 Task: Create a set of business presentation template.
Action: Mouse moved to (525, 285)
Screenshot: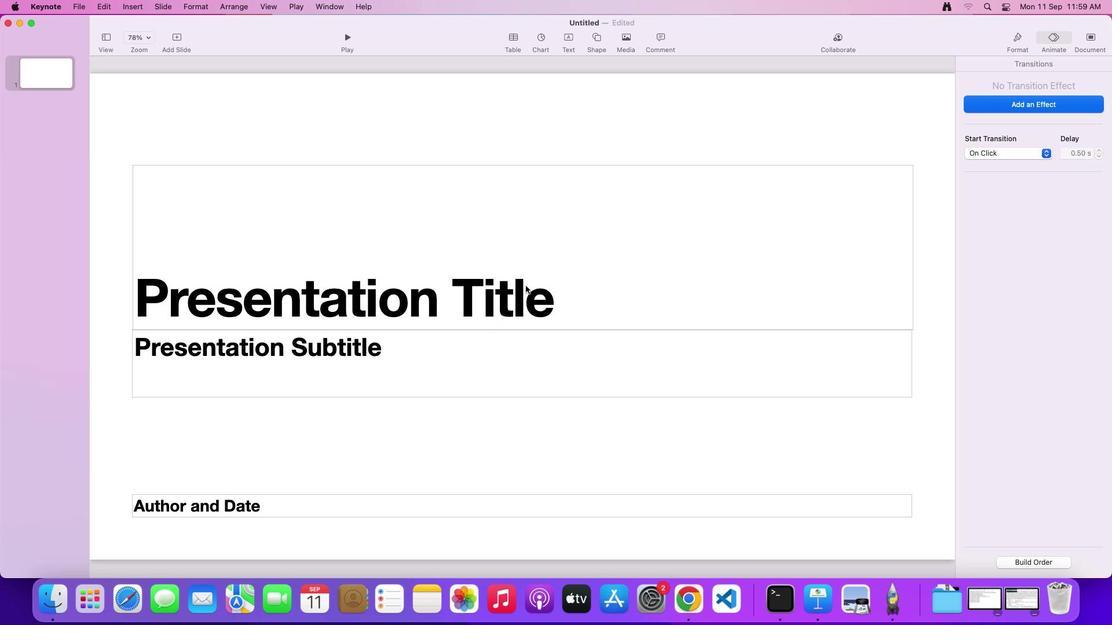 
Action: Mouse pressed left at (525, 285)
Screenshot: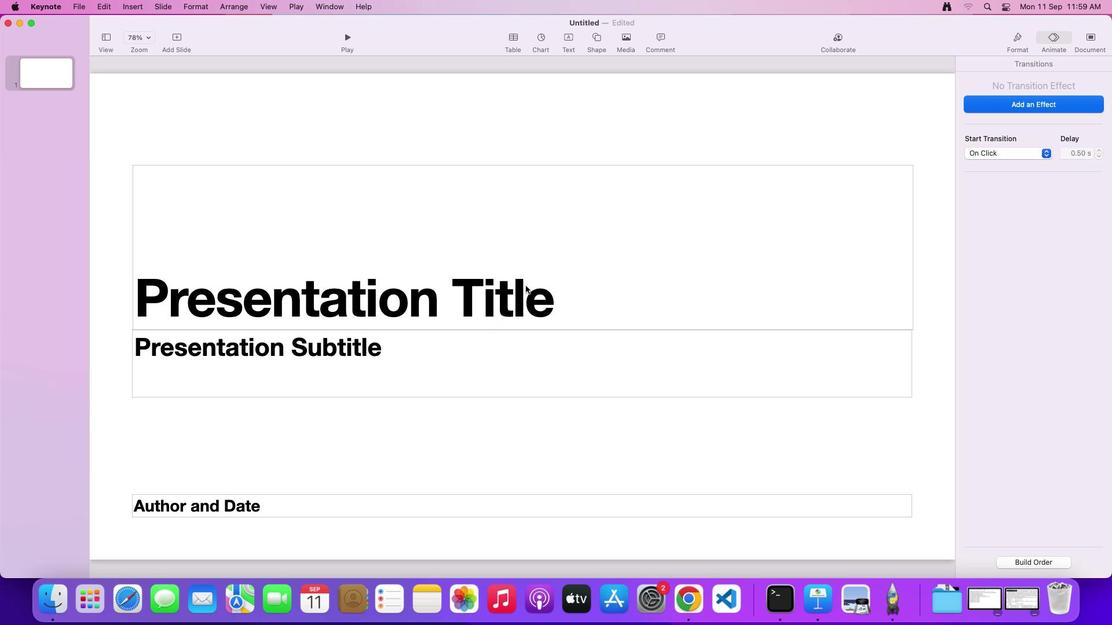 
Action: Mouse moved to (532, 280)
Screenshot: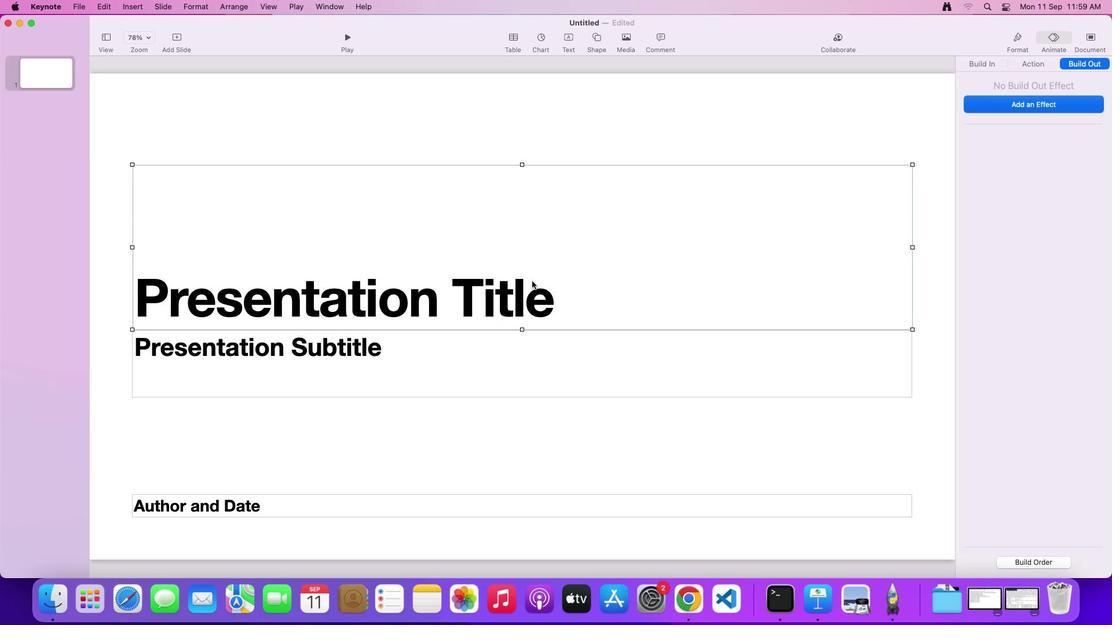 
Action: Mouse pressed left at (532, 280)
Screenshot: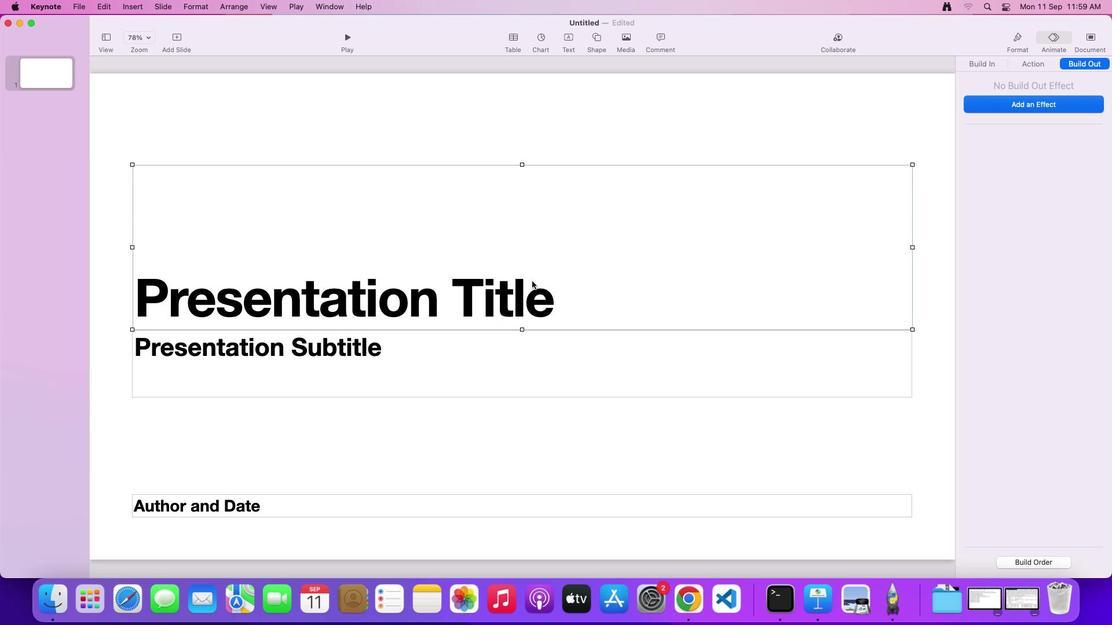 
Action: Key pressed Key.delete
Screenshot: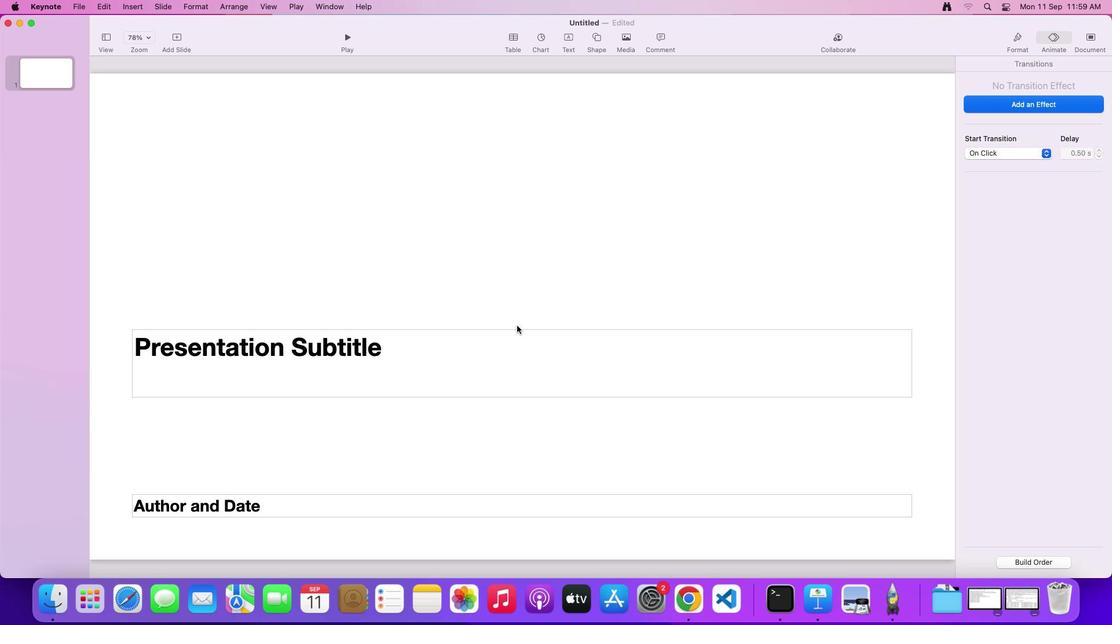 
Action: Mouse moved to (497, 367)
Screenshot: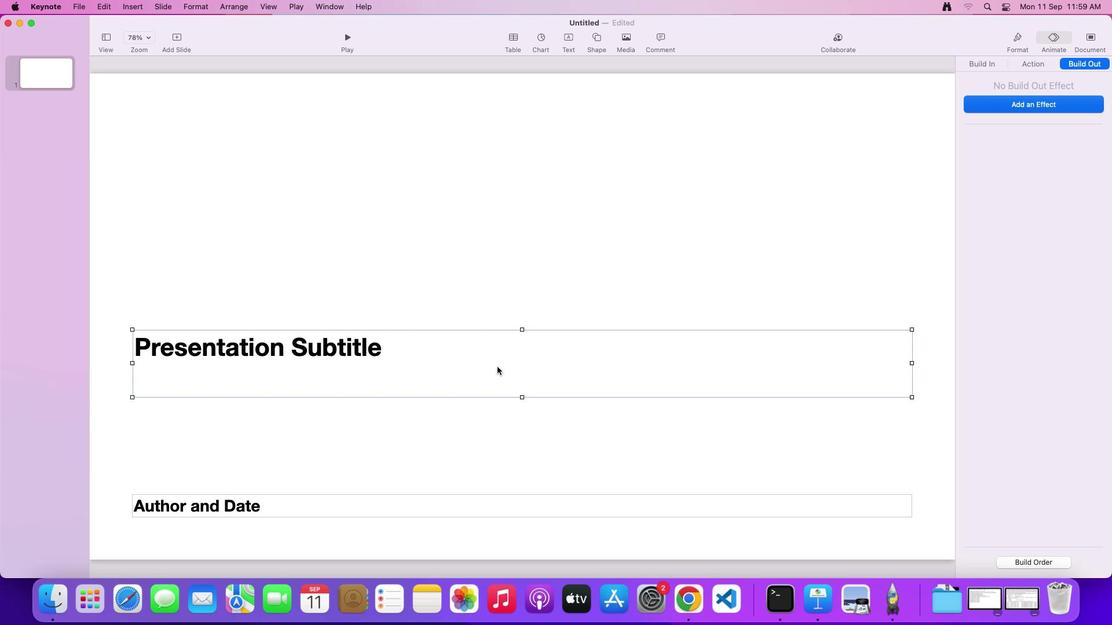 
Action: Mouse pressed left at (497, 367)
Screenshot: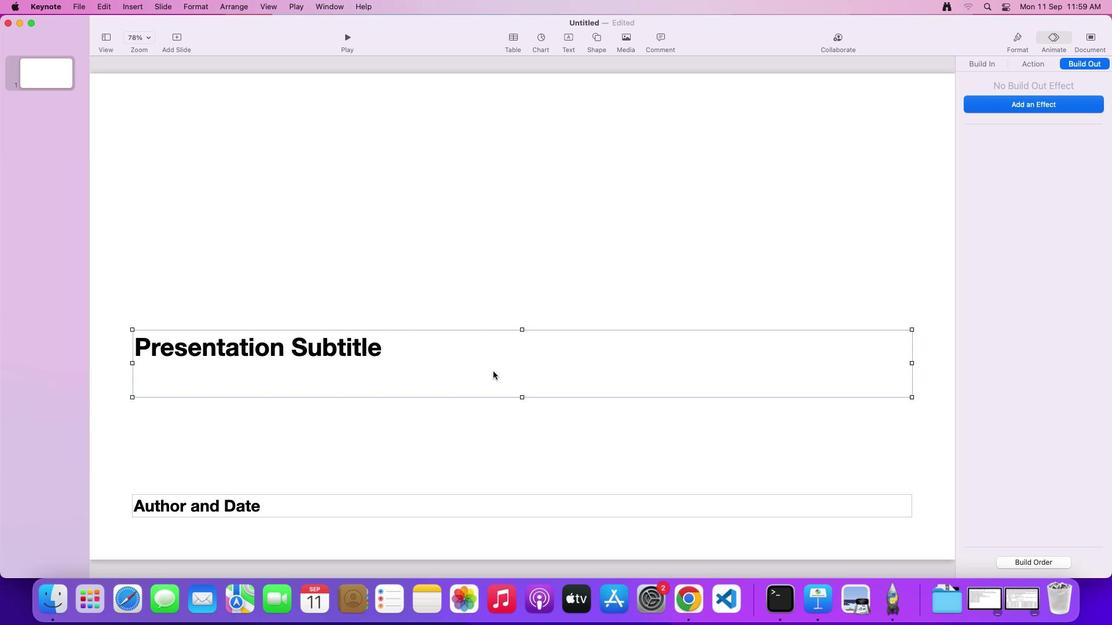 
Action: Mouse moved to (490, 373)
Screenshot: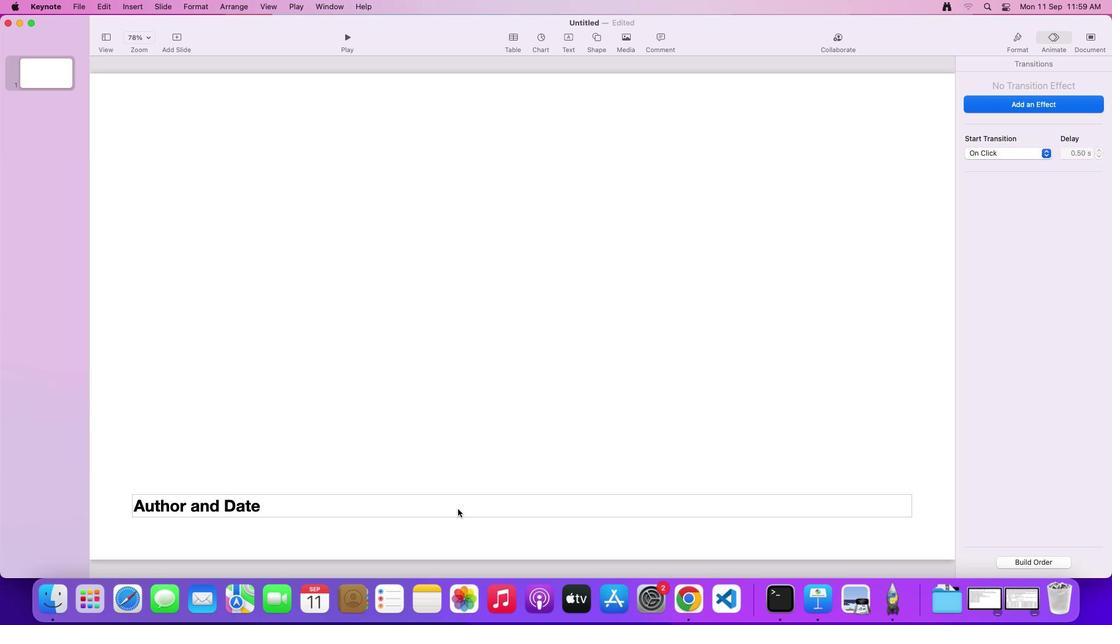 
Action: Key pressed Key.delete
Screenshot: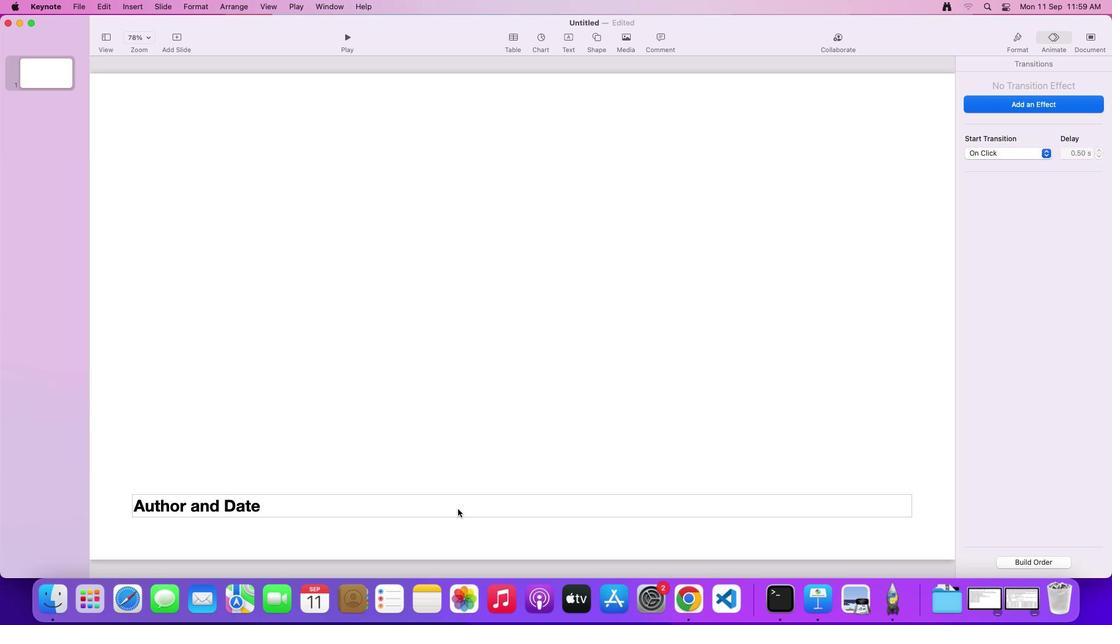 
Action: Mouse moved to (460, 509)
Screenshot: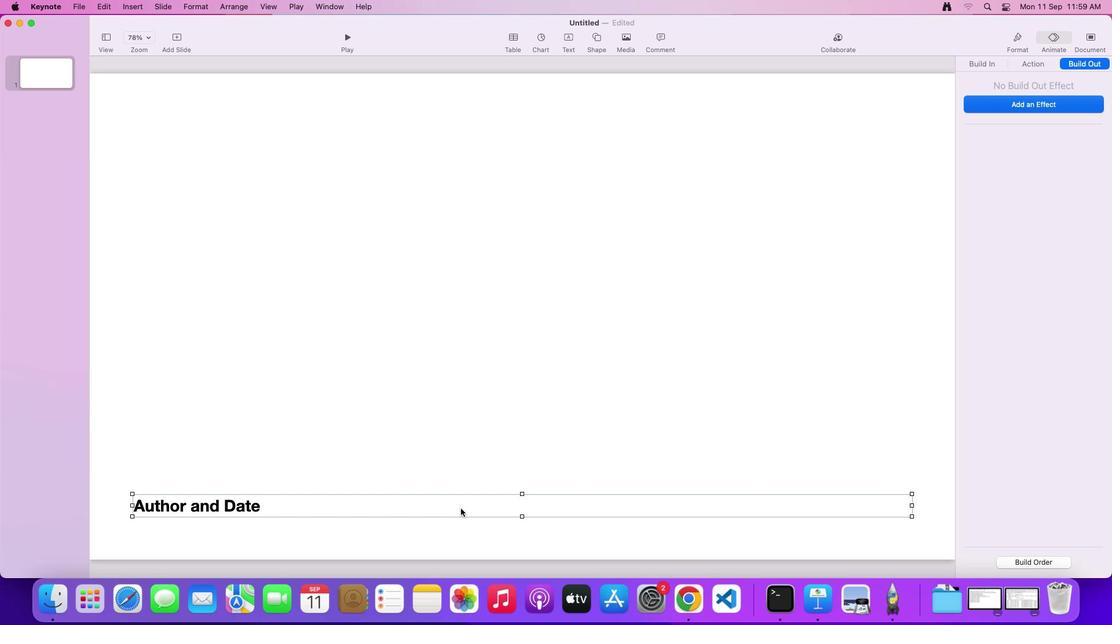 
Action: Mouse pressed left at (460, 509)
Screenshot: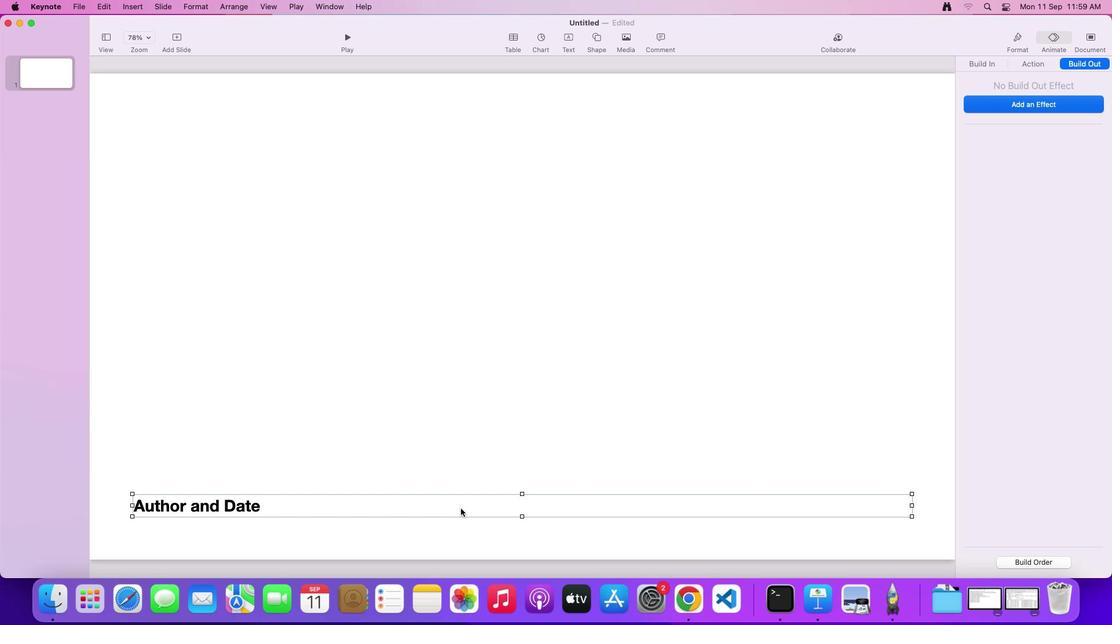 
Action: Key pressed Key.delete
Screenshot: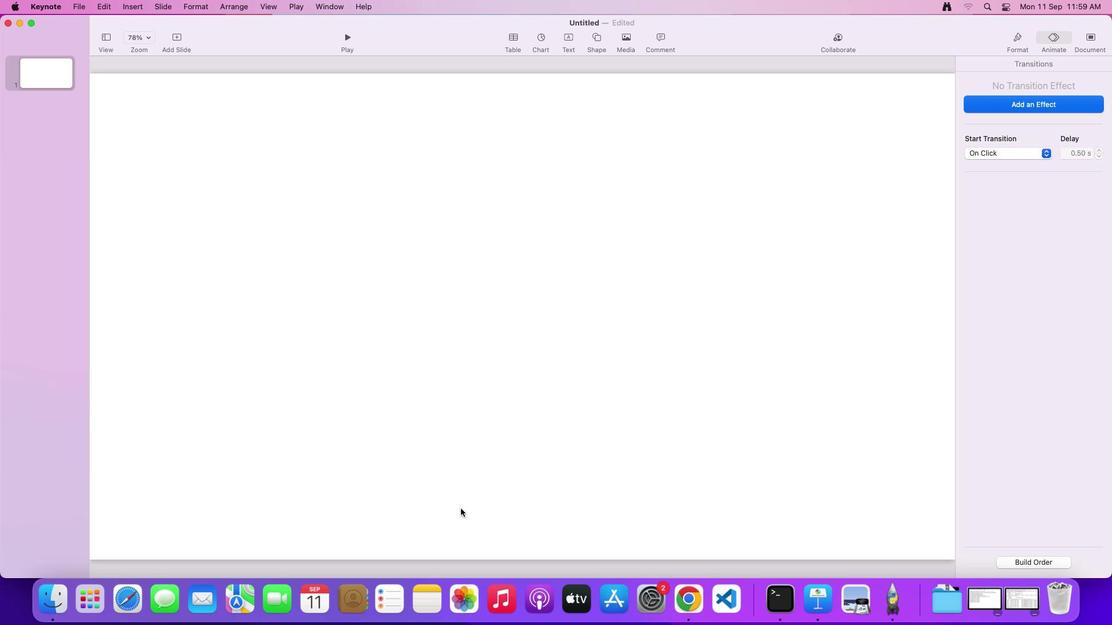 
Action: Mouse moved to (406, 297)
Screenshot: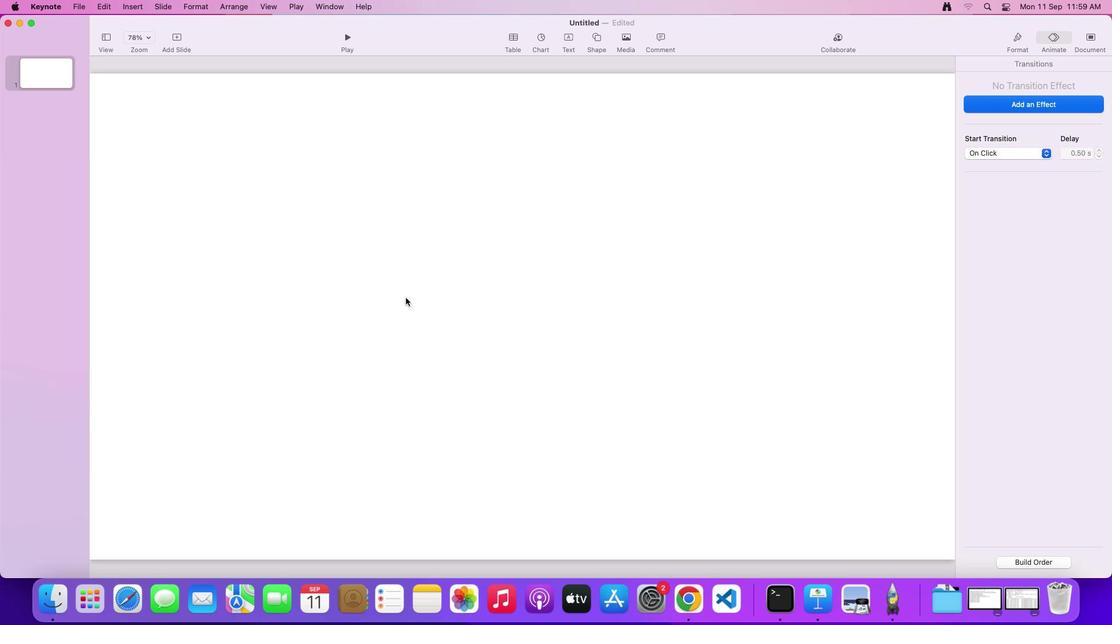 
Action: Mouse pressed left at (406, 297)
Screenshot: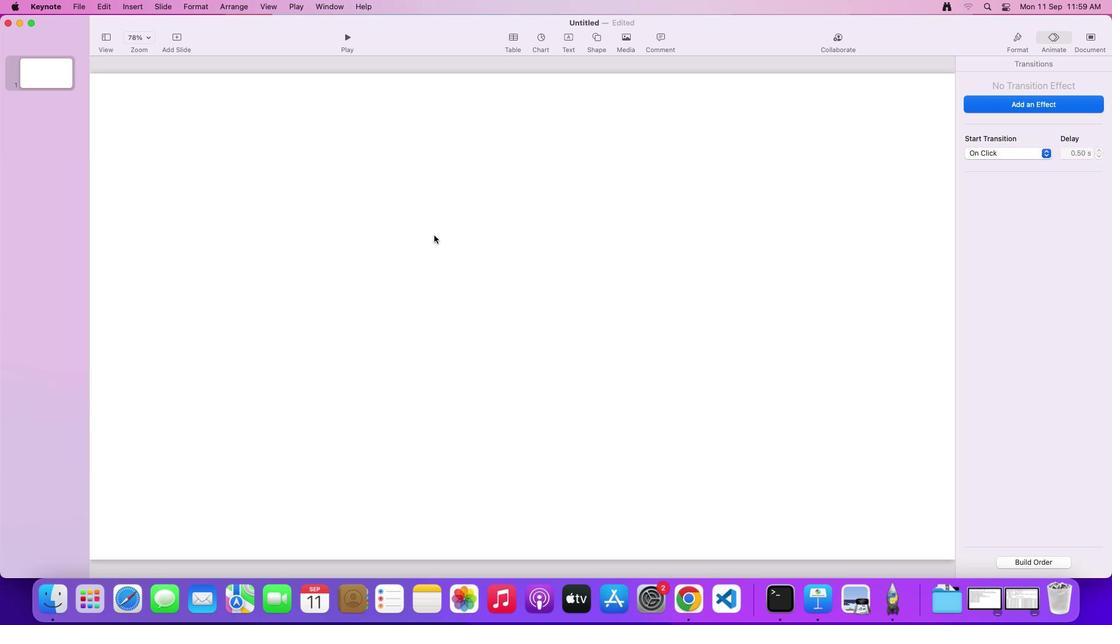 
Action: Mouse moved to (595, 33)
Screenshot: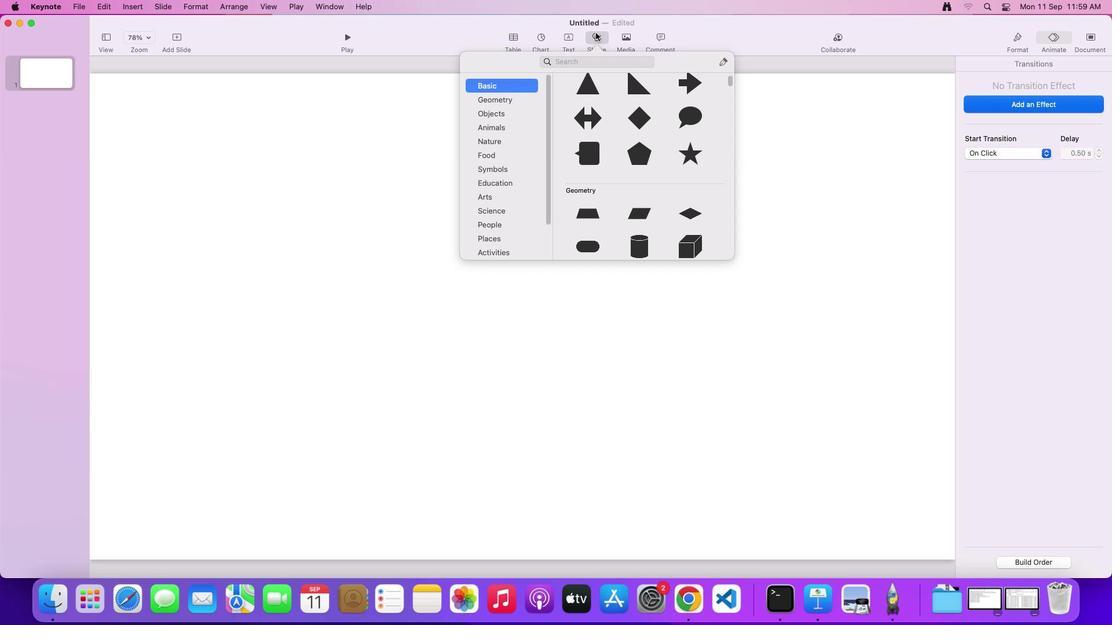 
Action: Mouse pressed left at (595, 33)
Screenshot: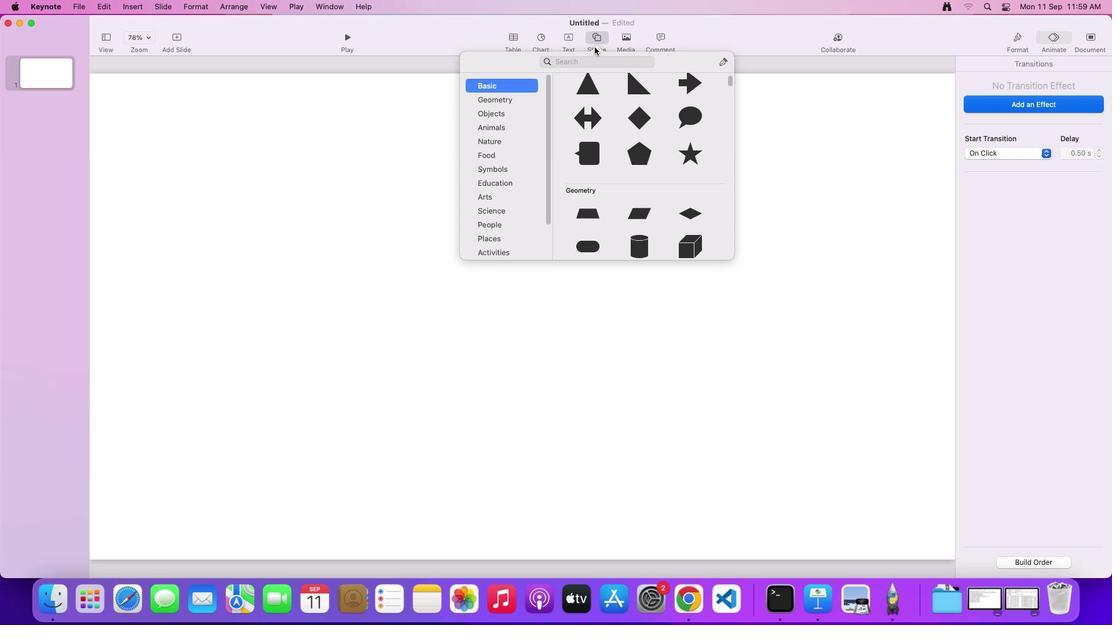 
Action: Mouse moved to (494, 86)
Screenshot: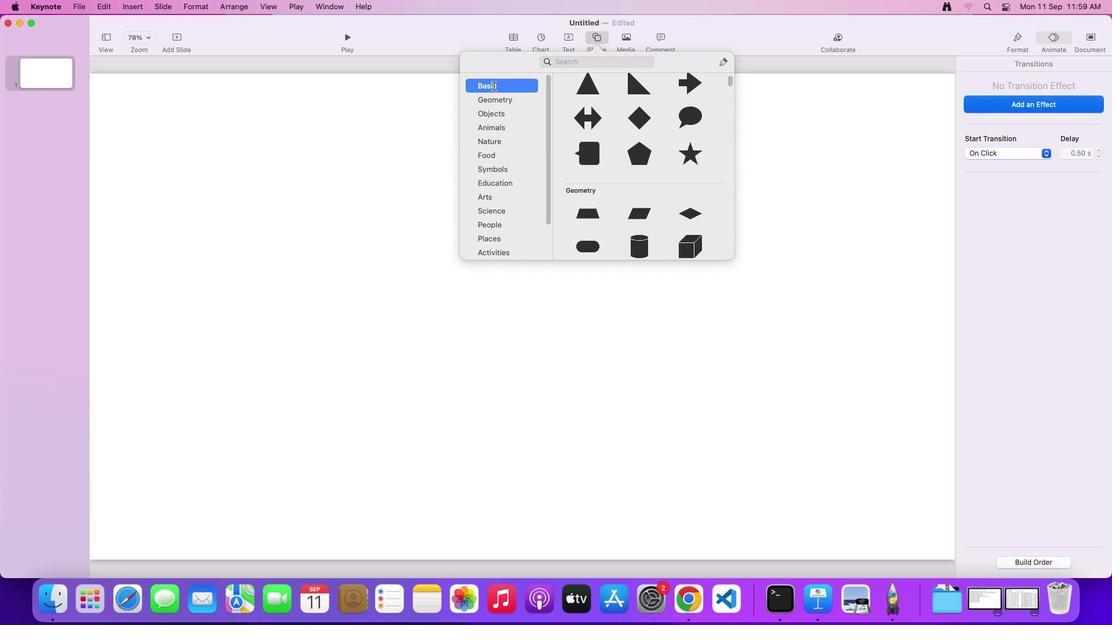 
Action: Mouse pressed left at (494, 86)
Screenshot: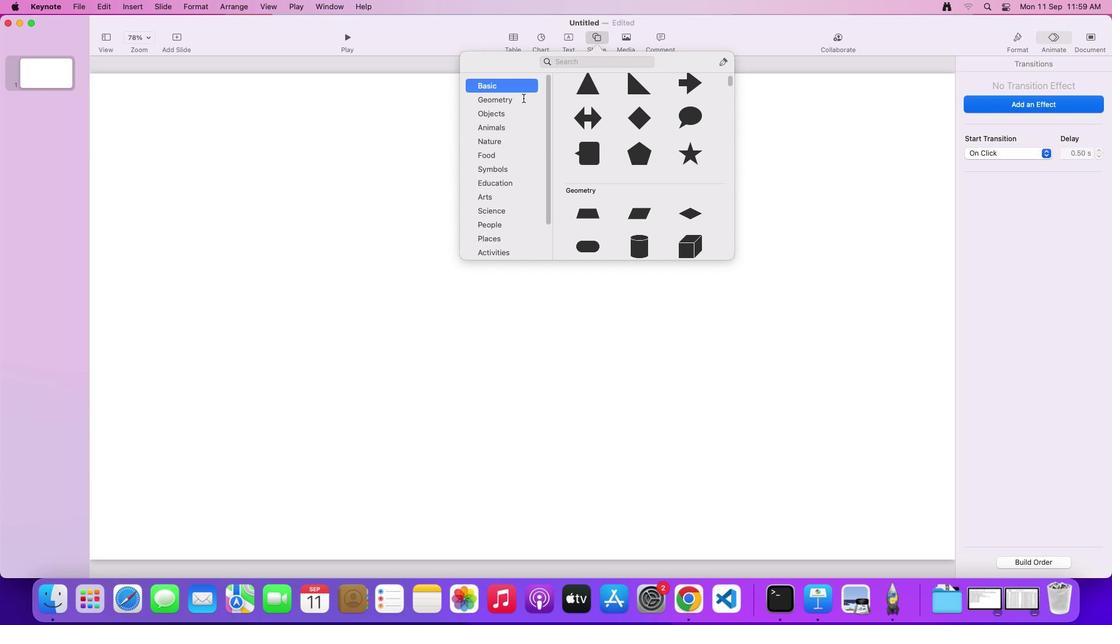 
Action: Mouse moved to (619, 120)
Screenshot: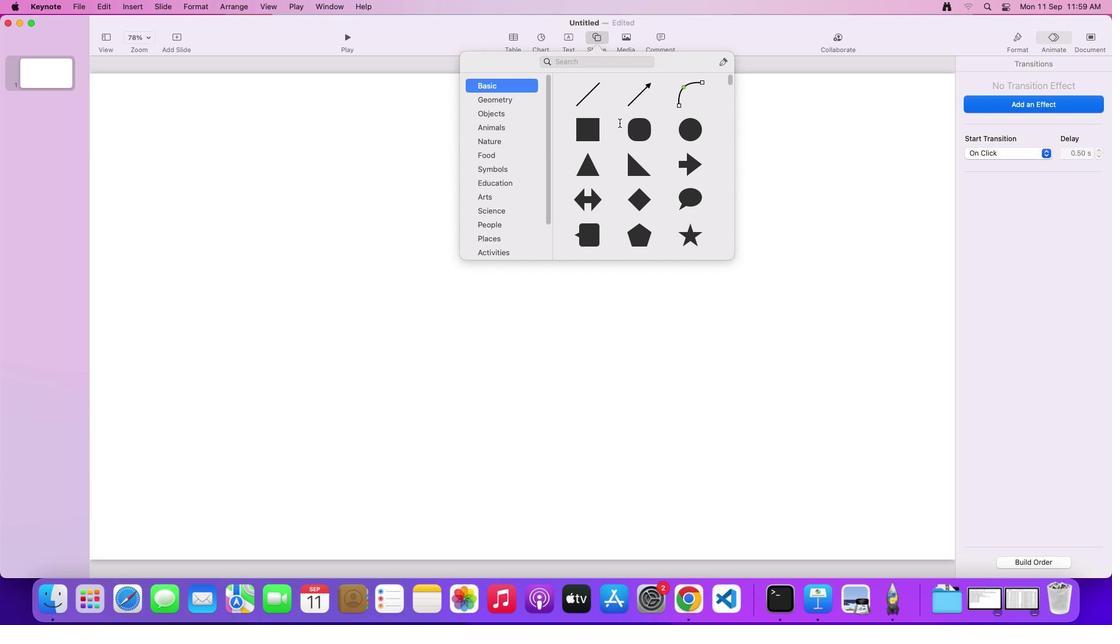 
Action: Mouse scrolled (619, 120) with delta (0, 0)
Screenshot: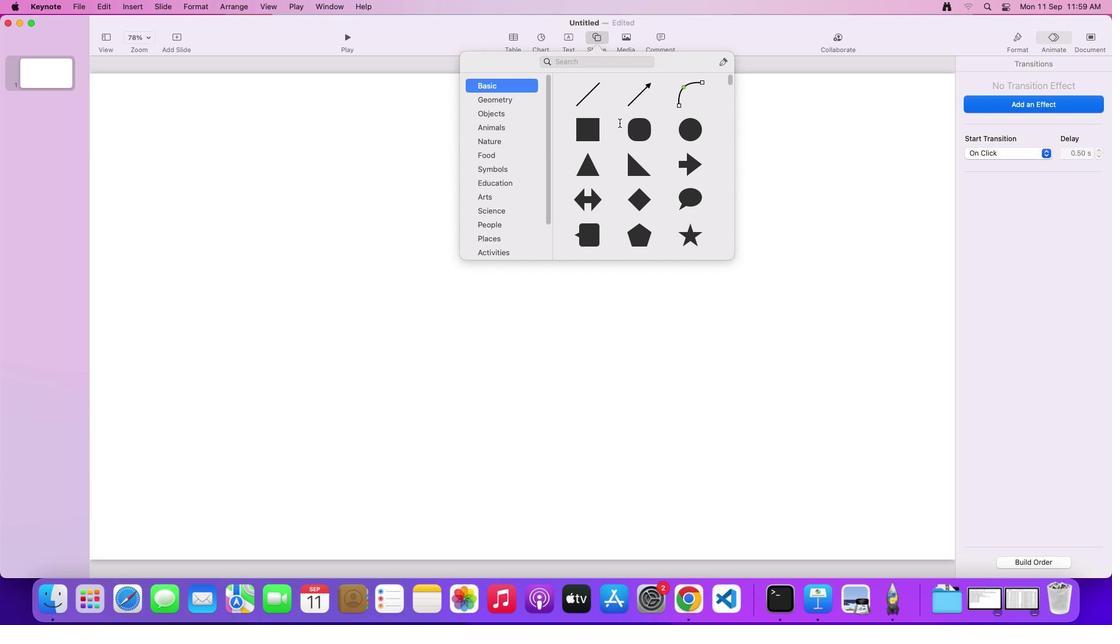 
Action: Mouse scrolled (619, 120) with delta (0, 0)
Screenshot: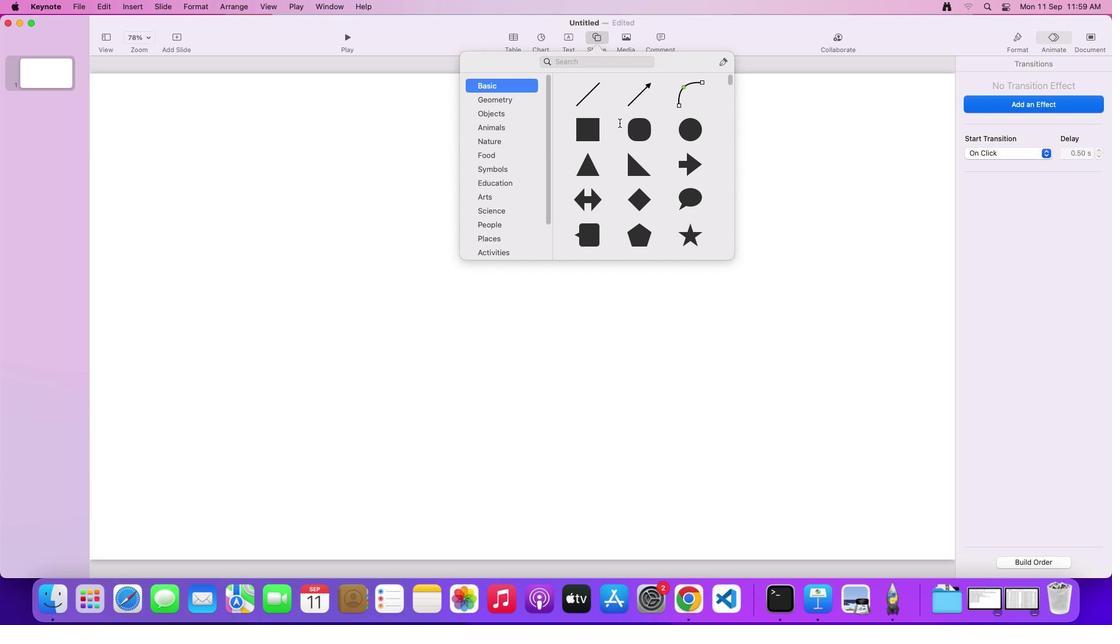 
Action: Mouse moved to (619, 120)
Screenshot: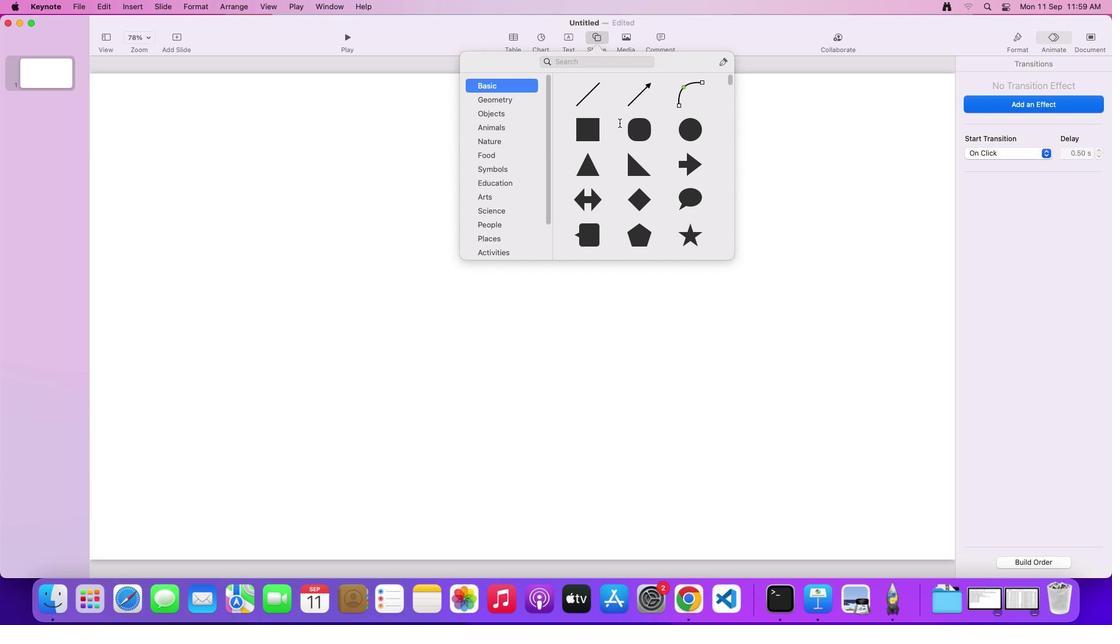 
Action: Mouse scrolled (619, 120) with delta (0, 2)
Screenshot: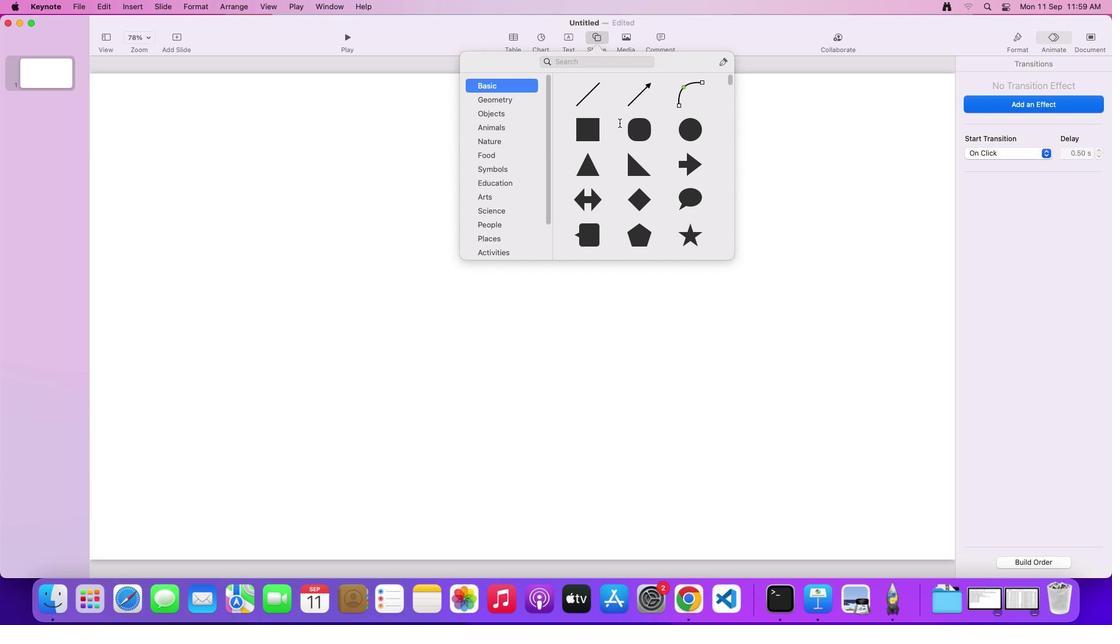 
Action: Mouse moved to (619, 120)
Screenshot: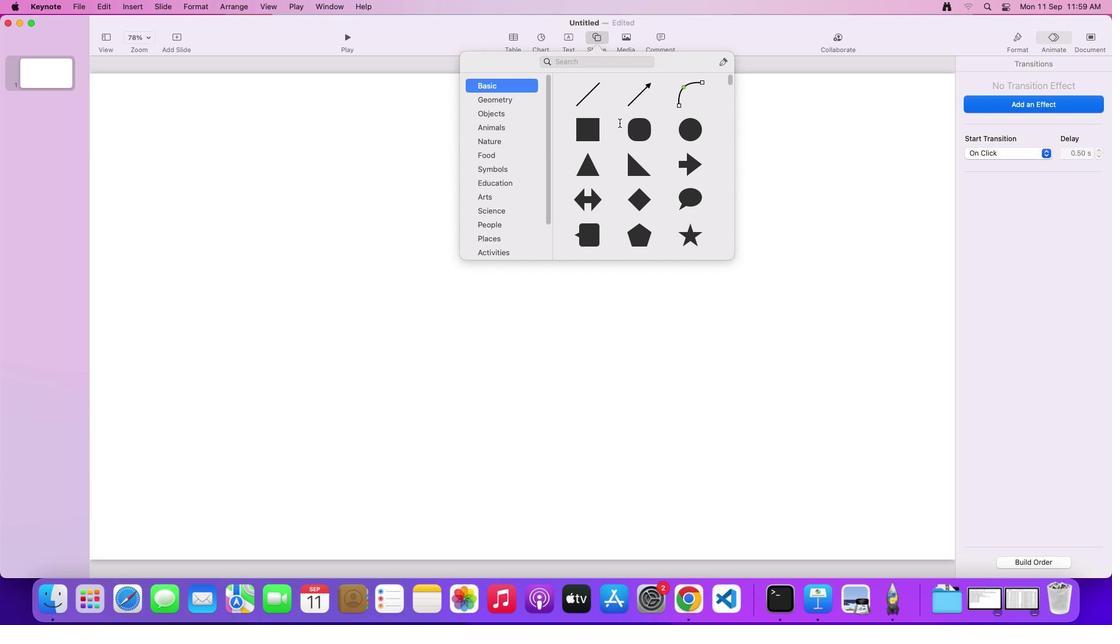 
Action: Mouse scrolled (619, 120) with delta (0, 4)
Screenshot: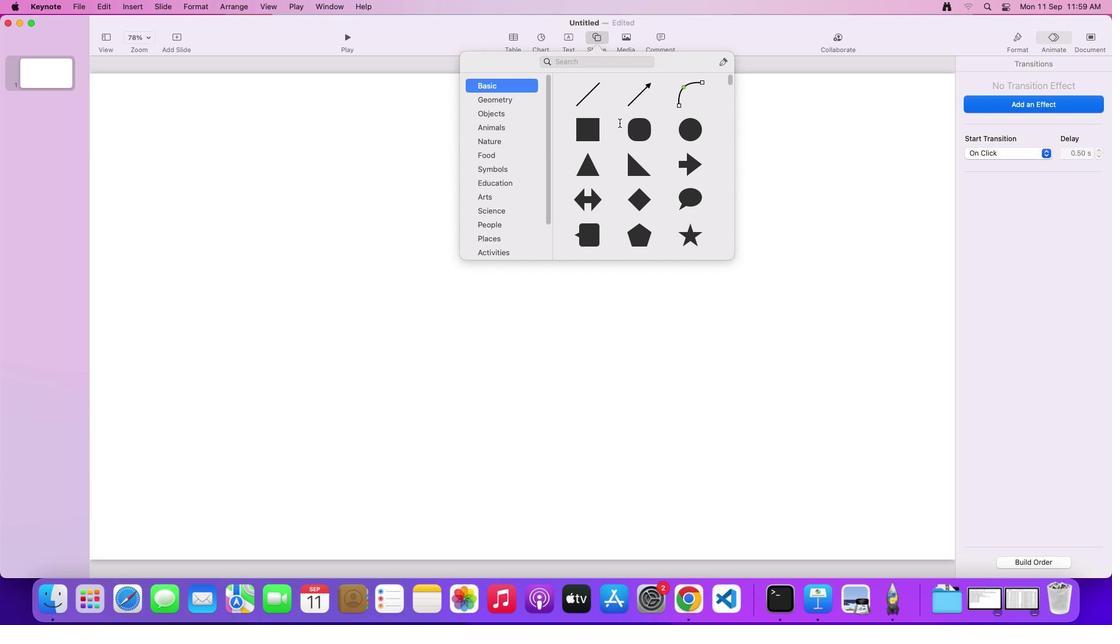 
Action: Mouse moved to (591, 129)
Screenshot: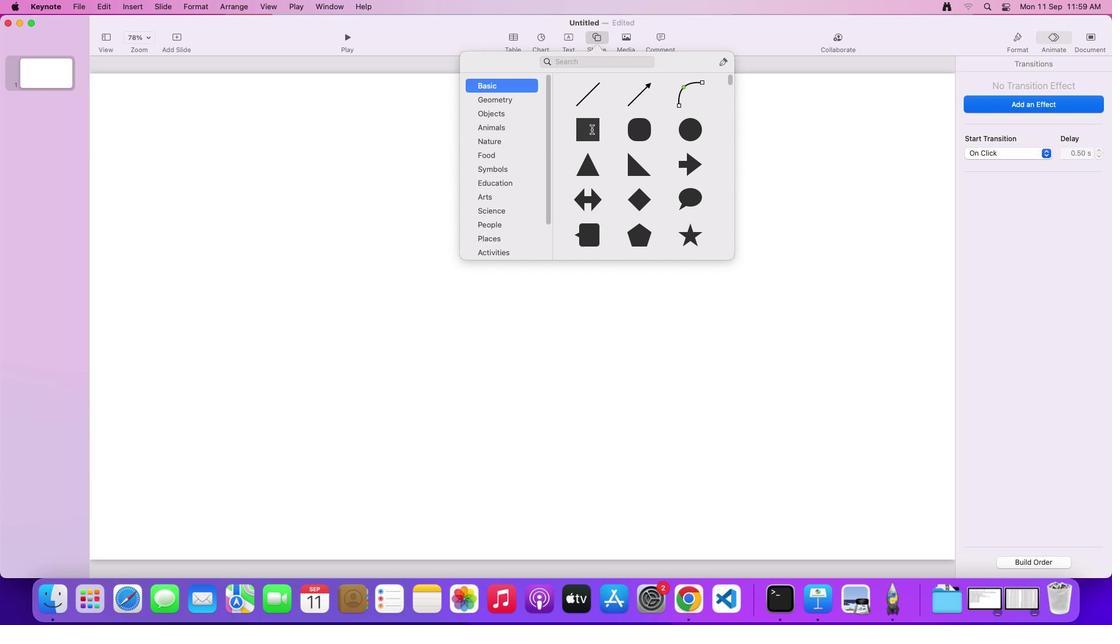 
Action: Mouse pressed left at (591, 129)
Screenshot: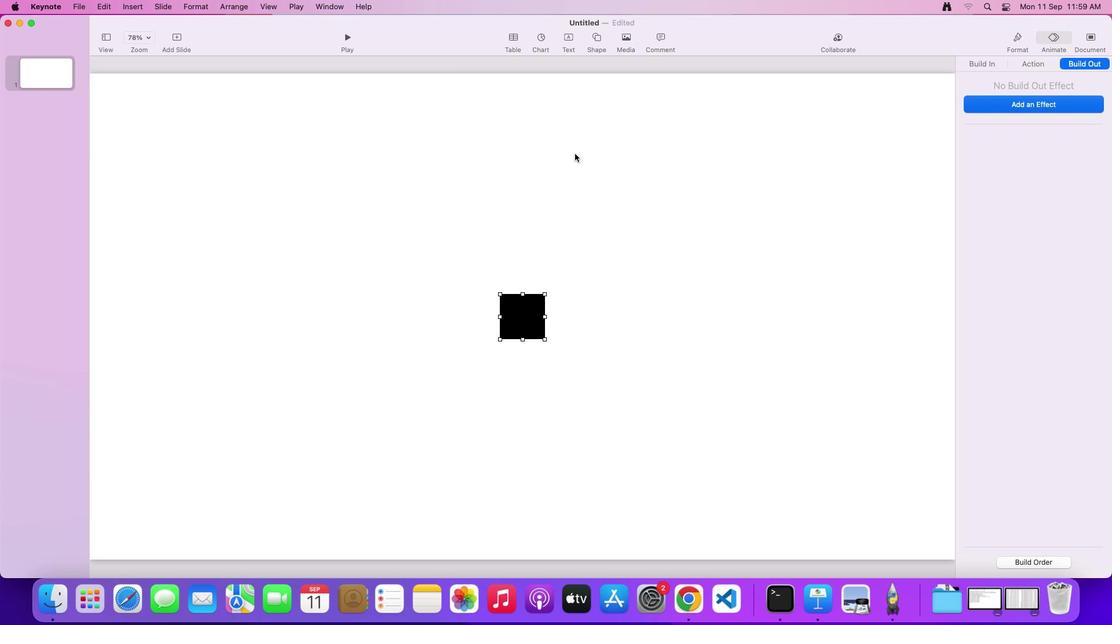 
Action: Mouse moved to (498, 294)
Screenshot: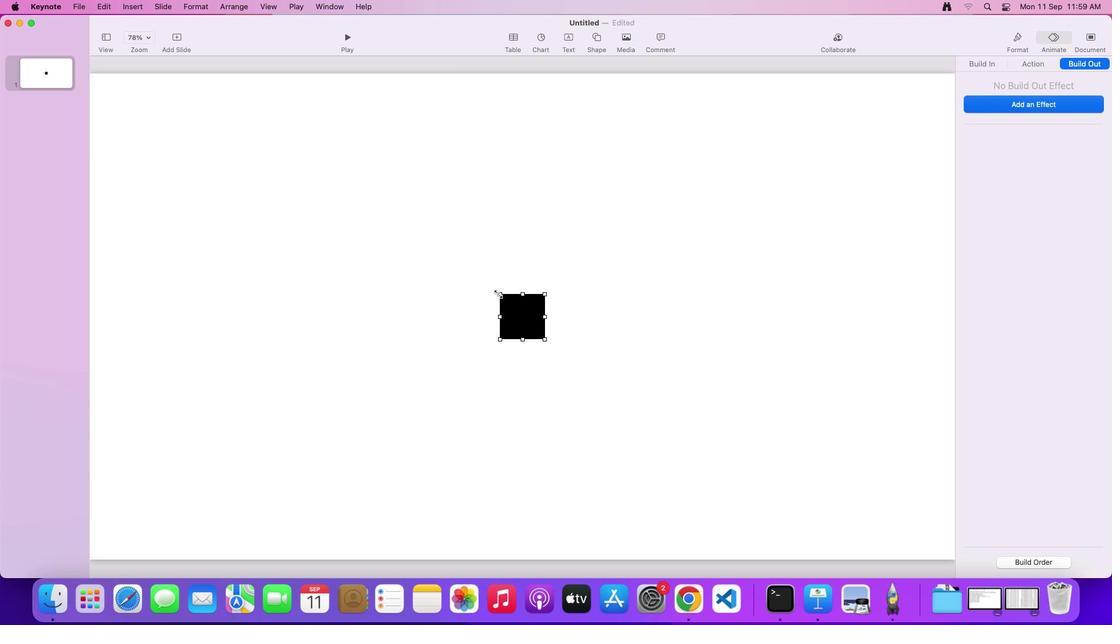 
Action: Mouse pressed left at (498, 294)
Screenshot: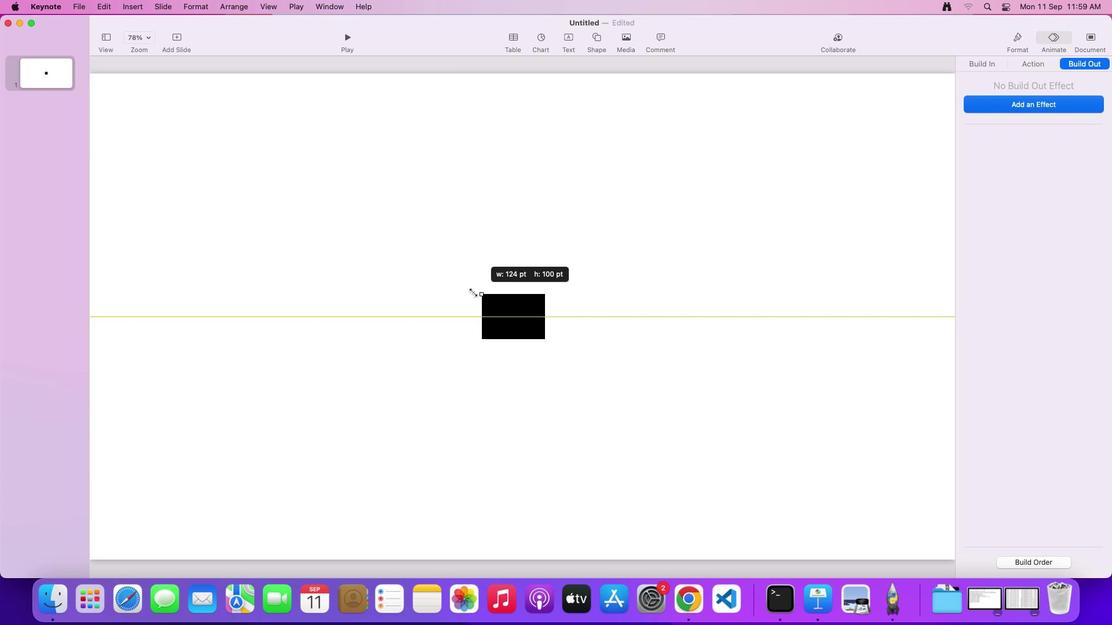 
Action: Mouse moved to (544, 340)
Screenshot: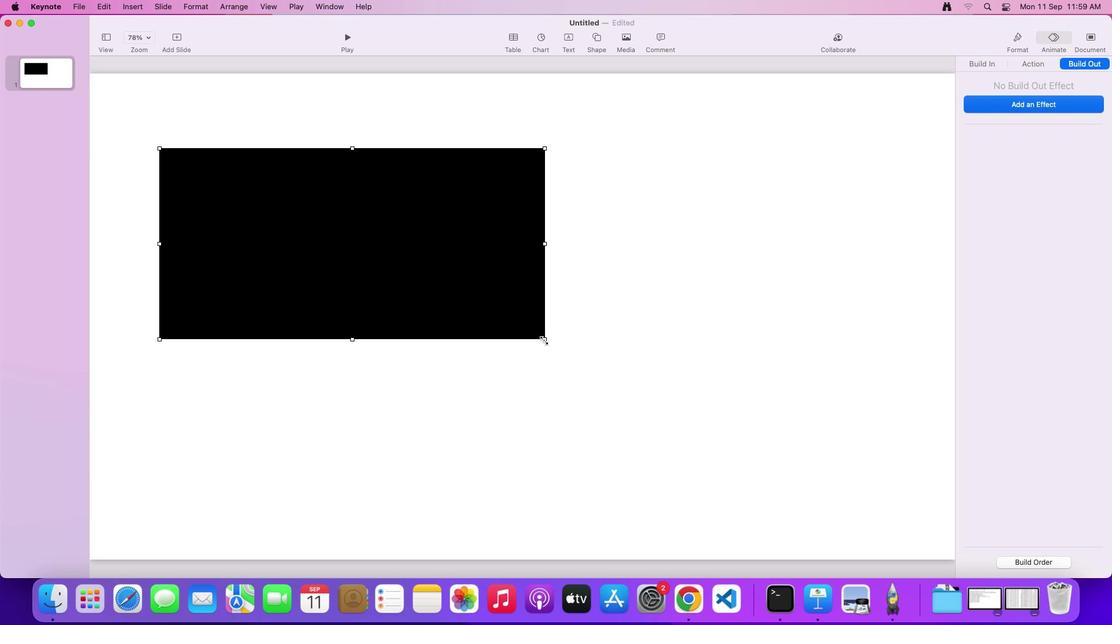 
Action: Mouse pressed left at (544, 340)
Screenshot: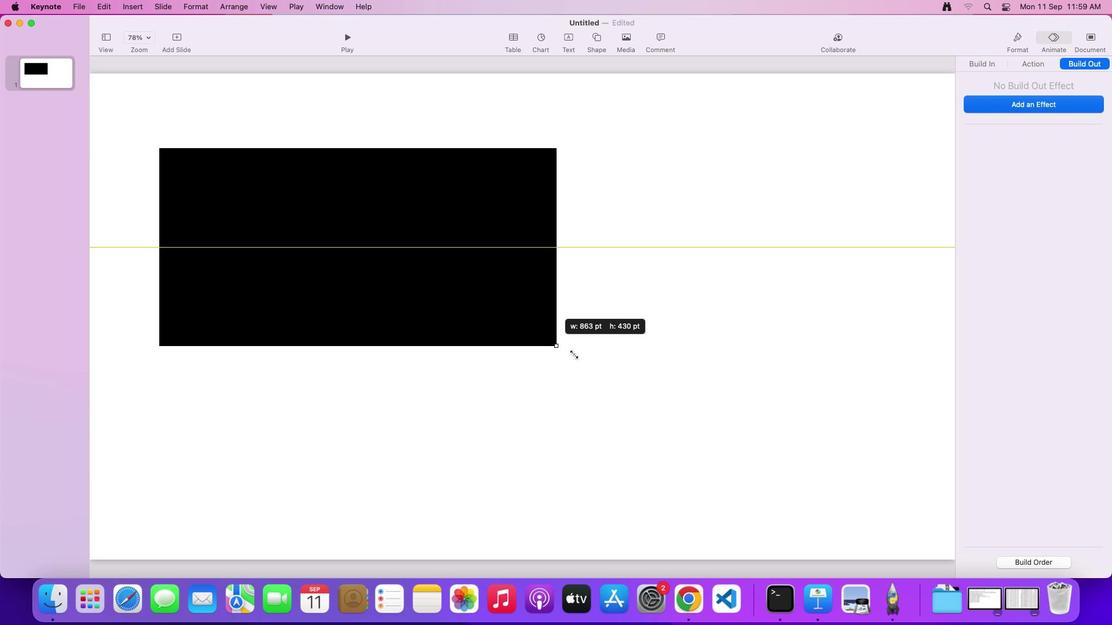 
Action: Mouse moved to (587, 410)
Screenshot: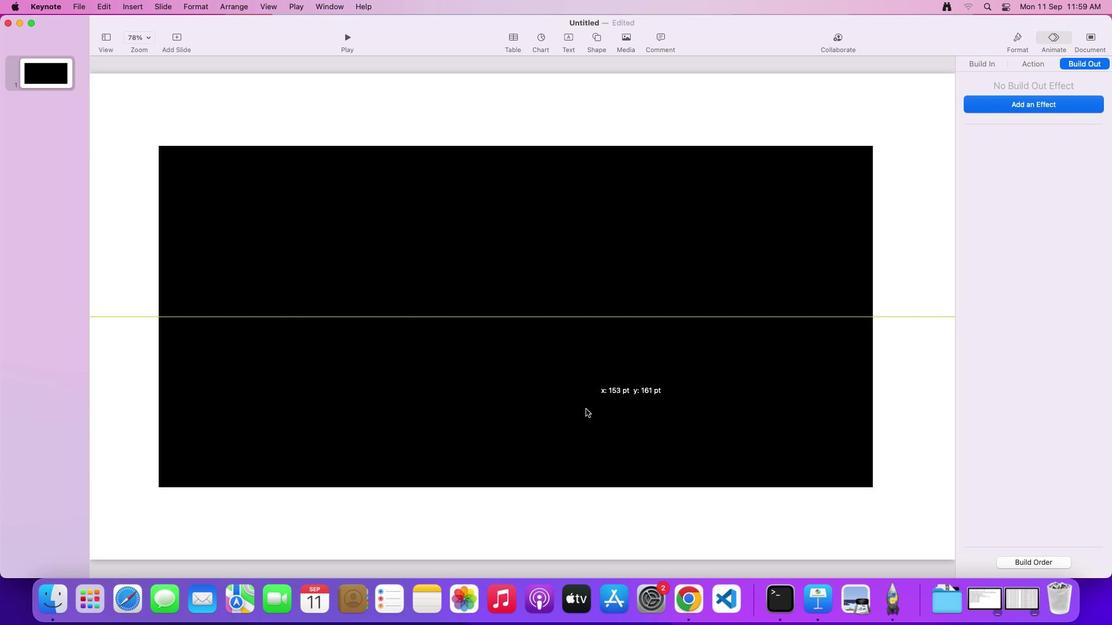 
Action: Mouse pressed left at (587, 410)
Screenshot: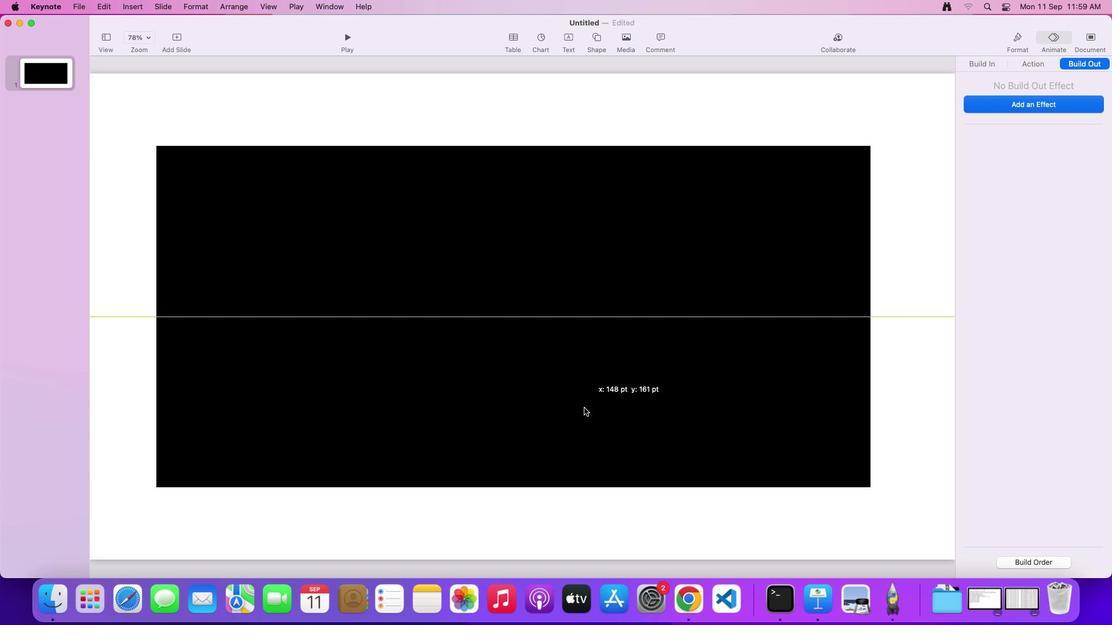 
Action: Mouse moved to (1015, 39)
Screenshot: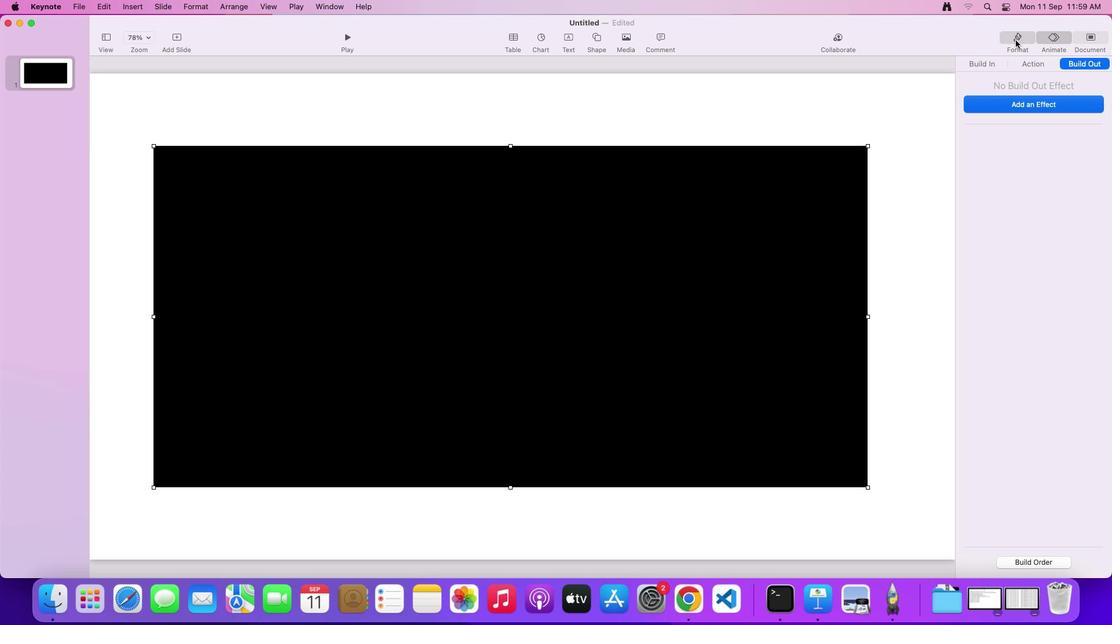 
Action: Mouse pressed left at (1015, 39)
Screenshot: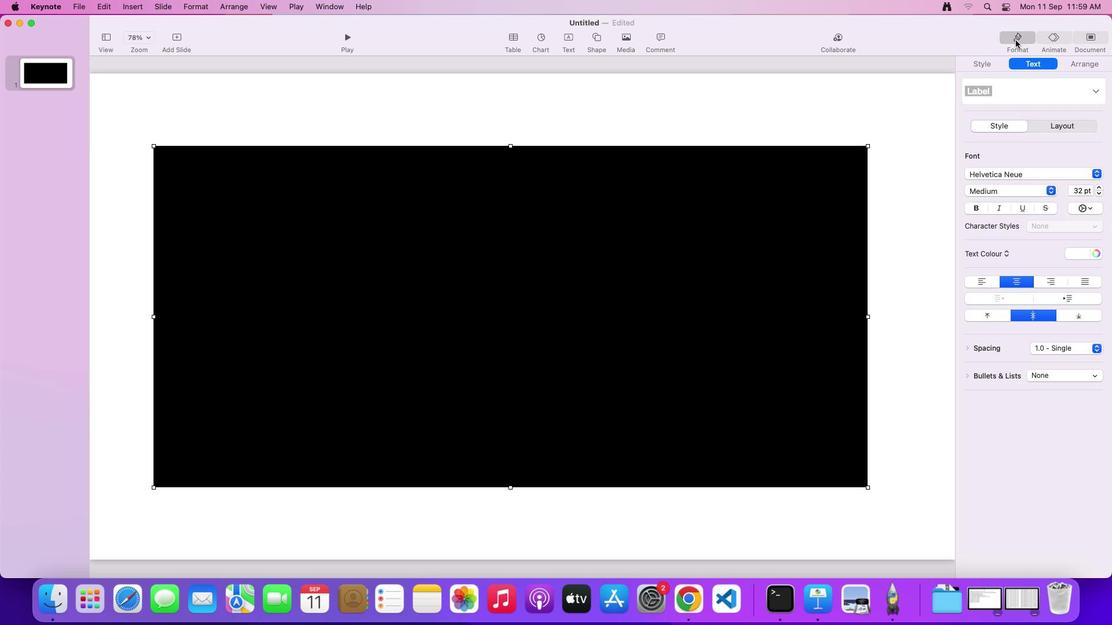 
Action: Mouse moved to (1097, 172)
Screenshot: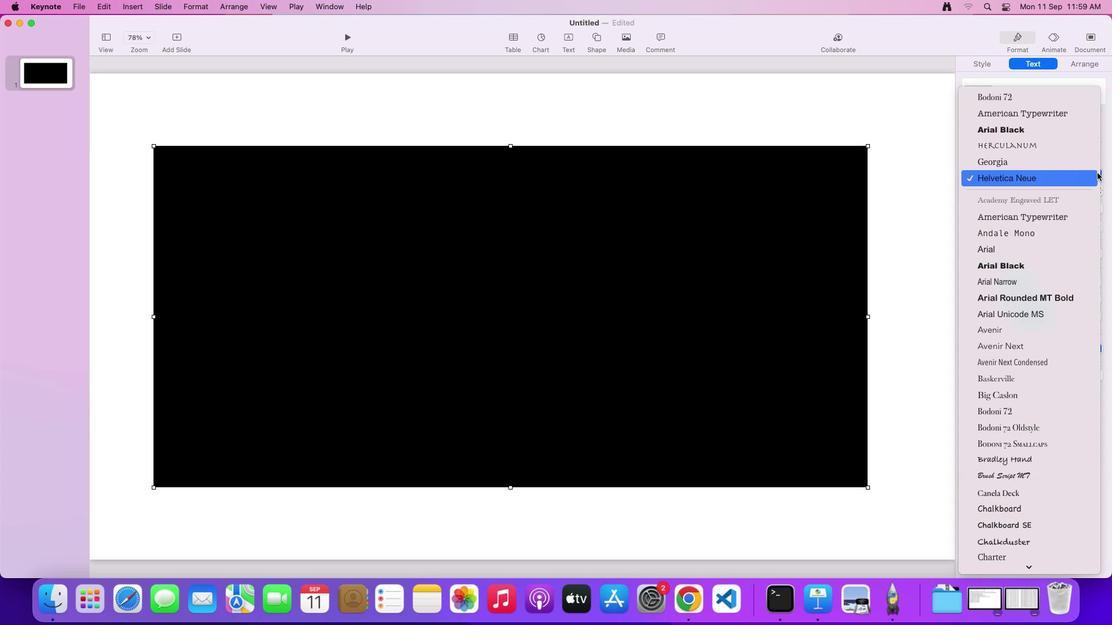
Action: Mouse pressed left at (1097, 172)
Screenshot: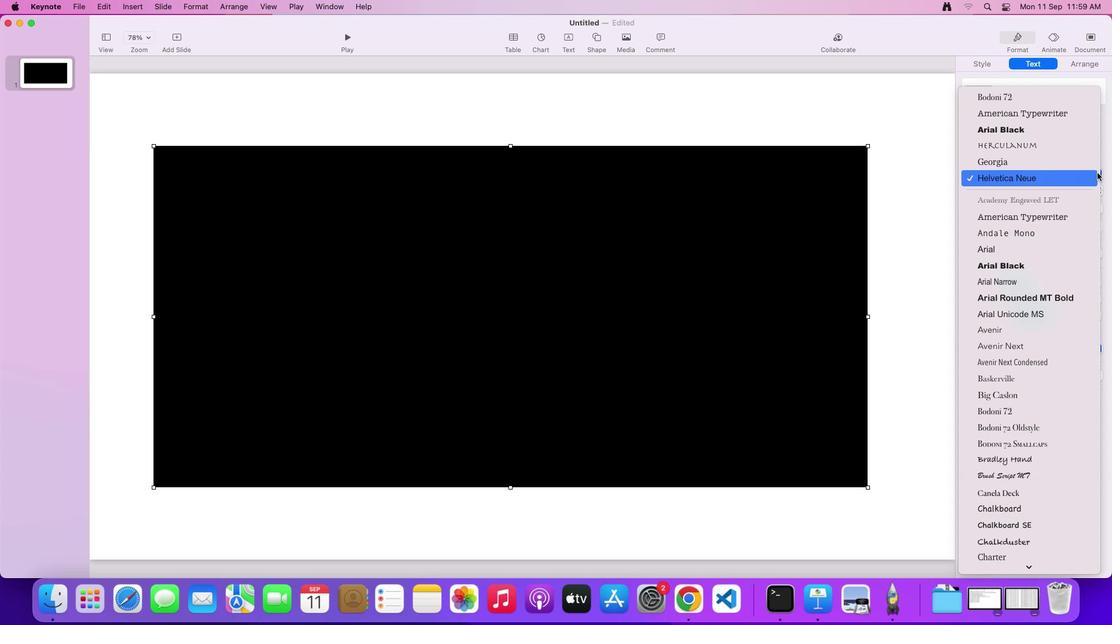 
Action: Mouse moved to (909, 198)
Screenshot: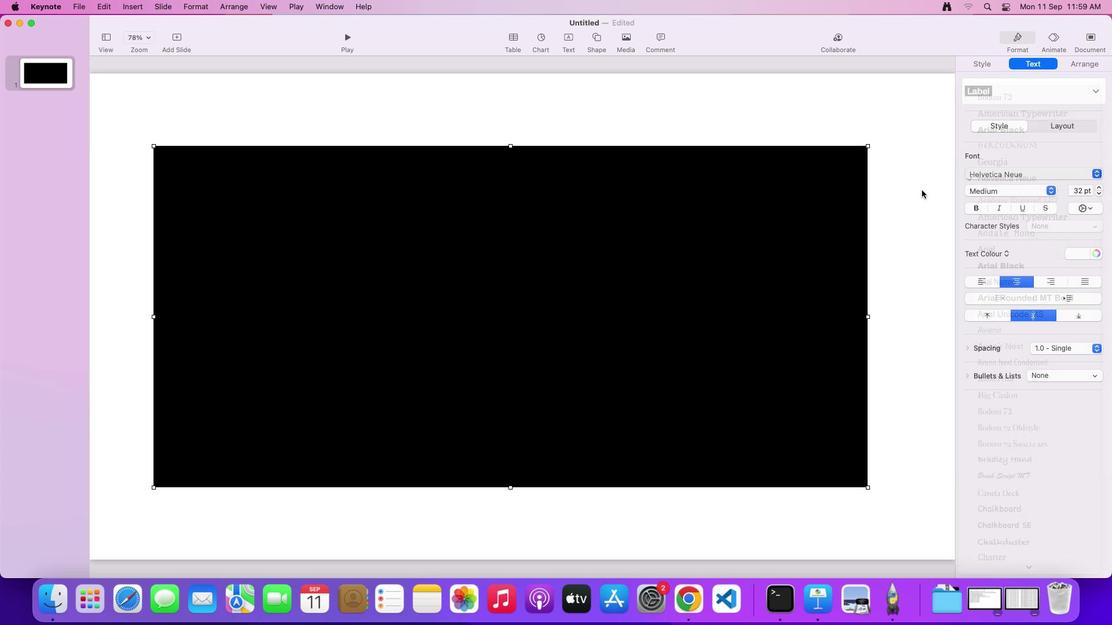 
Action: Mouse pressed left at (909, 198)
Screenshot: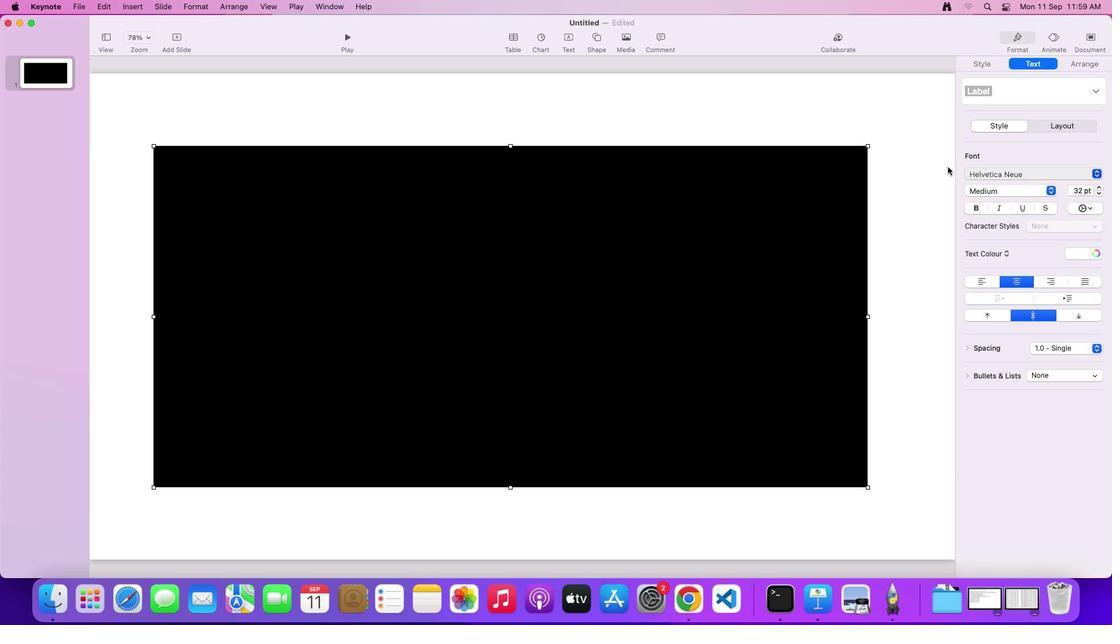 
Action: Mouse moved to (976, 64)
Screenshot: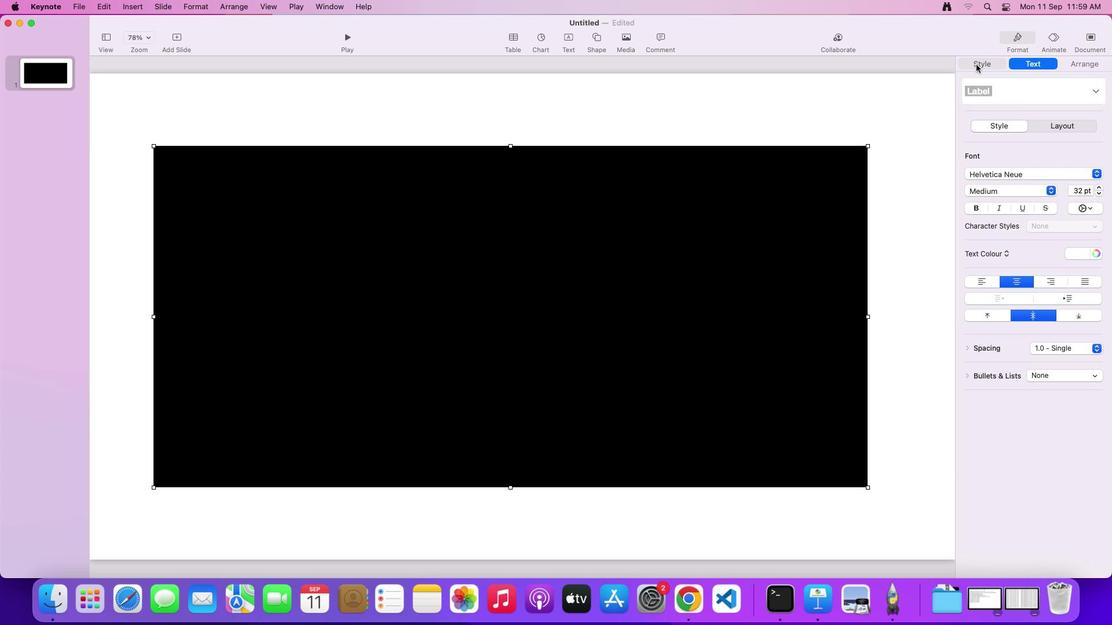 
Action: Mouse pressed left at (976, 64)
Screenshot: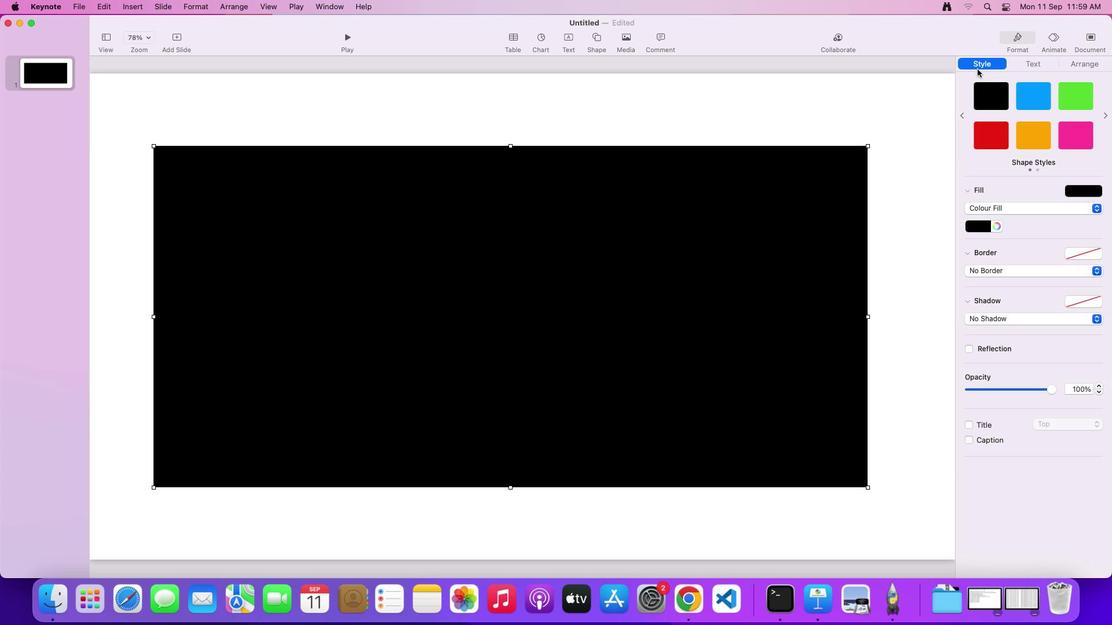 
Action: Mouse moved to (1097, 205)
Screenshot: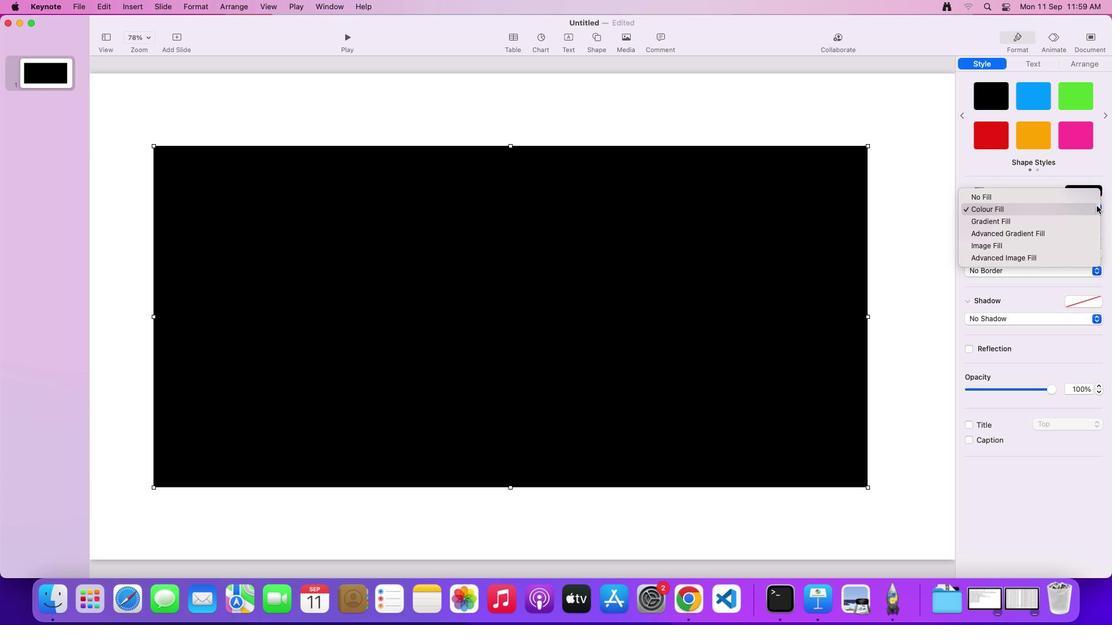 
Action: Mouse pressed left at (1097, 205)
Screenshot: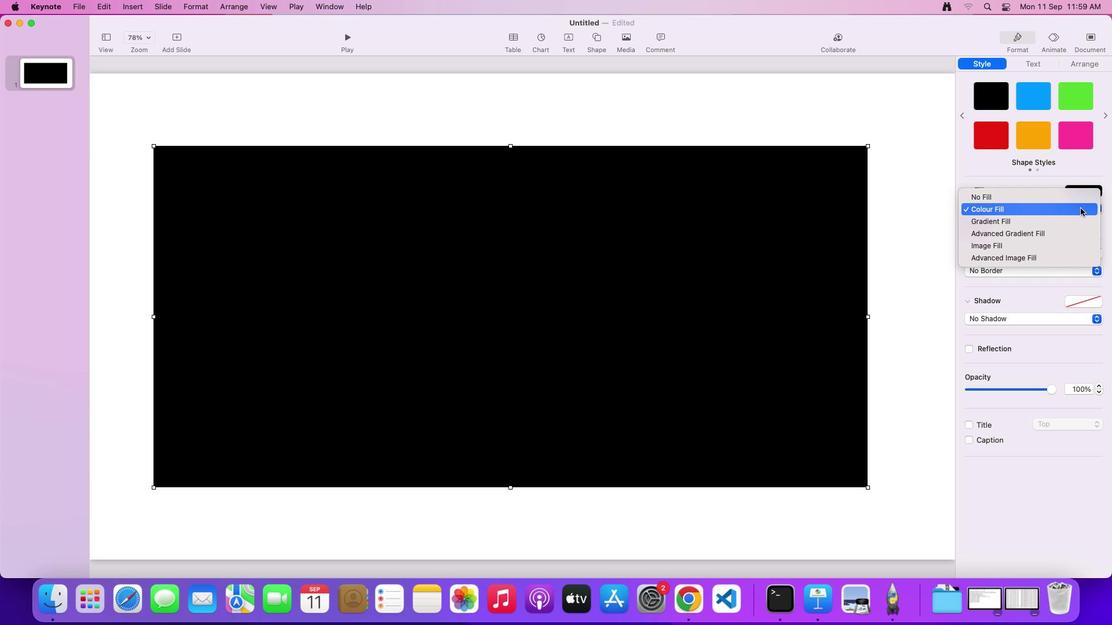 
Action: Mouse moved to (1036, 221)
Screenshot: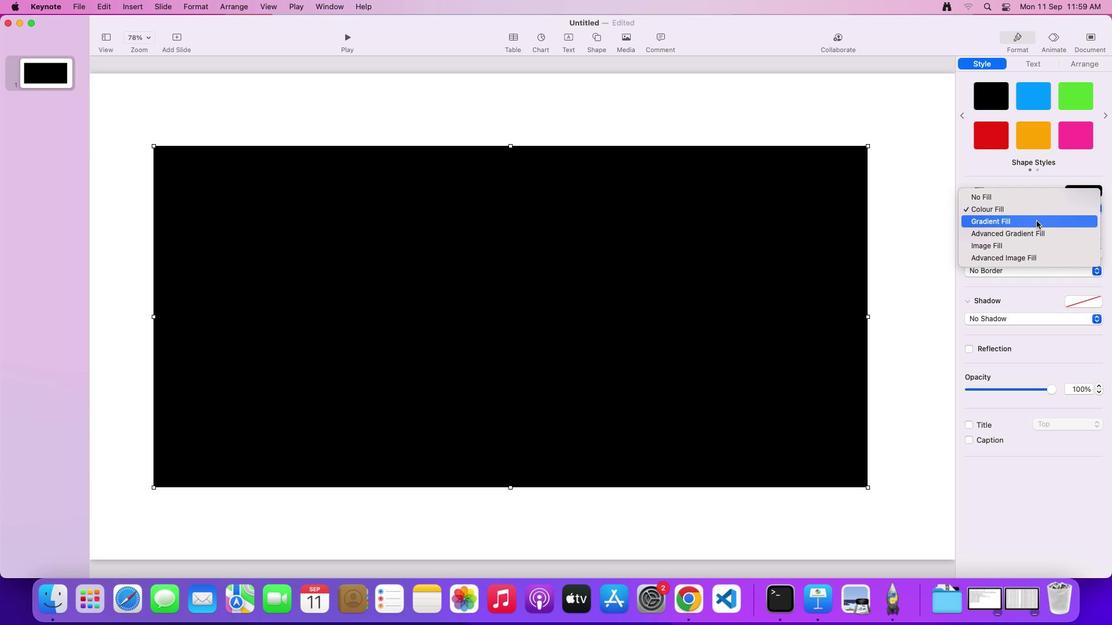 
Action: Mouse pressed left at (1036, 221)
Screenshot: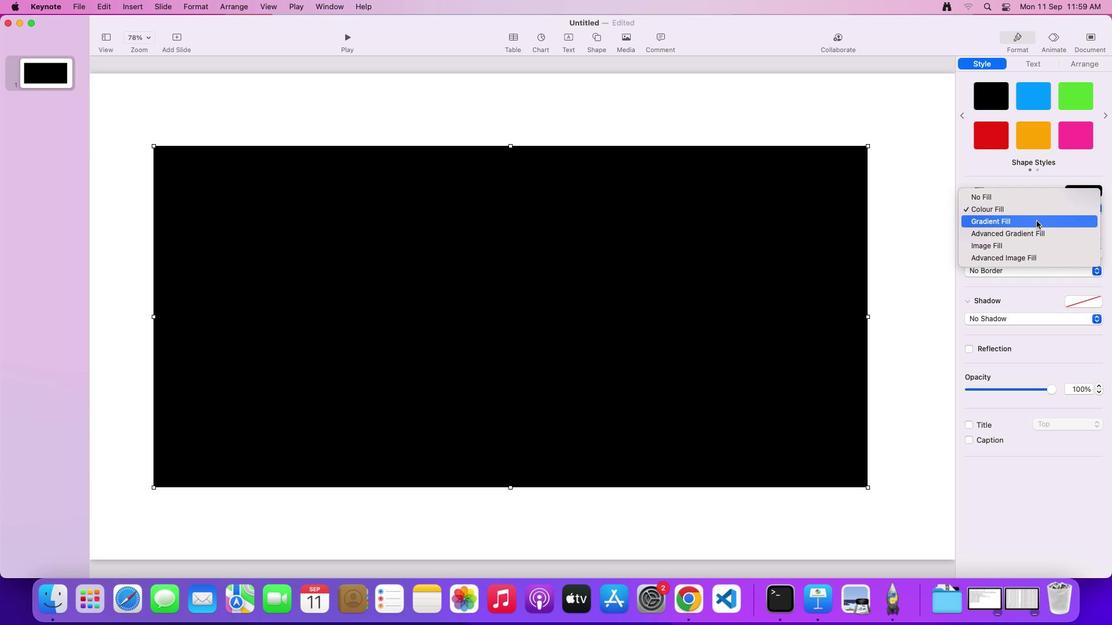 
Action: Mouse moved to (600, 36)
Screenshot: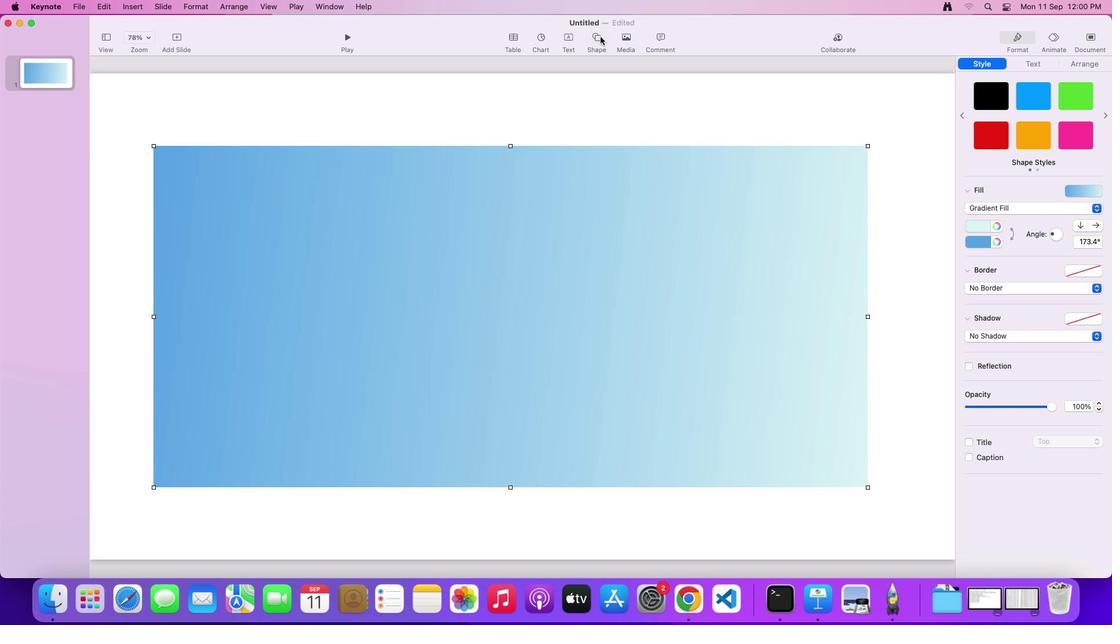 
Action: Mouse pressed left at (600, 36)
Screenshot: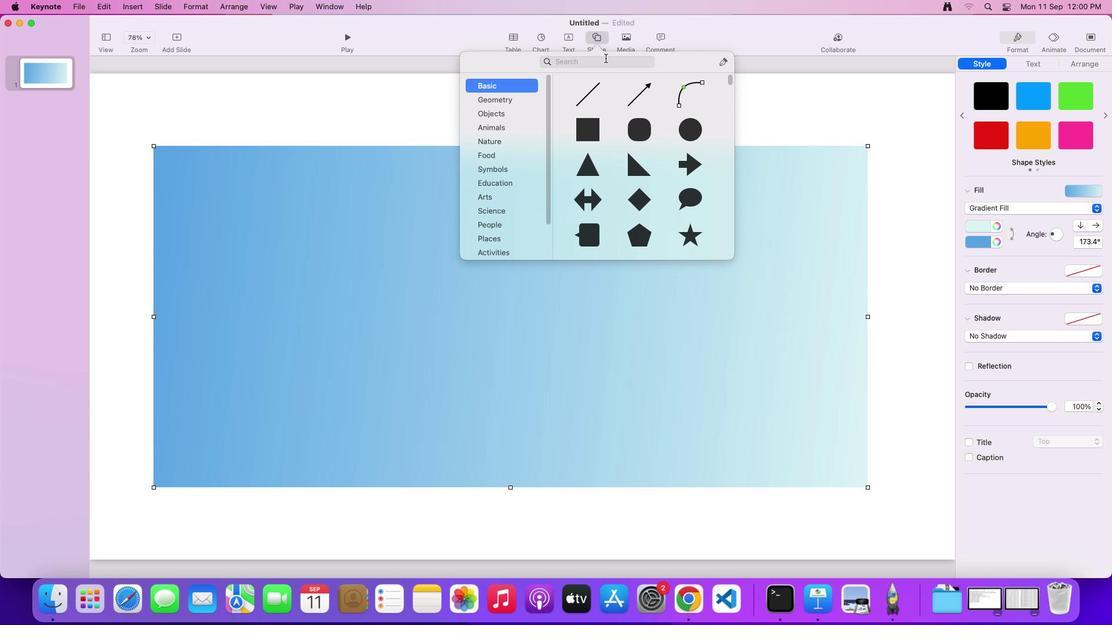 
Action: Mouse moved to (590, 129)
Screenshot: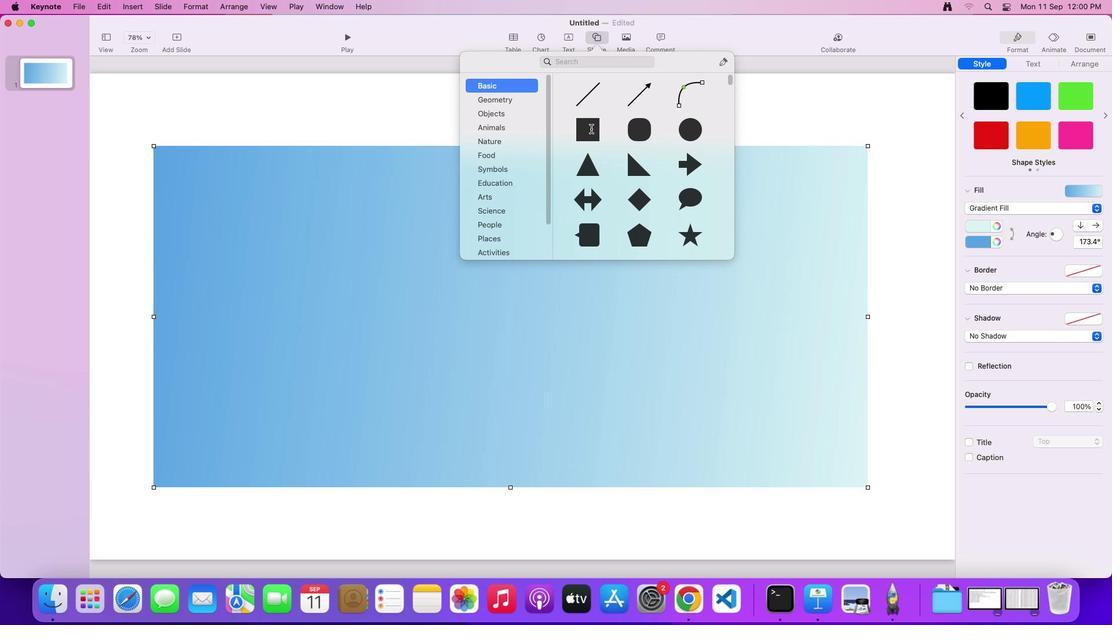 
Action: Mouse pressed left at (590, 129)
Screenshot: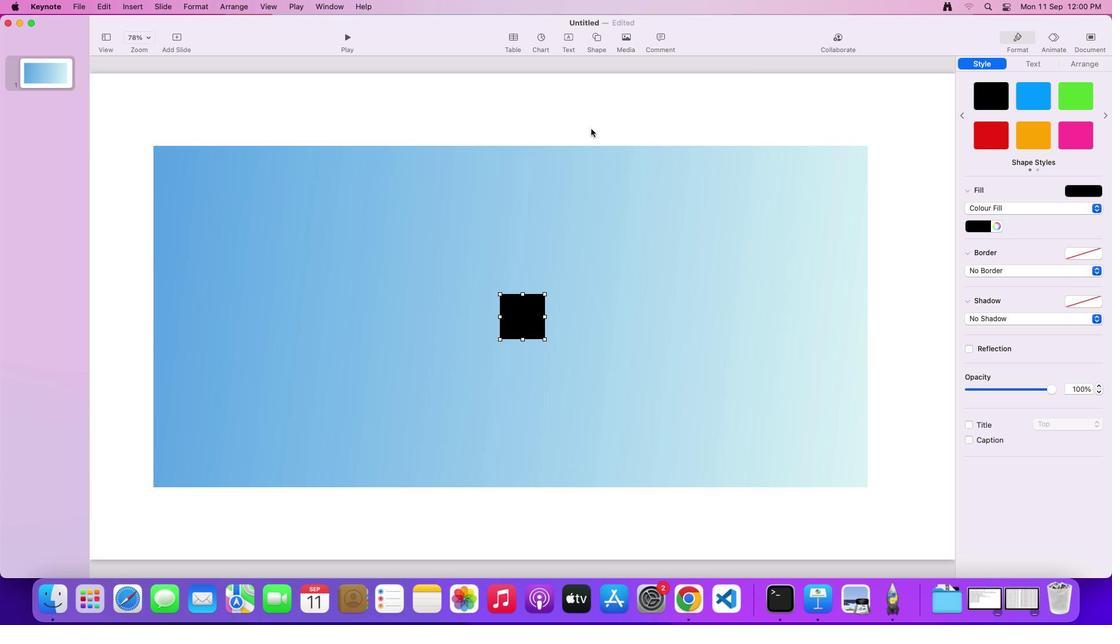 
Action: Mouse moved to (501, 340)
Screenshot: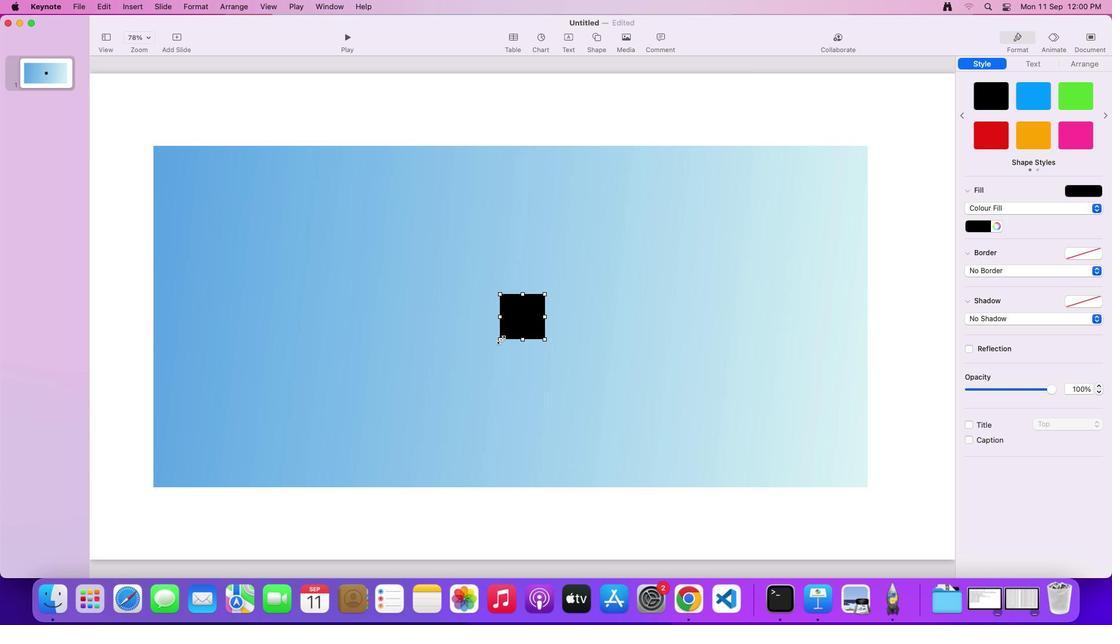 
Action: Mouse pressed left at (501, 340)
Screenshot: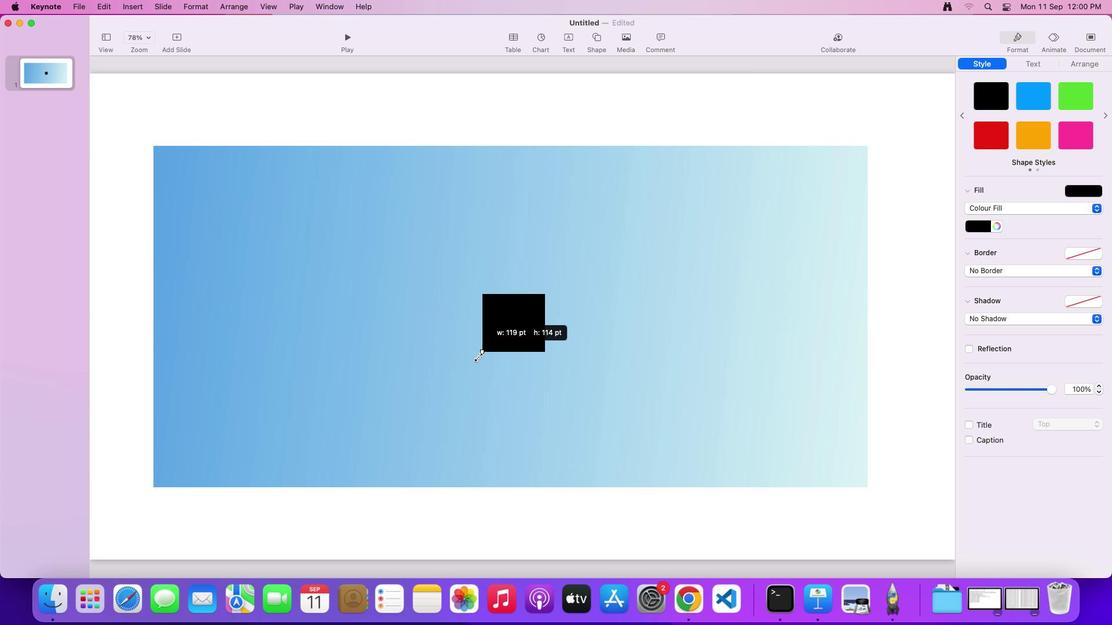 
Action: Mouse moved to (545, 295)
Screenshot: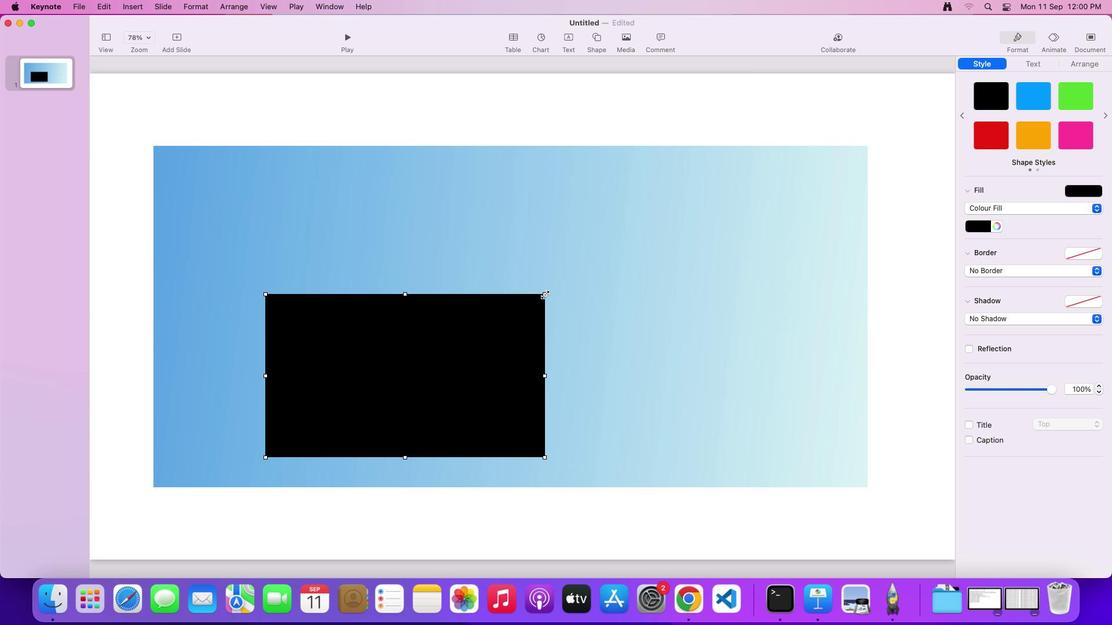 
Action: Mouse pressed left at (545, 295)
Screenshot: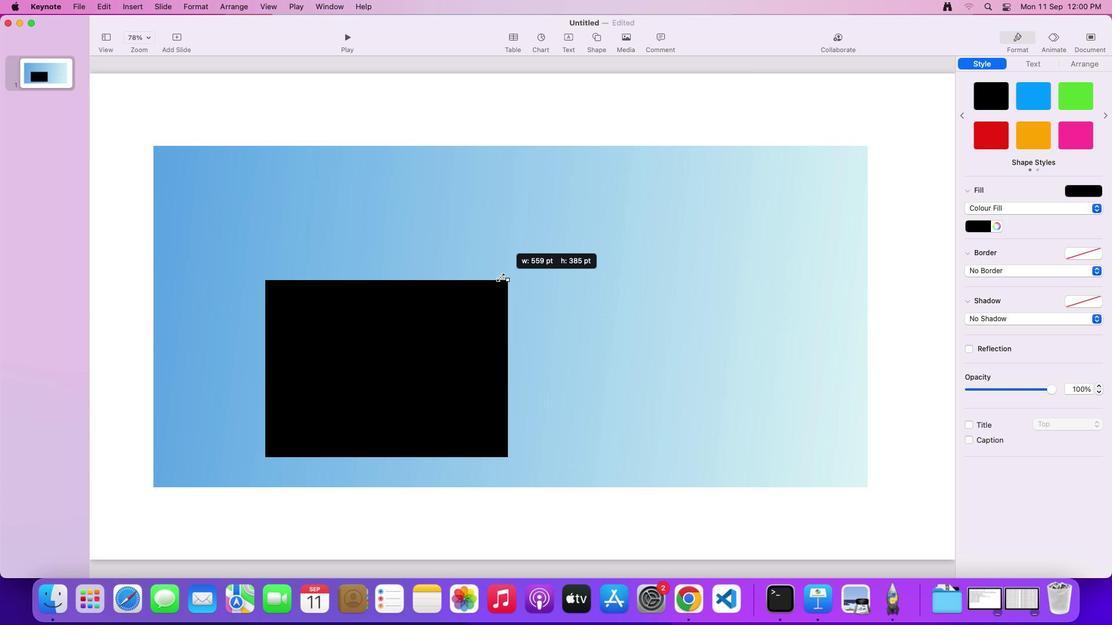 
Action: Mouse moved to (1086, 63)
Screenshot: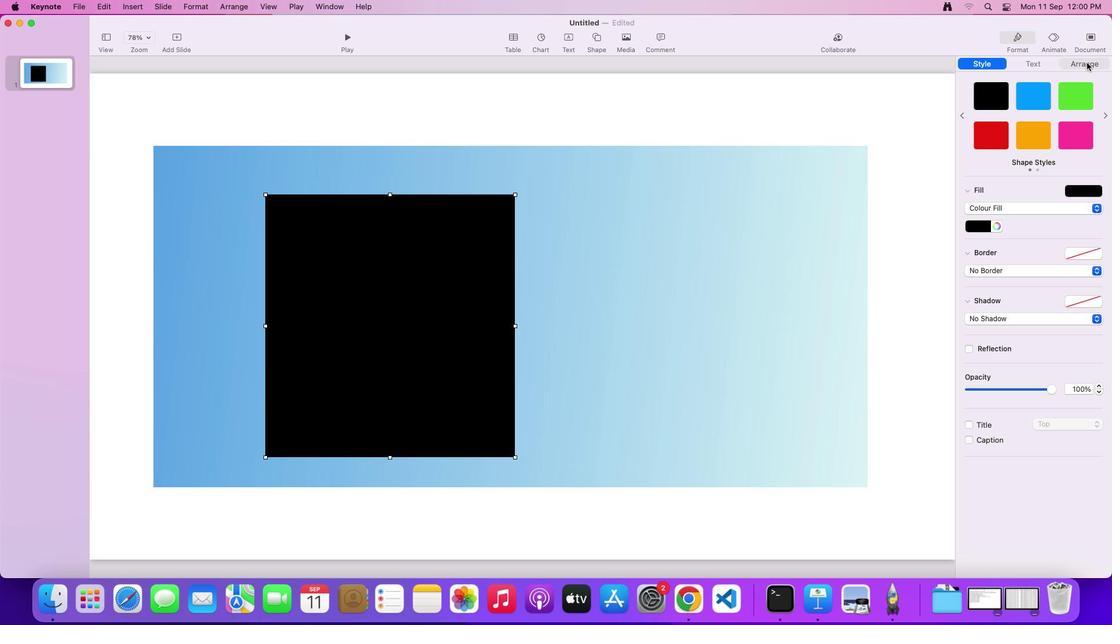 
Action: Mouse pressed left at (1086, 63)
Screenshot: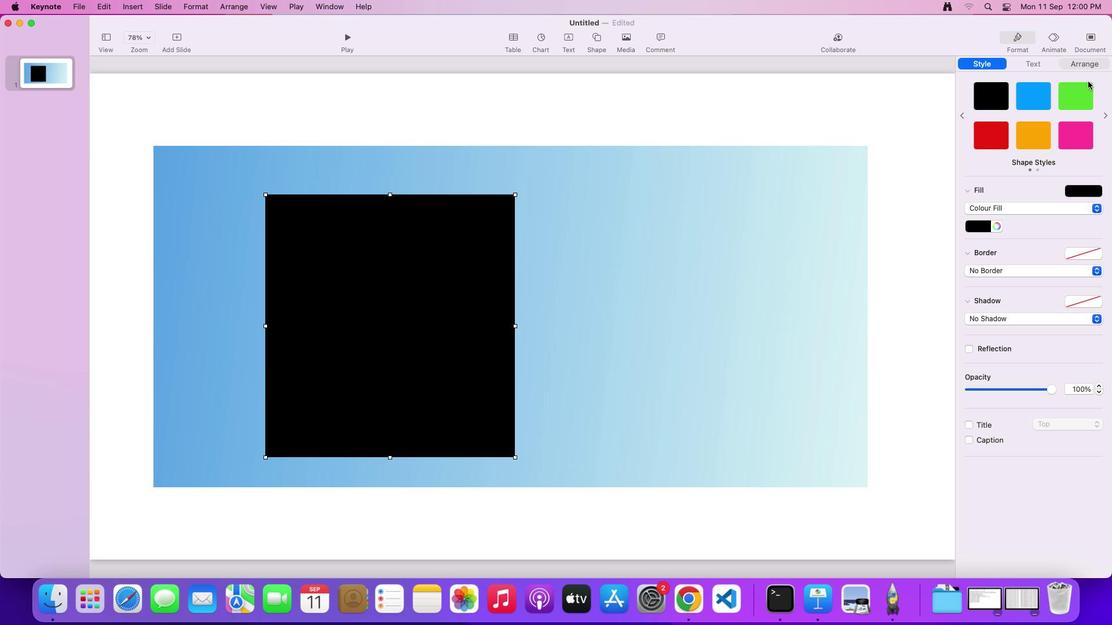 
Action: Mouse moved to (1046, 260)
Screenshot: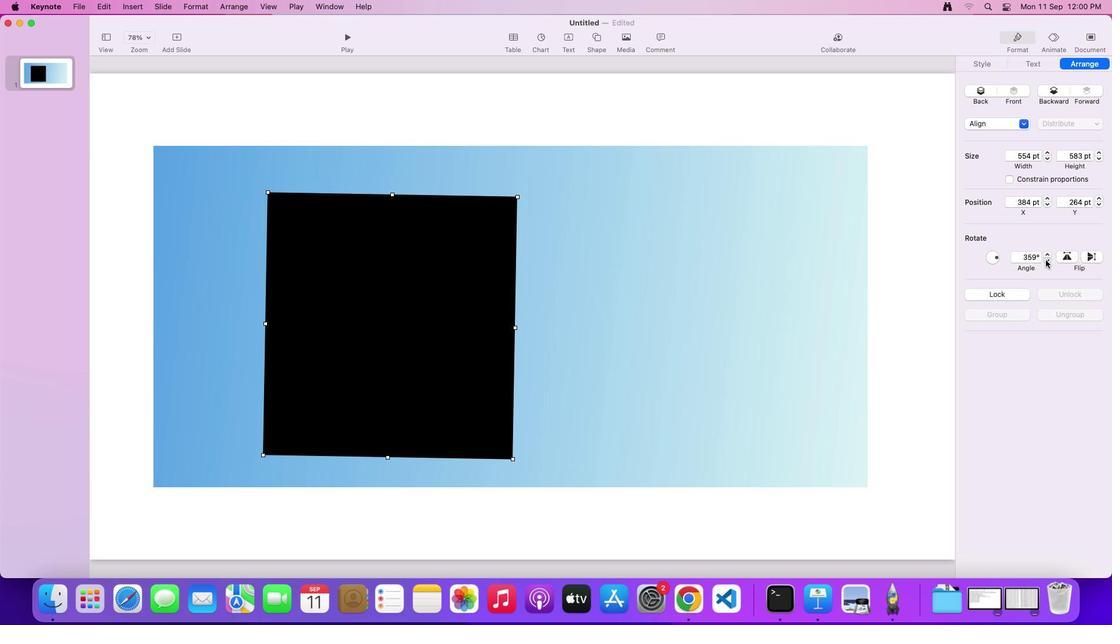 
Action: Mouse pressed left at (1046, 260)
Screenshot: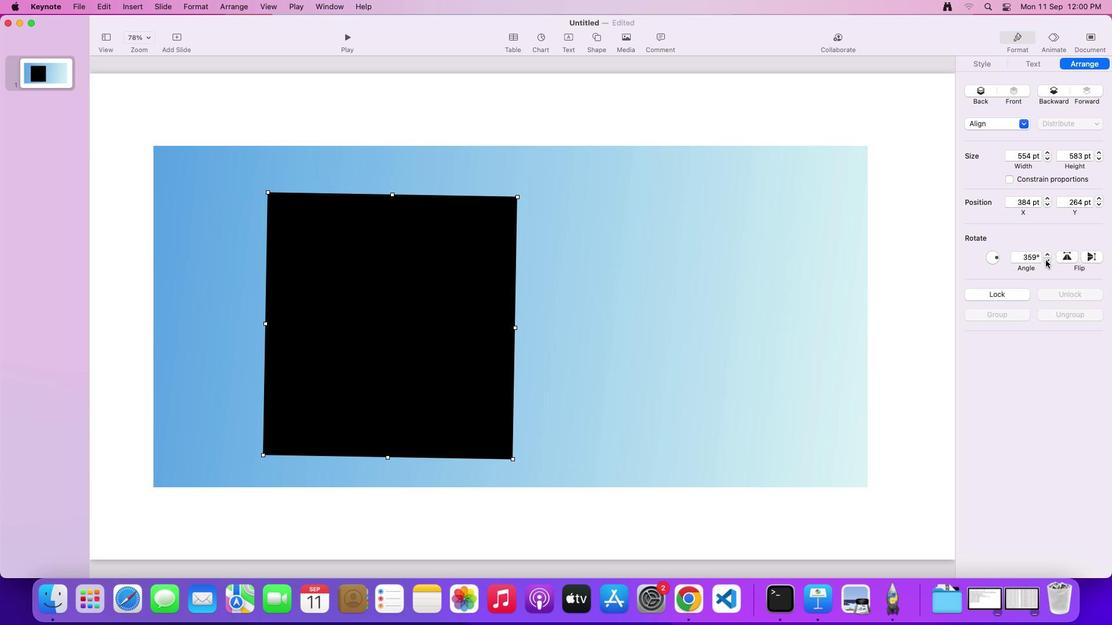 
Action: Mouse moved to (390, 338)
Screenshot: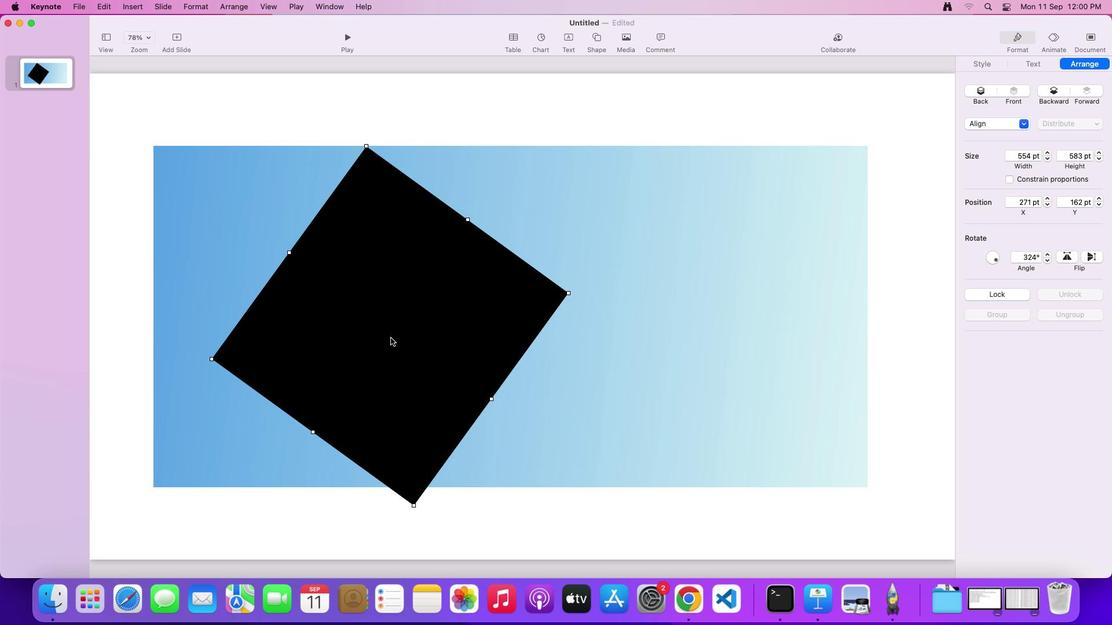 
Action: Mouse pressed left at (390, 338)
Screenshot: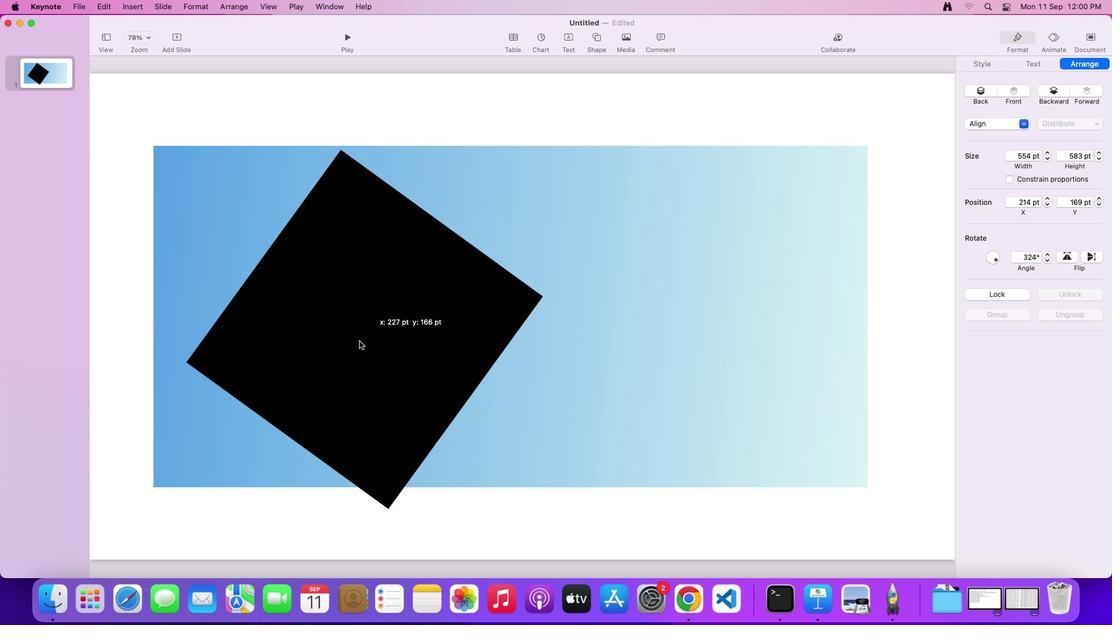 
Action: Mouse moved to (446, 324)
Screenshot: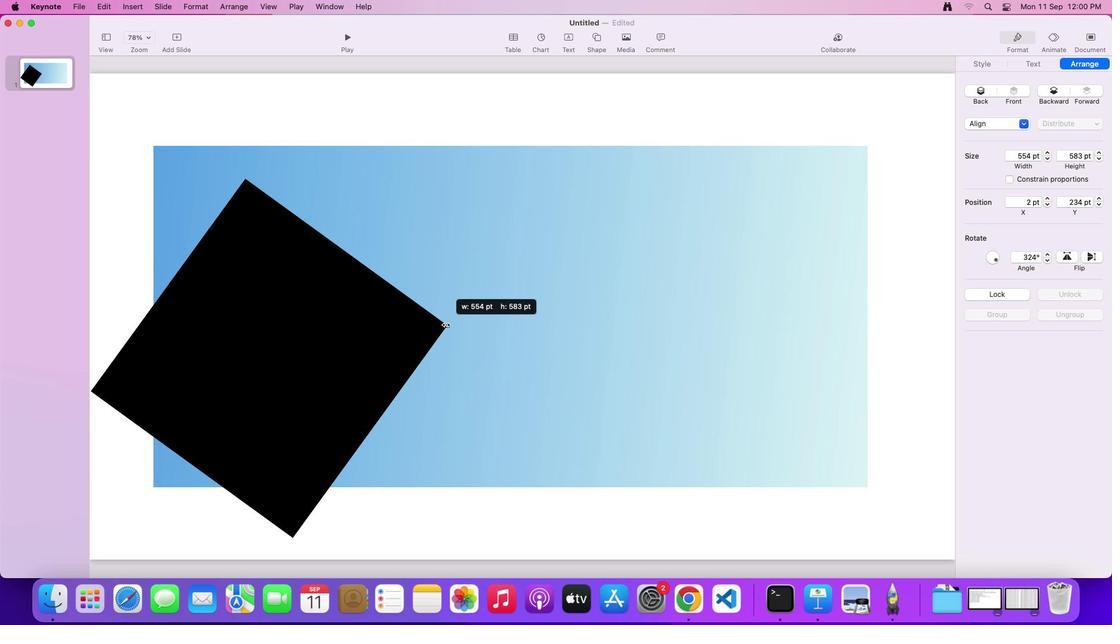 
Action: Mouse pressed left at (446, 324)
Screenshot: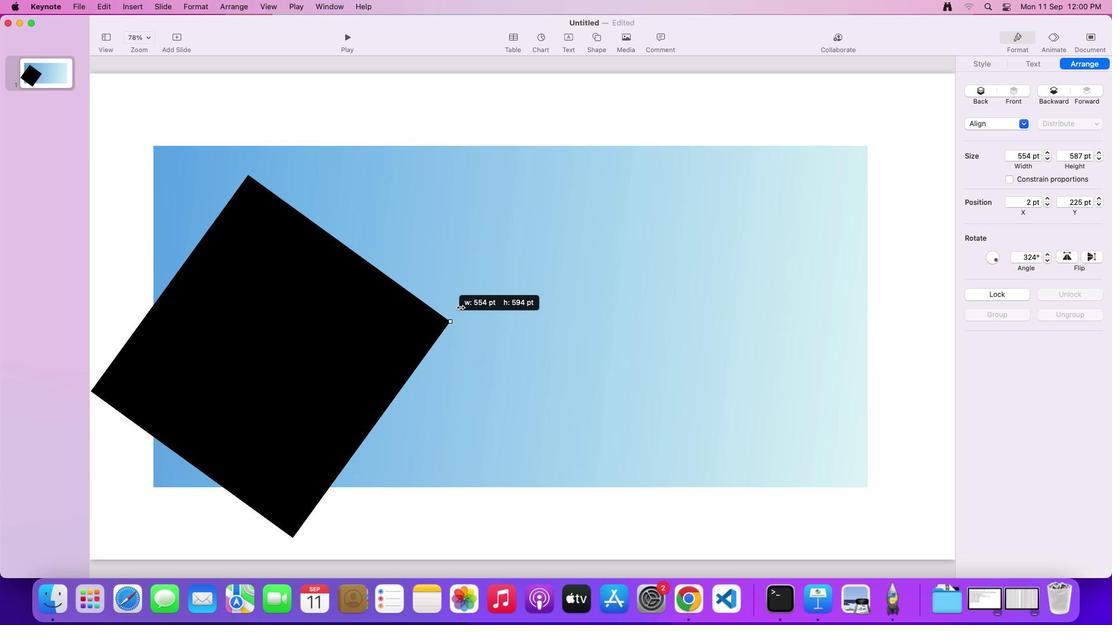 
Action: Mouse moved to (561, 228)
Screenshot: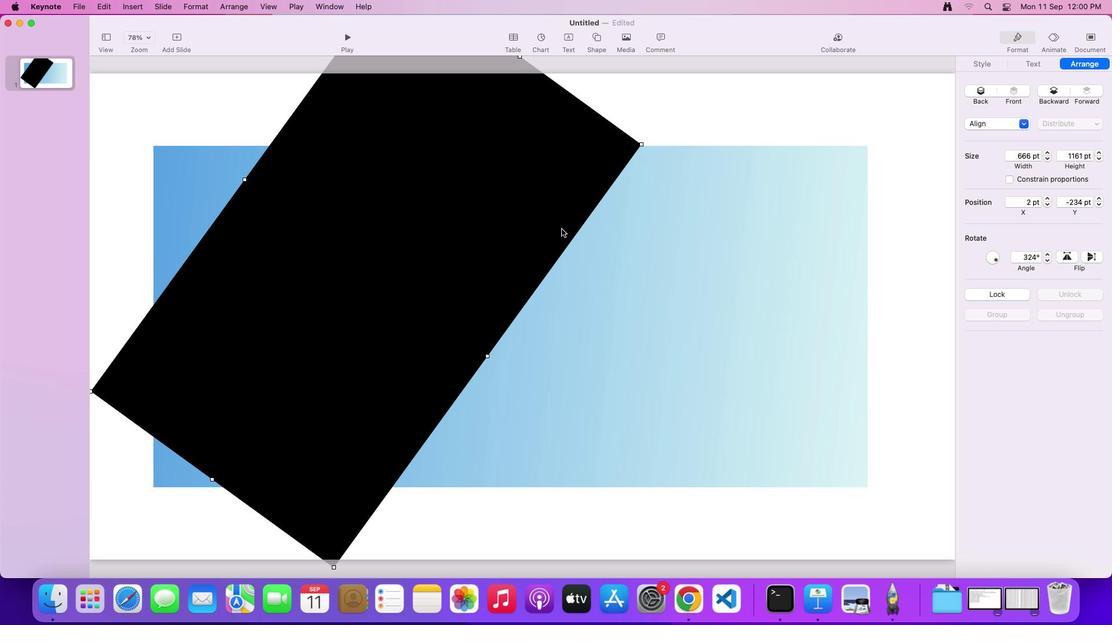 
Action: Mouse pressed left at (561, 228)
Screenshot: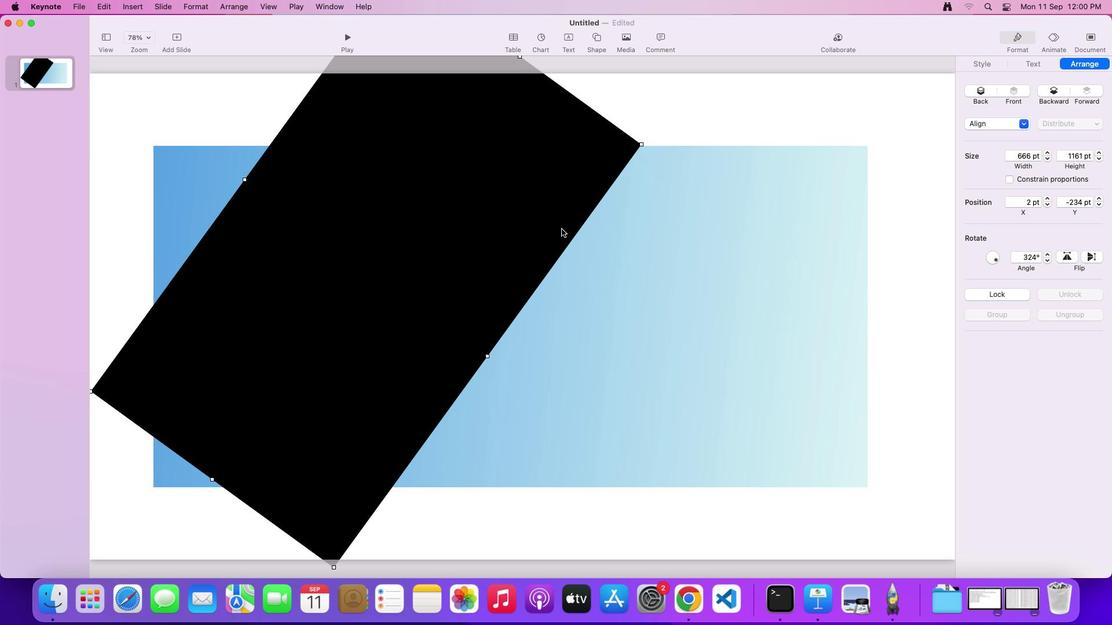 
Action: Mouse moved to (384, 299)
Screenshot: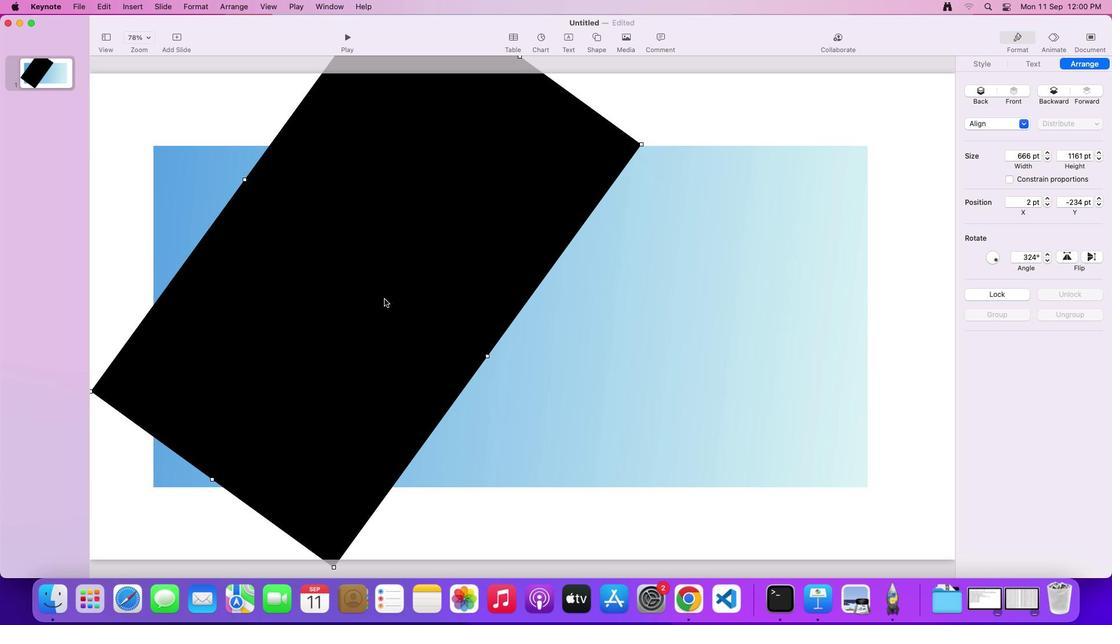 
Action: Mouse pressed left at (384, 299)
Screenshot: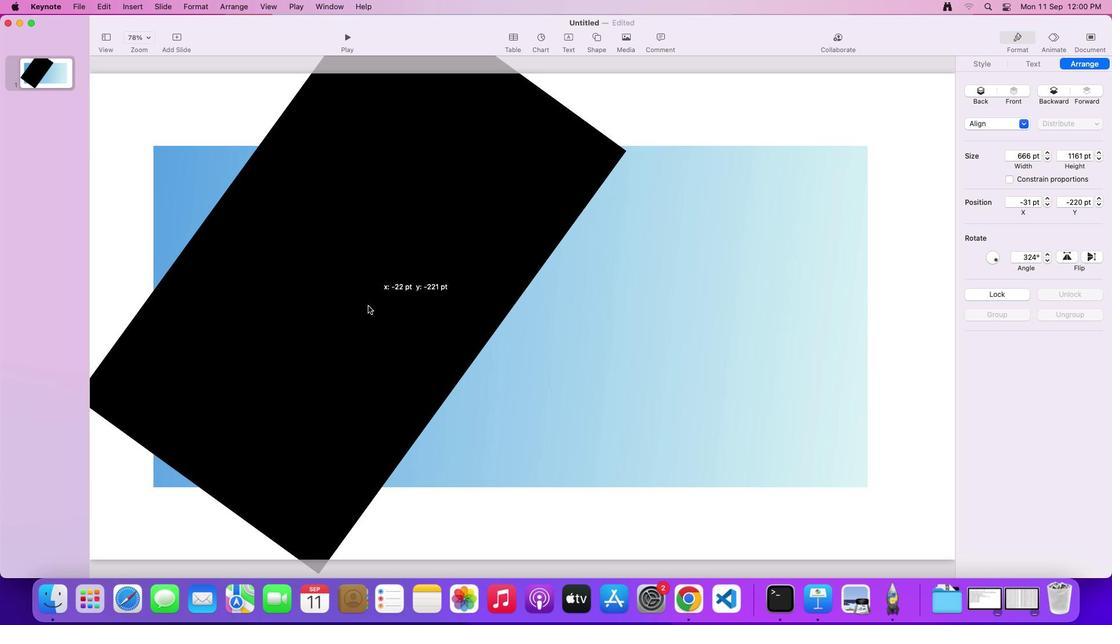 
Action: Mouse moved to (598, 156)
Screenshot: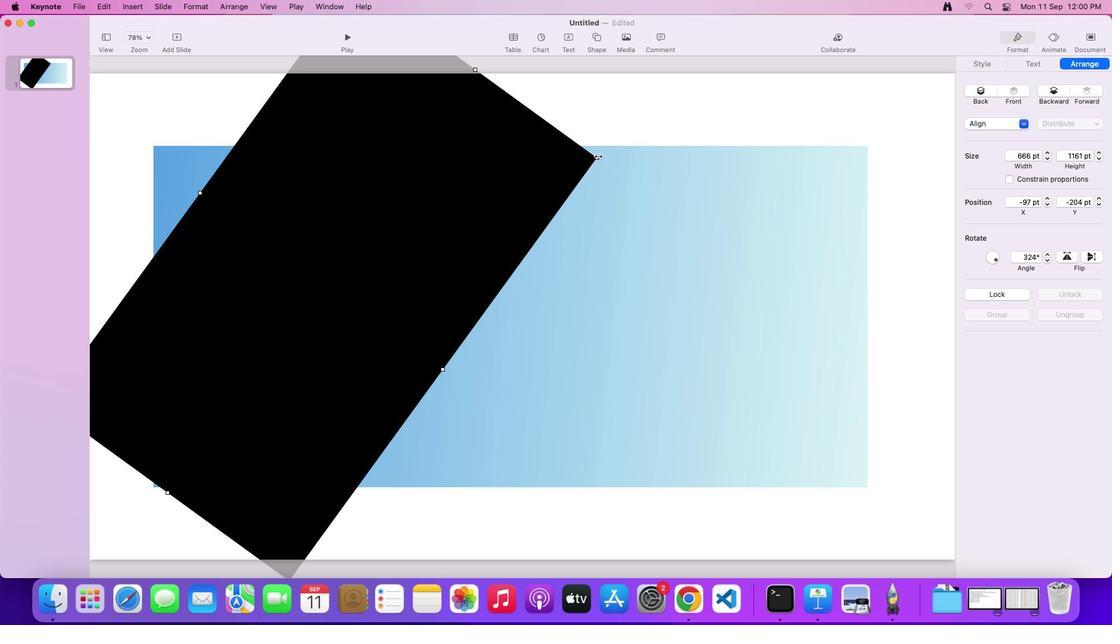 
Action: Mouse pressed left at (598, 156)
Screenshot: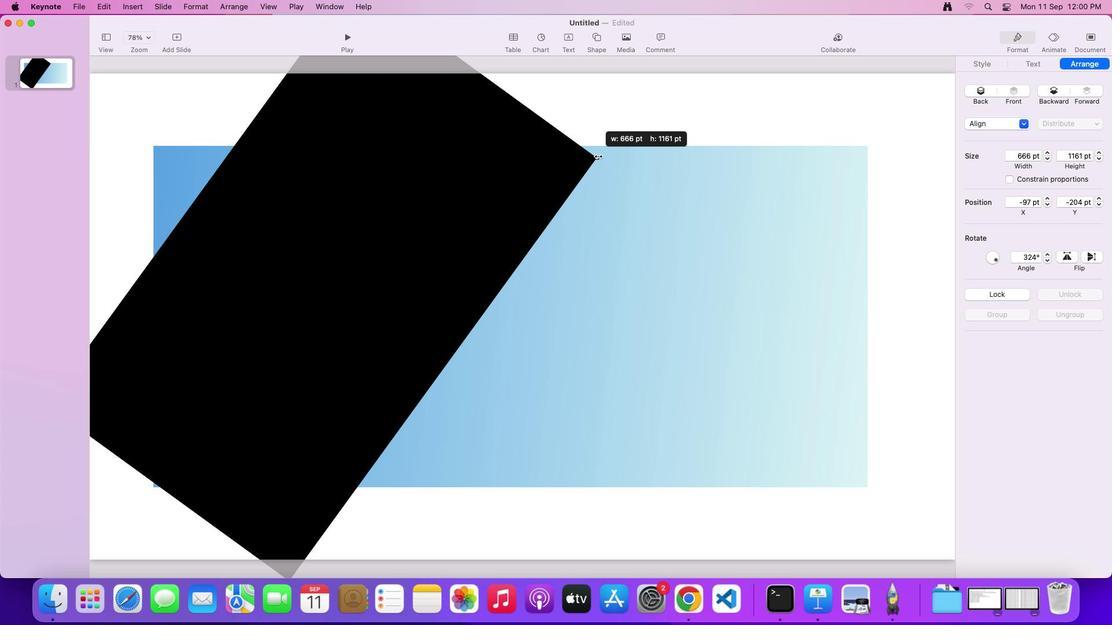 
Action: Mouse moved to (384, 280)
Screenshot: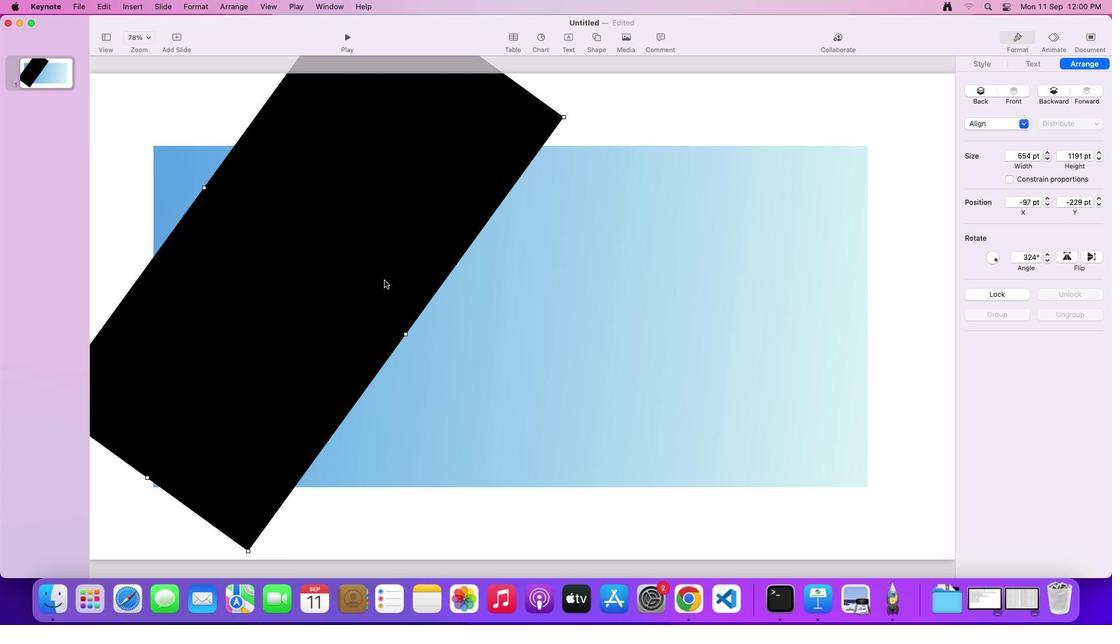 
Action: Mouse pressed left at (384, 280)
Screenshot: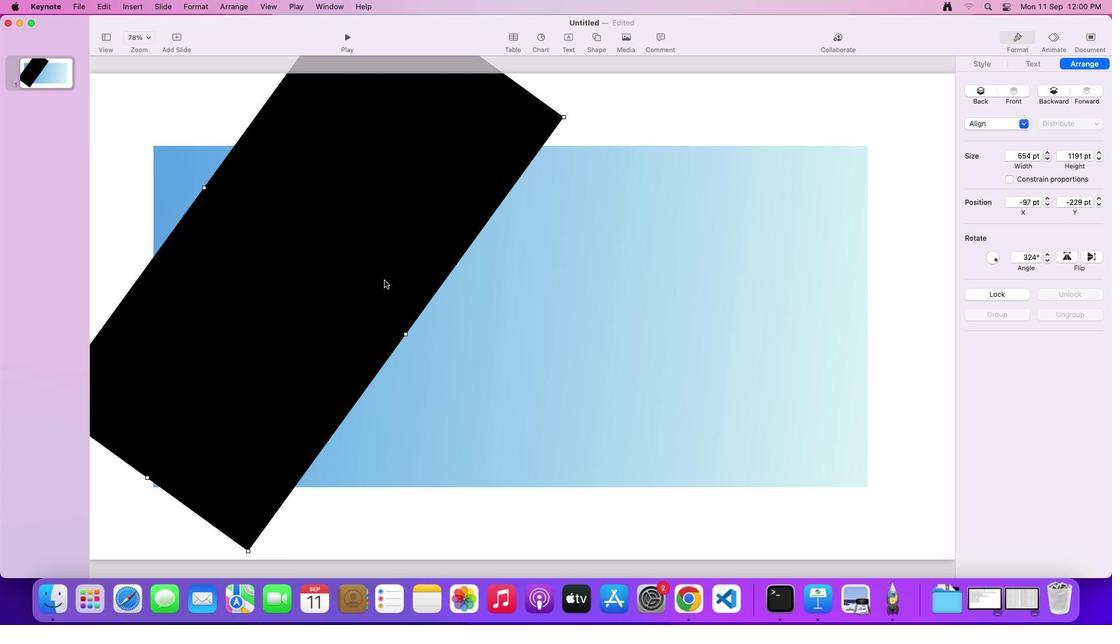 
Action: Mouse moved to (970, 64)
Screenshot: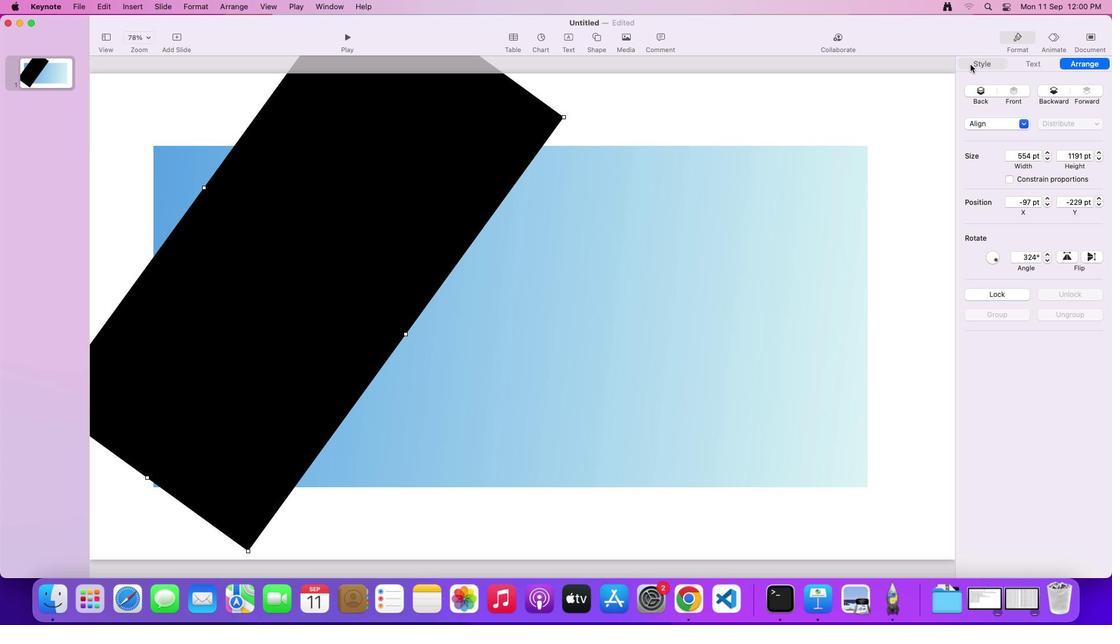 
Action: Mouse pressed left at (970, 64)
Screenshot: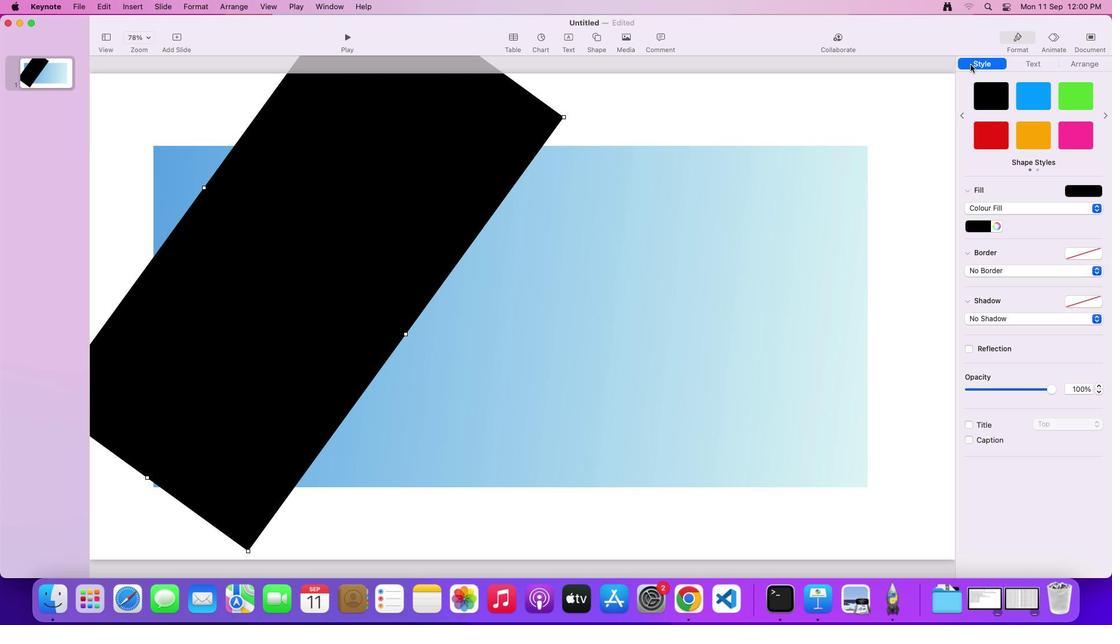 
Action: Mouse moved to (1097, 192)
Screenshot: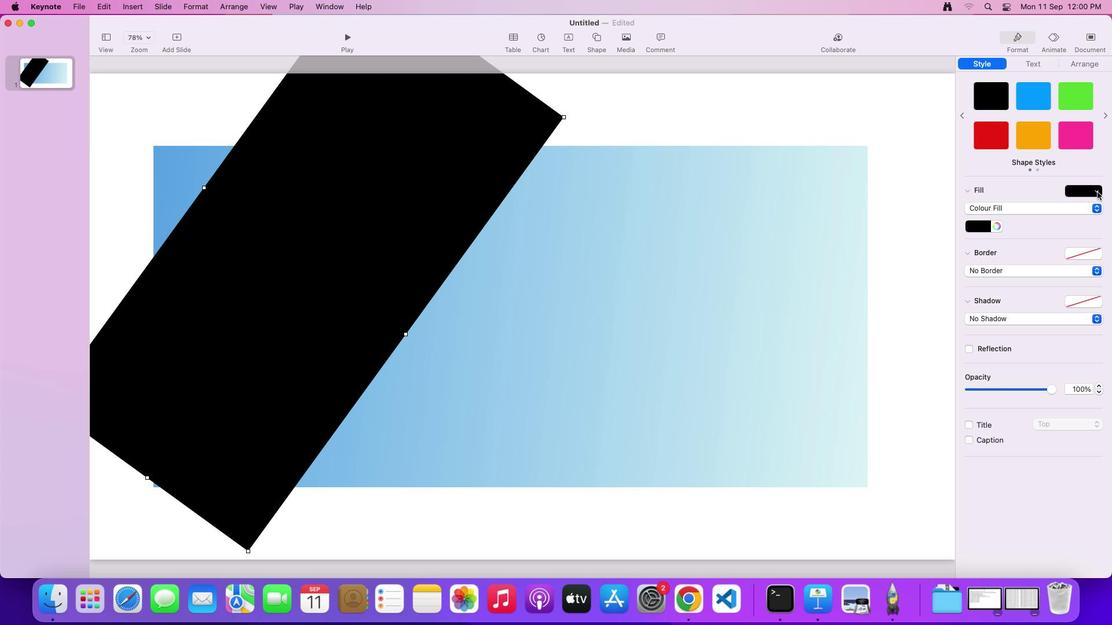 
Action: Mouse pressed left at (1097, 192)
Screenshot: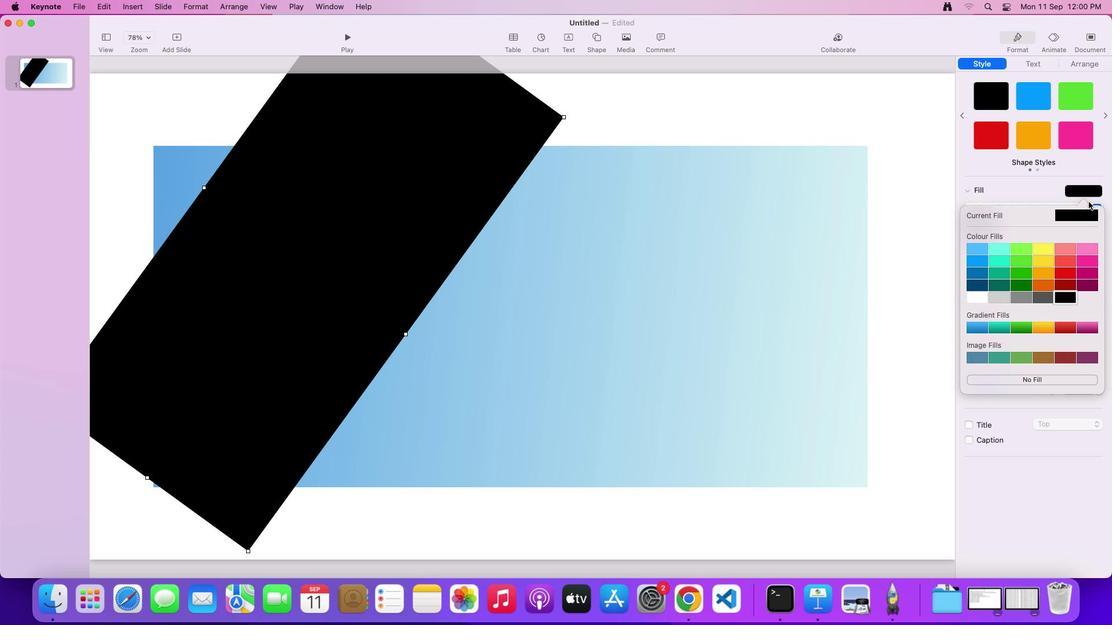
Action: Mouse moved to (980, 276)
Screenshot: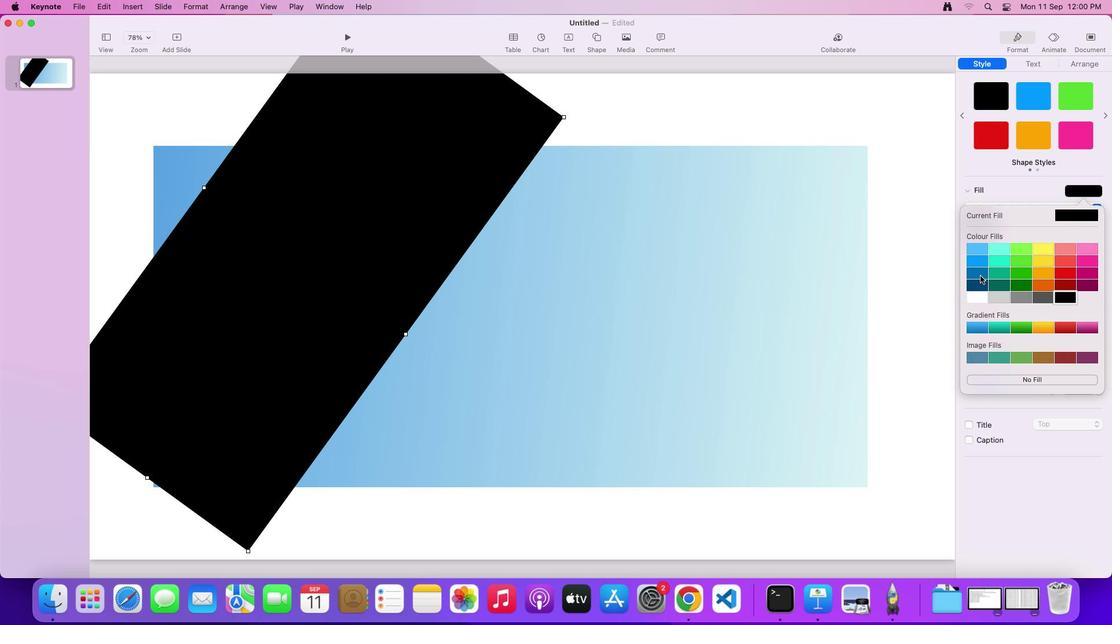 
Action: Mouse pressed left at (980, 276)
Screenshot: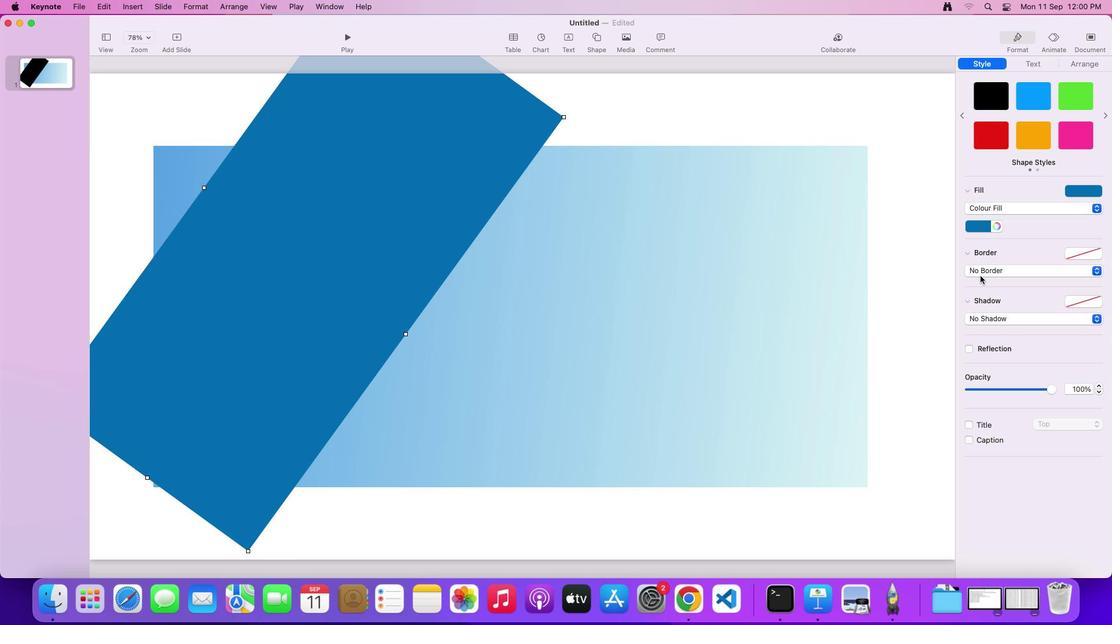 
Action: Mouse moved to (1094, 268)
Screenshot: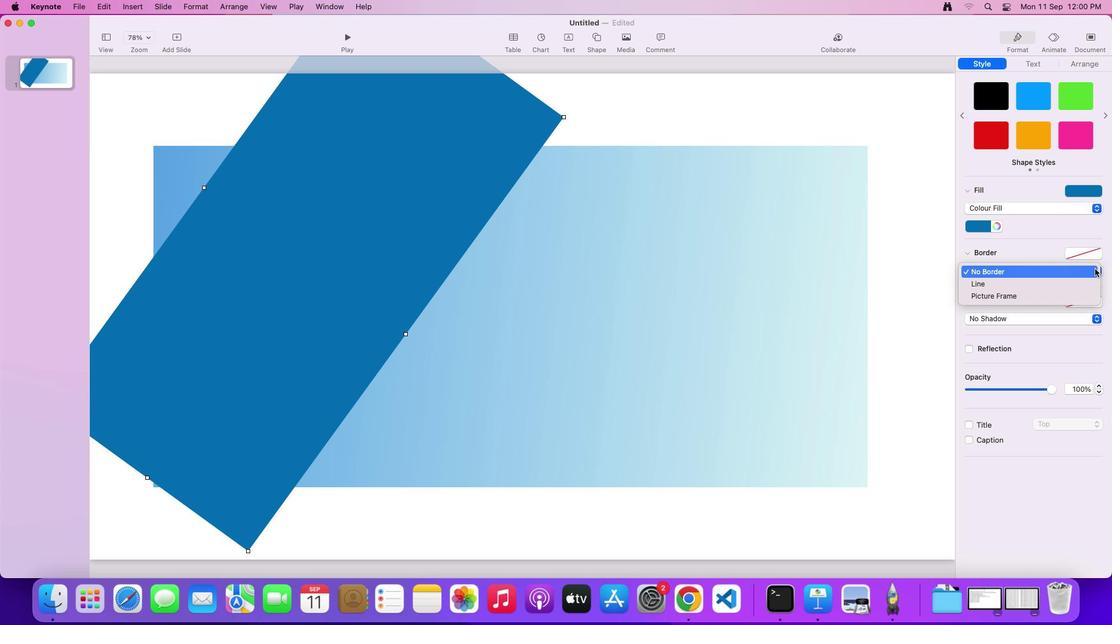 
Action: Mouse pressed left at (1094, 268)
Screenshot: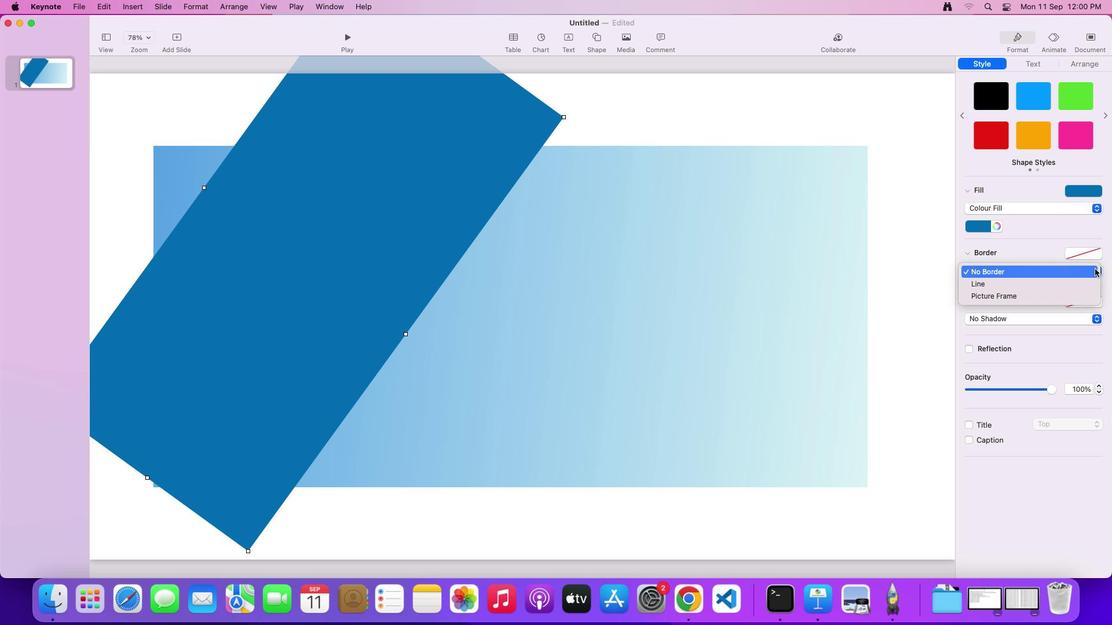 
Action: Mouse moved to (1039, 243)
Screenshot: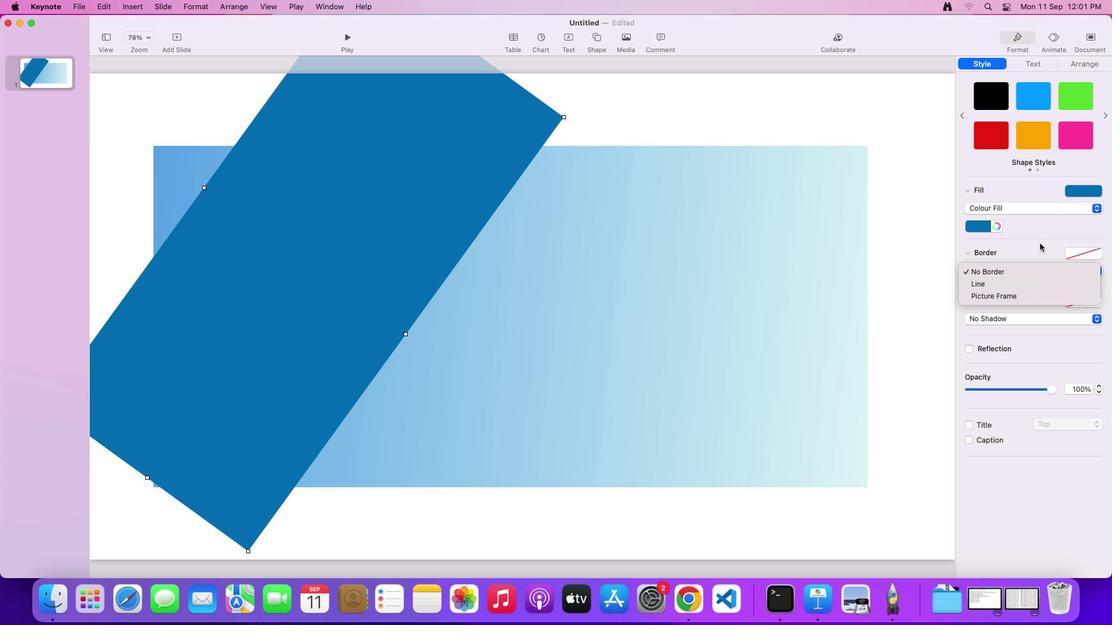 
Action: Mouse pressed left at (1039, 243)
Screenshot: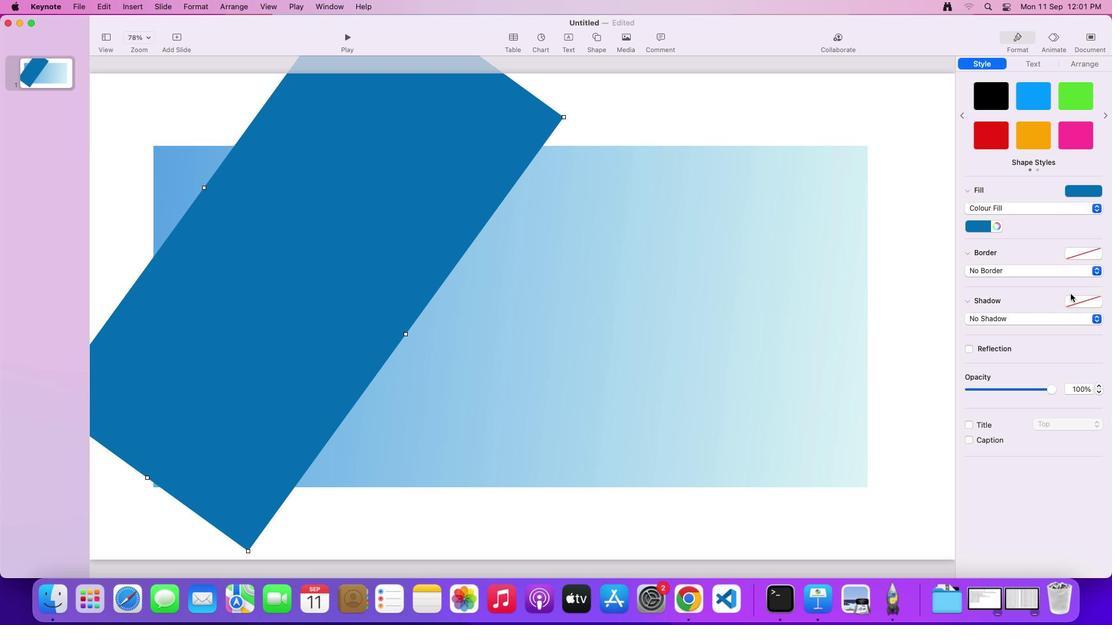 
Action: Mouse moved to (1095, 316)
Screenshot: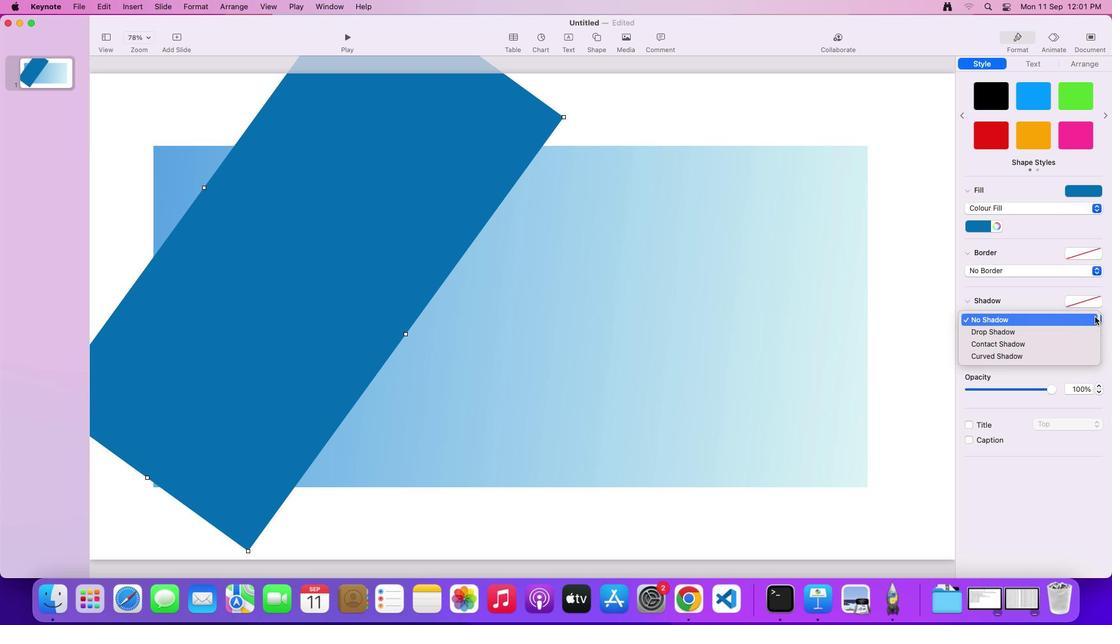 
Action: Mouse pressed left at (1095, 316)
Screenshot: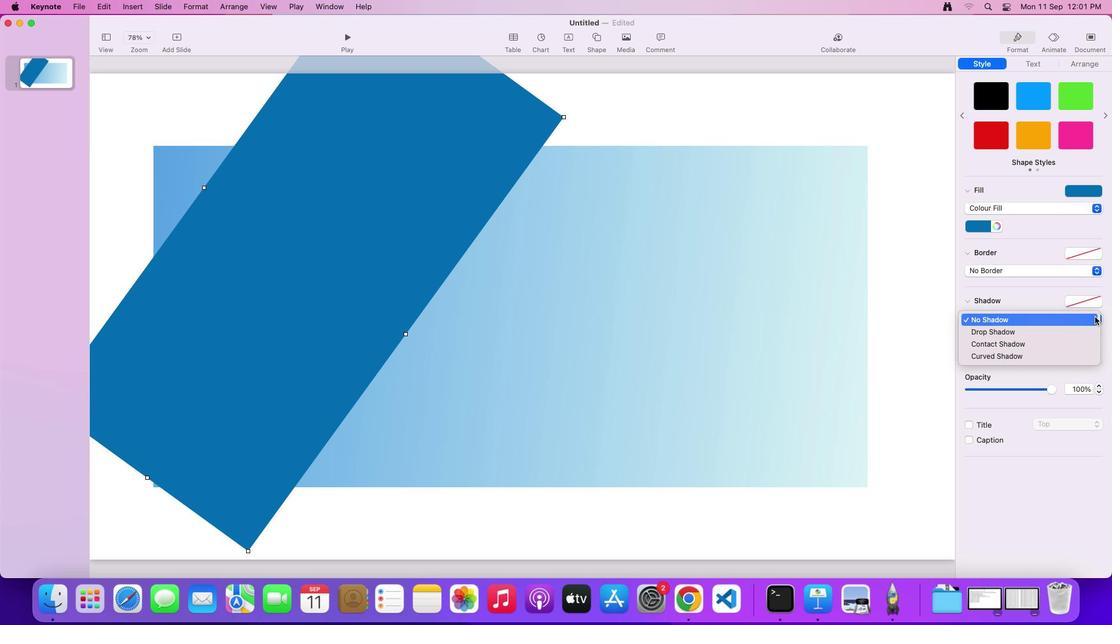 
Action: Mouse moved to (1029, 331)
Screenshot: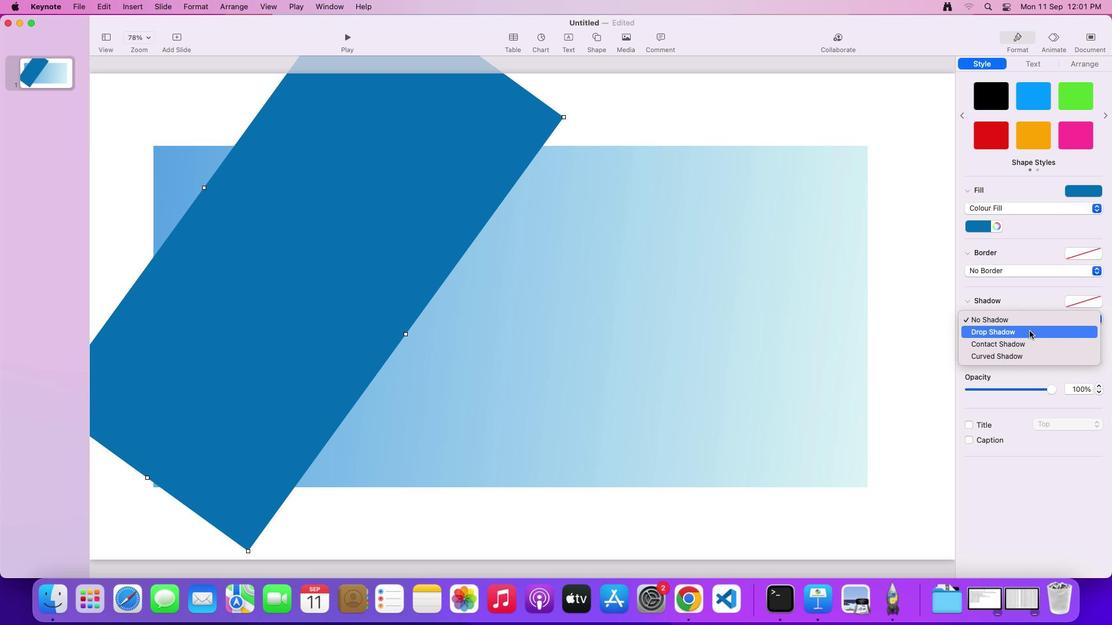 
Action: Mouse pressed left at (1029, 331)
Screenshot: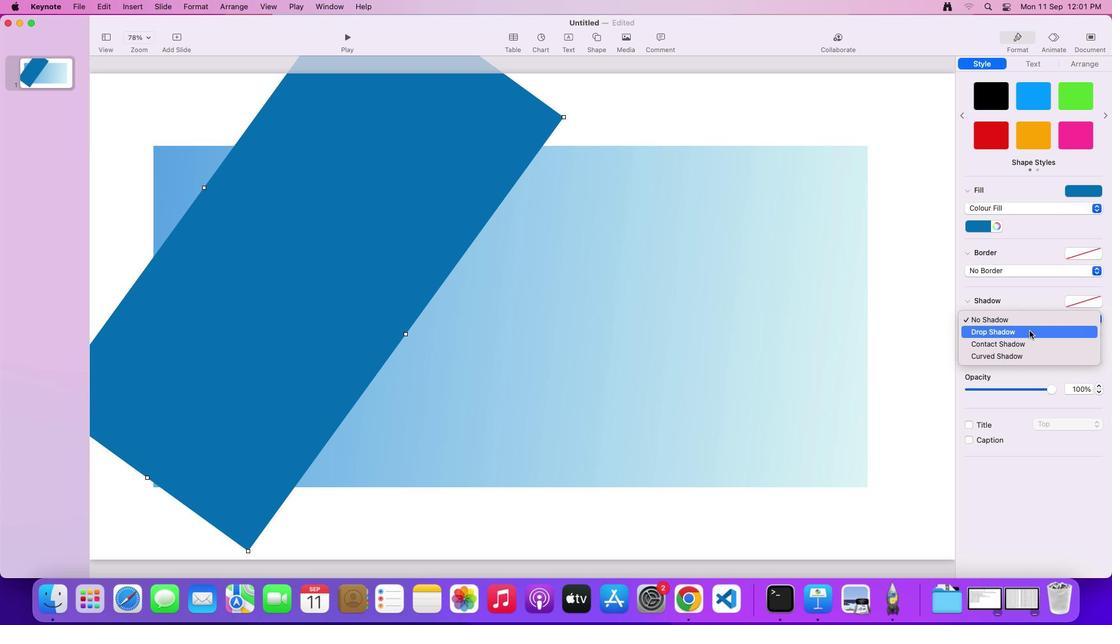 
Action: Mouse moved to (970, 347)
Screenshot: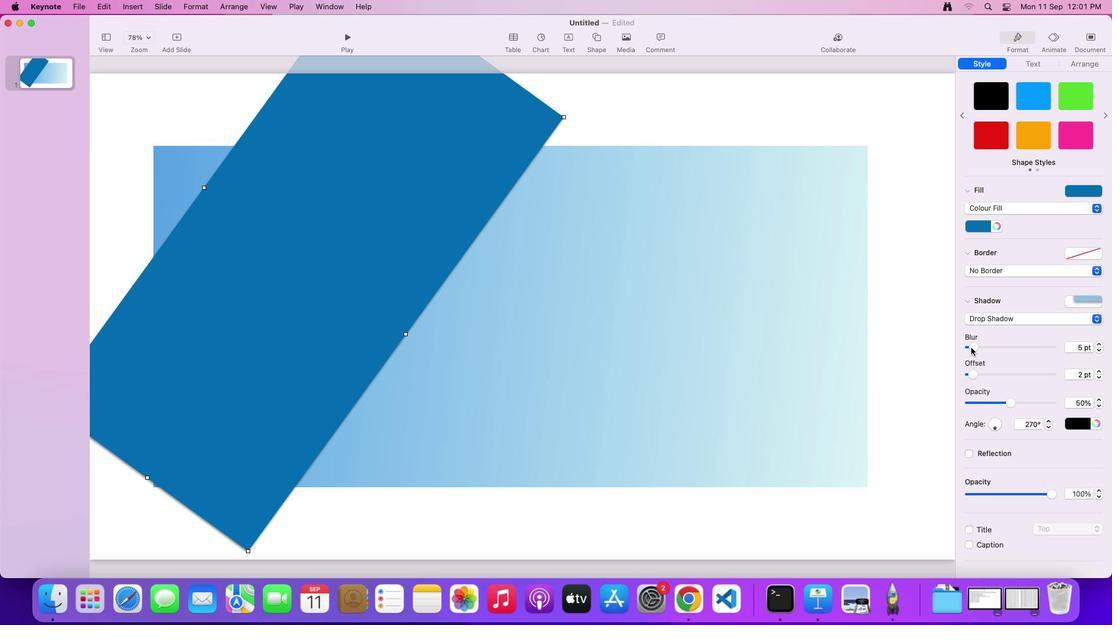 
Action: Mouse pressed left at (970, 347)
Screenshot: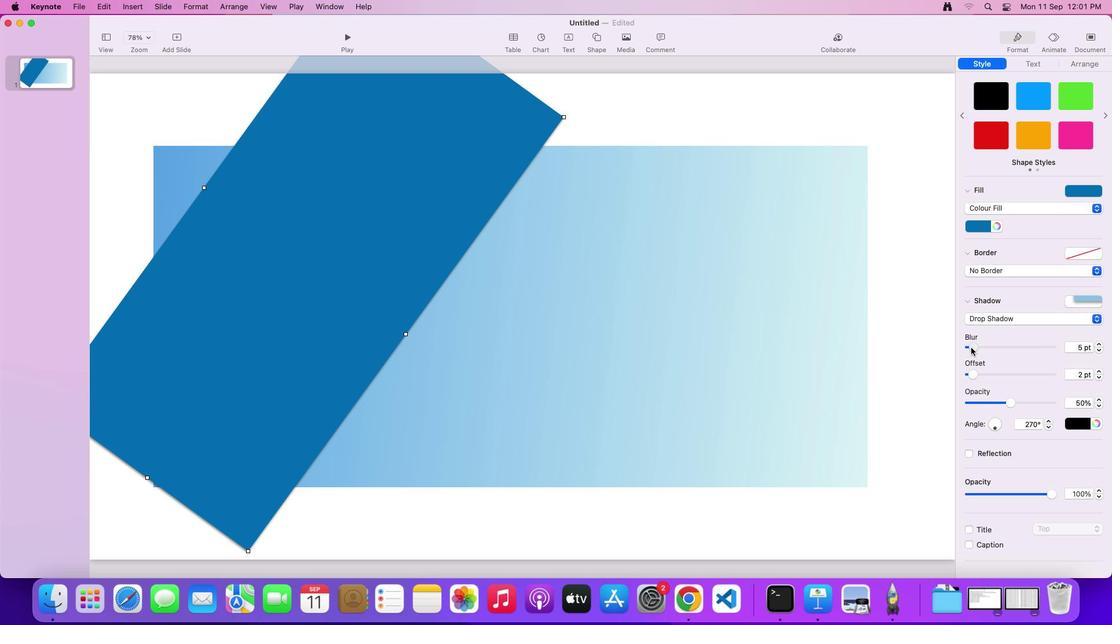 
Action: Mouse moved to (991, 344)
Screenshot: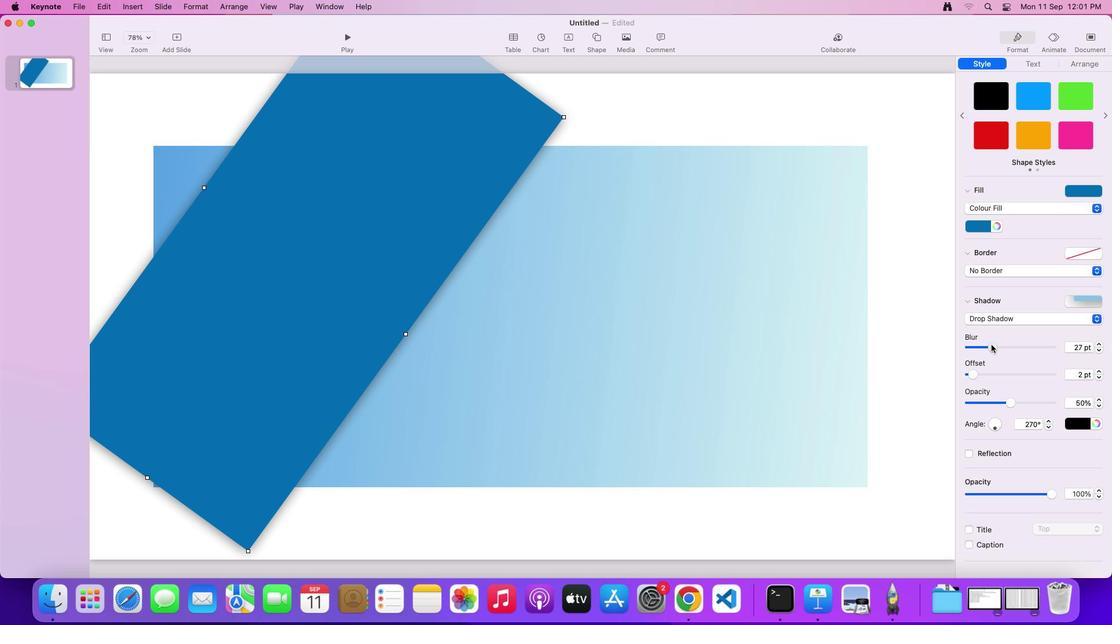 
Action: Mouse pressed left at (991, 344)
Screenshot: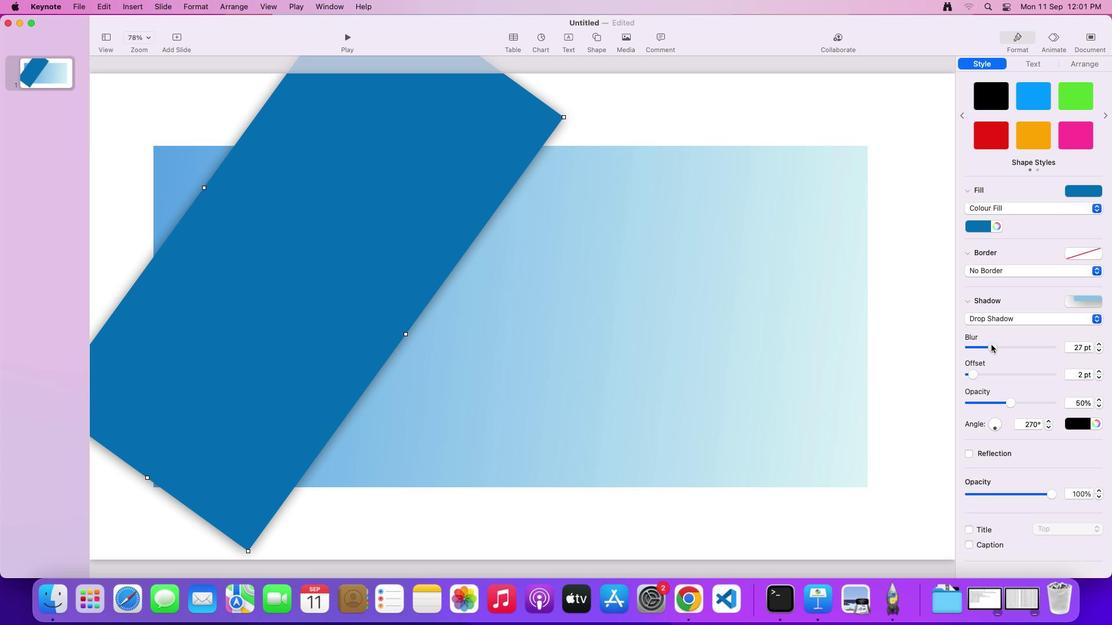 
Action: Mouse moved to (554, 265)
Screenshot: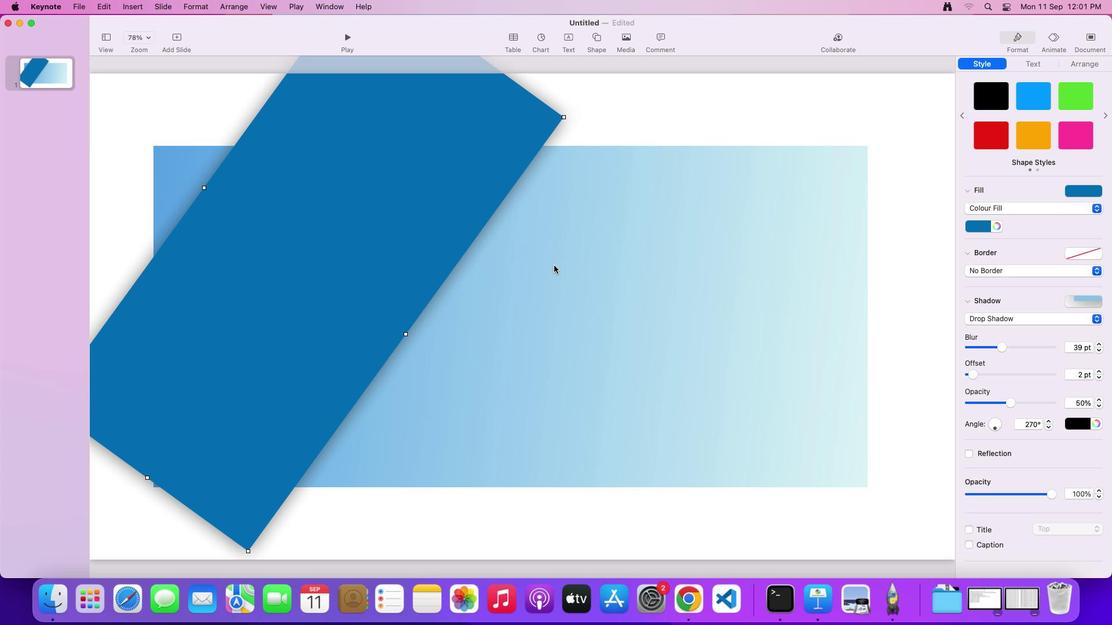 
Action: Mouse pressed left at (554, 265)
Screenshot: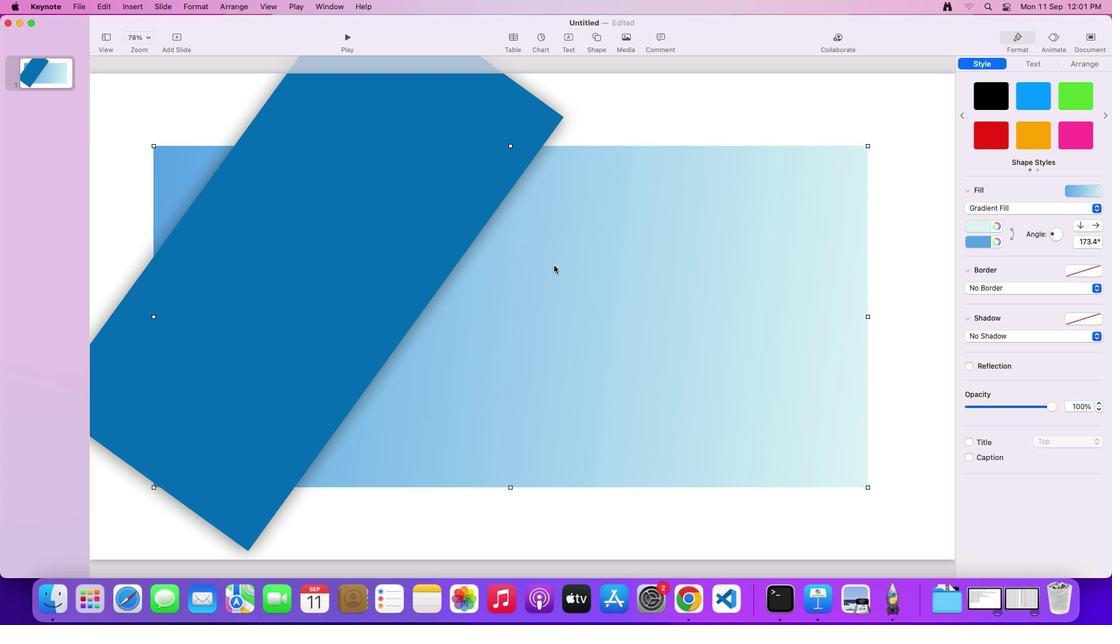 
Action: Mouse moved to (624, 299)
Screenshot: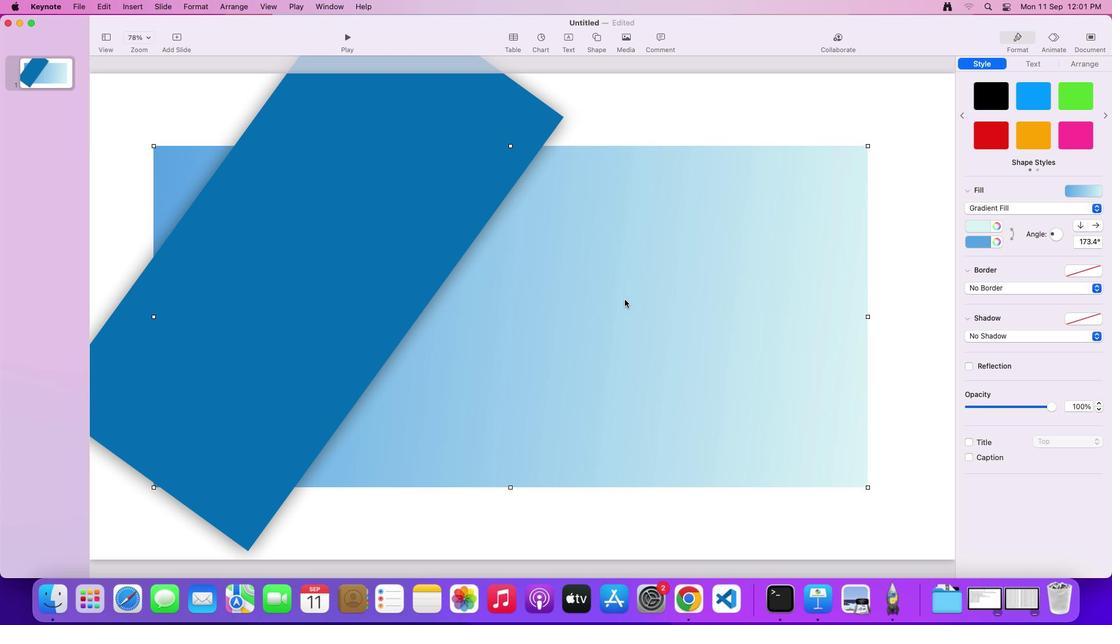 
Action: Mouse pressed left at (624, 299)
Screenshot: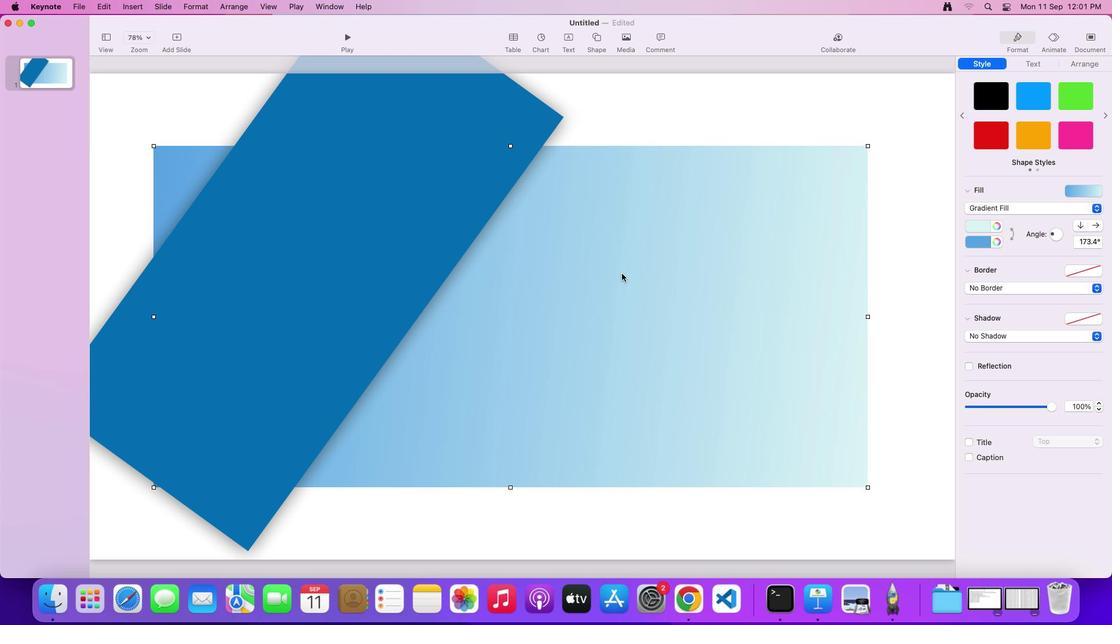 
Action: Mouse moved to (596, 33)
Screenshot: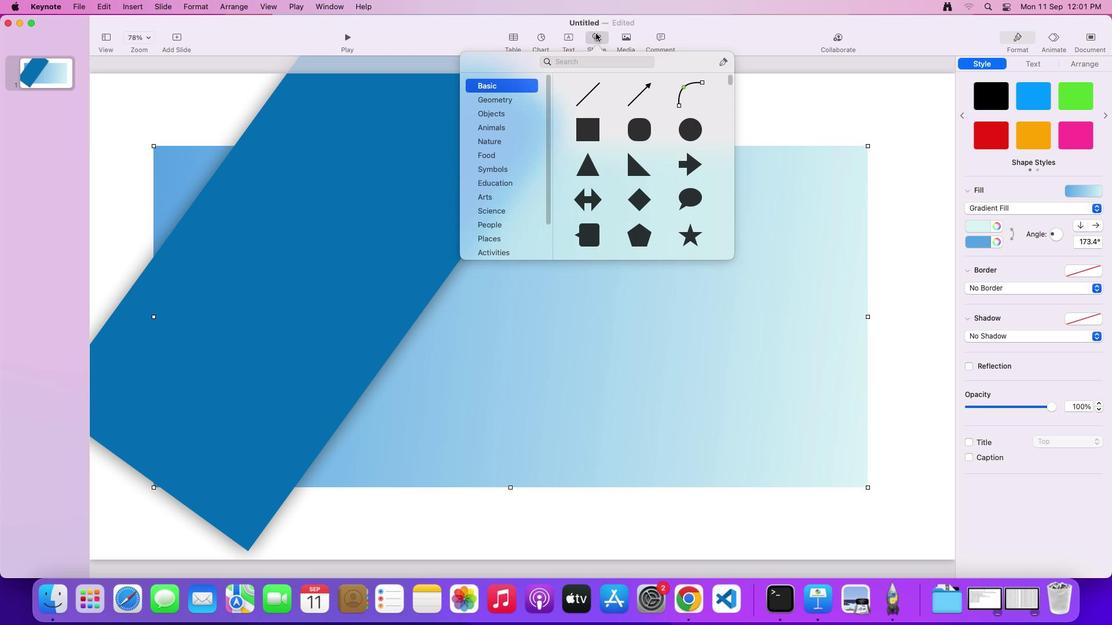 
Action: Mouse pressed left at (596, 33)
Screenshot: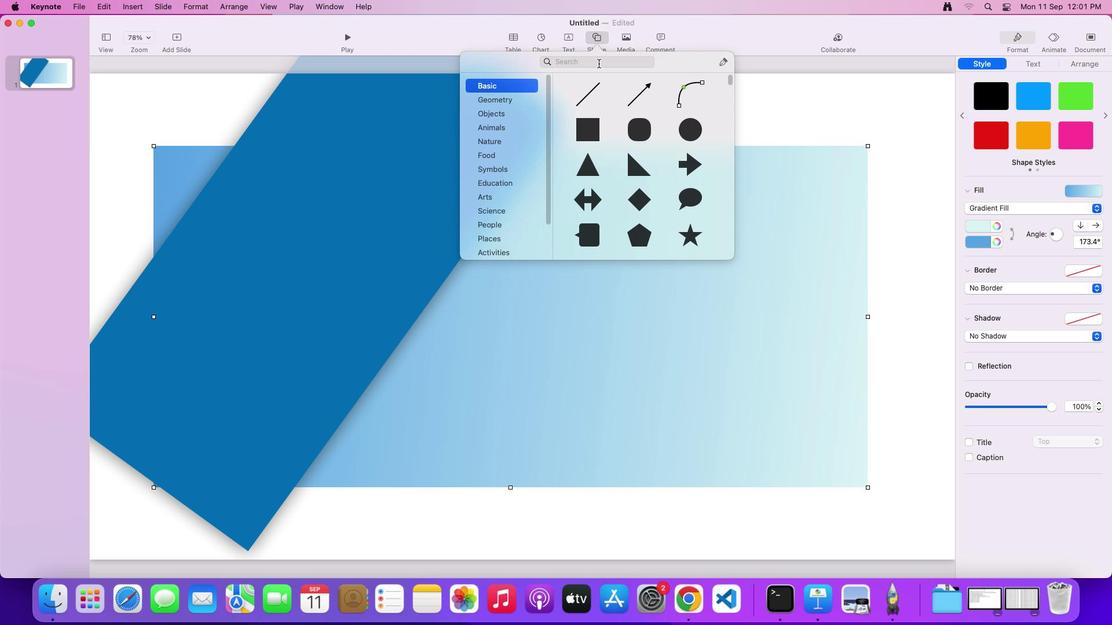 
Action: Mouse moved to (588, 137)
Screenshot: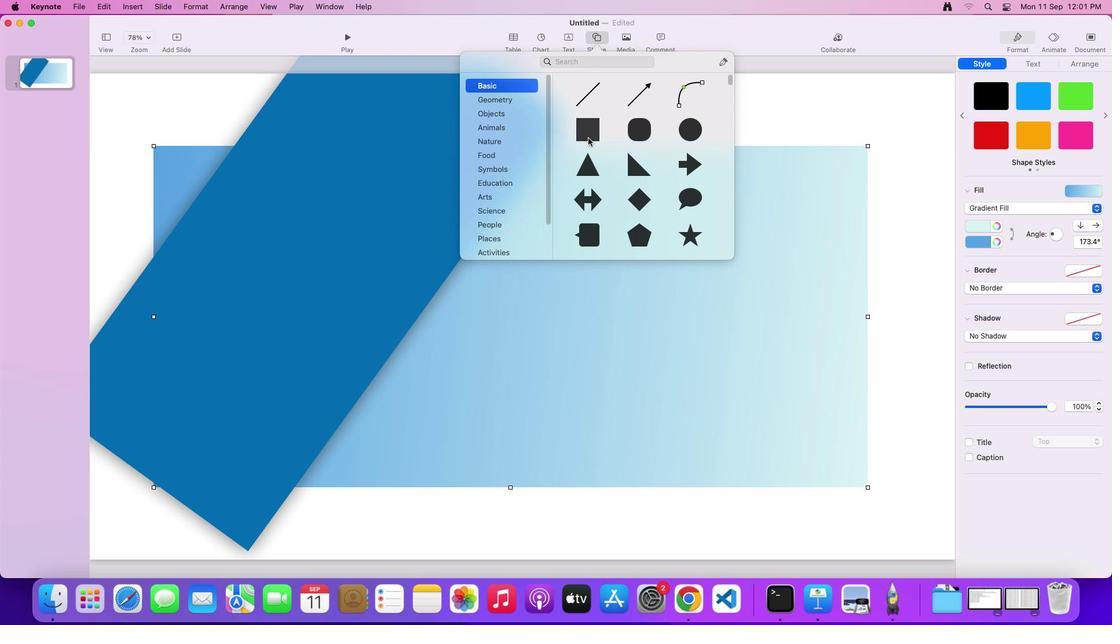 
Action: Mouse pressed left at (588, 137)
Screenshot: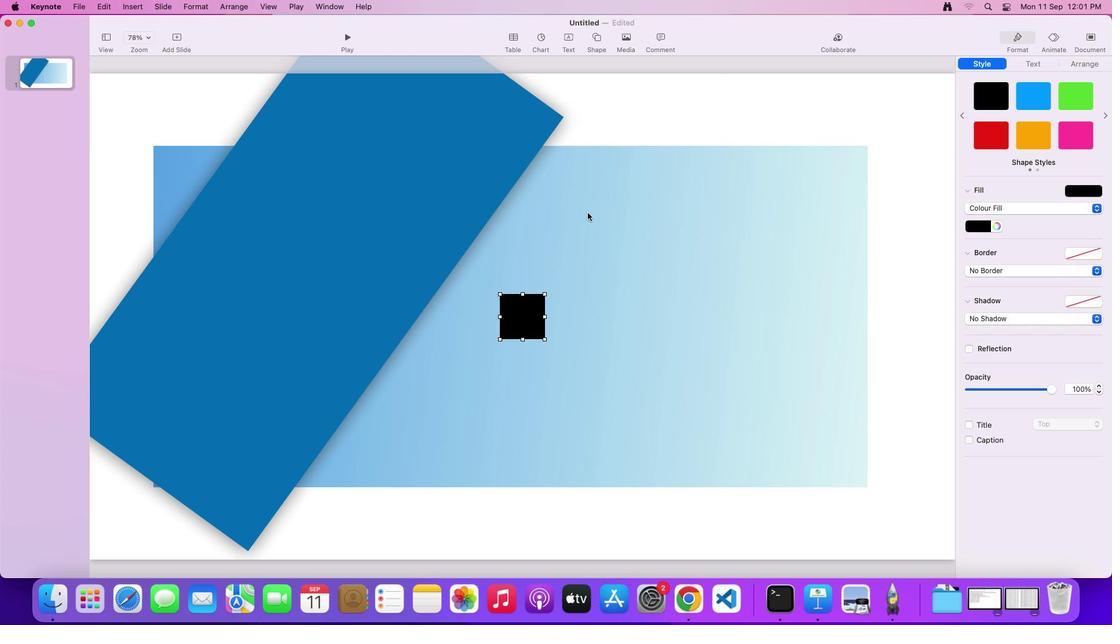 
Action: Mouse moved to (545, 340)
Screenshot: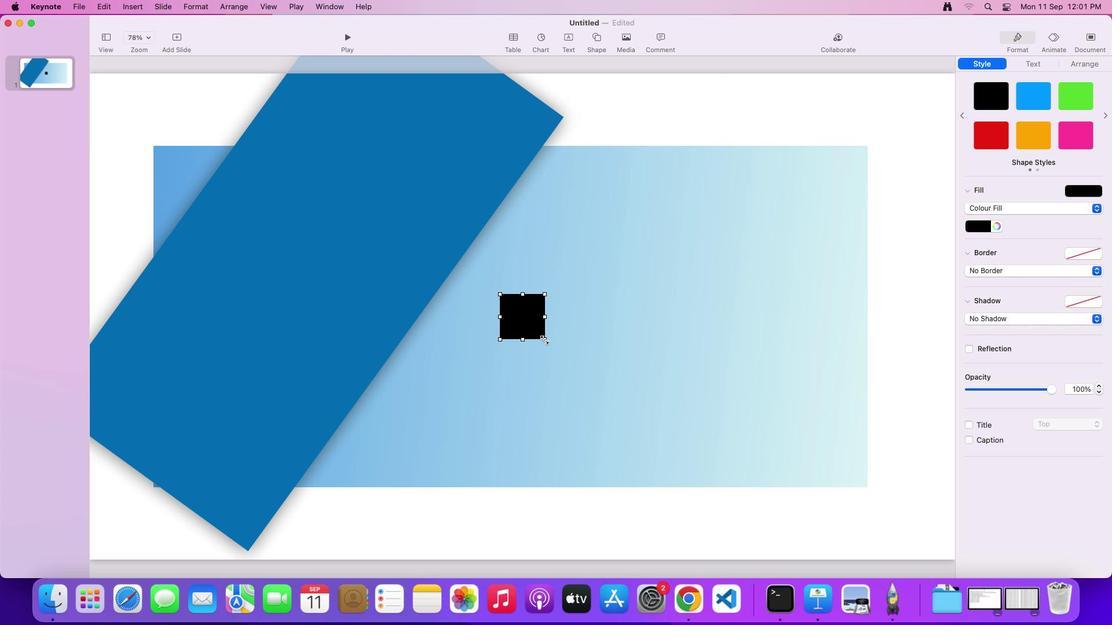 
Action: Mouse pressed left at (545, 340)
Screenshot: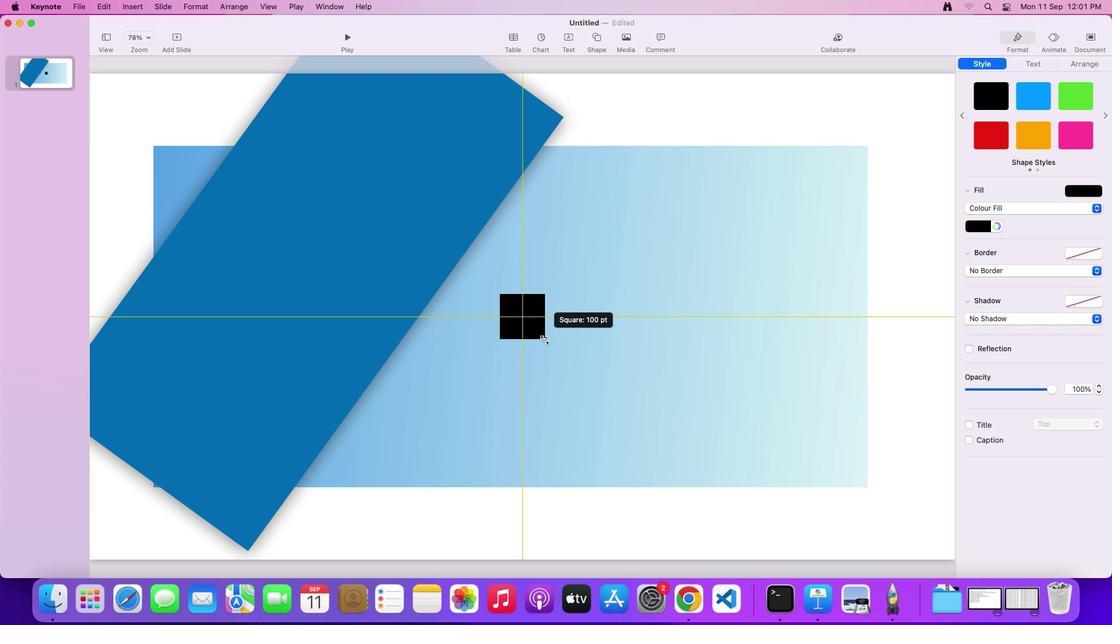 
Action: Mouse moved to (660, 388)
Screenshot: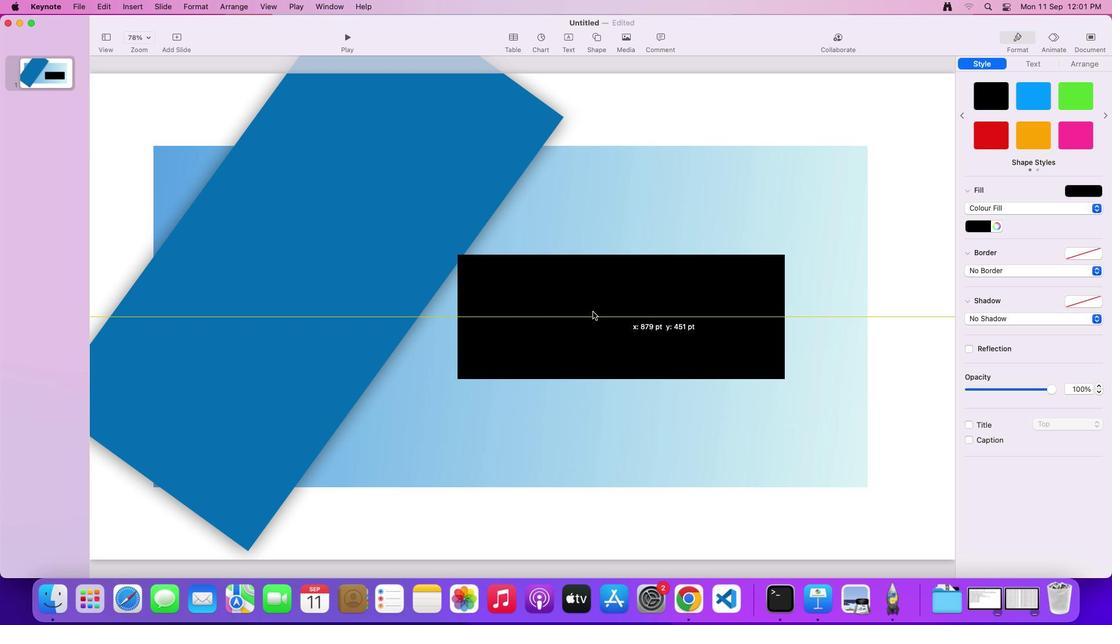 
Action: Mouse pressed left at (660, 388)
Screenshot: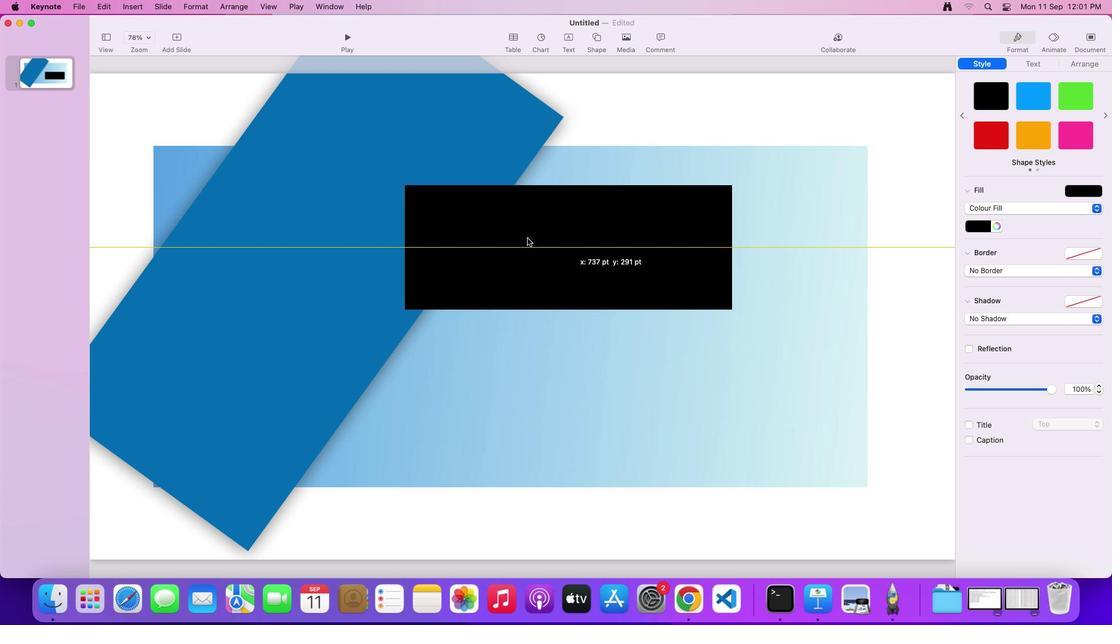 
Action: Mouse moved to (420, 94)
Screenshot: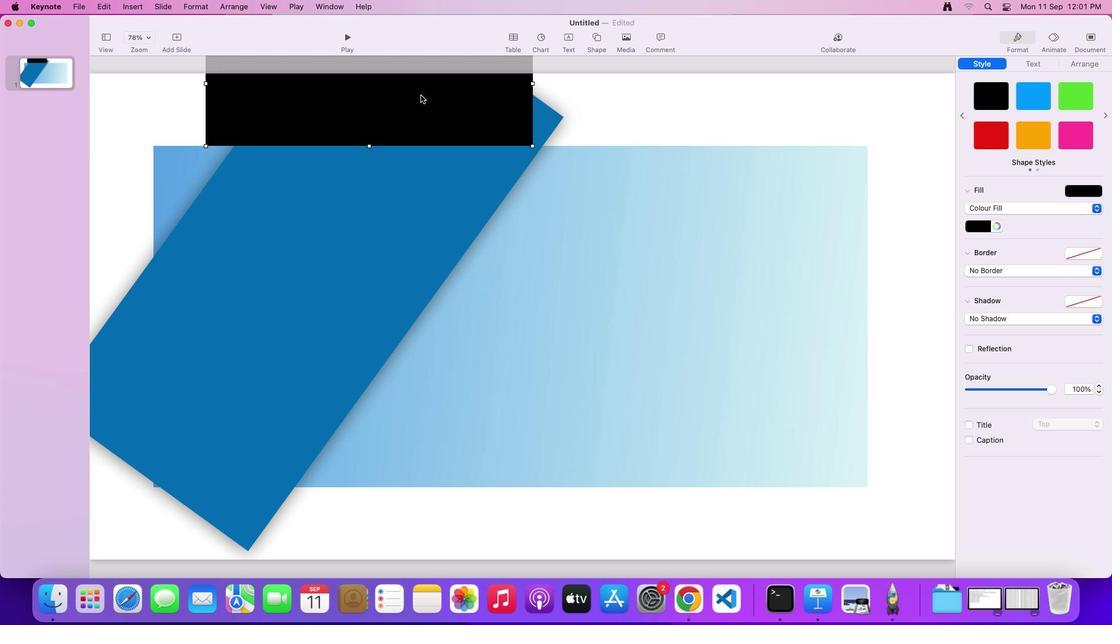 
Action: Mouse pressed left at (420, 94)
Screenshot: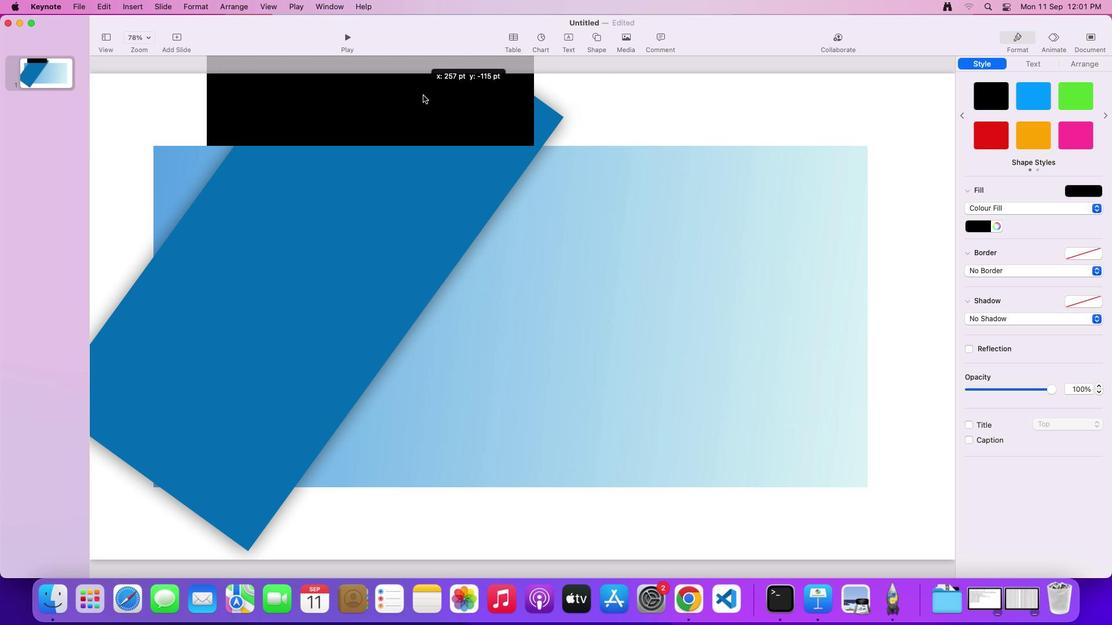 
Action: Mouse moved to (553, 83)
Screenshot: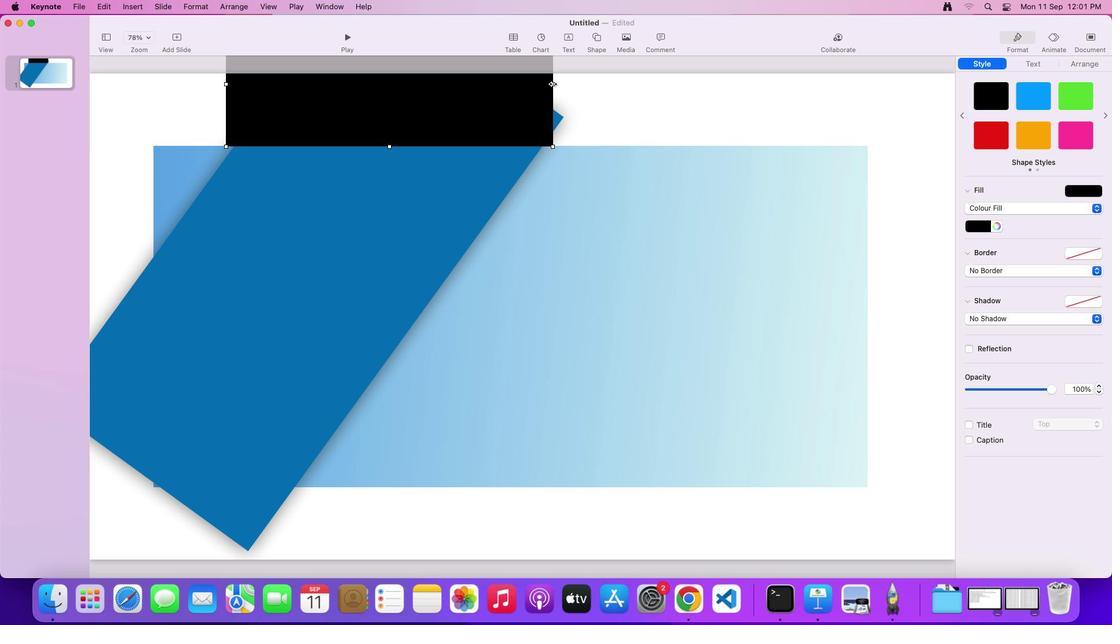 
Action: Mouse pressed left at (553, 83)
Screenshot: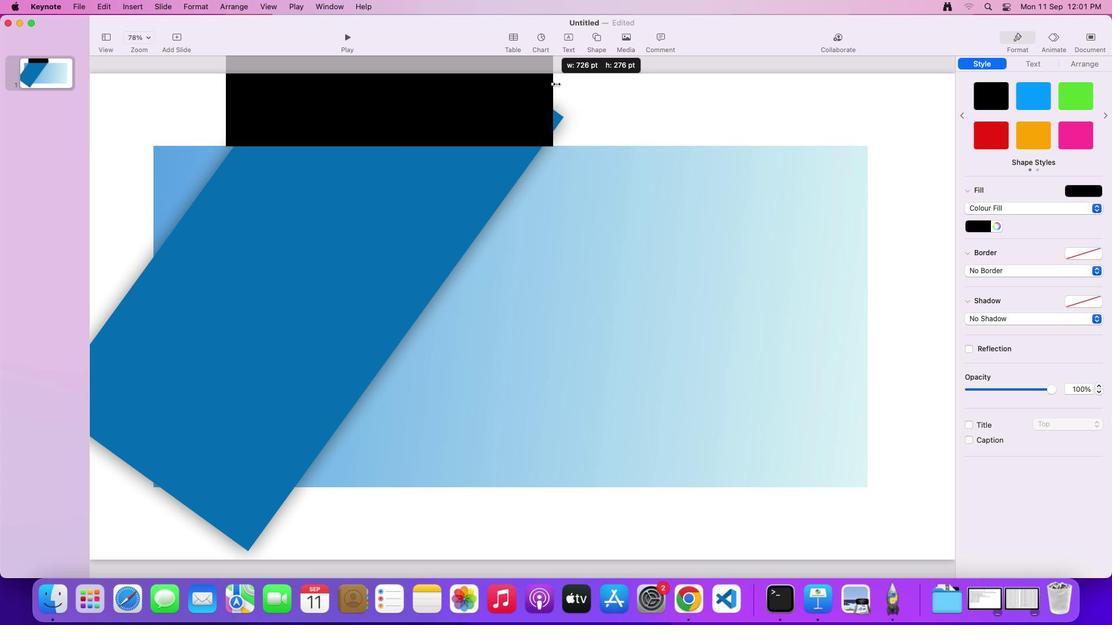 
Action: Mouse moved to (987, 225)
Screenshot: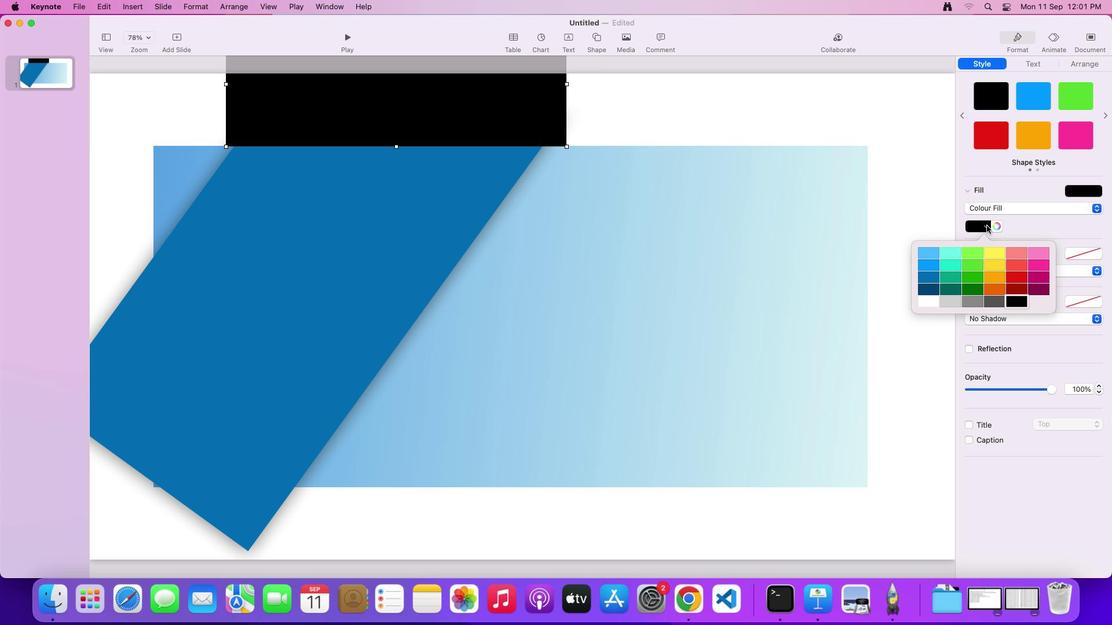 
Action: Mouse pressed left at (987, 225)
Screenshot: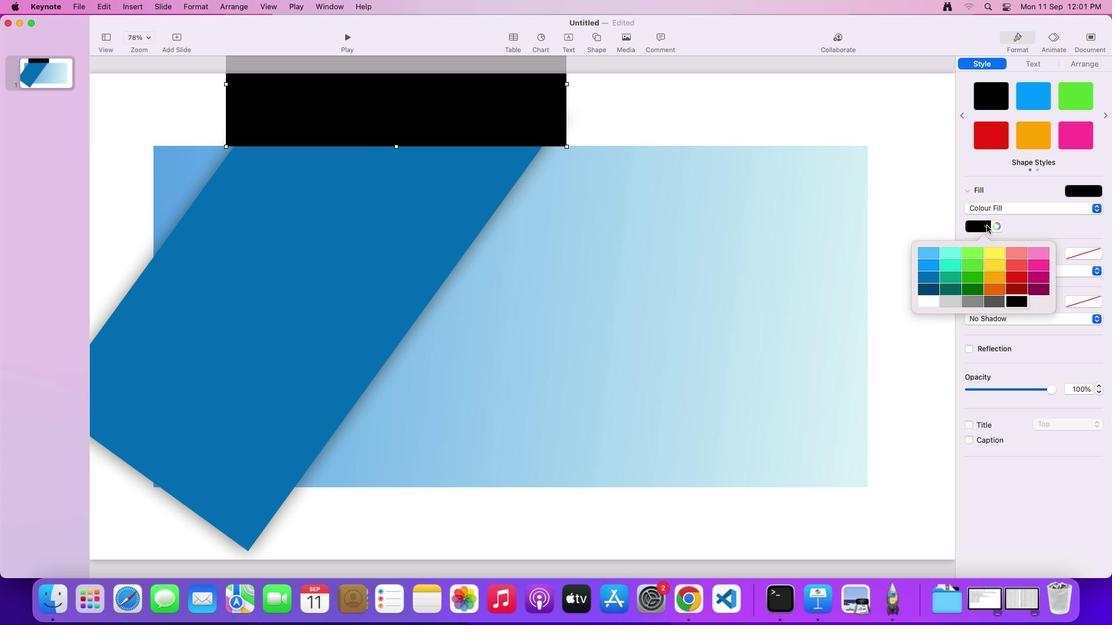 
Action: Mouse moved to (926, 300)
Screenshot: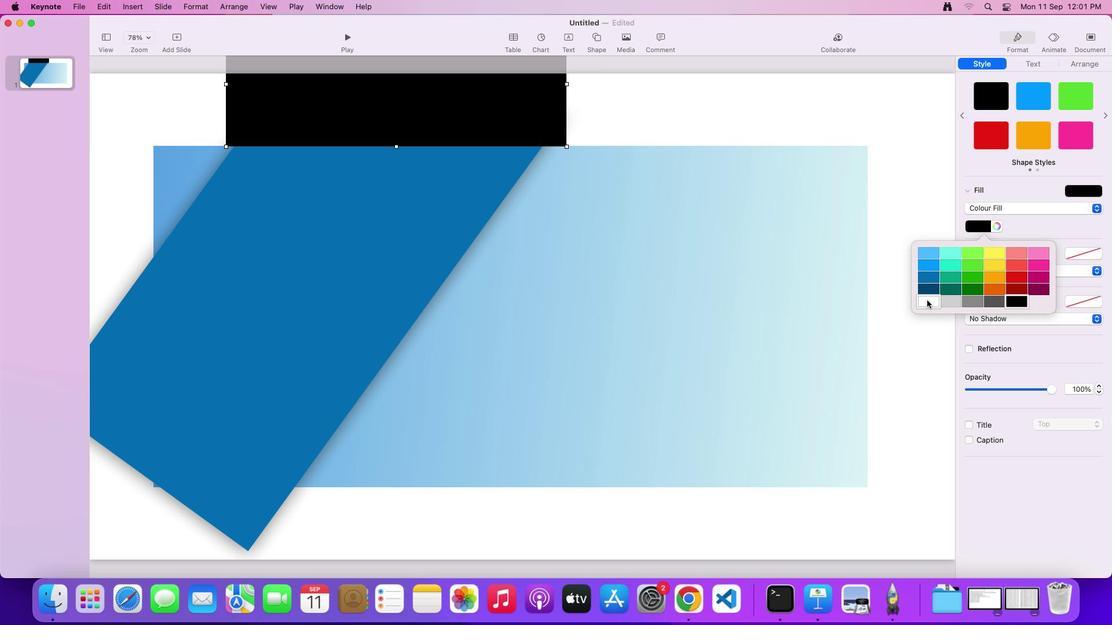 
Action: Mouse pressed left at (926, 300)
Screenshot: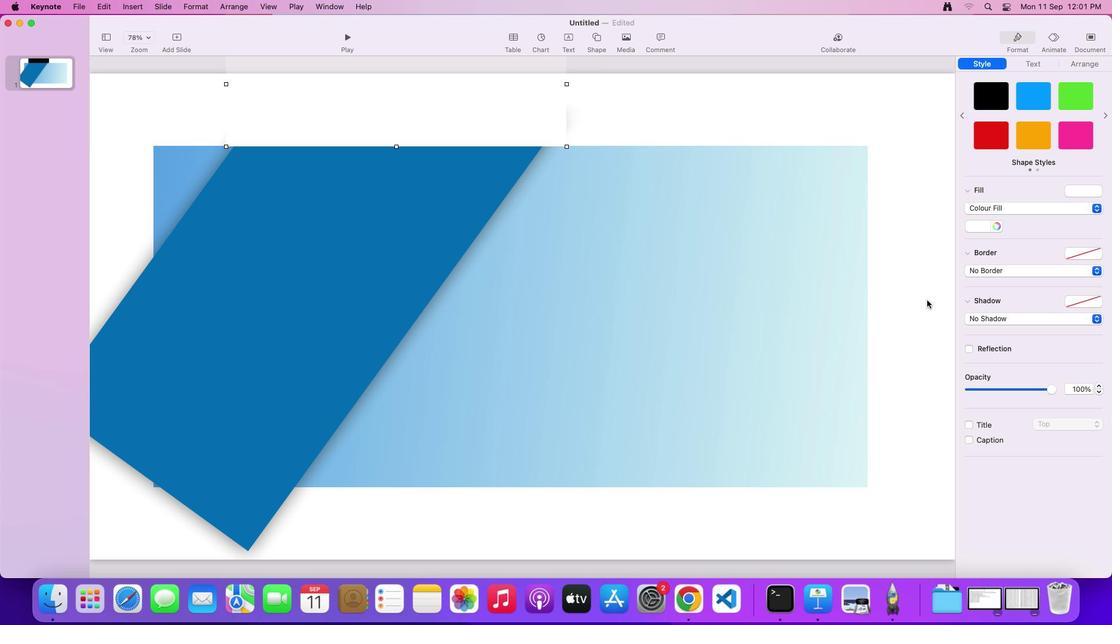 
Action: Mouse moved to (643, 298)
Screenshot: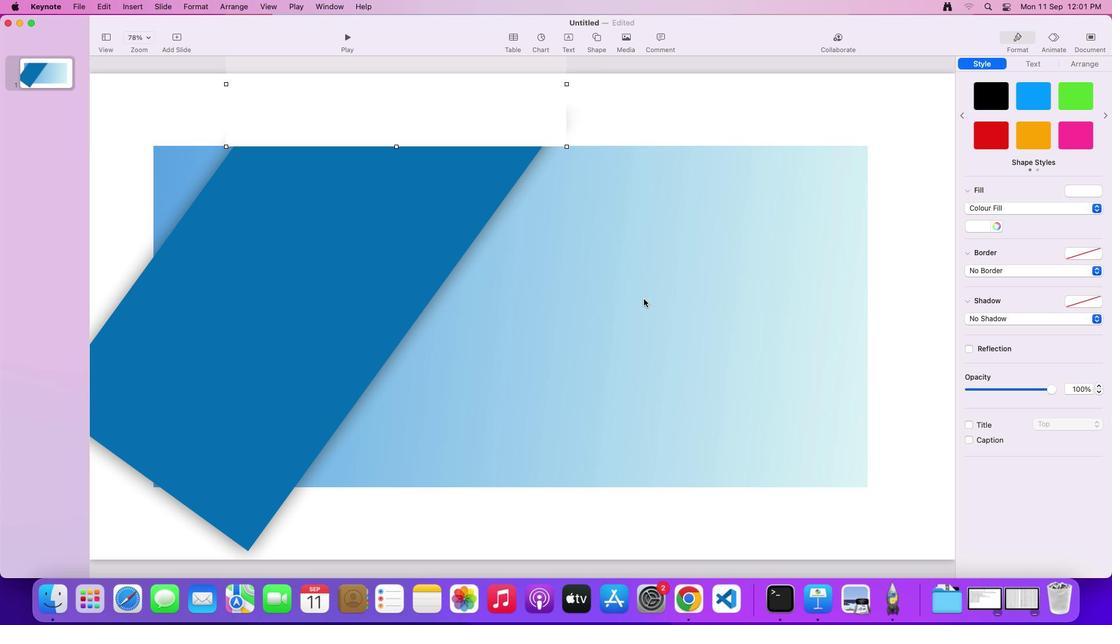 
Action: Mouse pressed left at (643, 298)
Screenshot: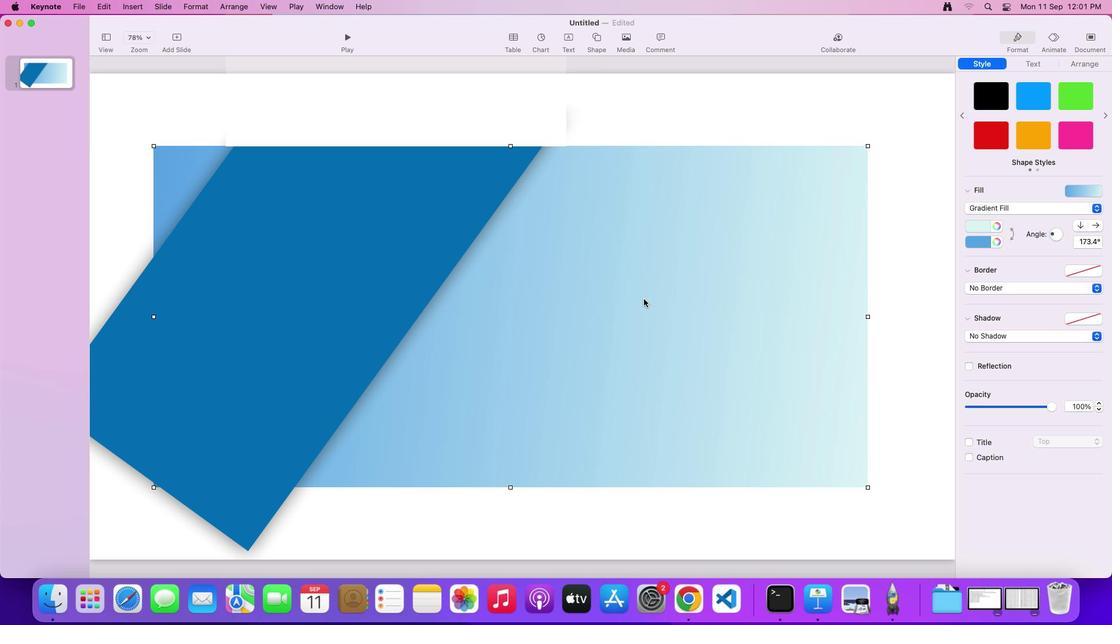 
Action: Mouse moved to (466, 113)
Screenshot: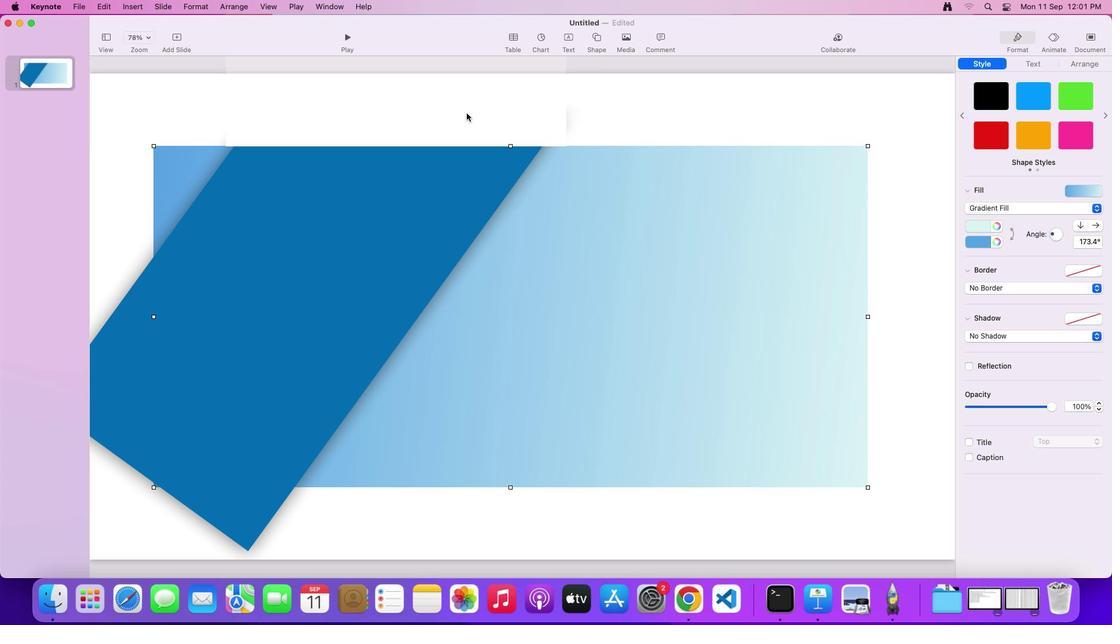 
Action: Mouse pressed left at (466, 113)
Screenshot: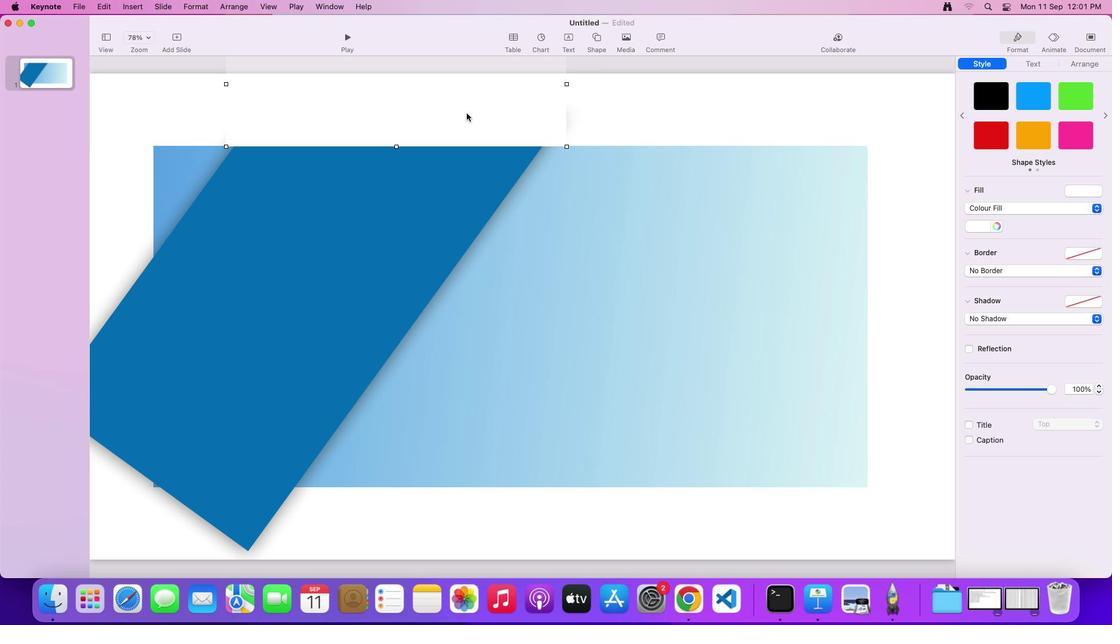 
Action: Mouse moved to (673, 245)
Screenshot: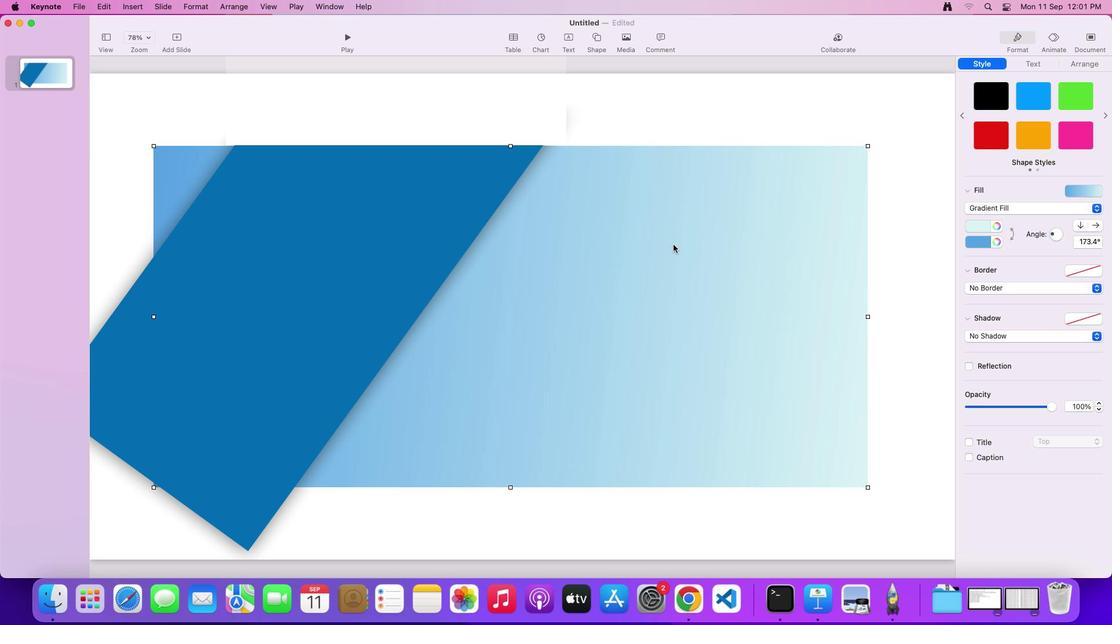 
Action: Mouse pressed left at (673, 245)
Screenshot: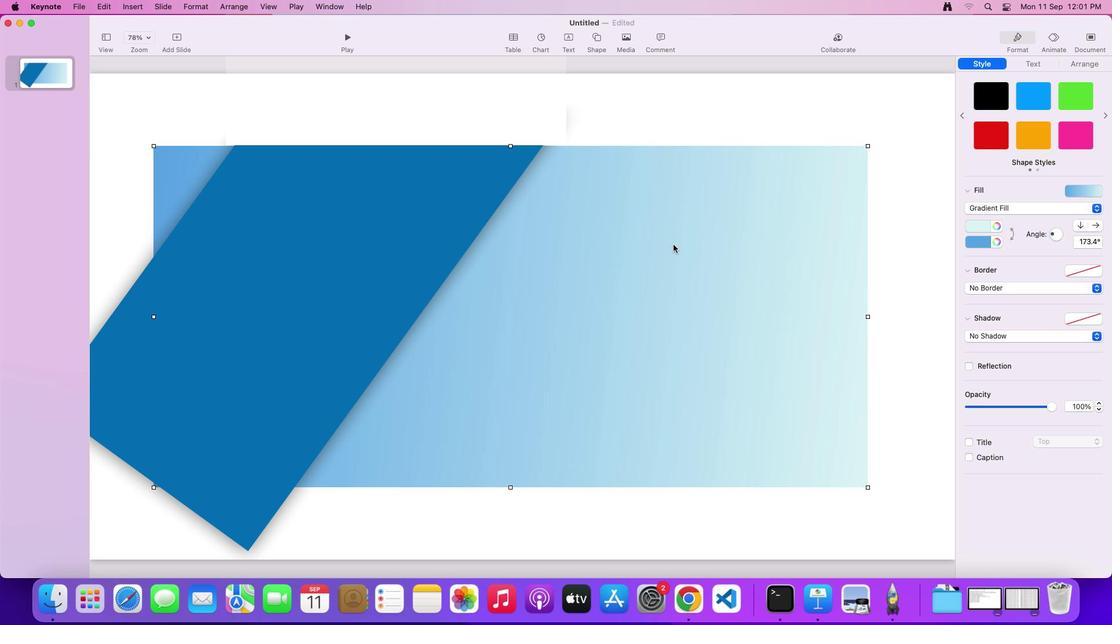 
Action: Mouse moved to (648, 223)
Screenshot: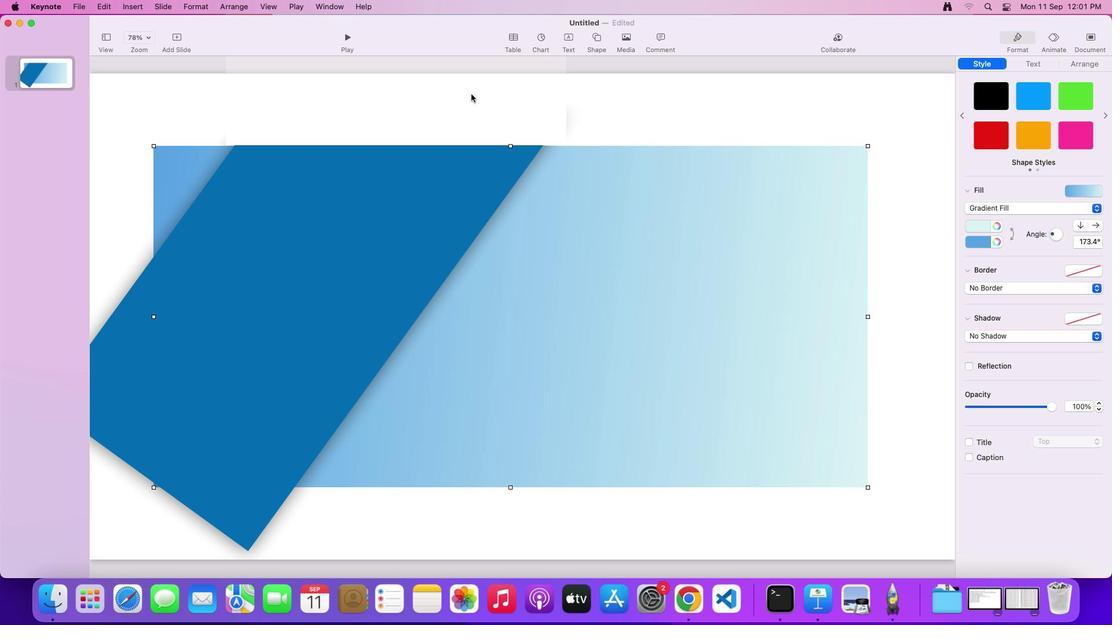 
Action: Key pressed Key.alt
Screenshot: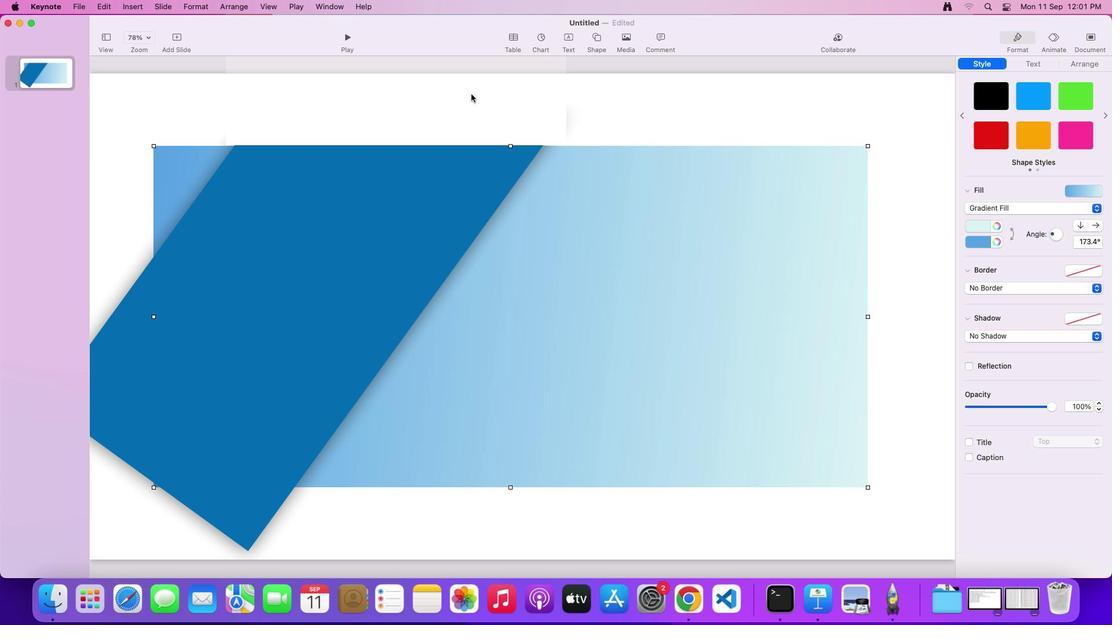 
Action: Mouse moved to (472, 106)
Screenshot: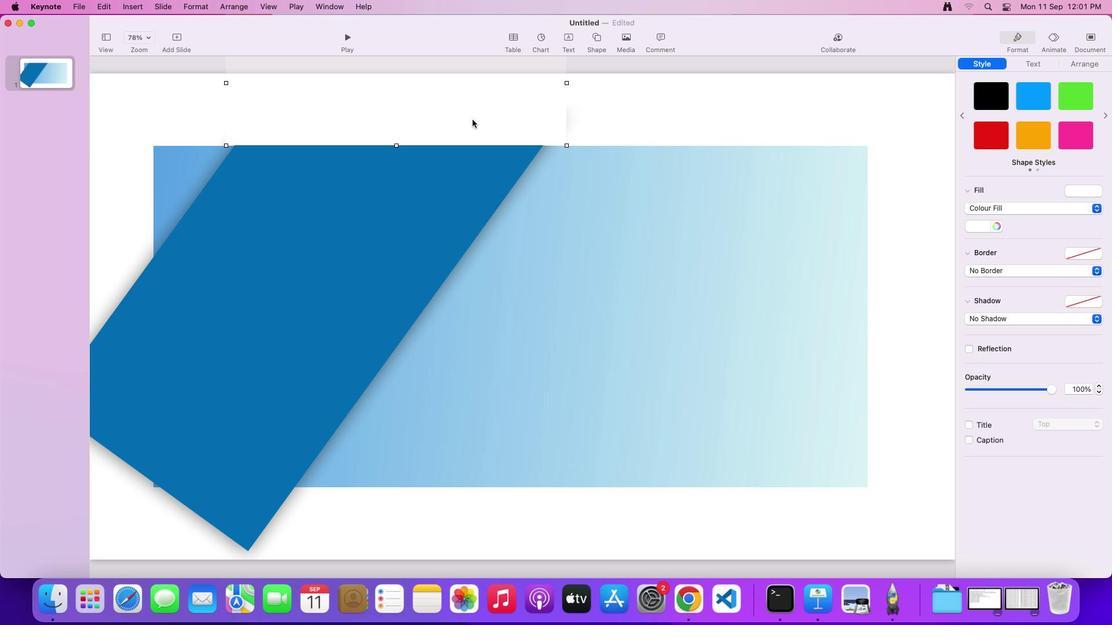 
Action: Mouse pressed left at (472, 106)
Screenshot: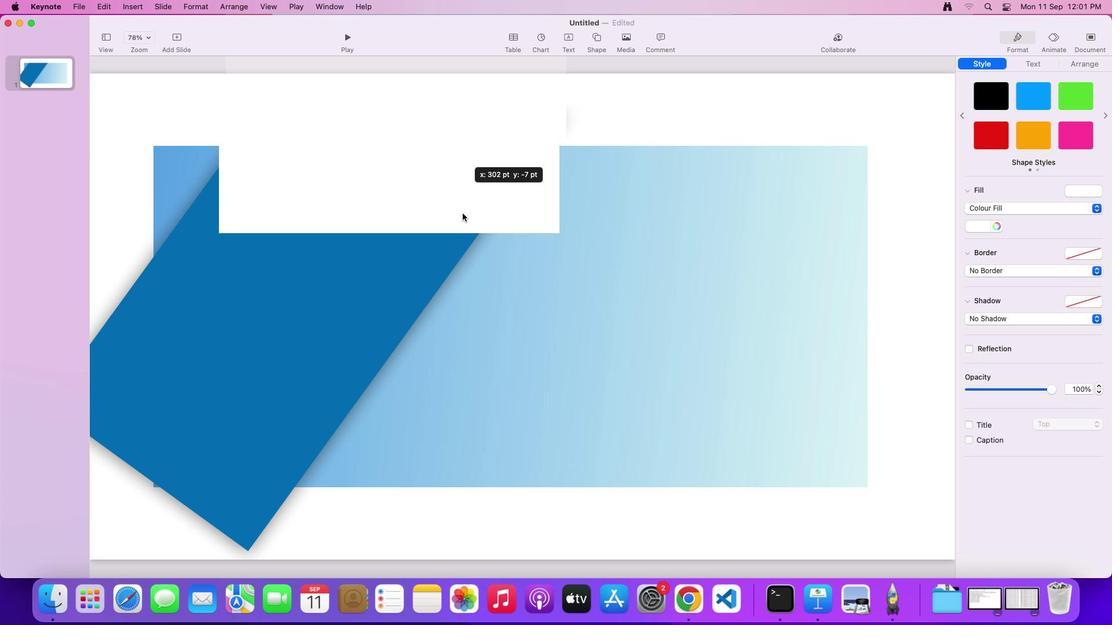 
Action: Mouse moved to (554, 191)
Screenshot: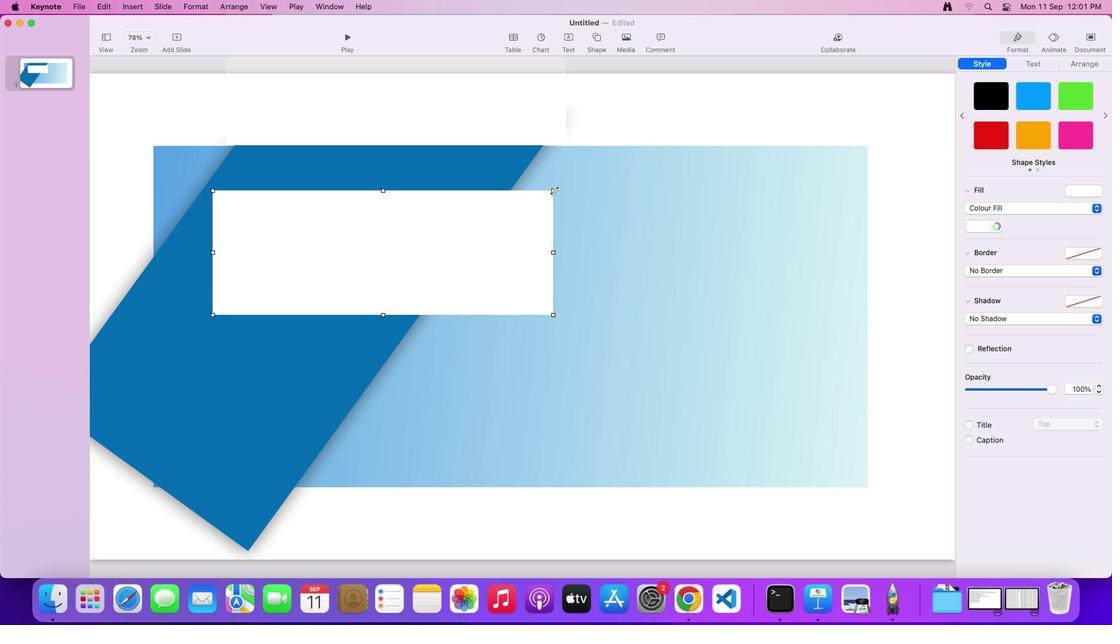 
Action: Mouse pressed left at (554, 191)
Screenshot: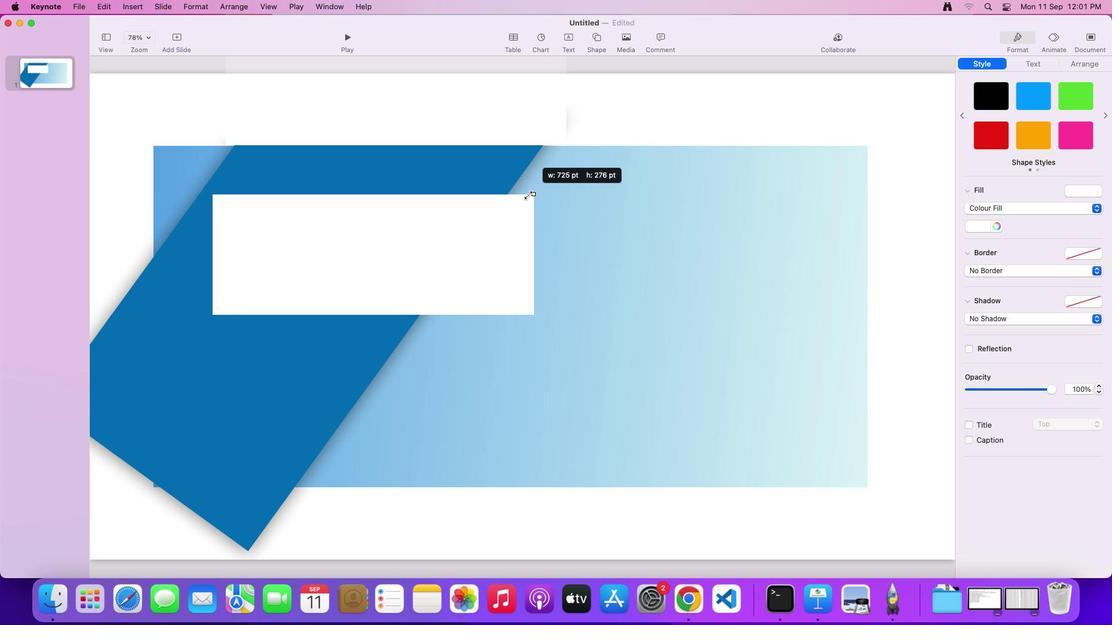 
Action: Mouse moved to (357, 247)
Screenshot: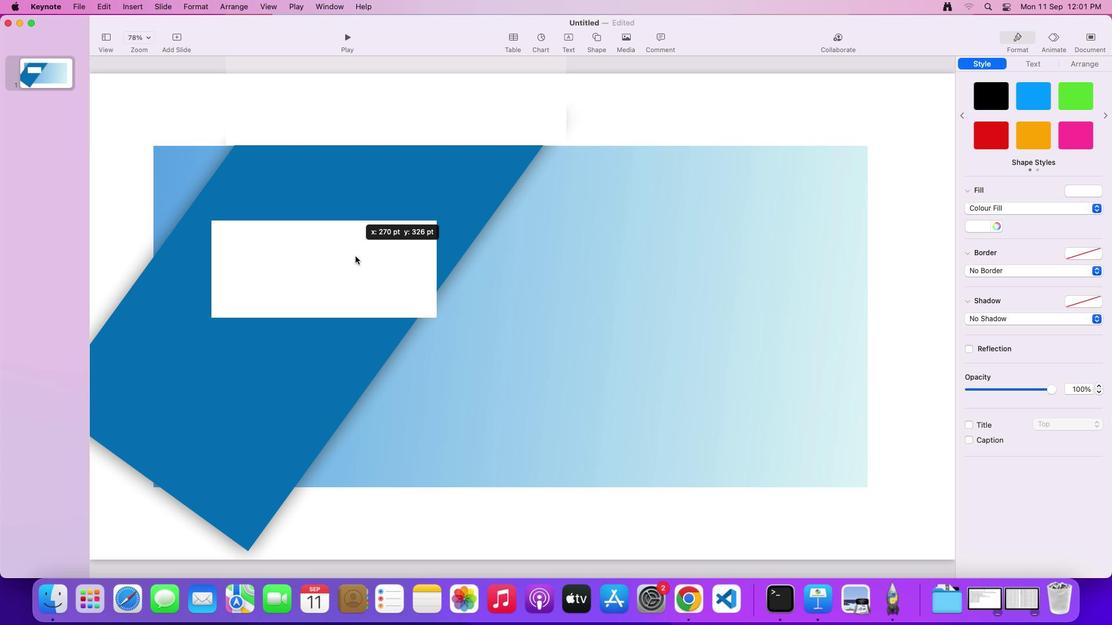 
Action: Mouse pressed left at (357, 247)
Screenshot: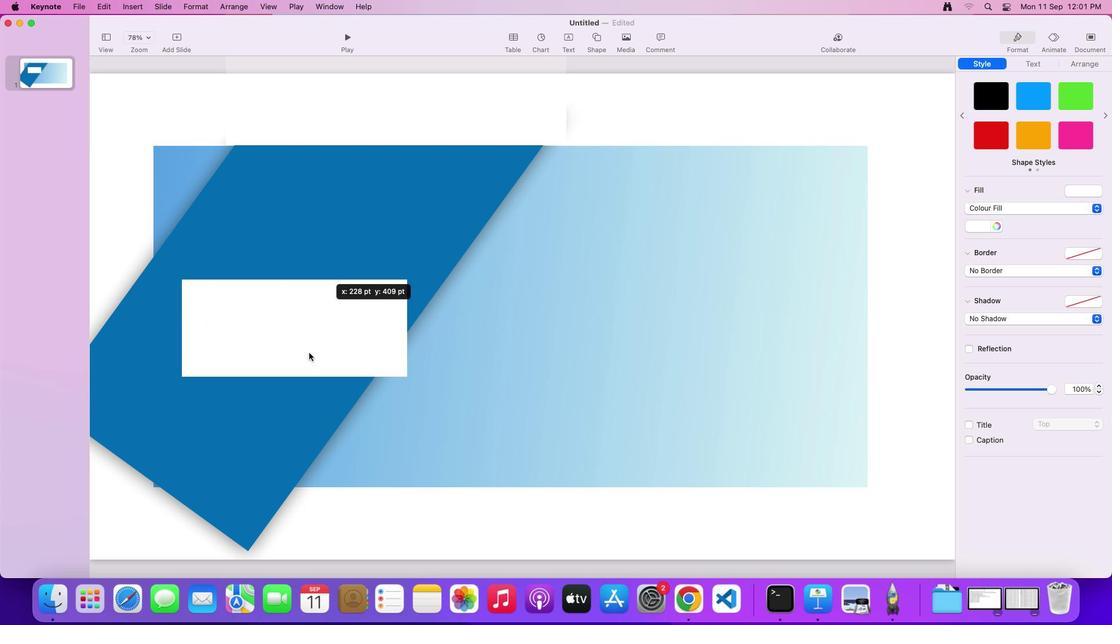 
Action: Mouse moved to (469, 406)
Screenshot: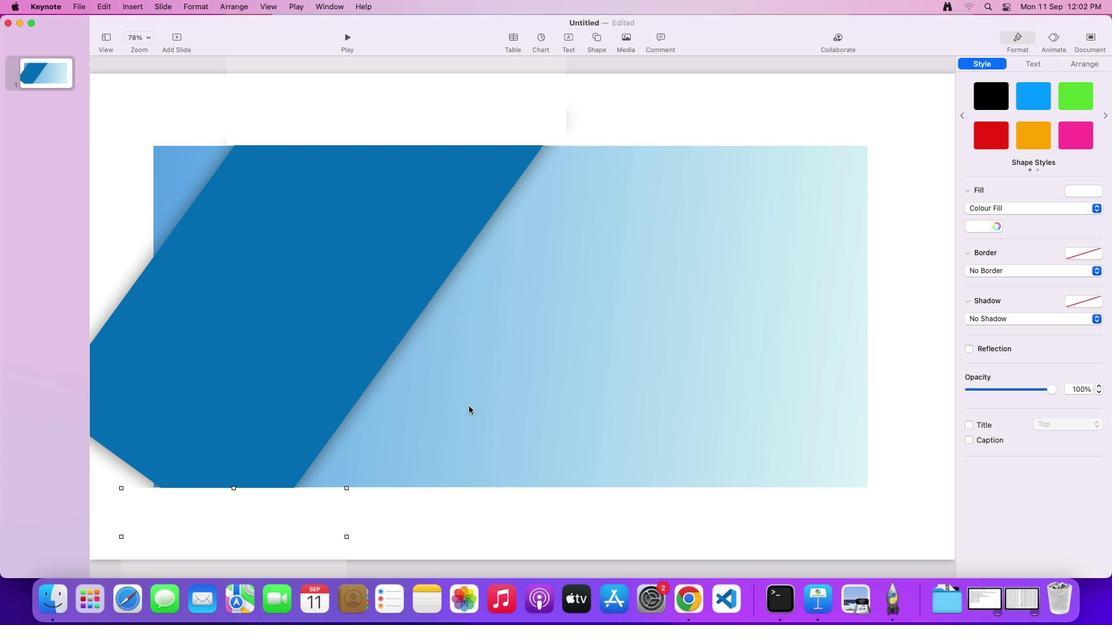 
Action: Mouse pressed left at (469, 406)
Screenshot: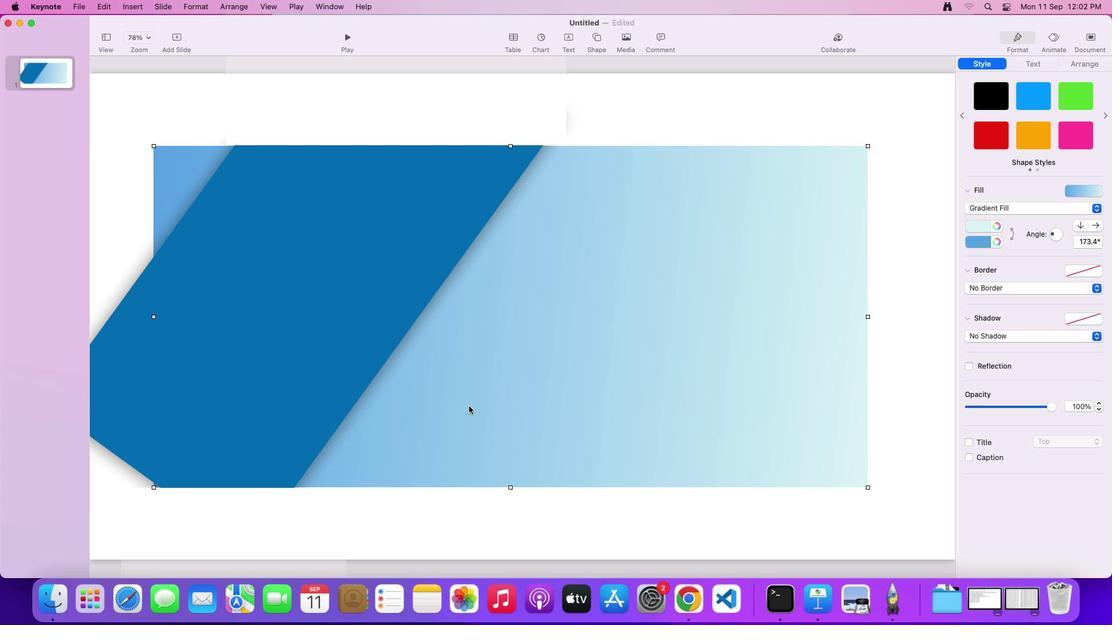 
Action: Mouse moved to (445, 452)
Screenshot: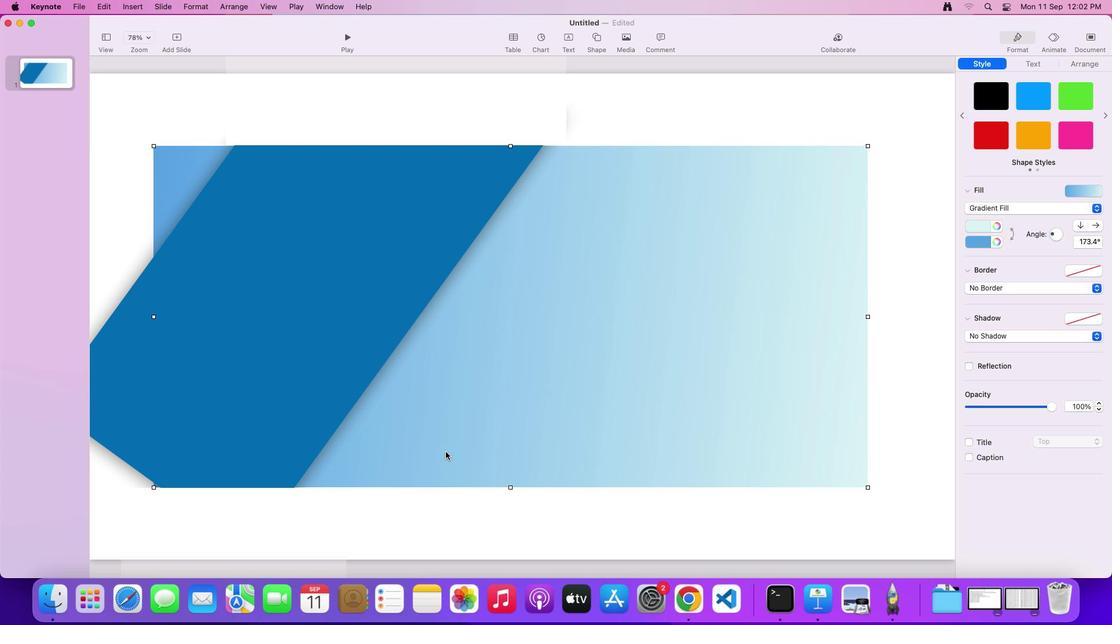 
Action: Mouse pressed left at (445, 452)
Screenshot: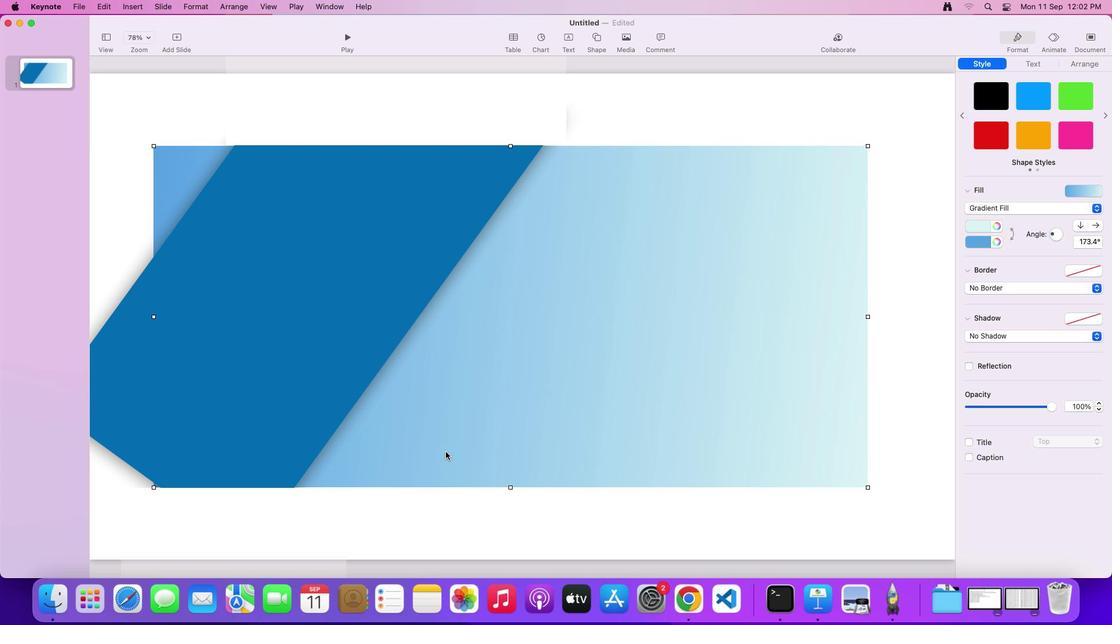 
Action: Mouse moved to (240, 516)
Screenshot: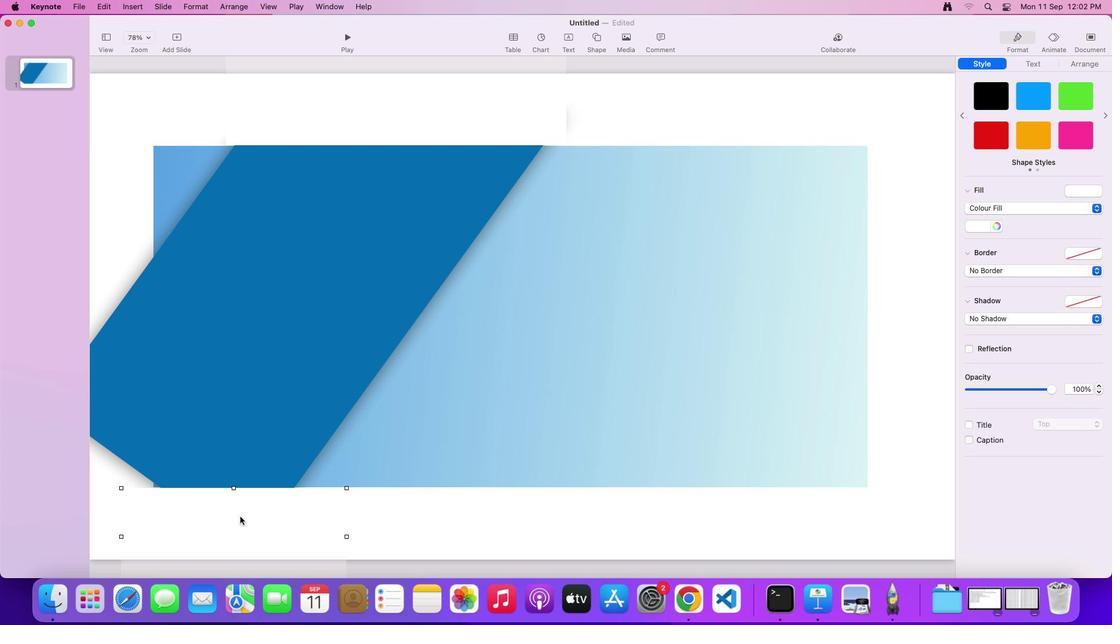 
Action: Mouse pressed left at (240, 516)
Screenshot: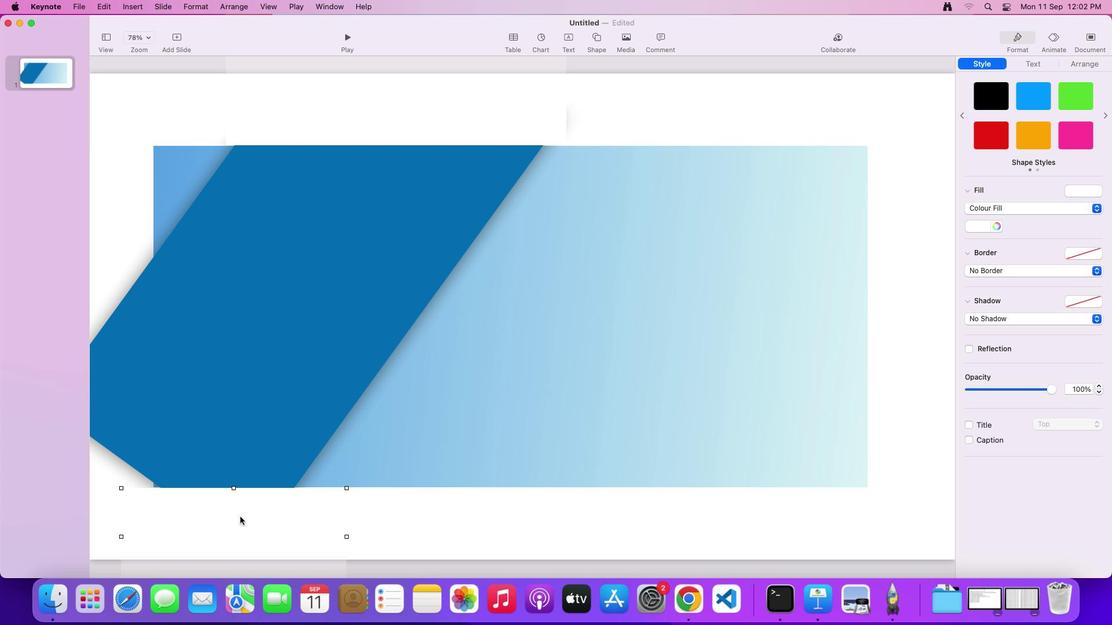 
Action: Key pressed Key.alt
Screenshot: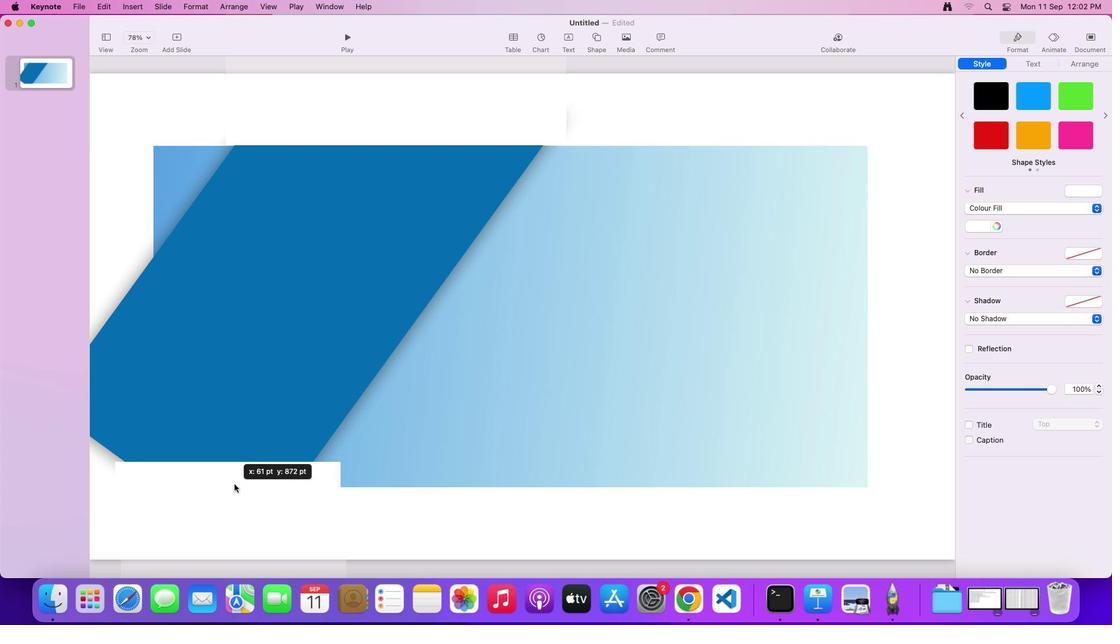 
Action: Mouse moved to (1082, 62)
Screenshot: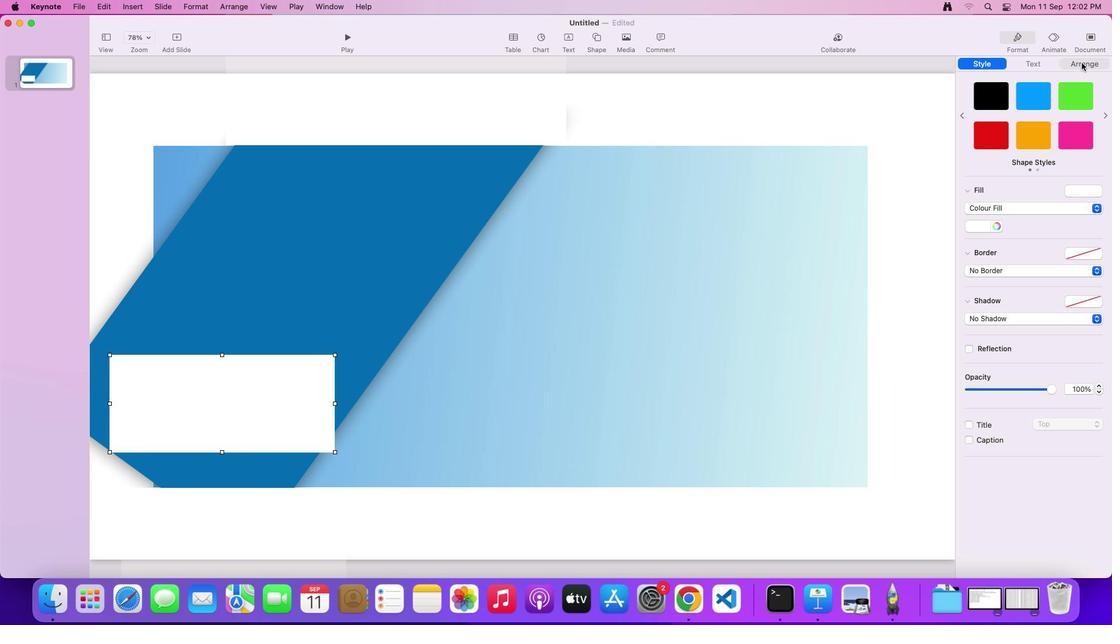 
Action: Mouse pressed left at (1082, 62)
Screenshot: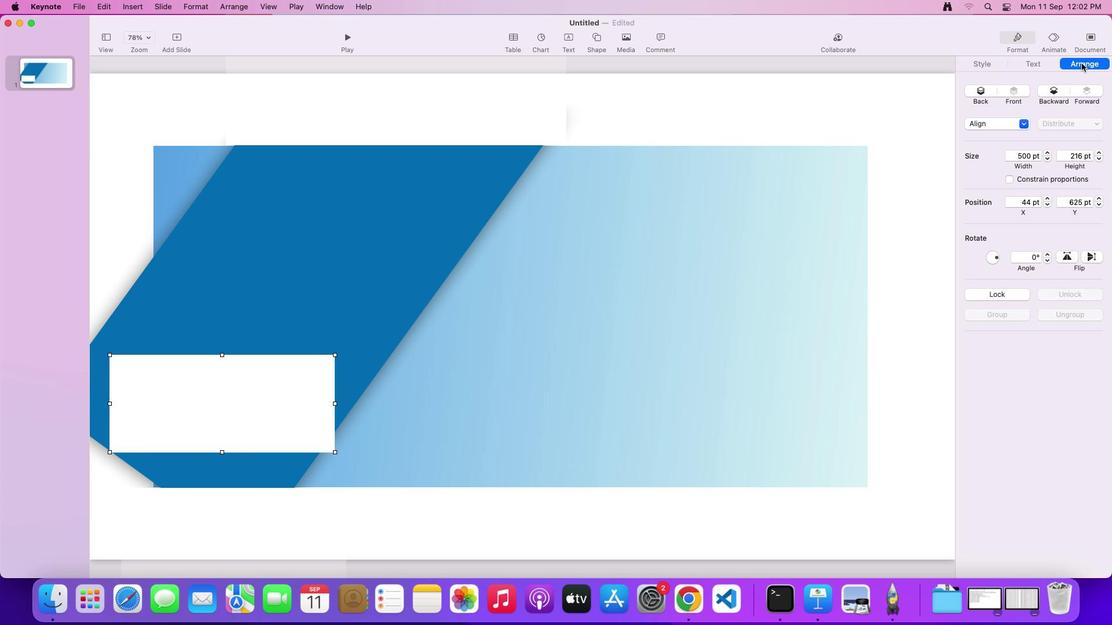 
Action: Mouse moved to (1093, 257)
Screenshot: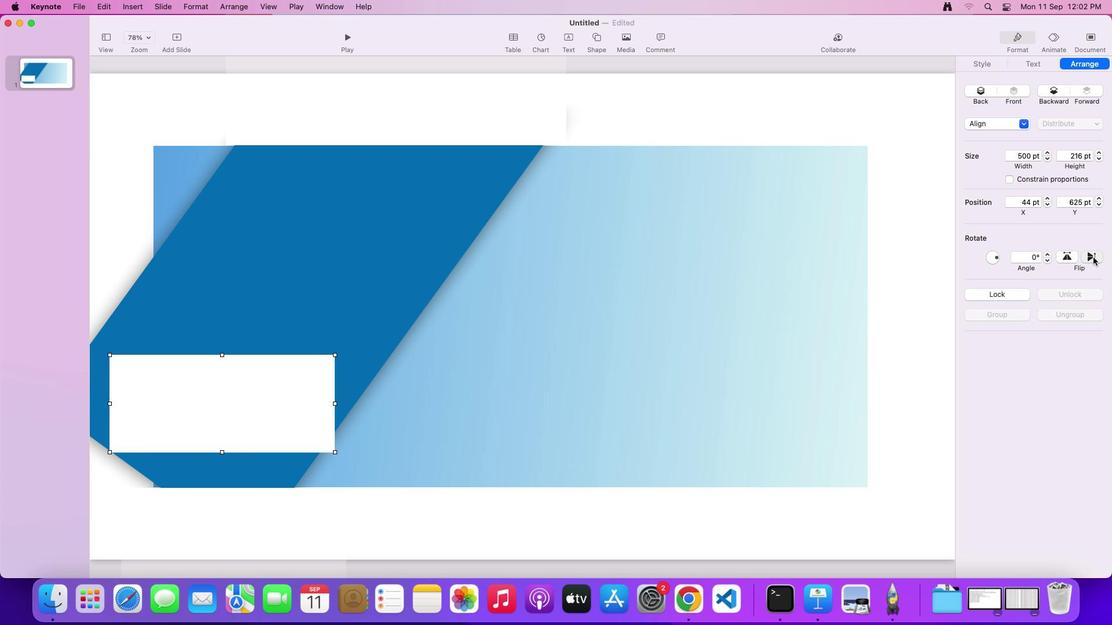 
Action: Mouse pressed left at (1093, 257)
Screenshot: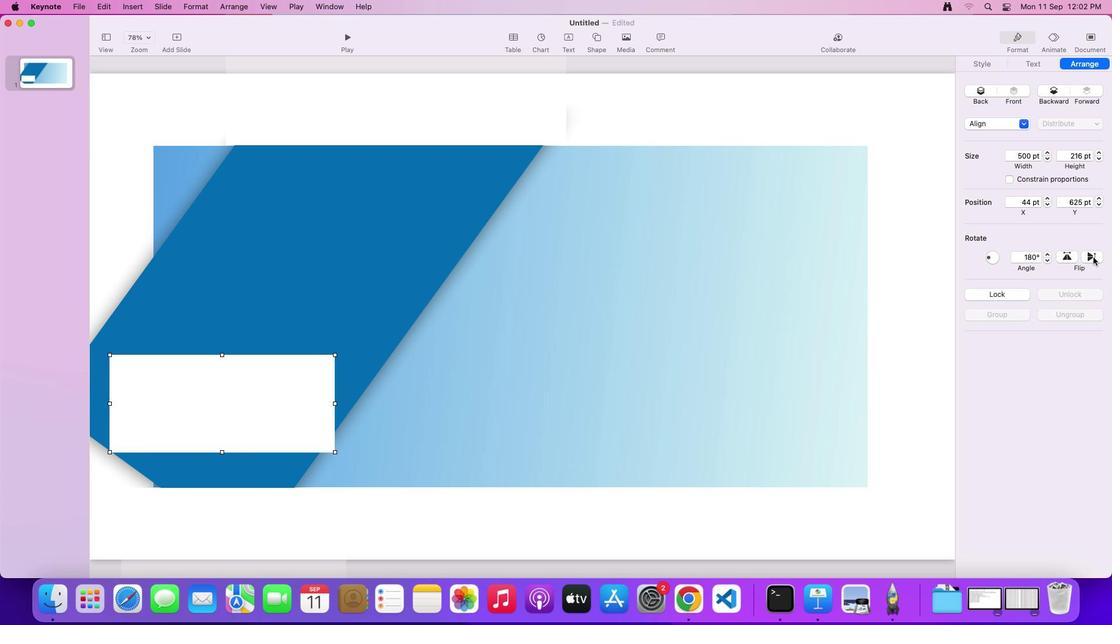 
Action: Mouse moved to (1046, 258)
Screenshot: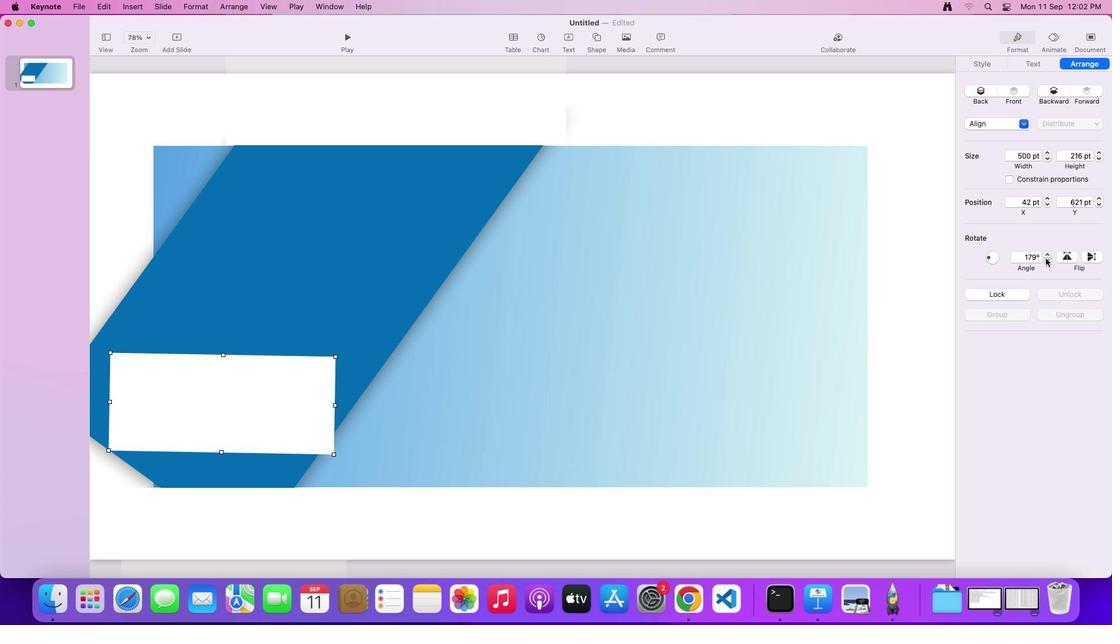 
Action: Mouse pressed left at (1046, 258)
Screenshot: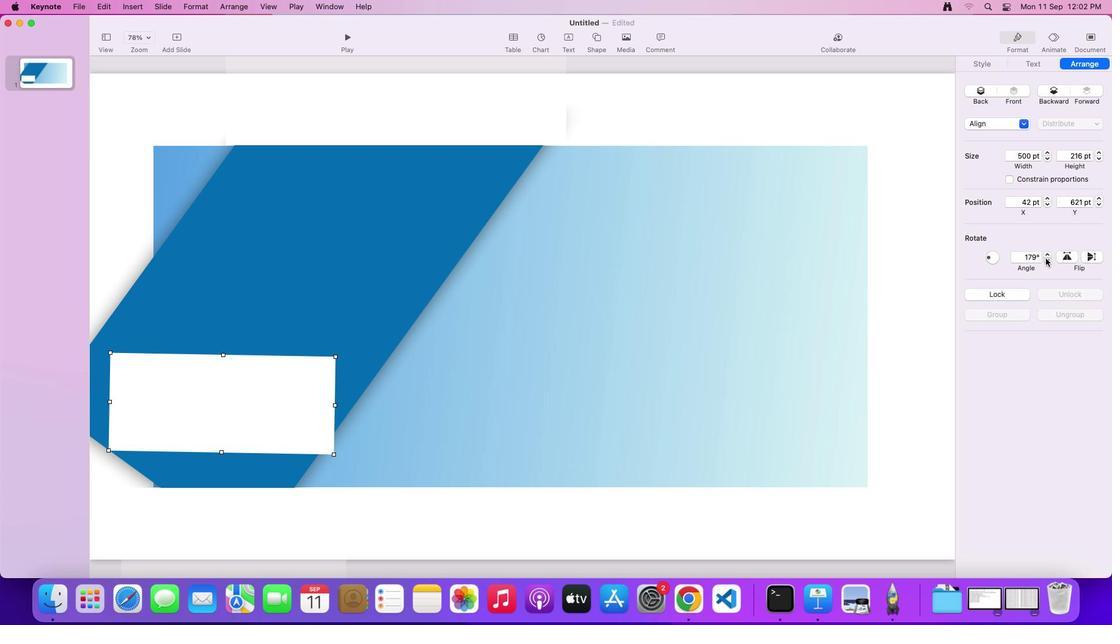 
Action: Mouse moved to (1047, 251)
Screenshot: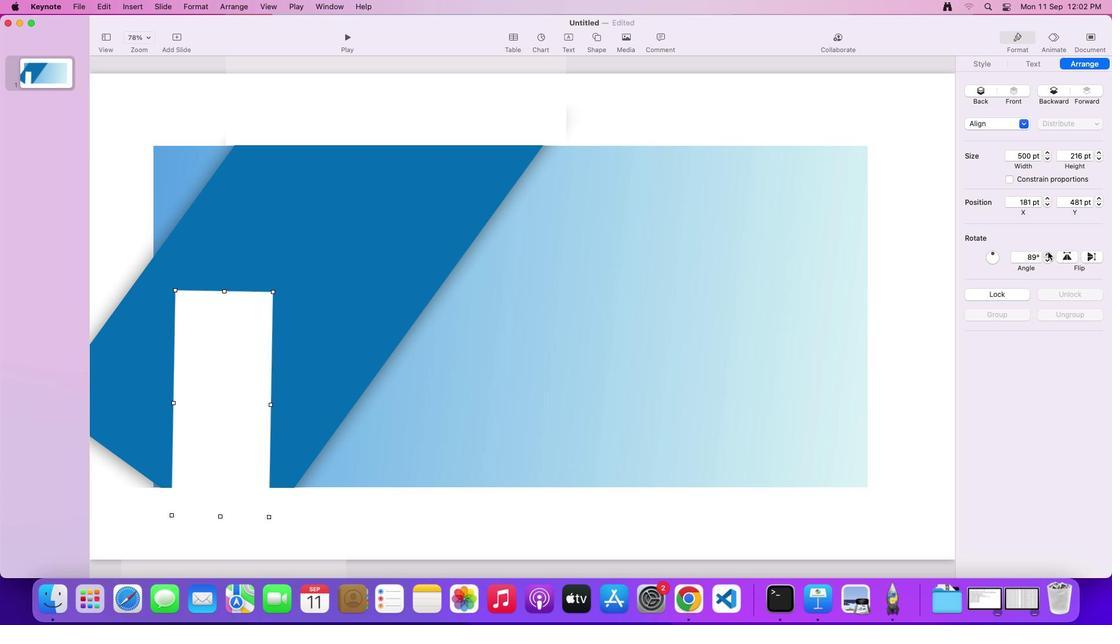 
Action: Mouse pressed left at (1047, 251)
Screenshot: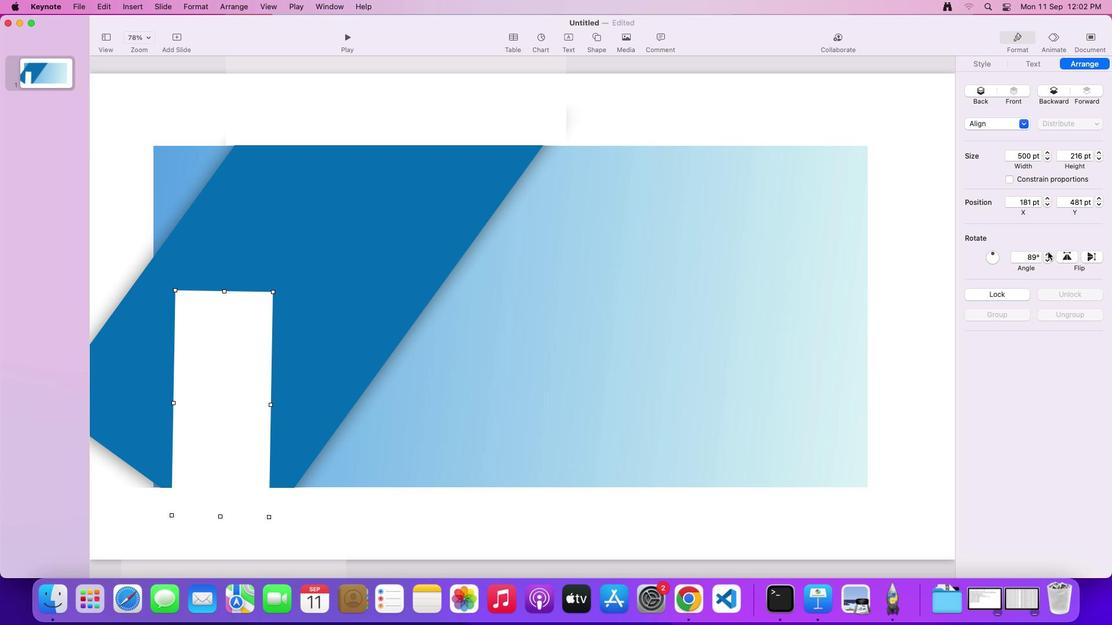 
Action: Mouse pressed left at (1047, 251)
Screenshot: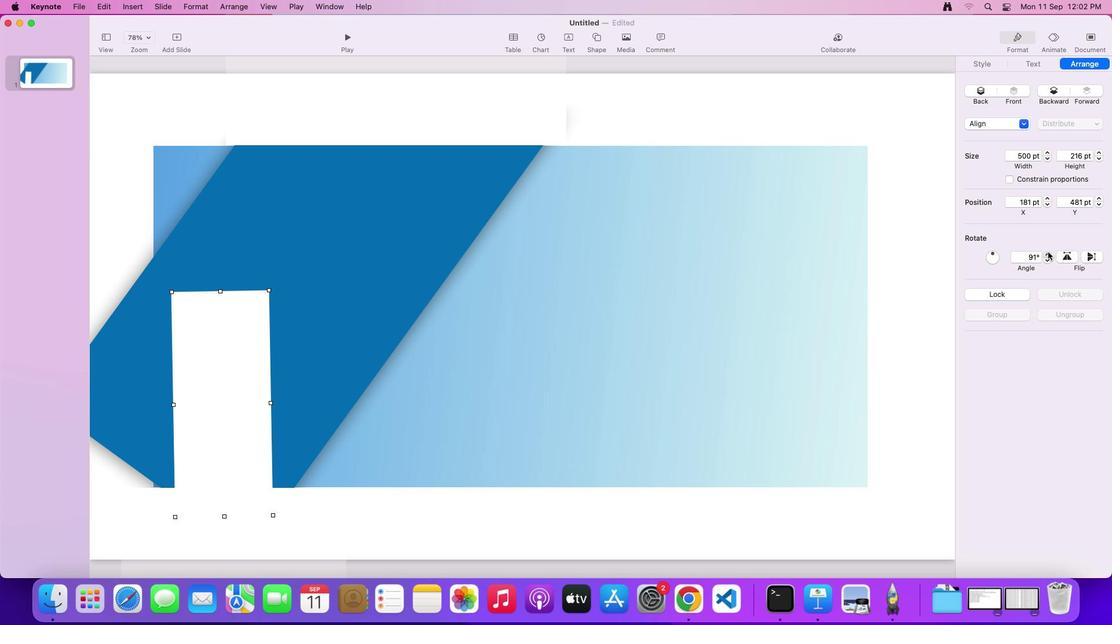 
Action: Mouse pressed left at (1047, 251)
Screenshot: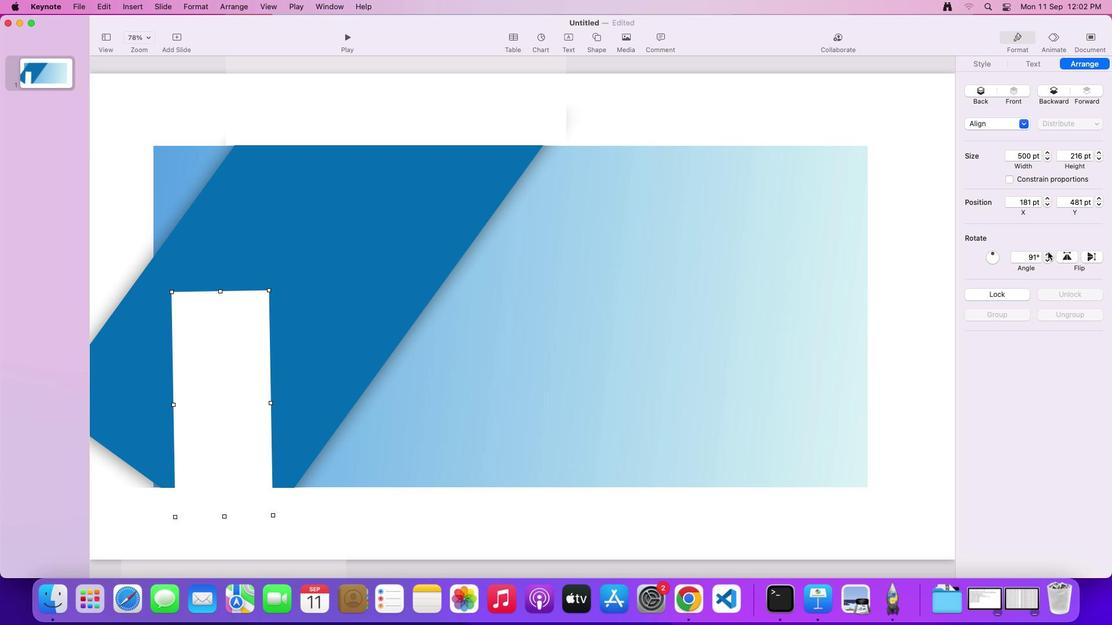 
Action: Mouse moved to (197, 392)
Screenshot: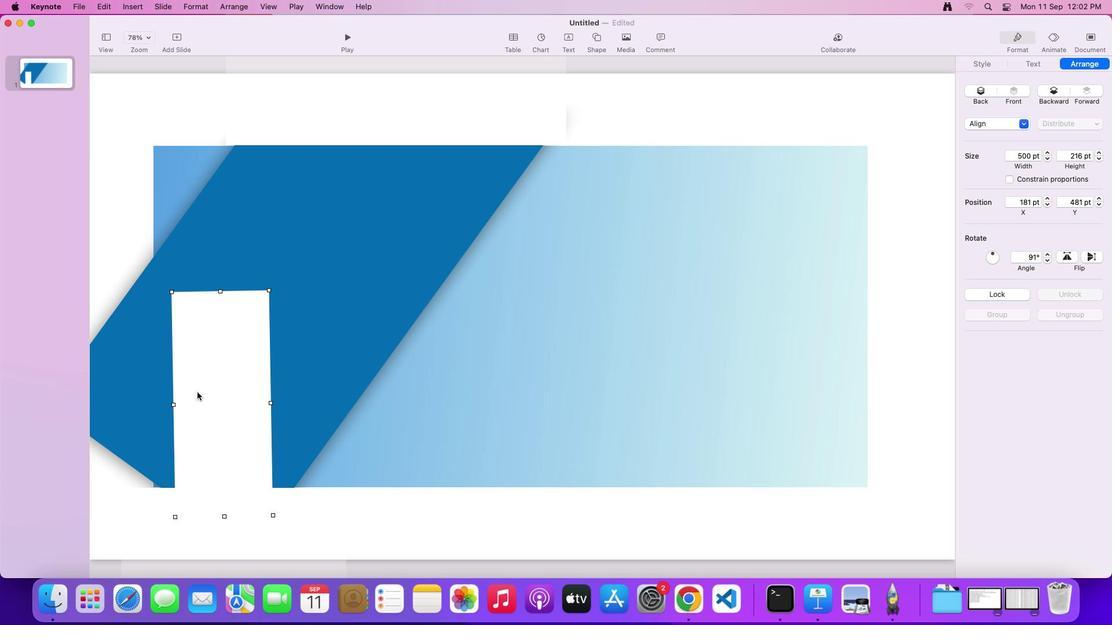 
Action: Mouse pressed left at (197, 392)
Screenshot: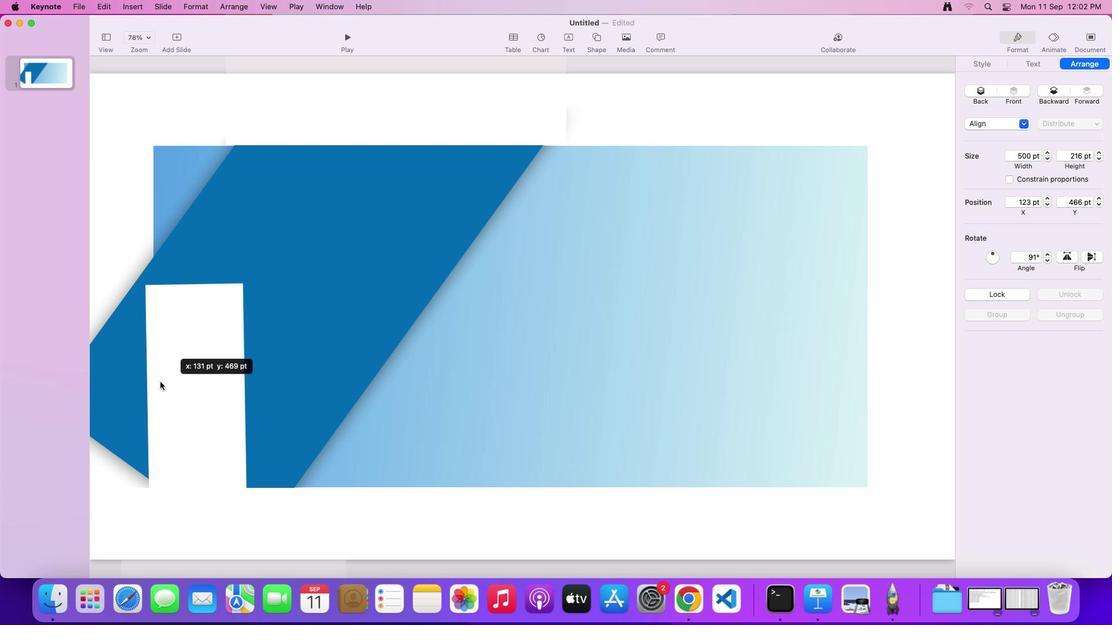 
Action: Mouse moved to (106, 475)
Screenshot: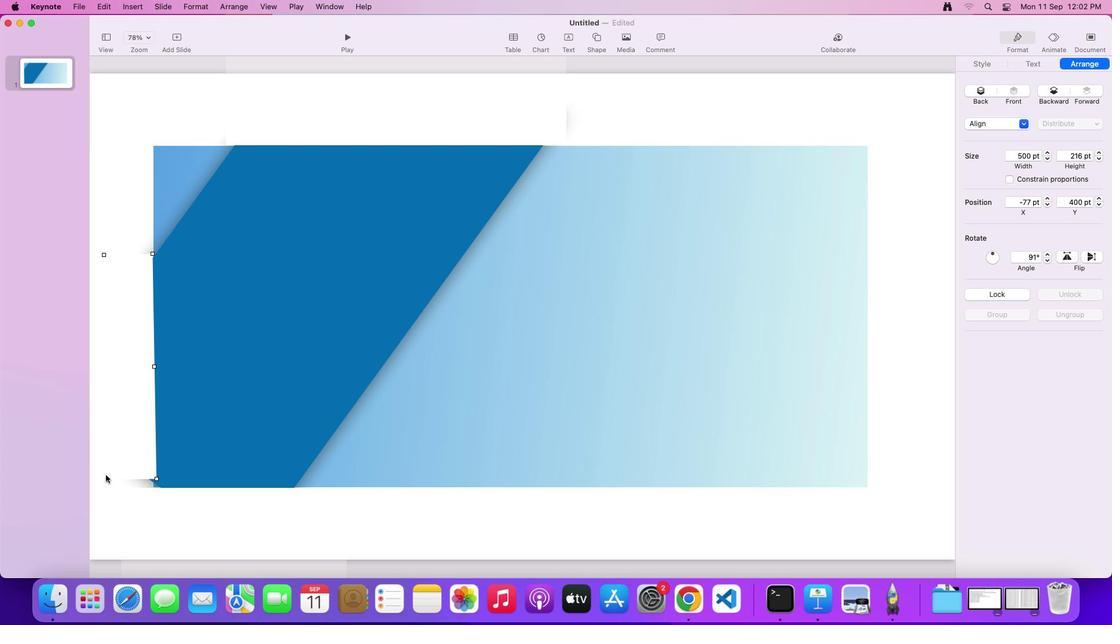 
Action: Mouse pressed left at (106, 475)
Screenshot: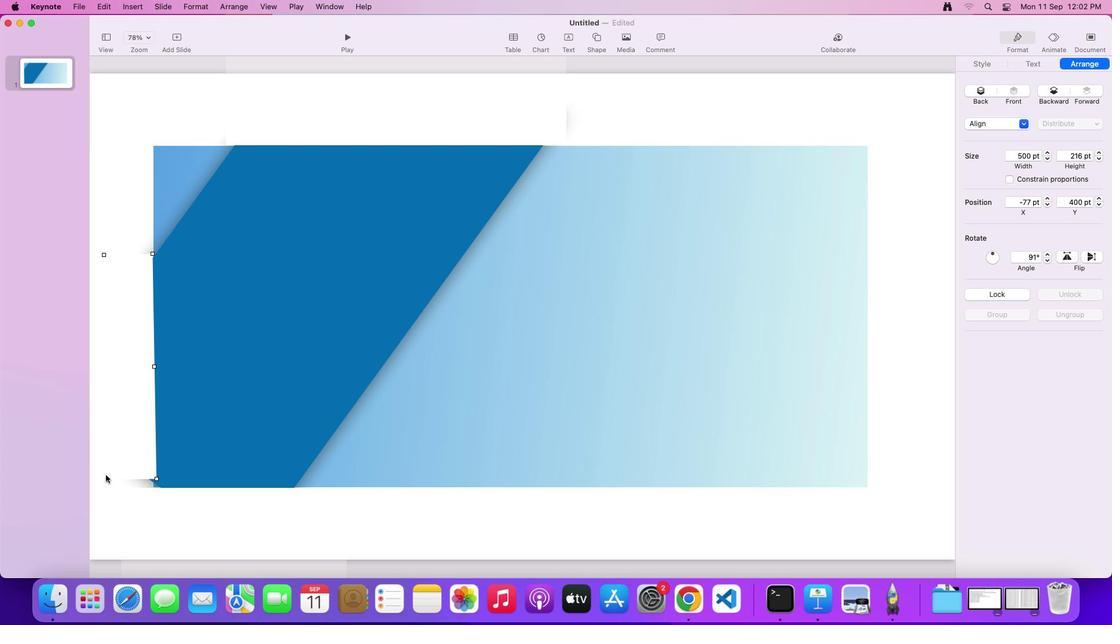 
Action: Mouse moved to (100, 264)
Screenshot: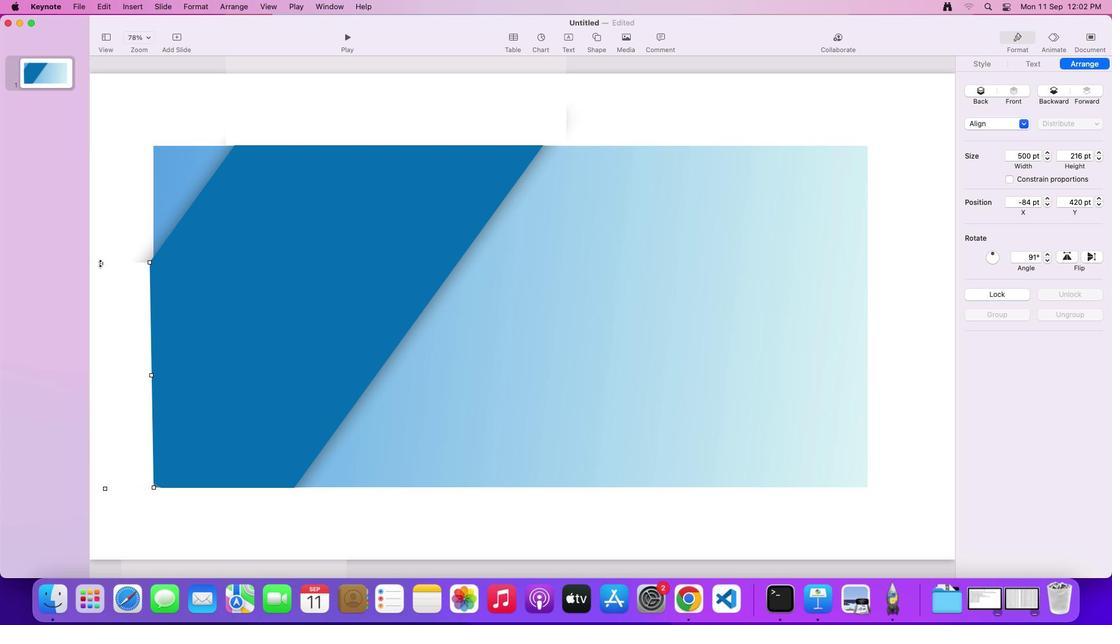 
Action: Mouse pressed left at (100, 264)
Screenshot: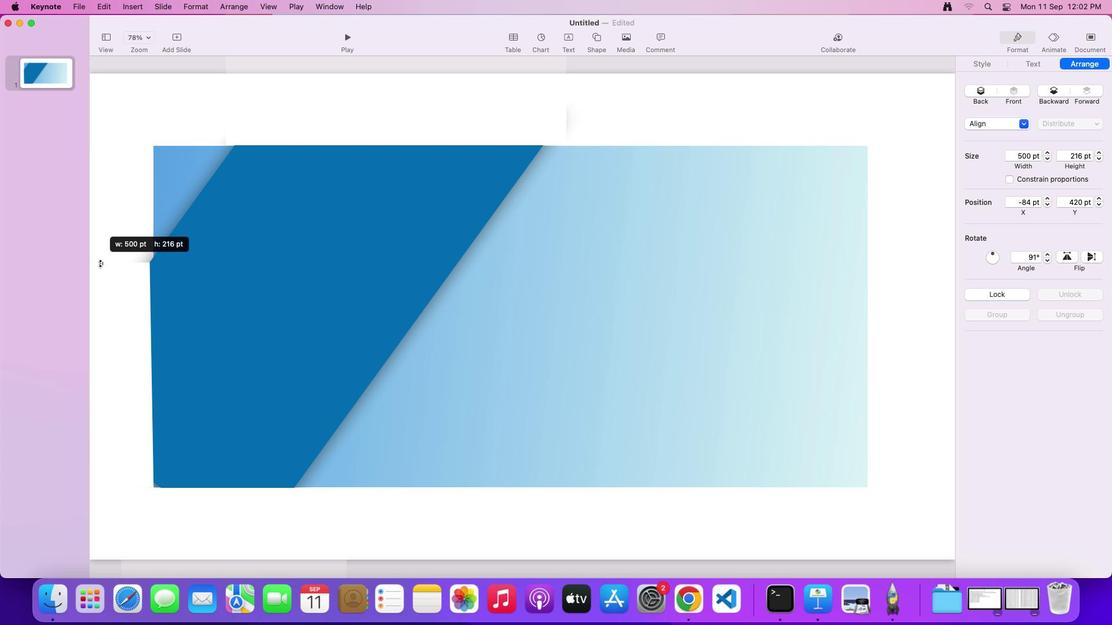 
Action: Mouse moved to (114, 278)
Screenshot: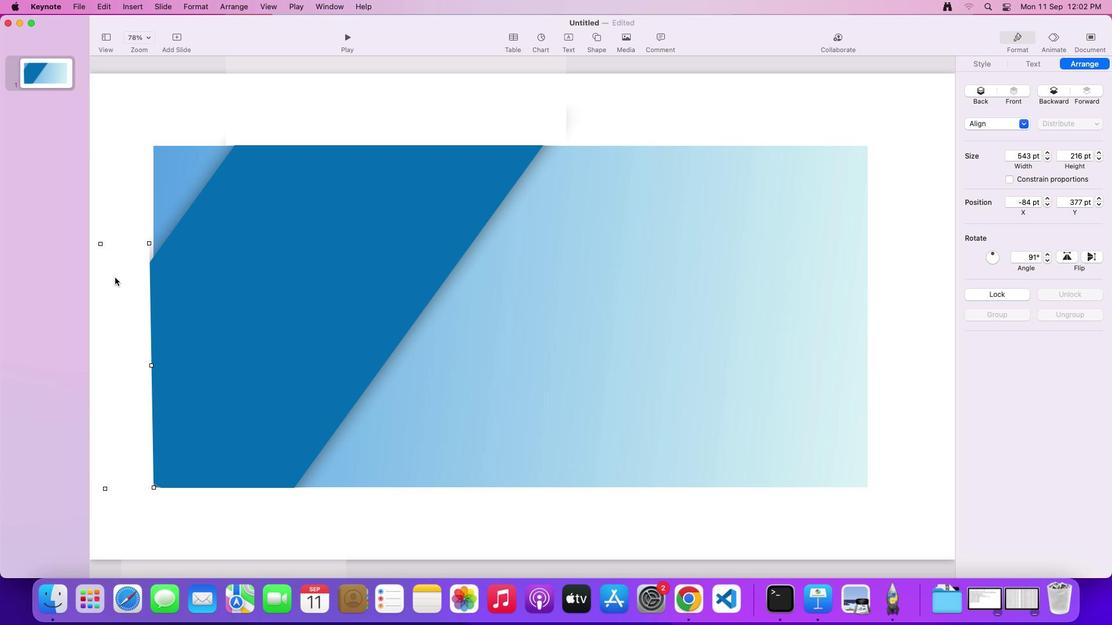 
Action: Mouse pressed left at (114, 278)
Screenshot: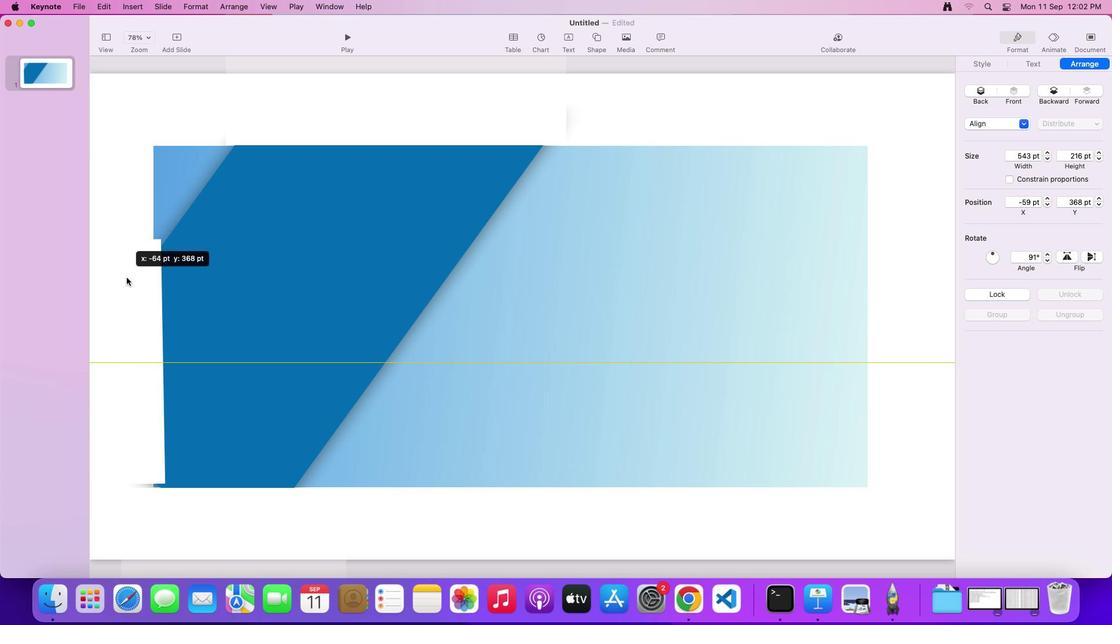 
Action: Mouse moved to (227, 279)
Screenshot: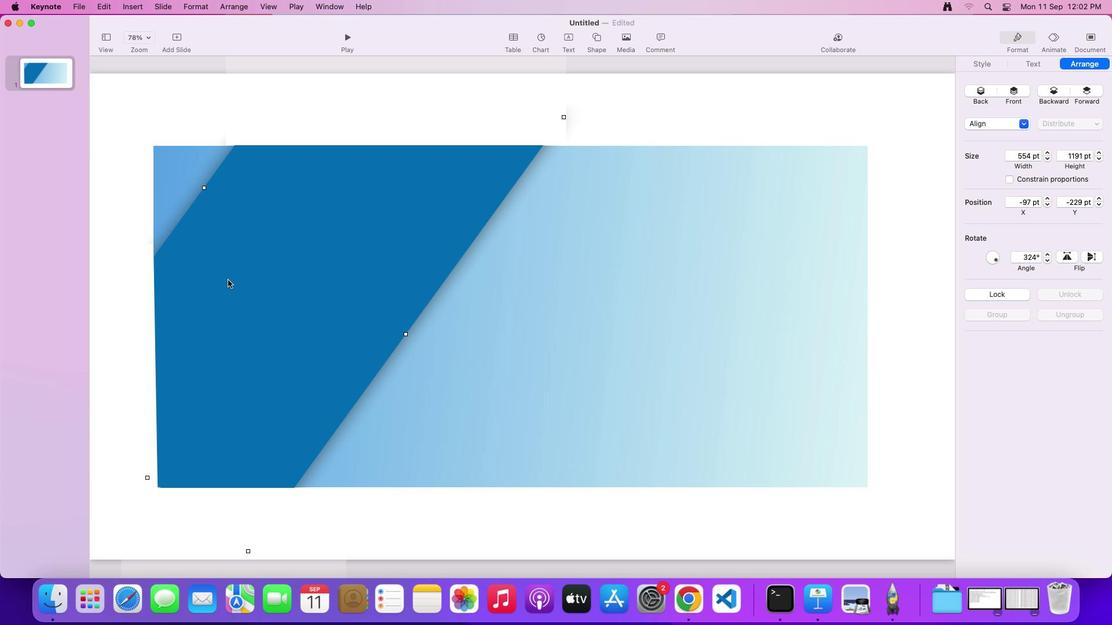 
Action: Mouse pressed left at (227, 279)
Screenshot: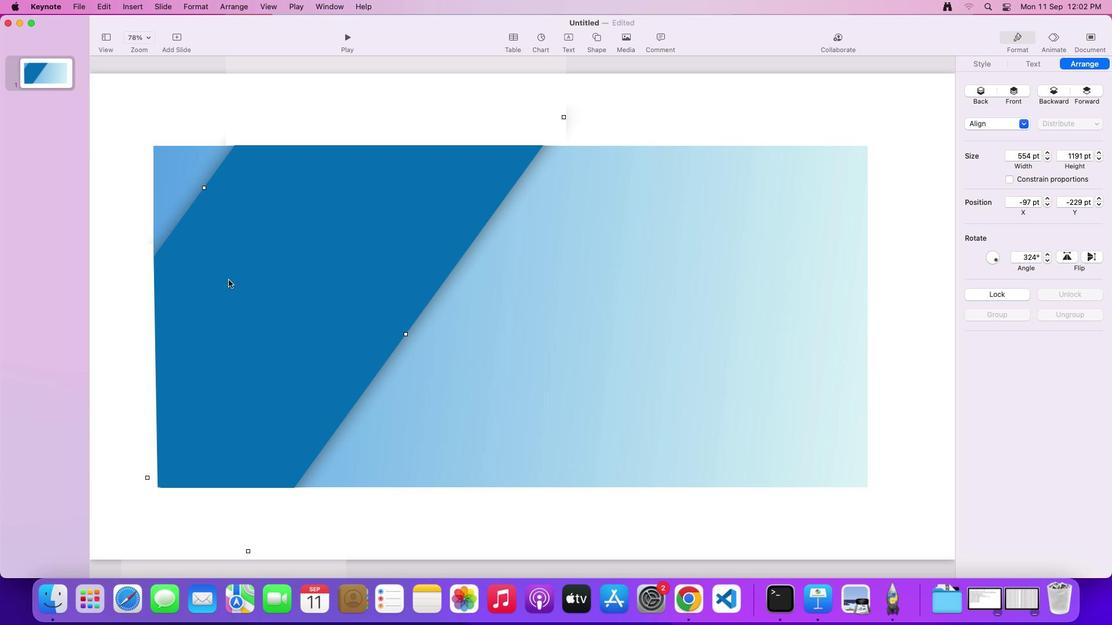 
Action: Mouse moved to (609, 321)
Screenshot: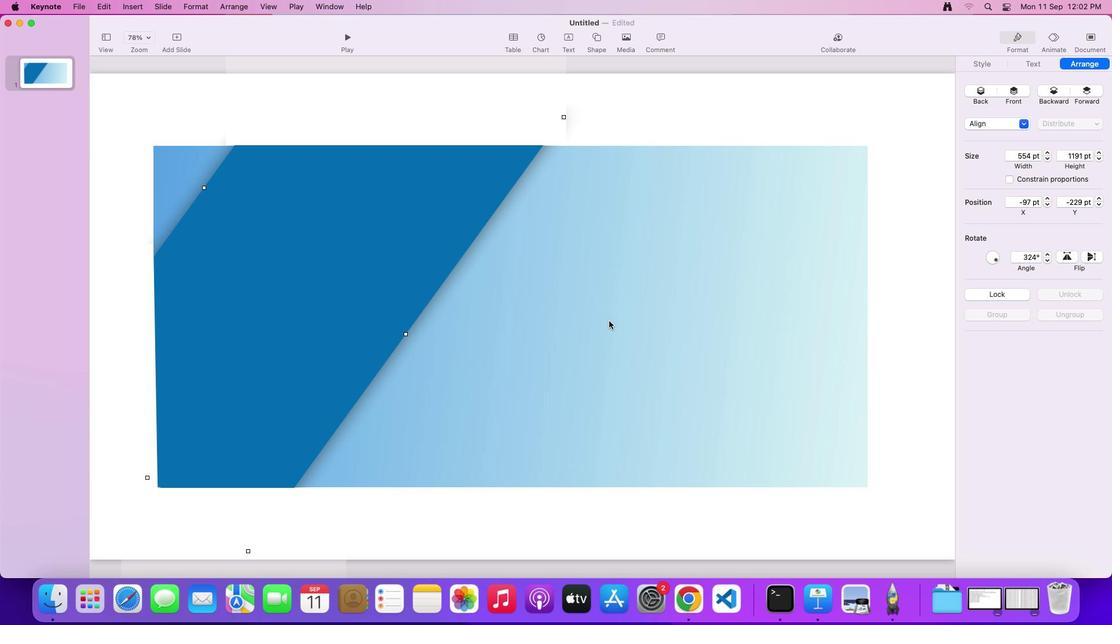 
Action: Mouse pressed left at (609, 321)
Screenshot: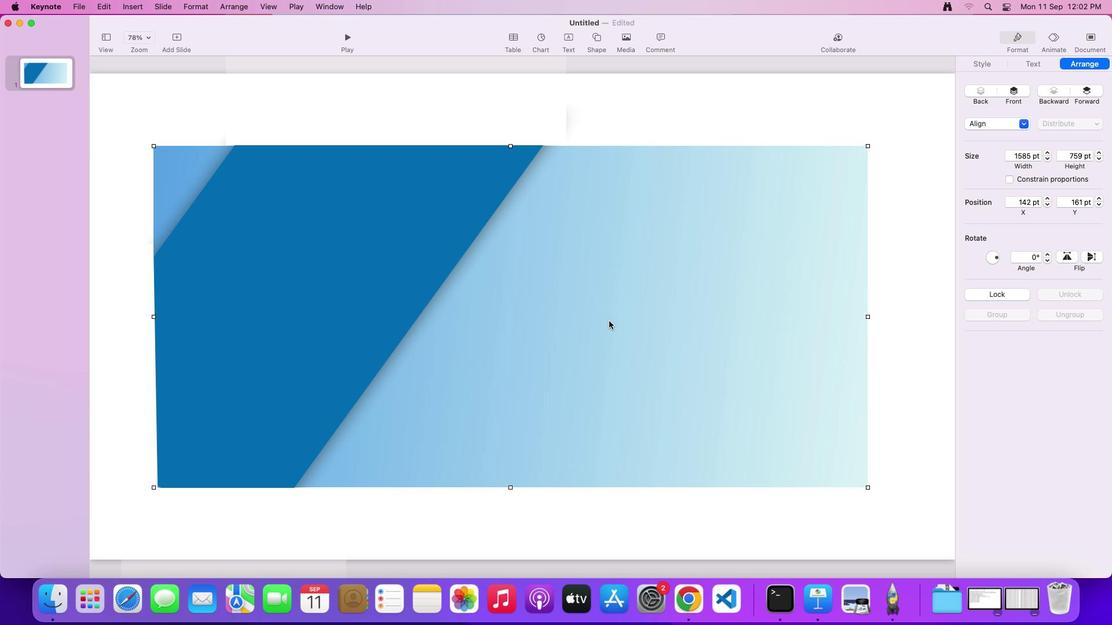 
Action: Mouse moved to (597, 41)
Screenshot: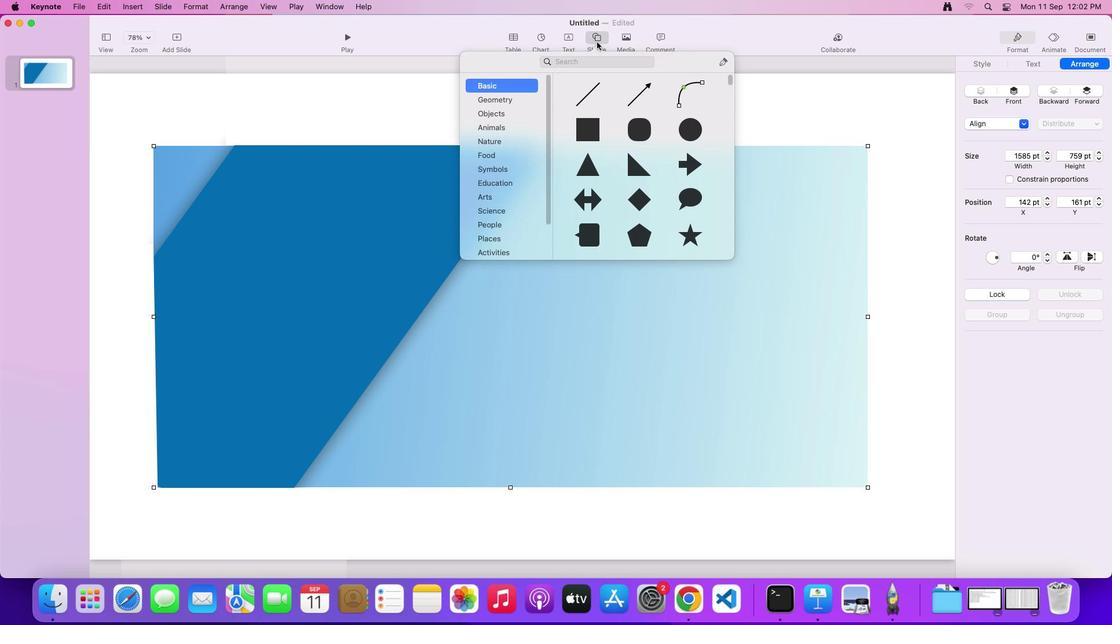
Action: Mouse pressed left at (597, 41)
Screenshot: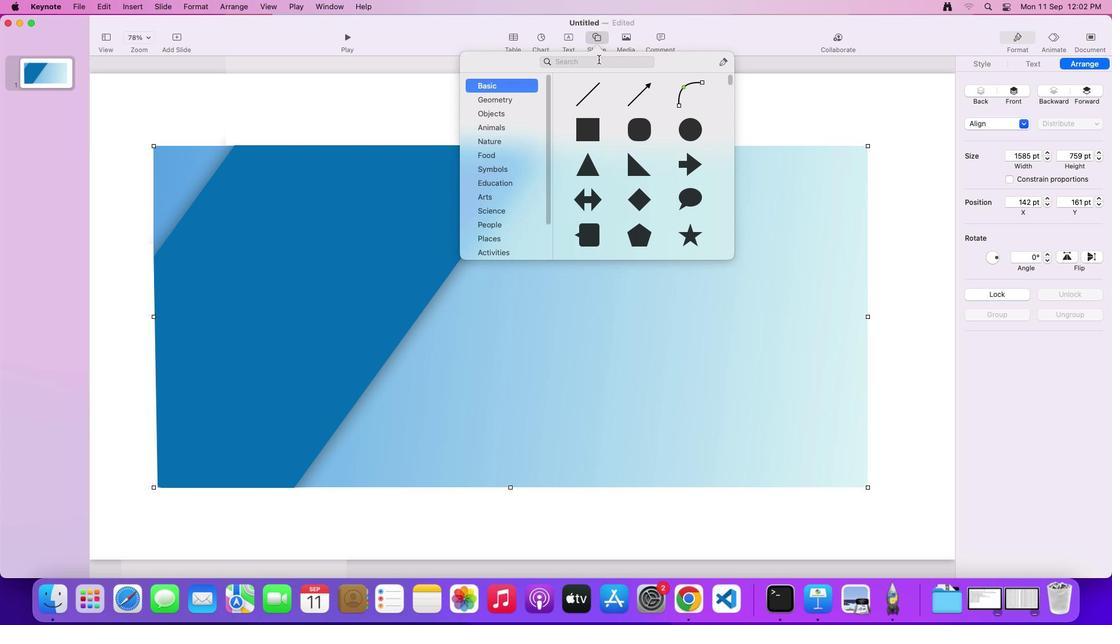 
Action: Mouse moved to (587, 172)
Screenshot: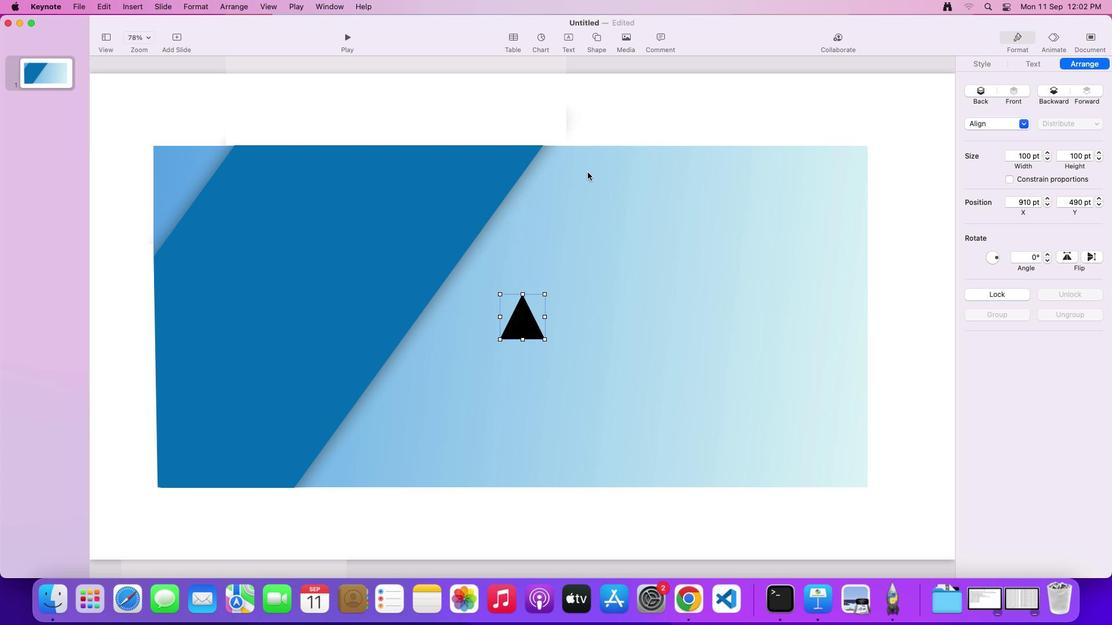 
Action: Mouse pressed left at (587, 172)
Screenshot: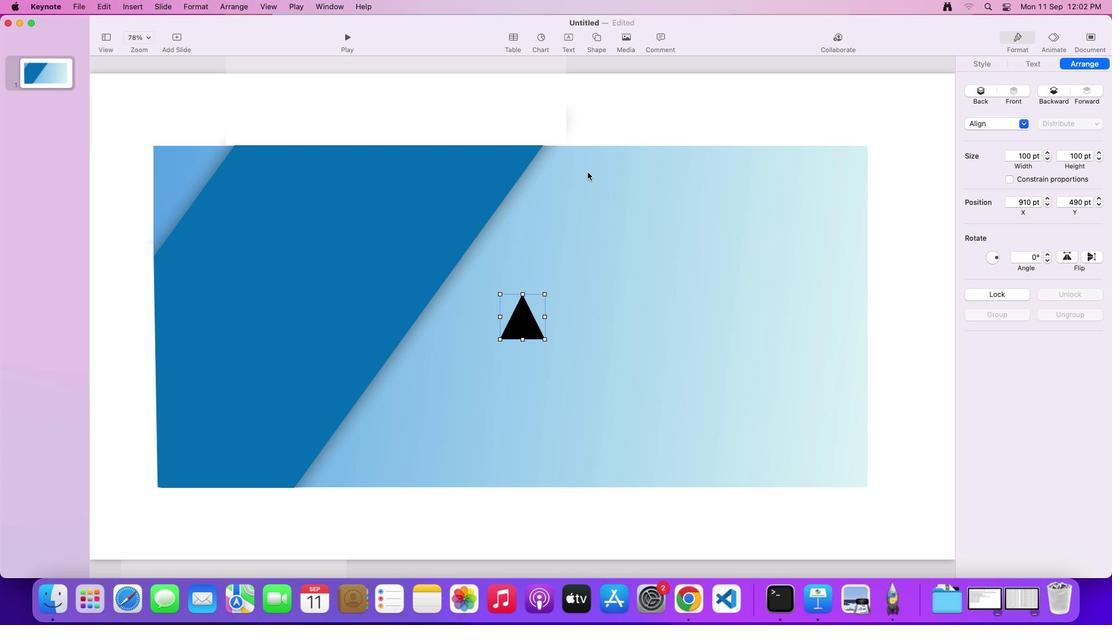 
Action: Mouse moved to (1091, 253)
Screenshot: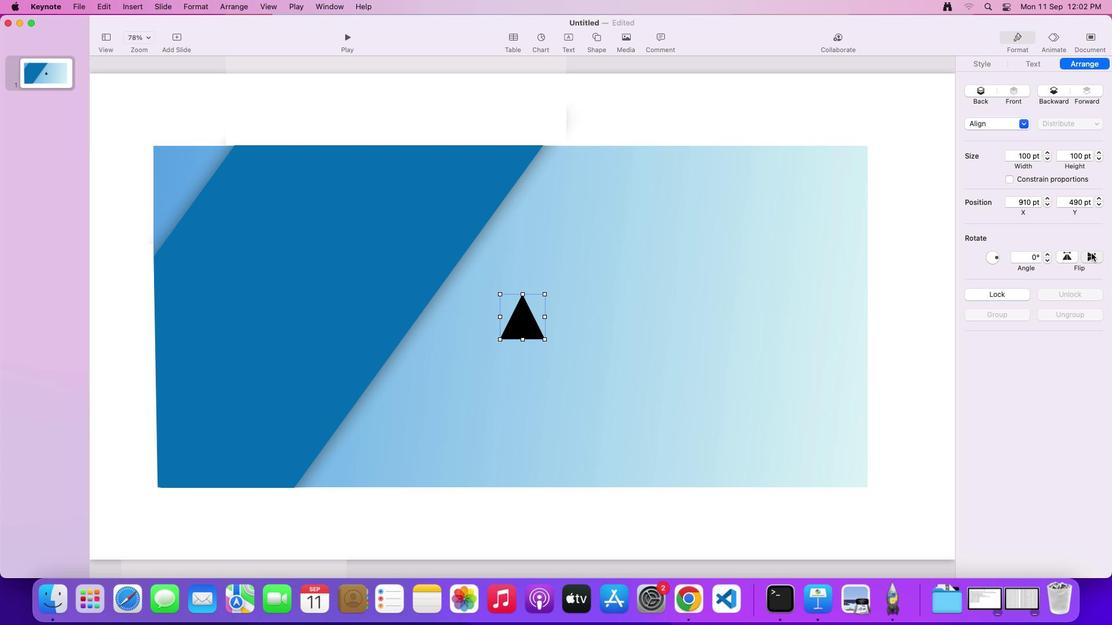 
Action: Mouse pressed left at (1091, 253)
Screenshot: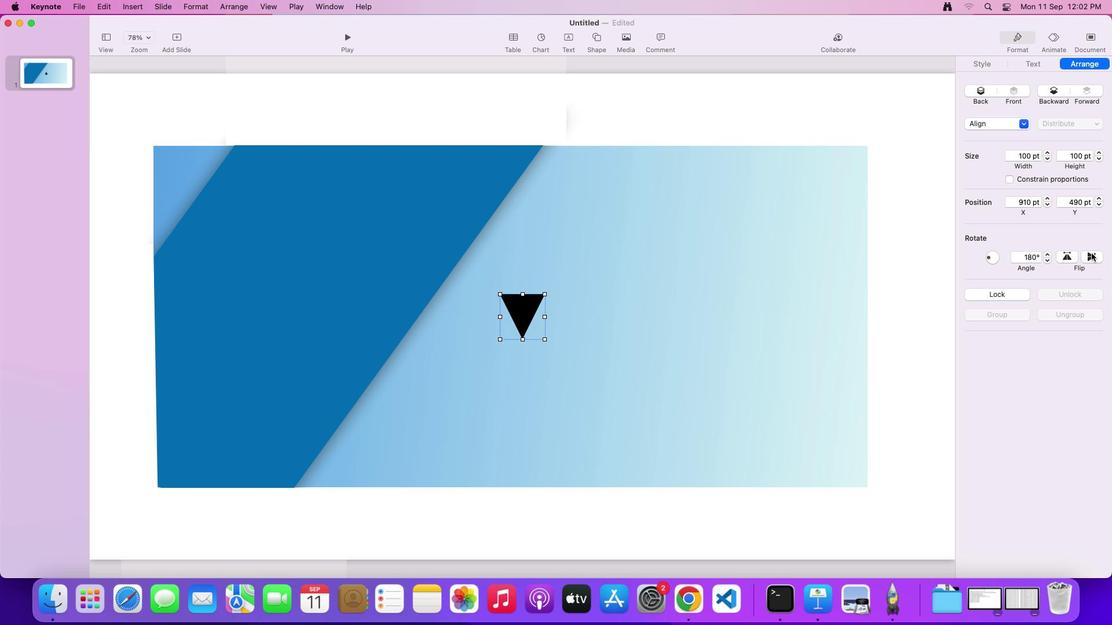 
Action: Mouse moved to (1064, 256)
Screenshot: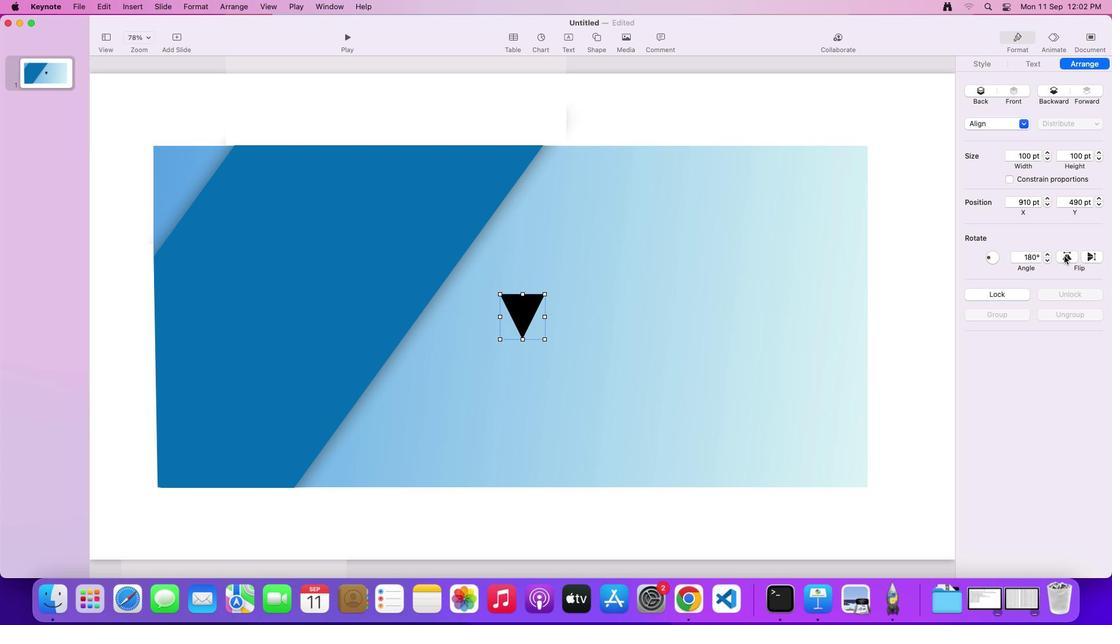 
Action: Mouse pressed left at (1064, 256)
Screenshot: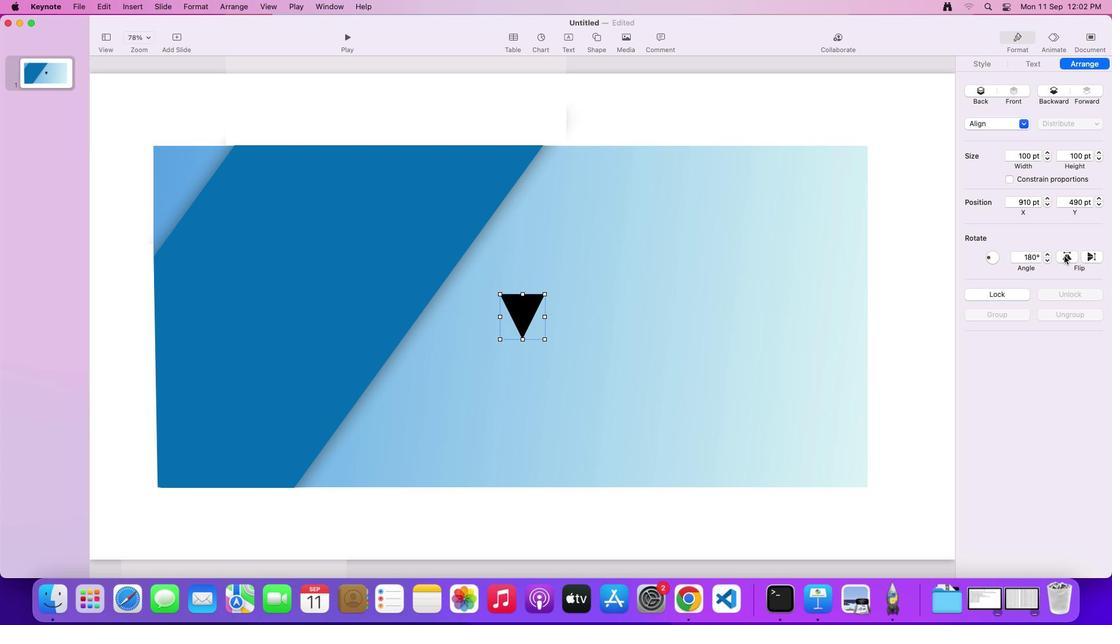 
Action: Mouse moved to (1093, 256)
Screenshot: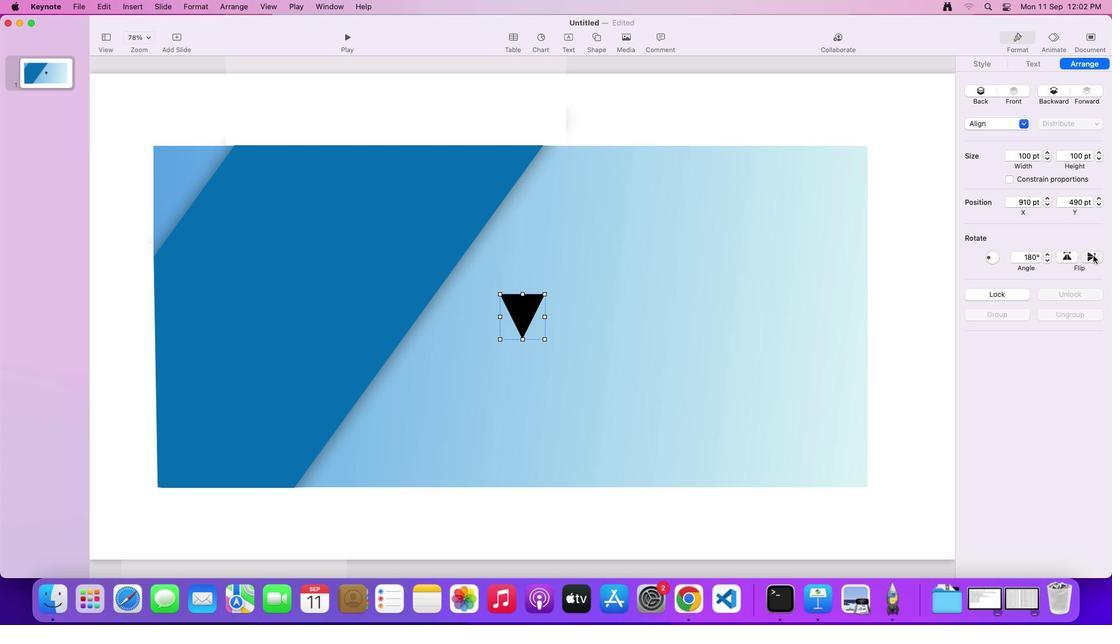 
Action: Mouse pressed left at (1093, 256)
Screenshot: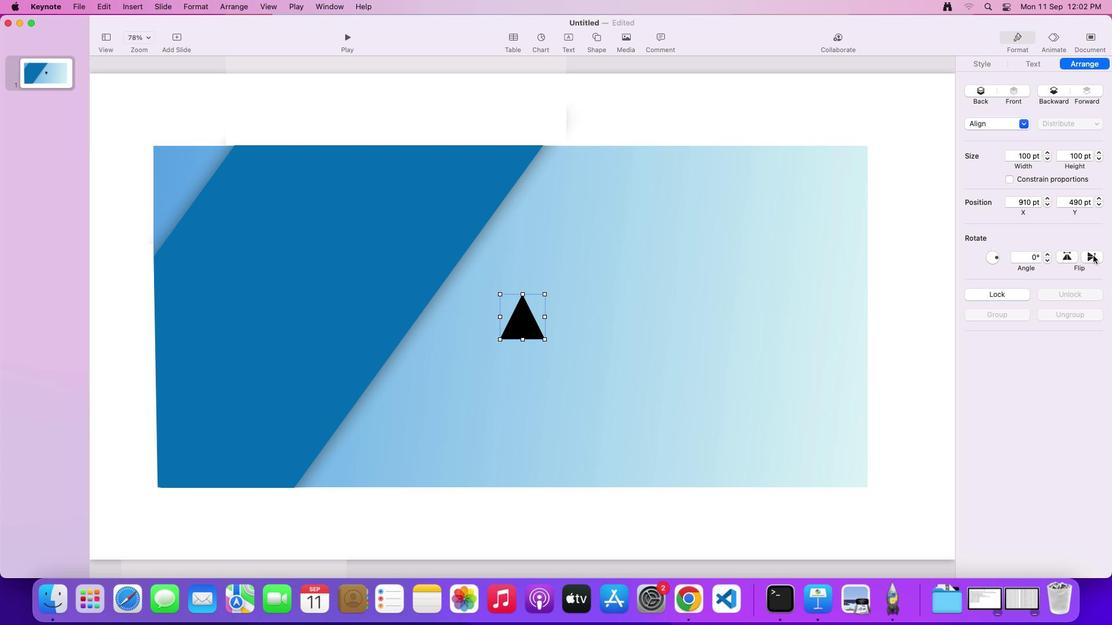 
Action: Mouse moved to (992, 263)
Screenshot: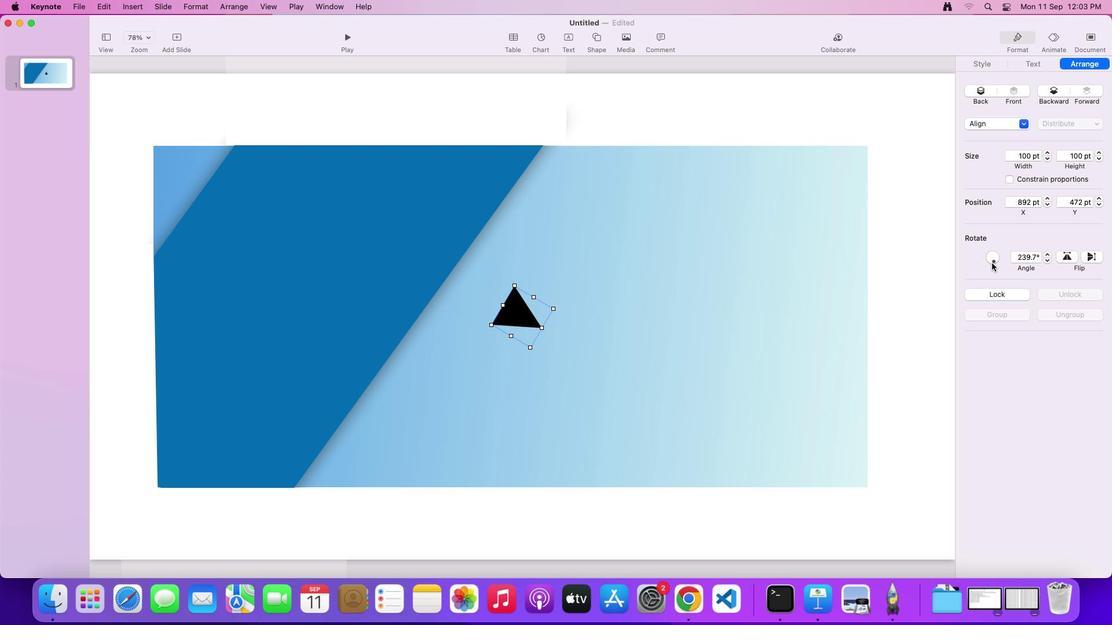 
Action: Mouse pressed left at (992, 263)
Screenshot: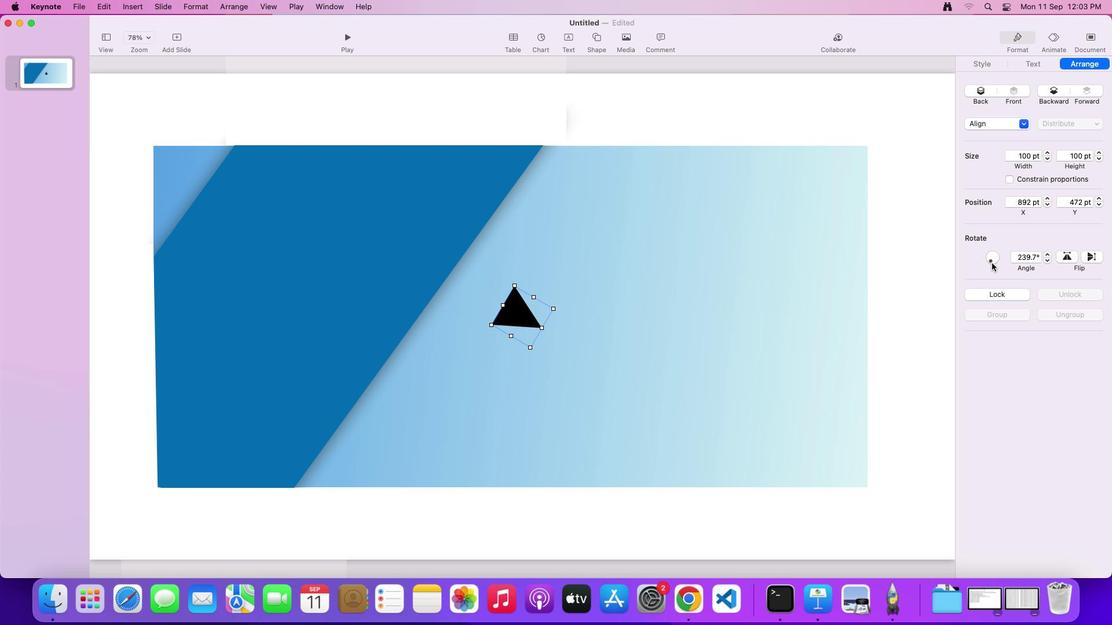 
Action: Mouse moved to (1047, 253)
Screenshot: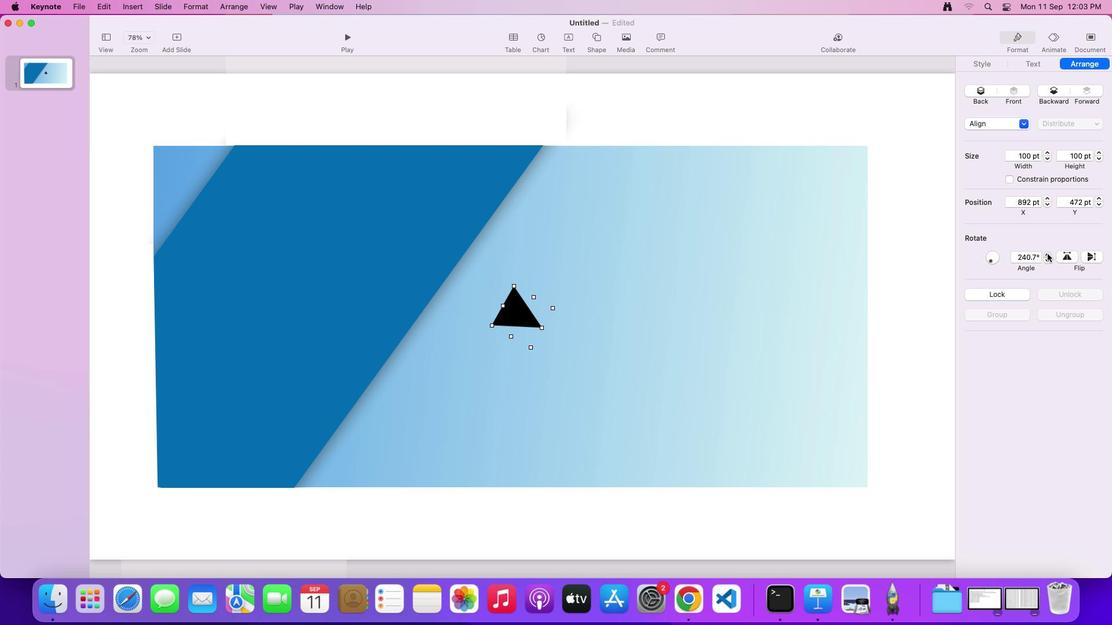 
Action: Mouse pressed left at (1047, 253)
Screenshot: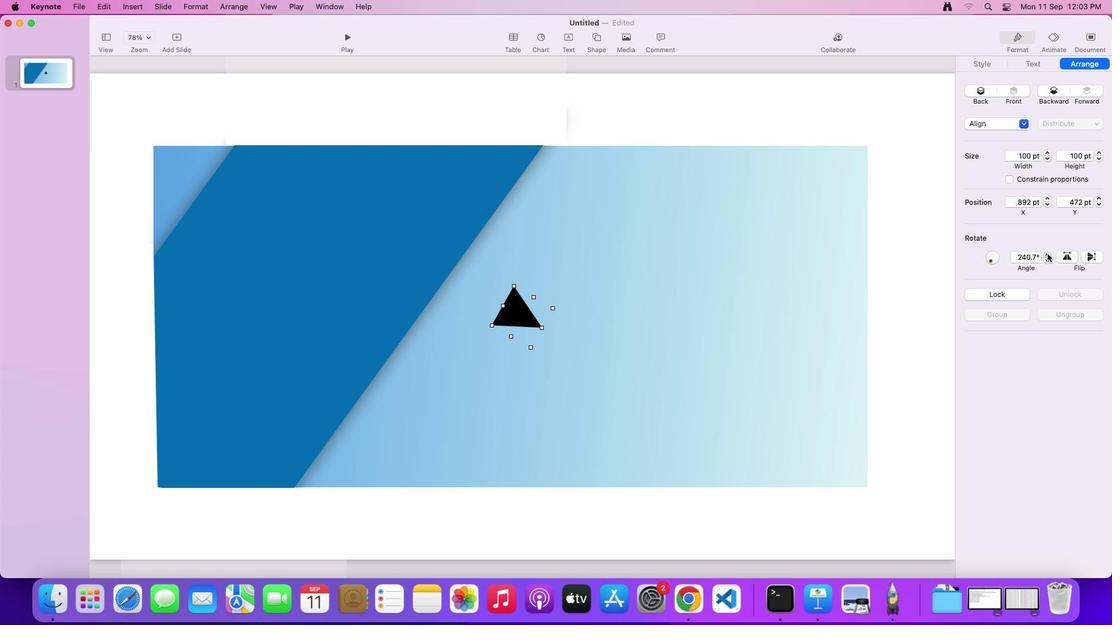 
Action: Mouse pressed left at (1047, 253)
Screenshot: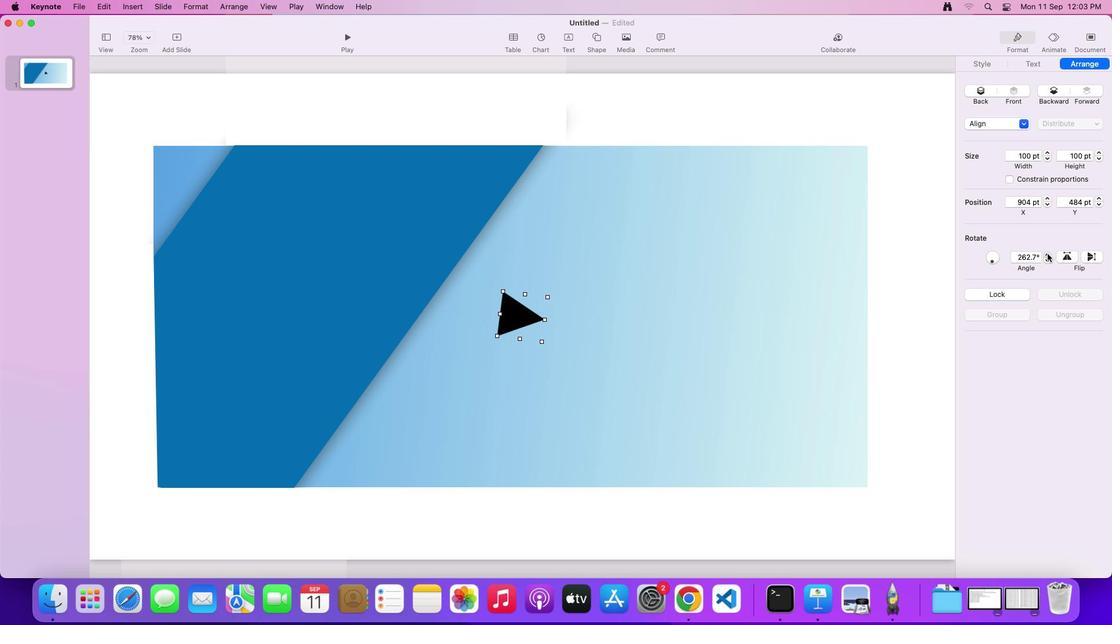 
Action: Mouse moved to (1047, 260)
Screenshot: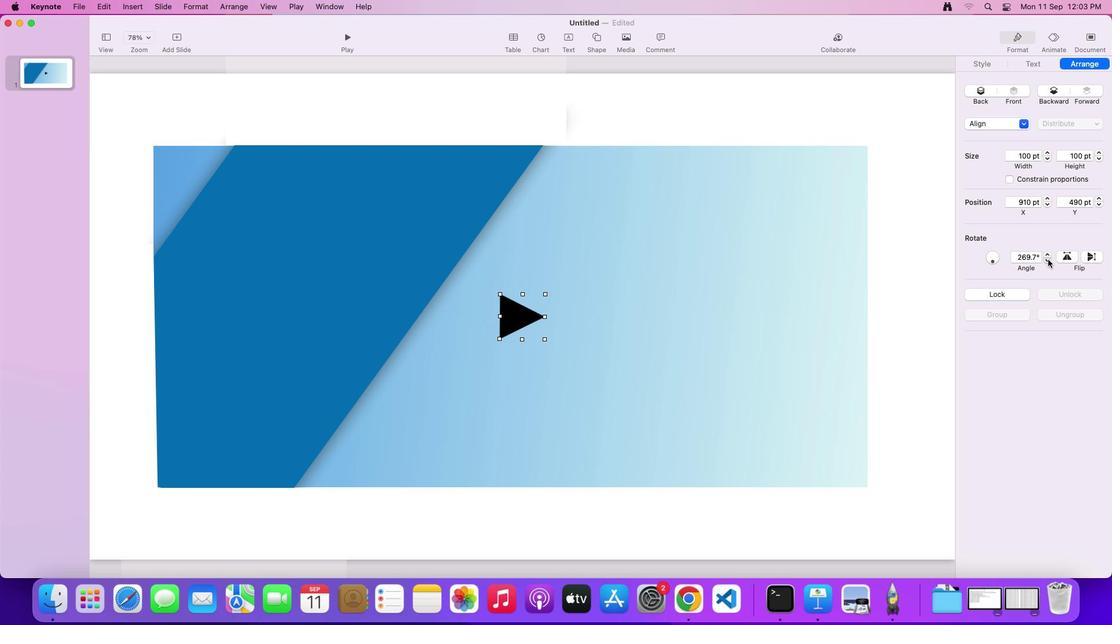
Action: Mouse pressed left at (1047, 260)
Screenshot: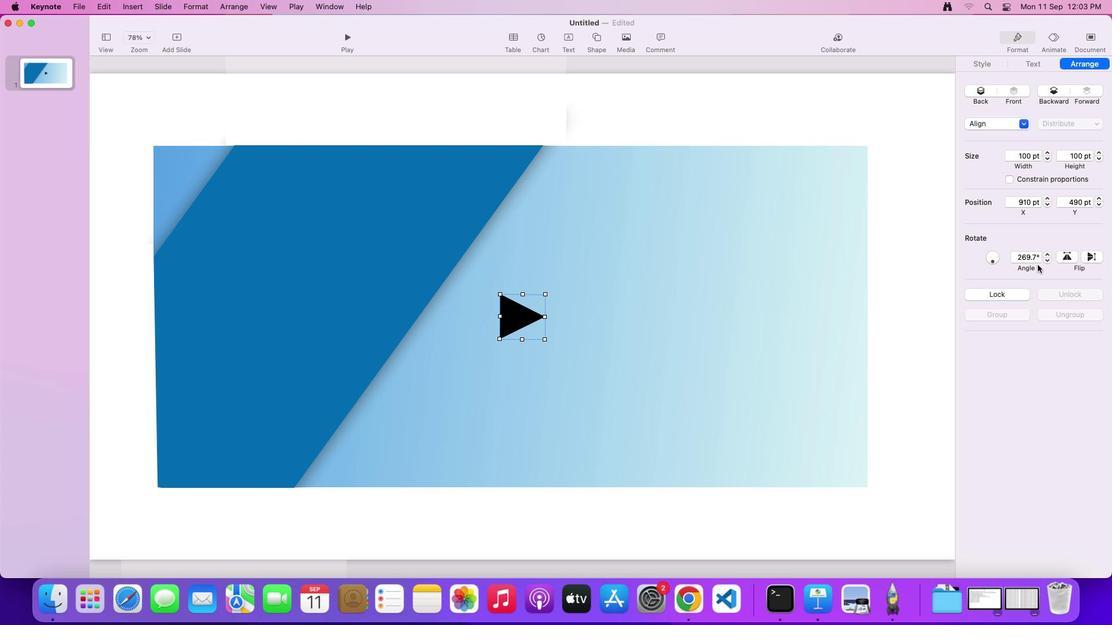 
Action: Mouse moved to (501, 294)
Screenshot: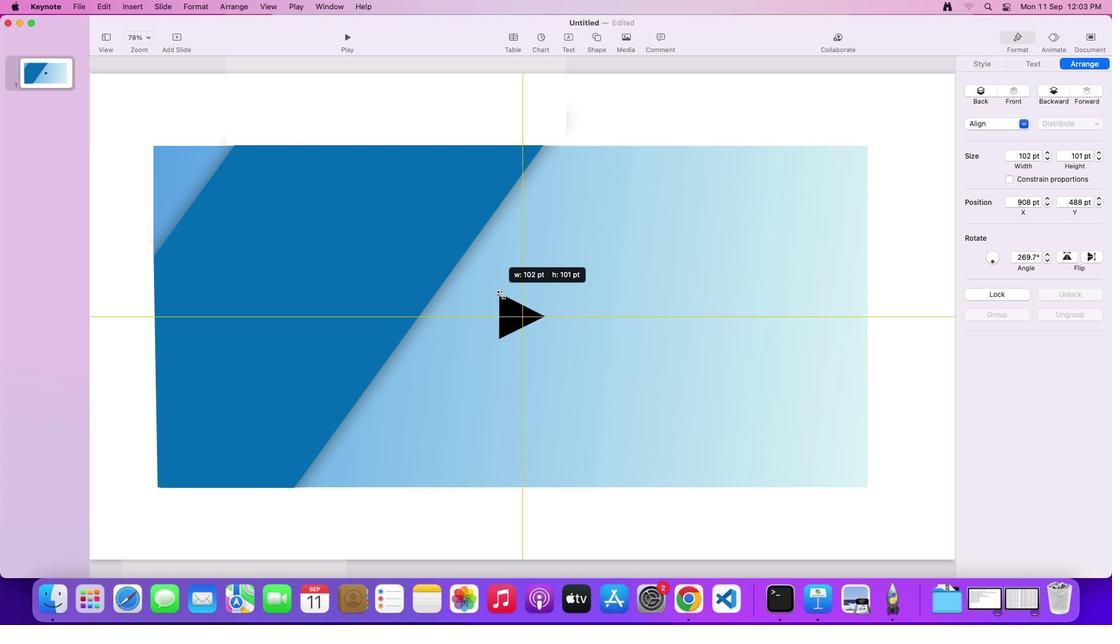 
Action: Mouse pressed left at (501, 294)
Screenshot: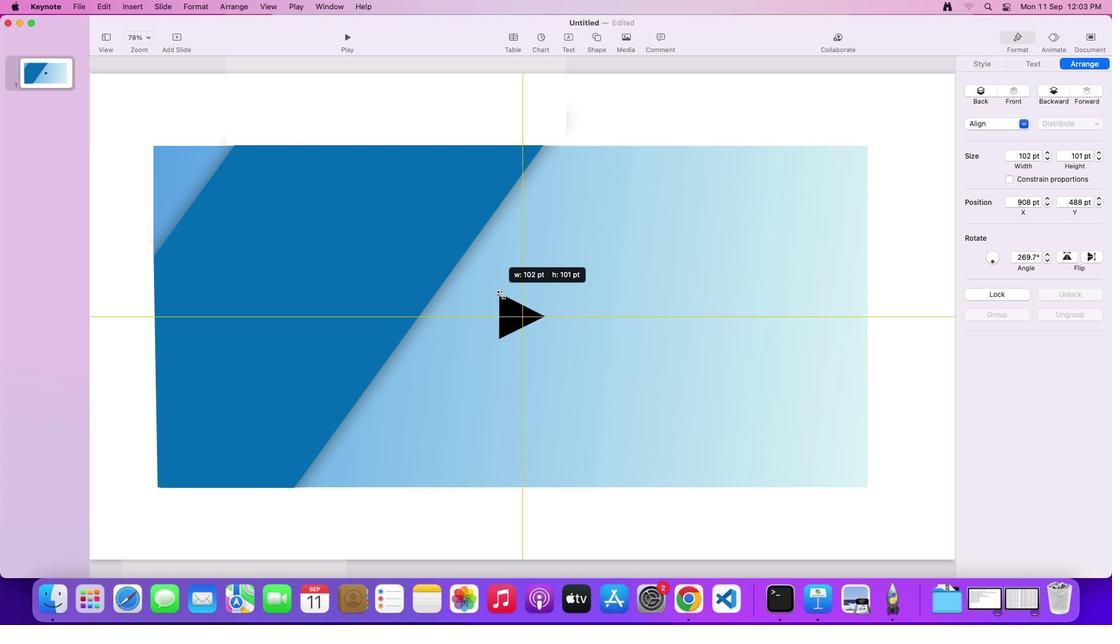 
Action: Mouse moved to (512, 276)
Screenshot: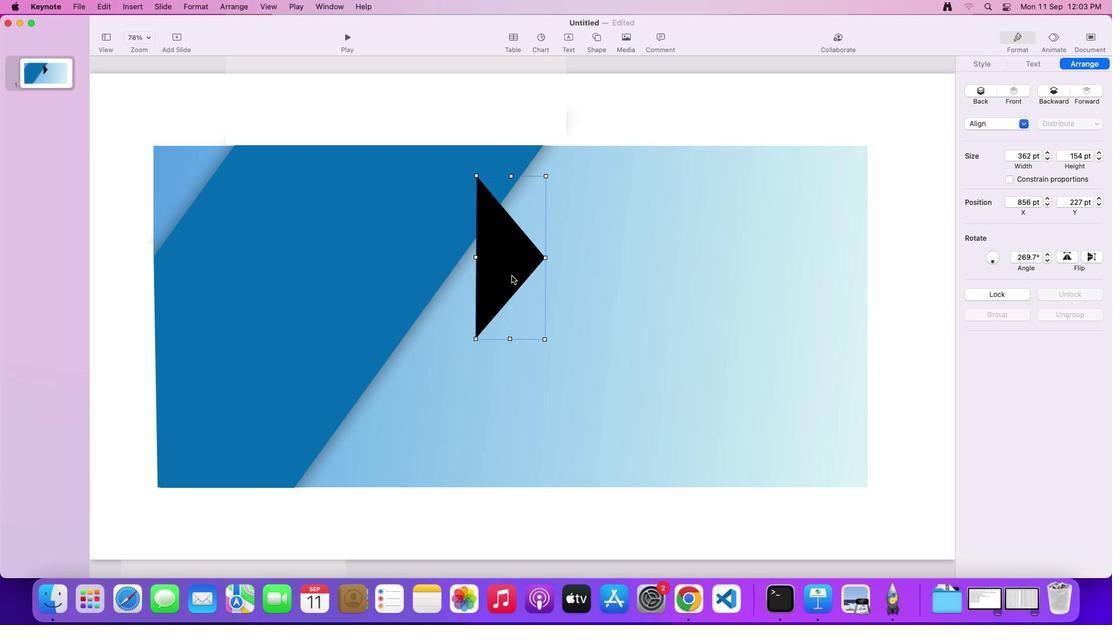 
Action: Mouse pressed left at (512, 276)
Screenshot: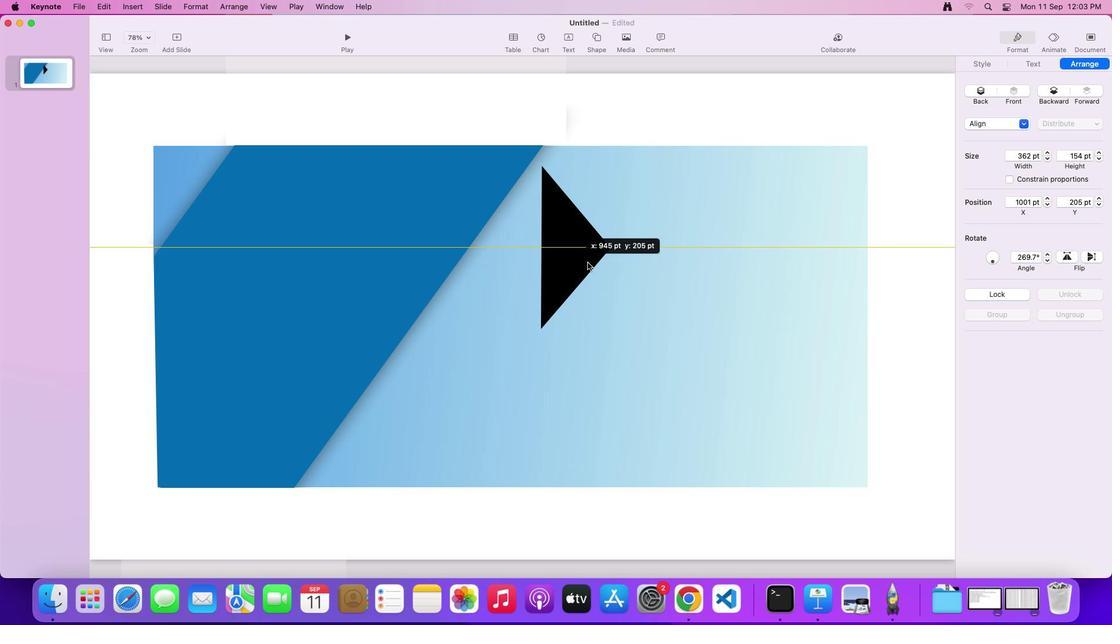 
Action: Mouse moved to (767, 263)
Screenshot: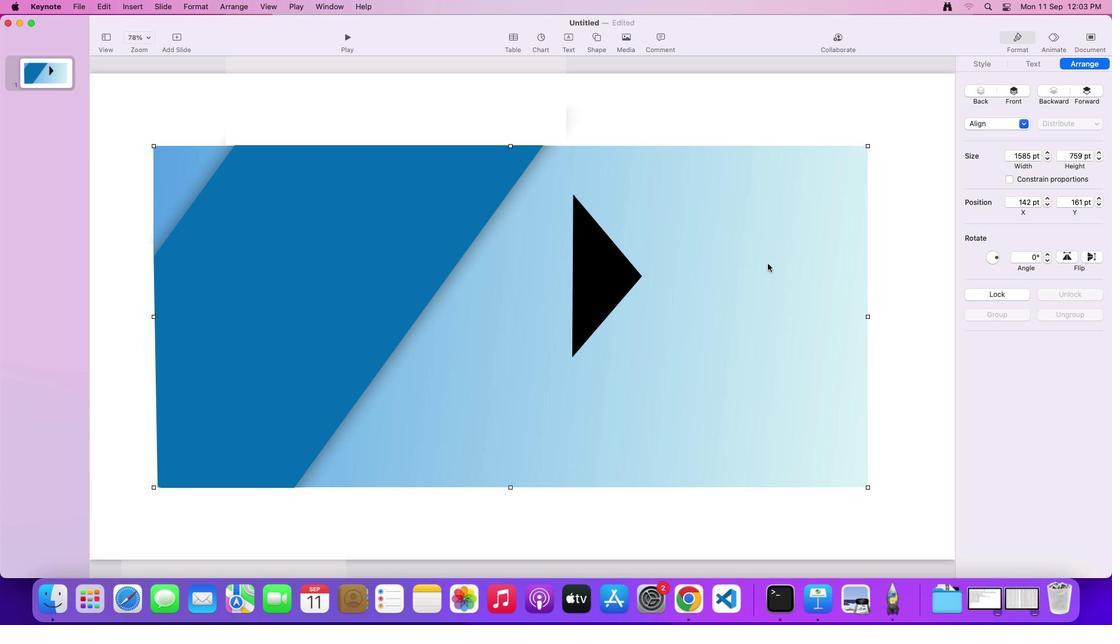 
Action: Mouse pressed left at (767, 263)
Screenshot: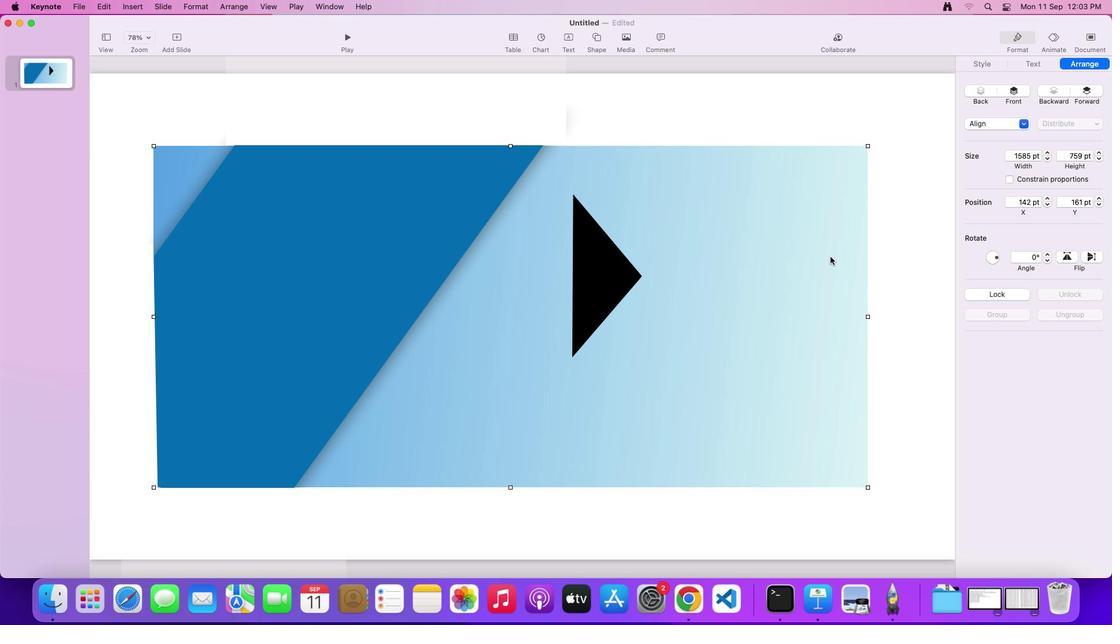 
Action: Mouse moved to (868, 317)
Screenshot: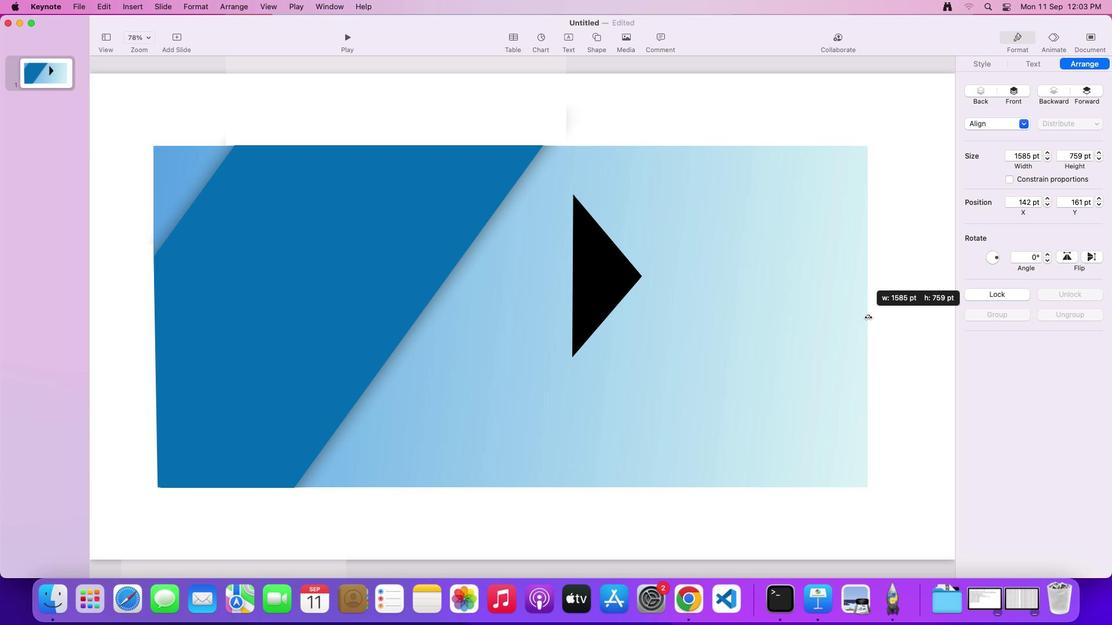 
Action: Mouse pressed left at (868, 317)
Screenshot: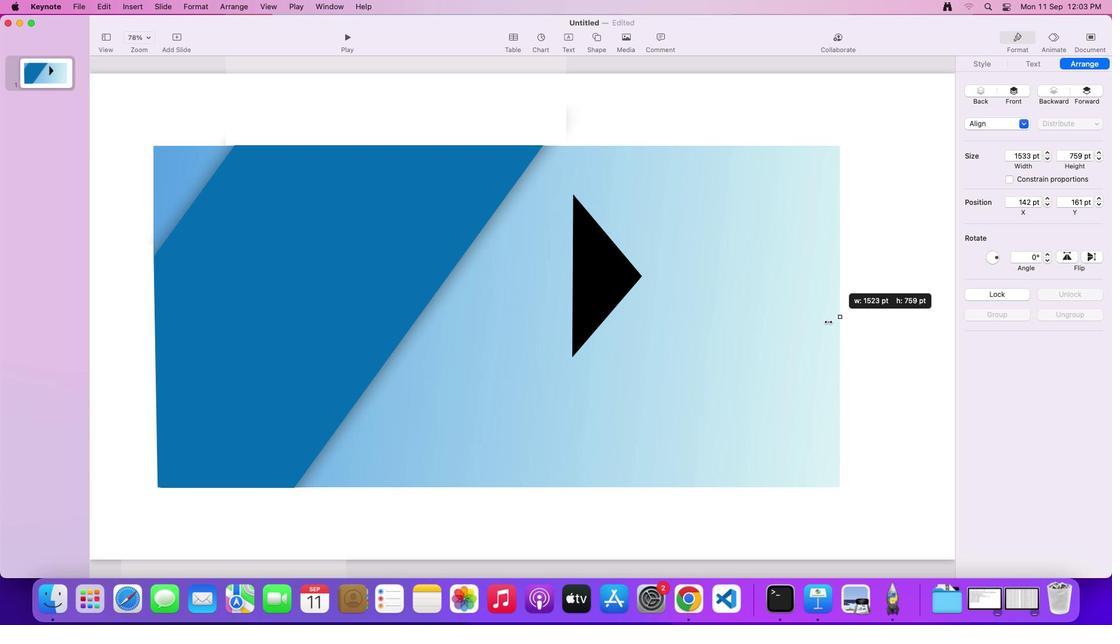 
Action: Mouse moved to (594, 300)
Screenshot: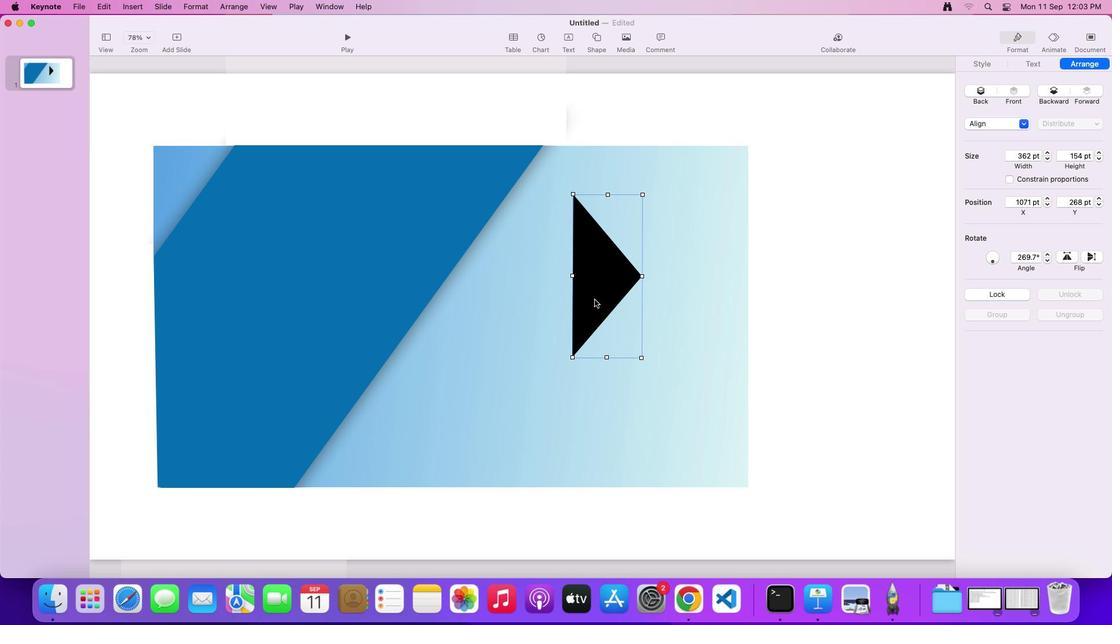 
Action: Mouse pressed left at (594, 300)
Screenshot: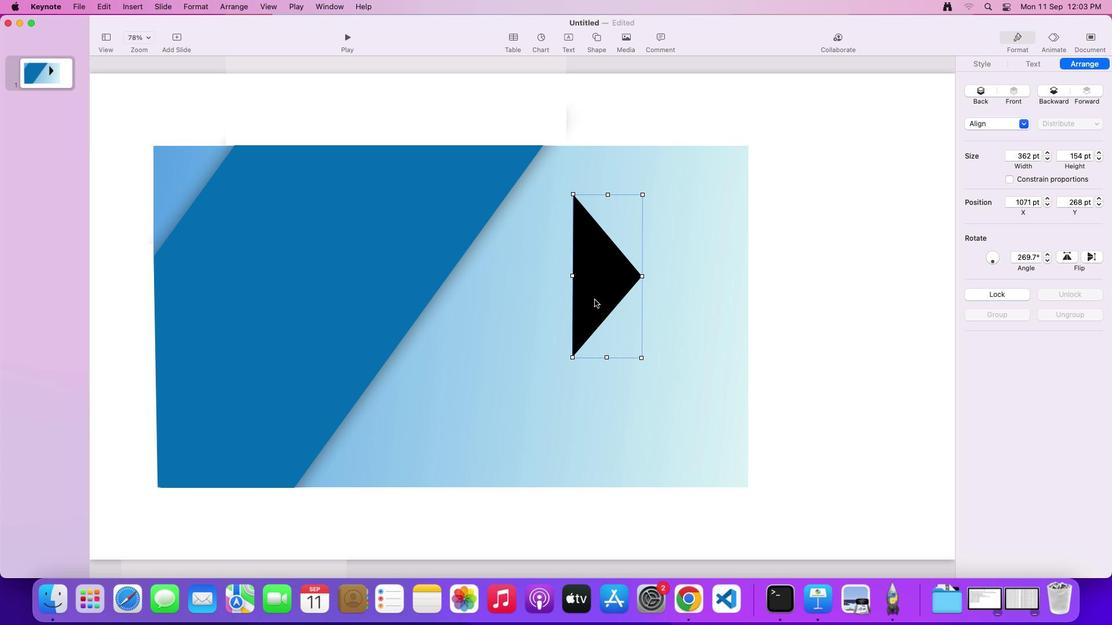 
Action: Mouse moved to (1047, 254)
Screenshot: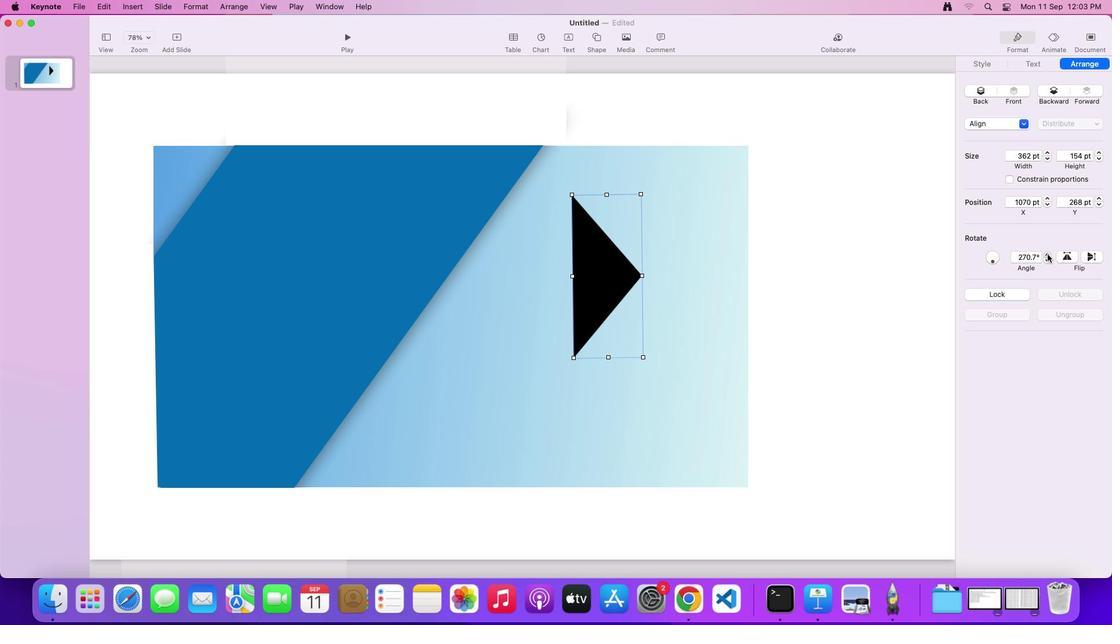 
Action: Mouse pressed left at (1047, 254)
Screenshot: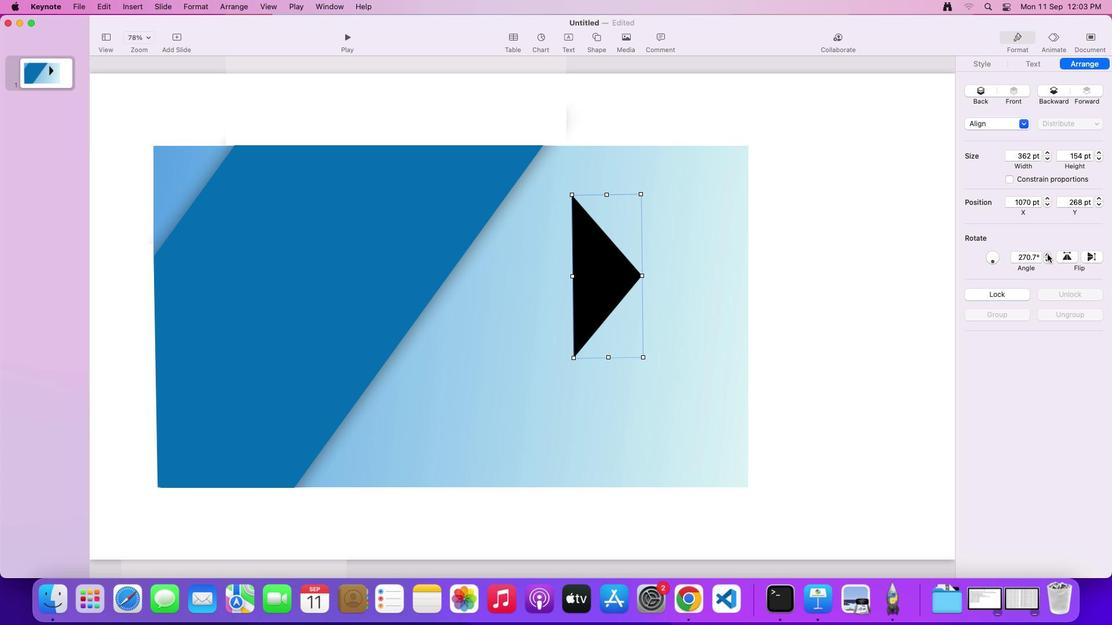 
Action: Mouse moved to (585, 300)
Screenshot: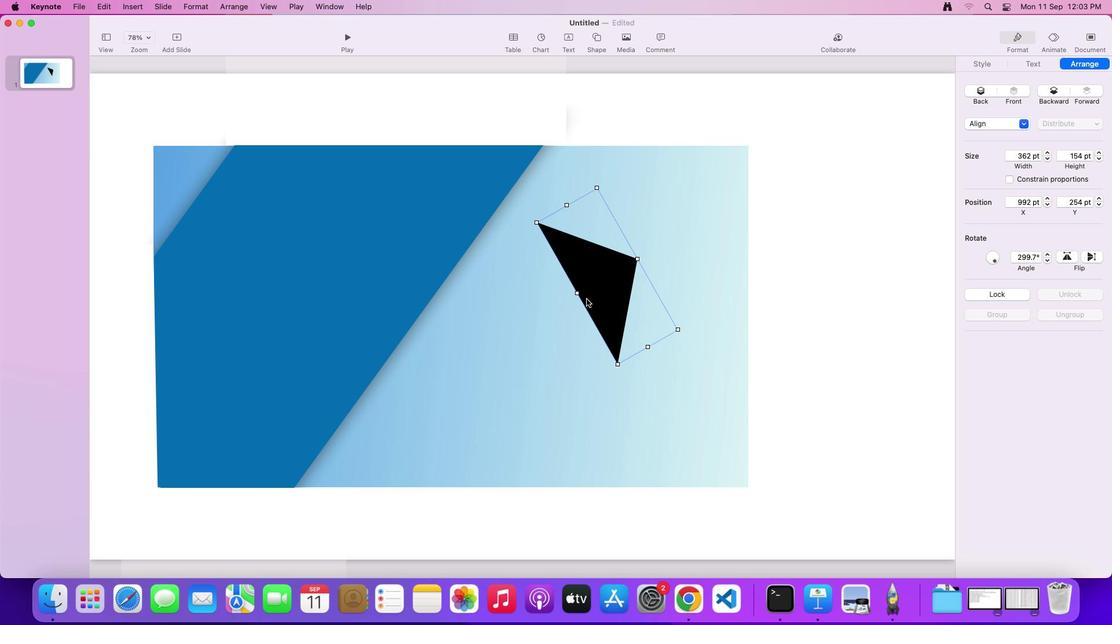 
Action: Mouse pressed left at (585, 300)
Screenshot: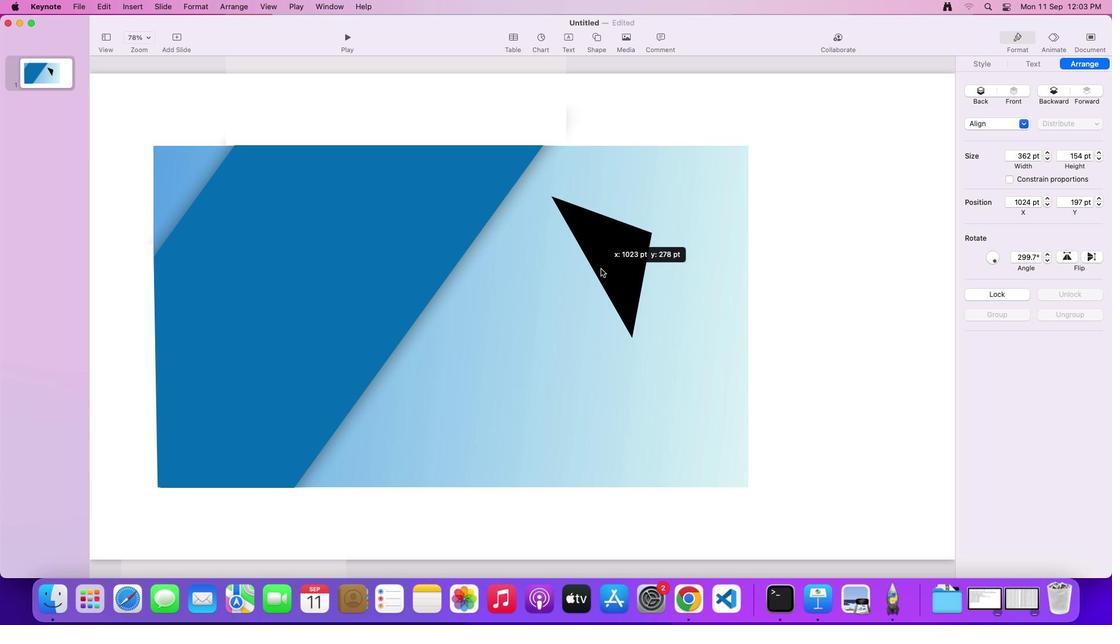 
Action: Mouse moved to (685, 252)
Screenshot: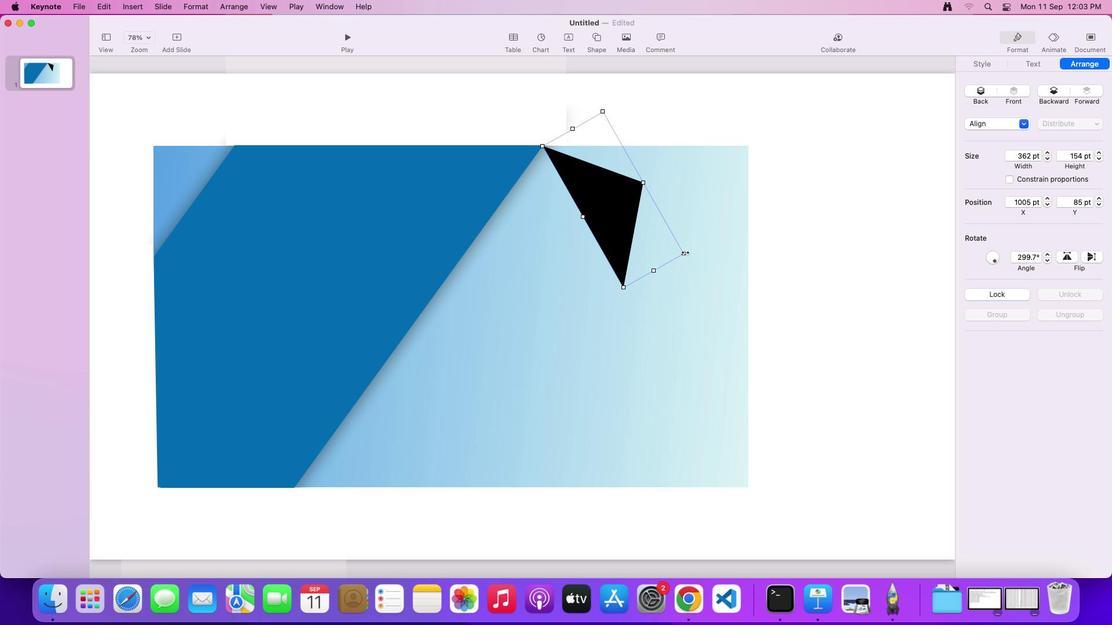 
Action: Mouse pressed left at (685, 252)
Screenshot: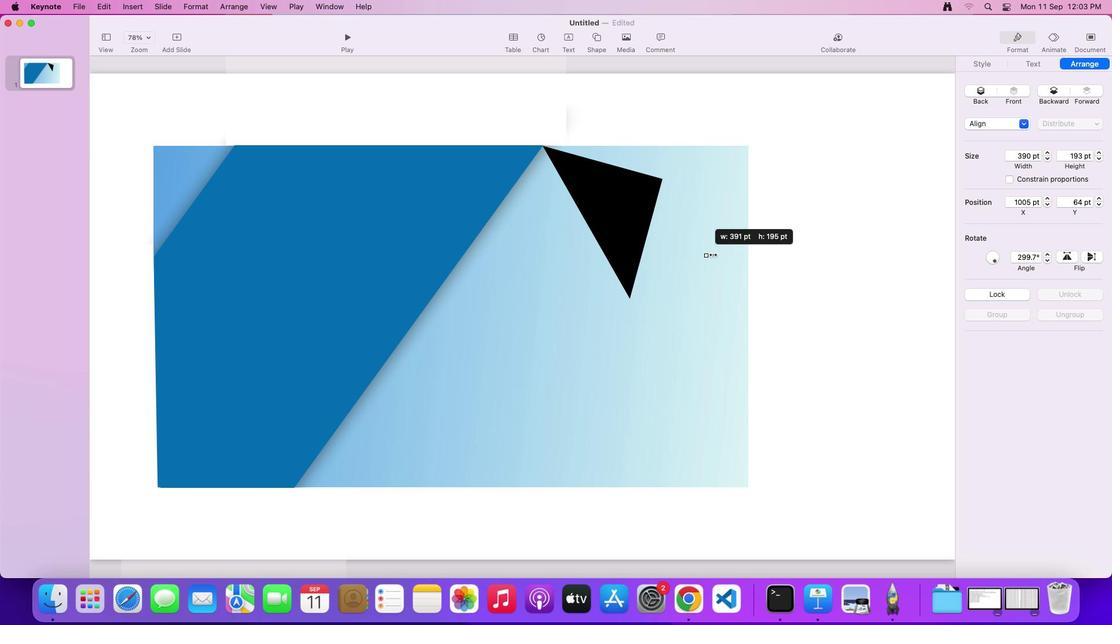 
Action: Mouse moved to (663, 287)
Screenshot: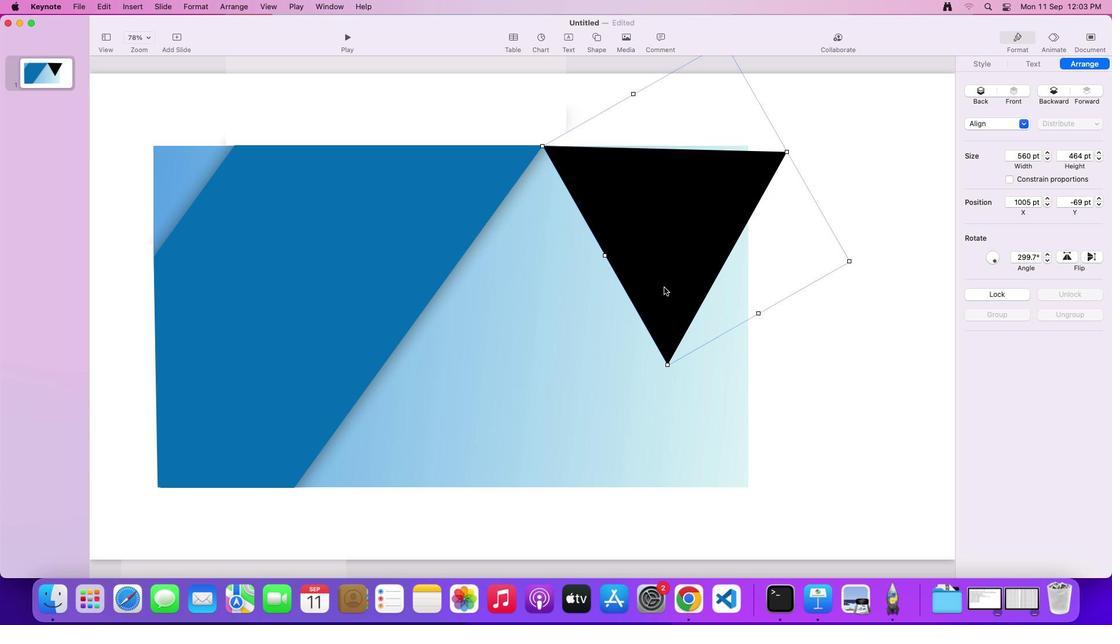 
Action: Mouse pressed left at (663, 287)
Screenshot: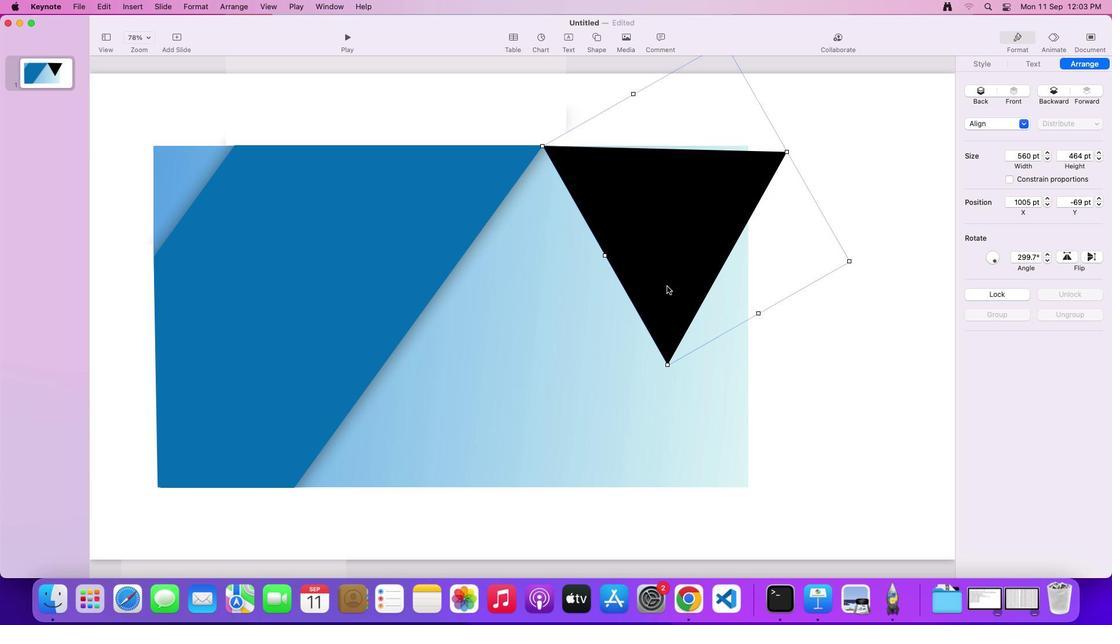 
Action: Mouse moved to (1046, 258)
Screenshot: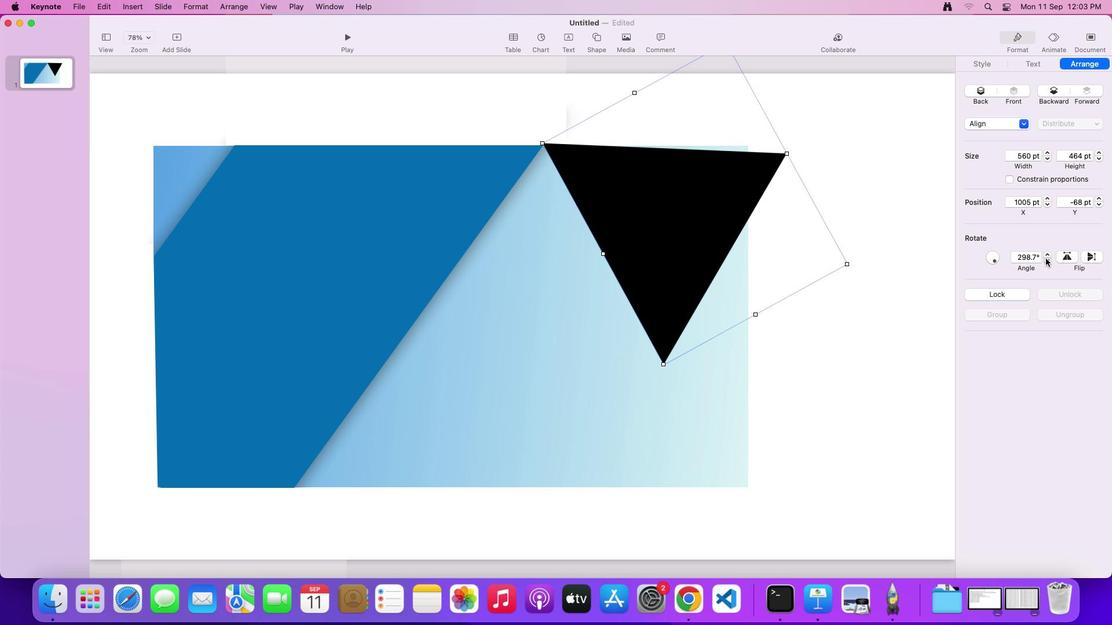 
Action: Mouse pressed left at (1046, 258)
Screenshot: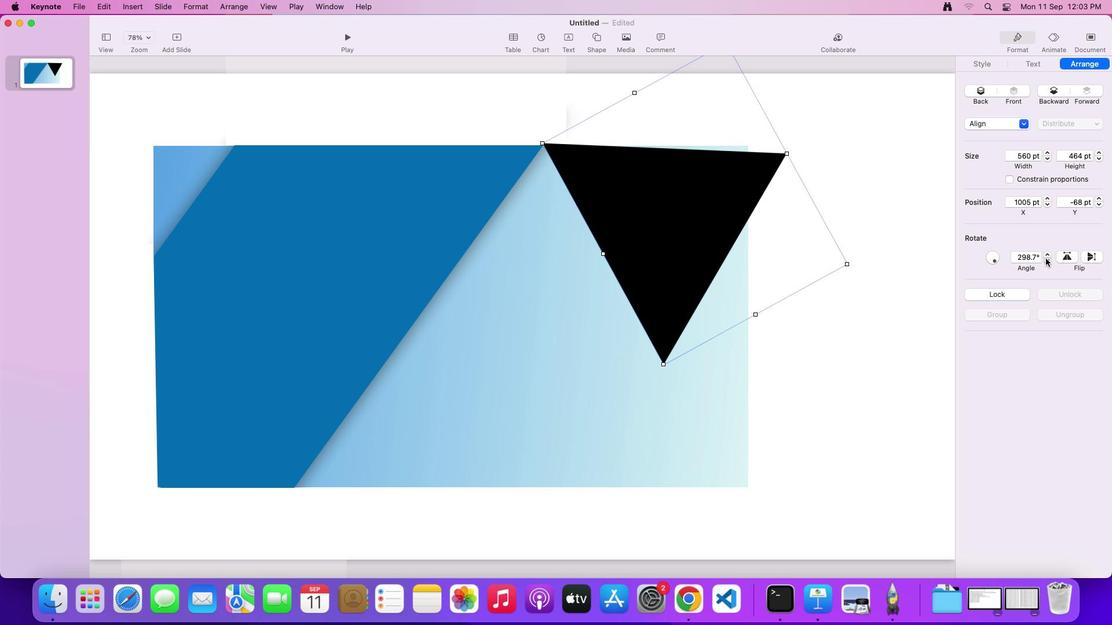 
Action: Mouse moved to (1046, 255)
Screenshot: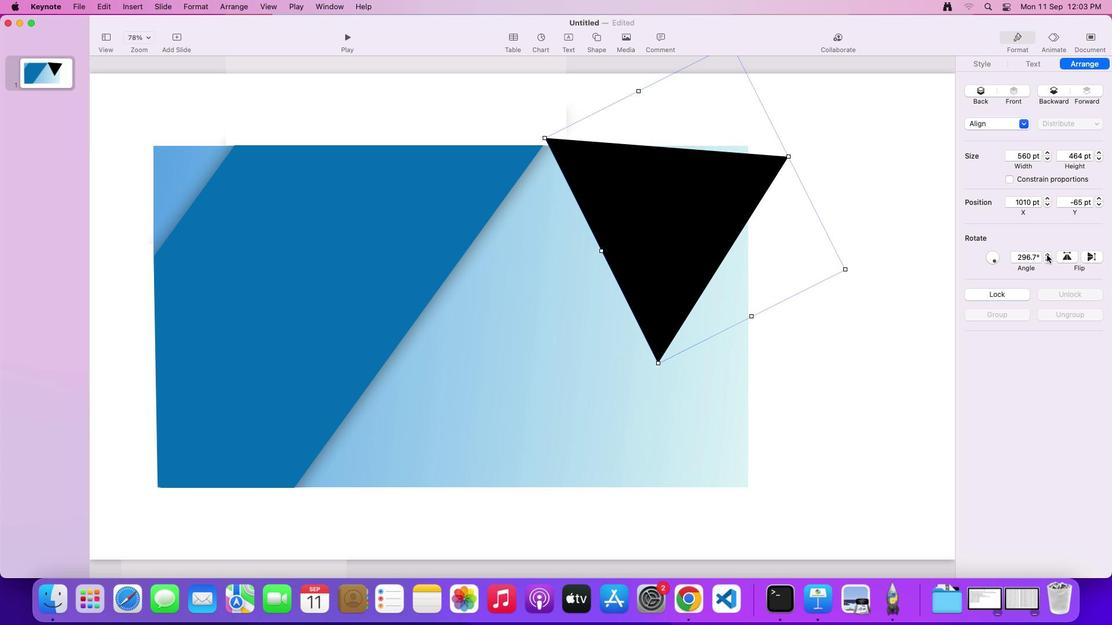 
Action: Mouse pressed left at (1046, 255)
Screenshot: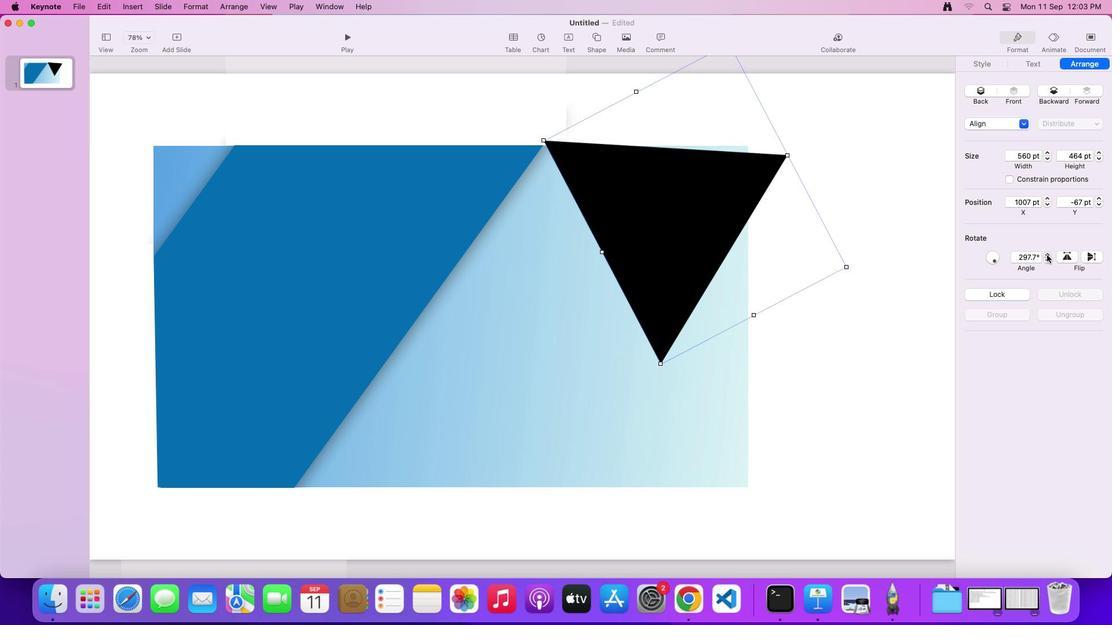 
Action: Mouse moved to (705, 278)
Screenshot: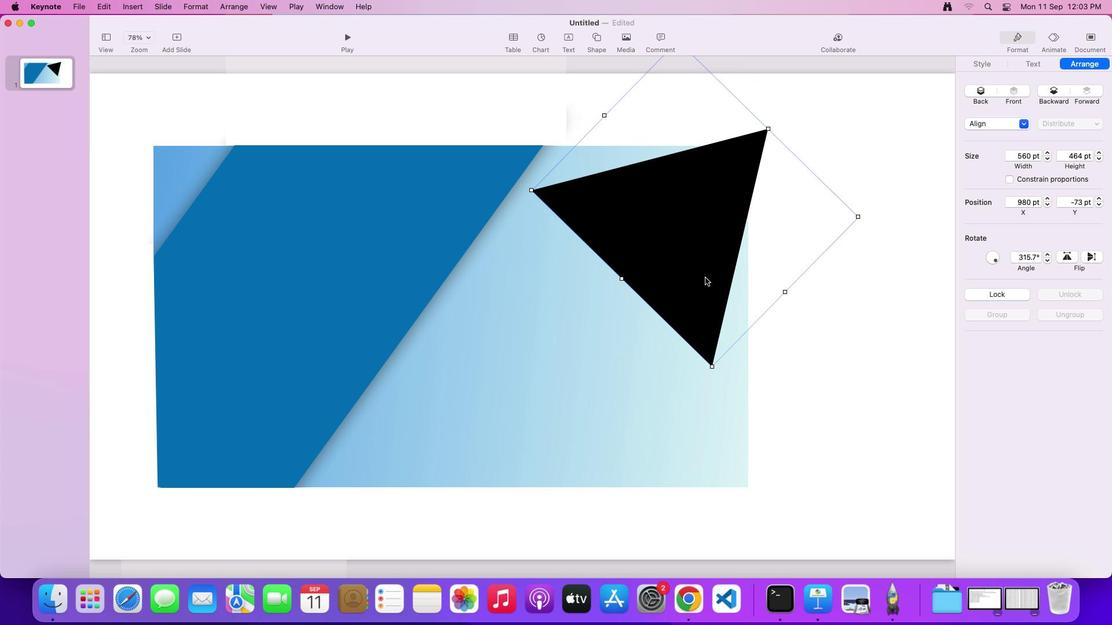 
Action: Mouse pressed left at (705, 278)
Screenshot: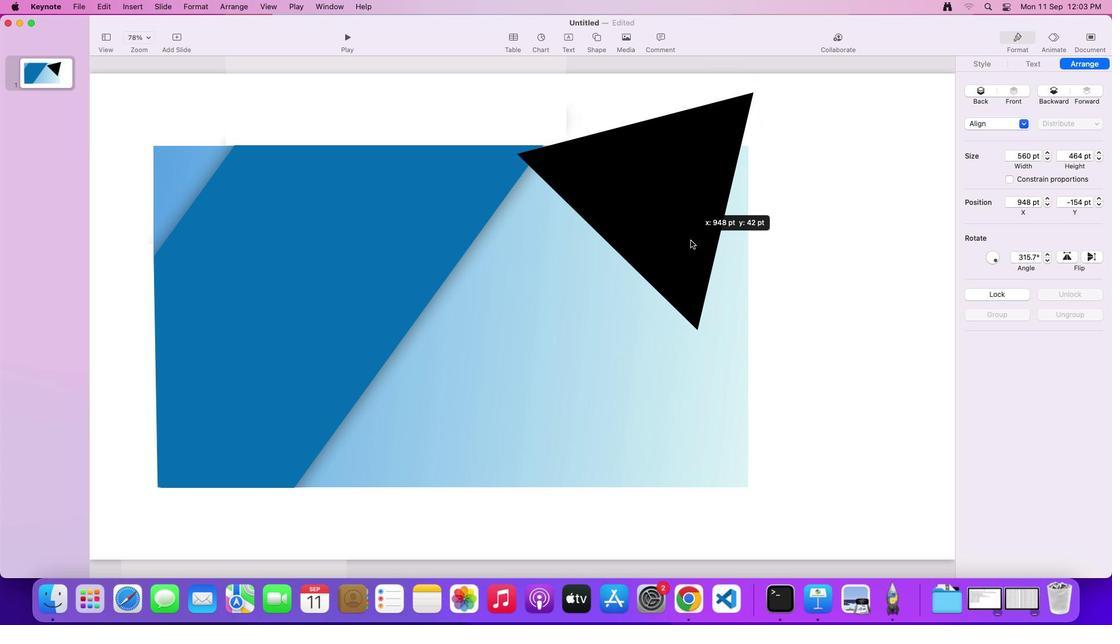 
Action: Mouse moved to (719, 322)
Screenshot: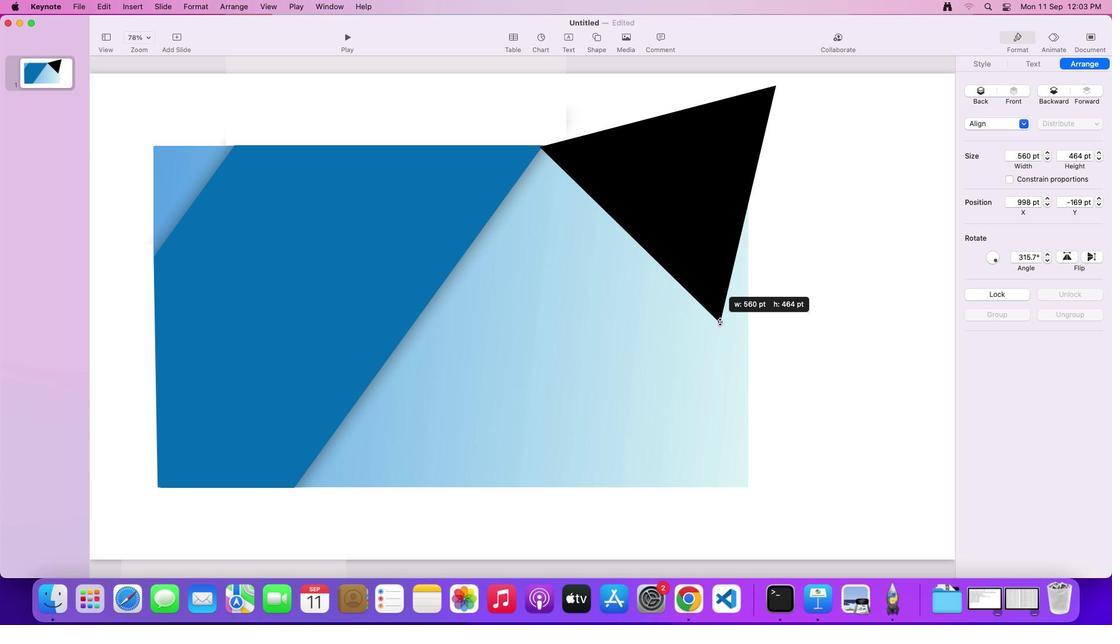 
Action: Mouse pressed left at (719, 322)
Screenshot: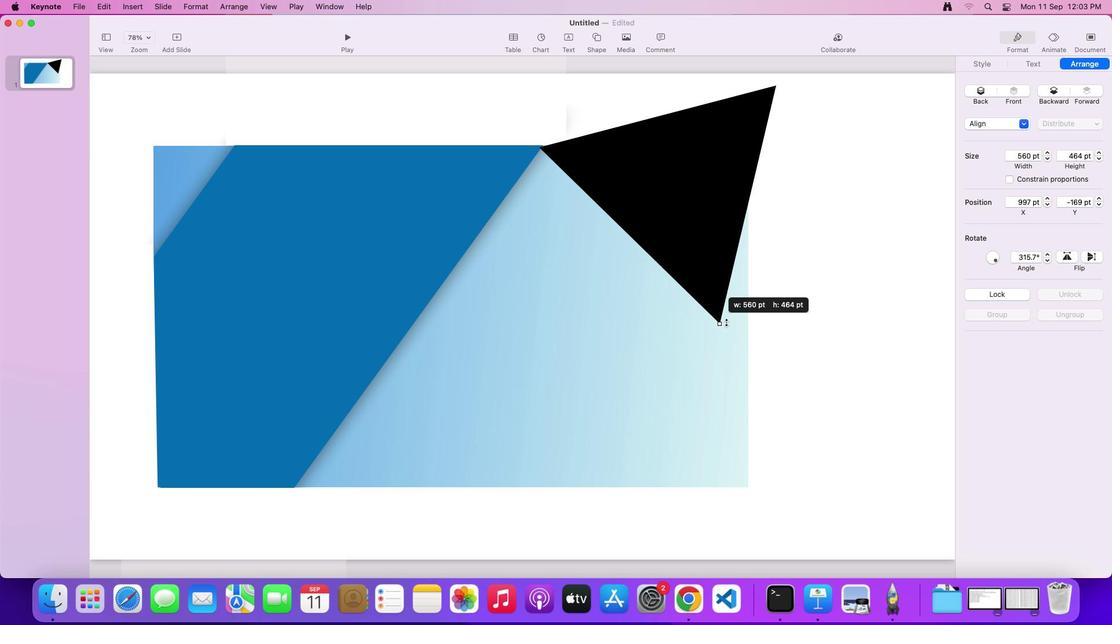 
Action: Mouse moved to (712, 271)
Screenshot: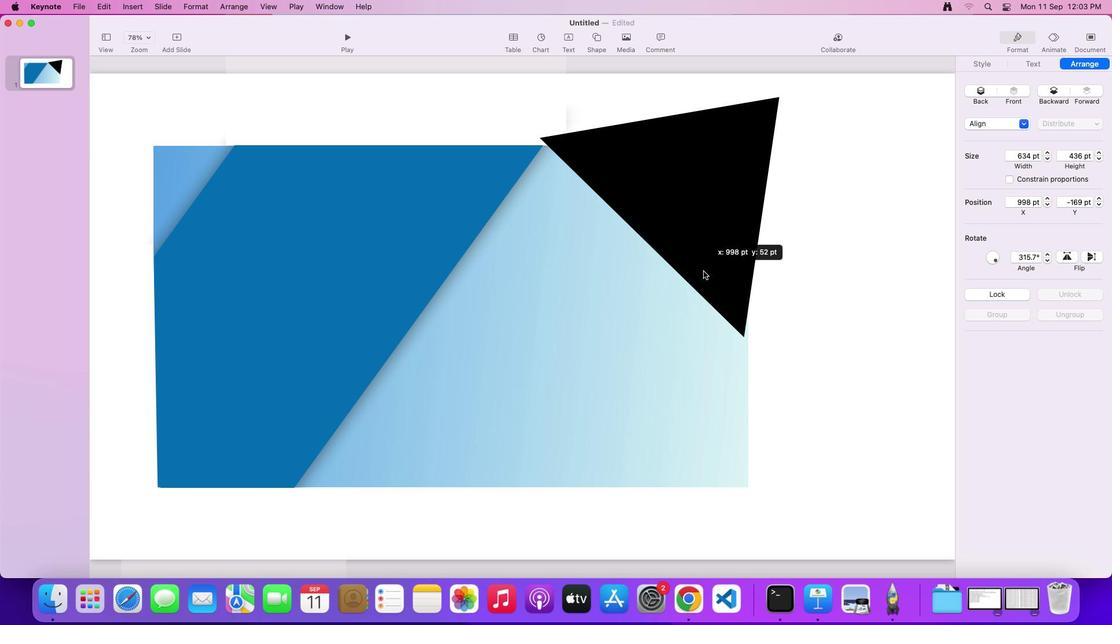 
Action: Mouse pressed left at (712, 271)
Screenshot: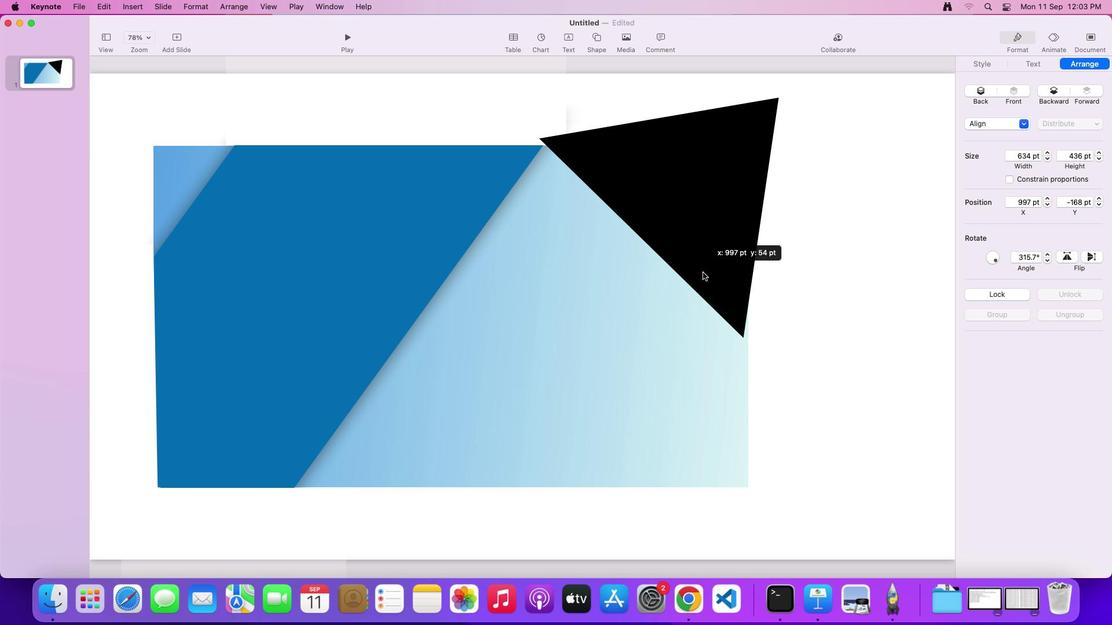
Action: Mouse moved to (743, 344)
Screenshot: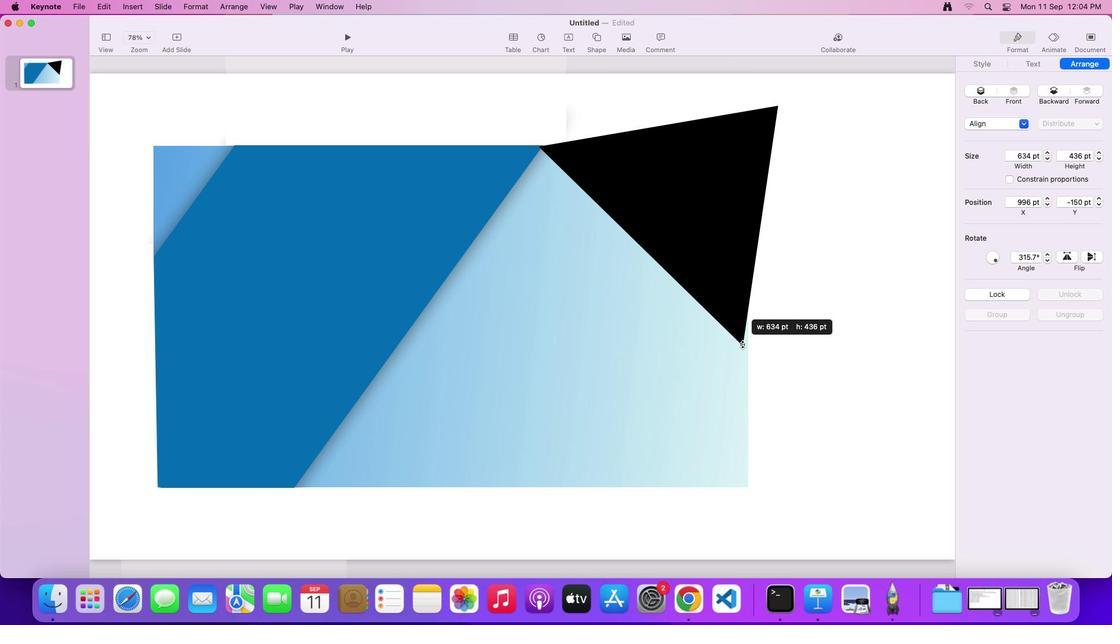 
Action: Mouse pressed left at (743, 344)
Screenshot: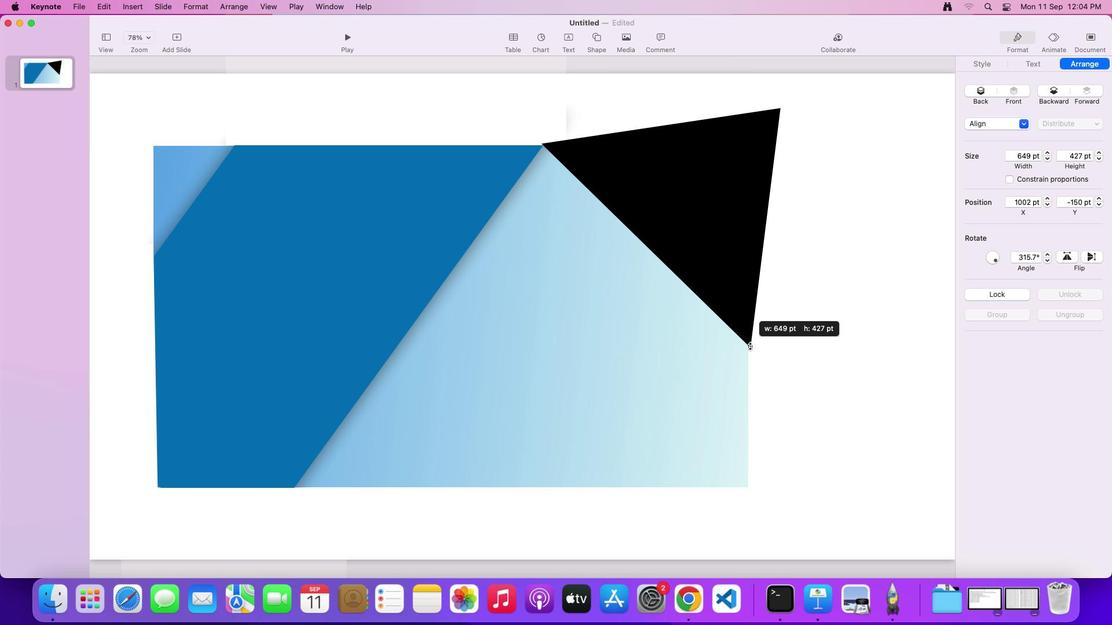 
Action: Mouse moved to (666, 359)
Screenshot: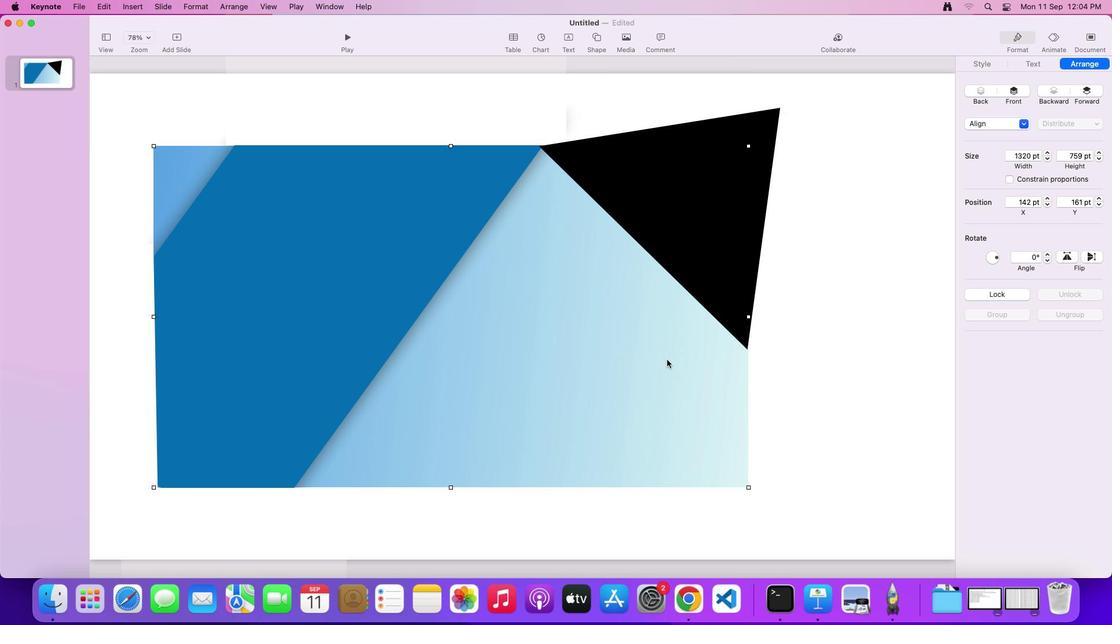 
Action: Mouse pressed left at (666, 359)
Screenshot: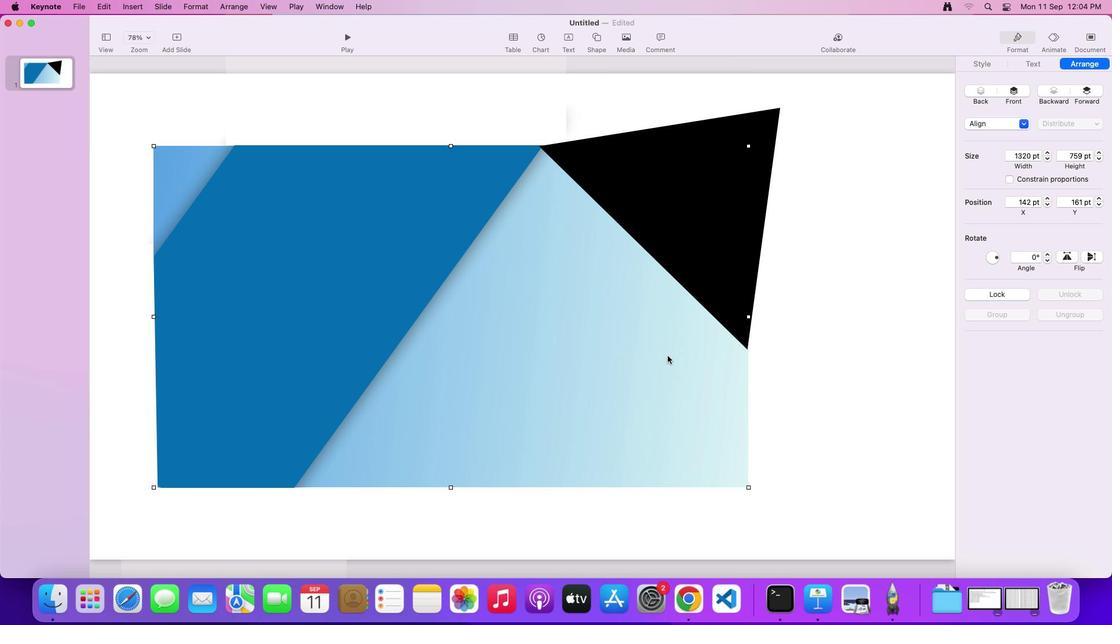 
Action: Mouse moved to (693, 243)
Screenshot: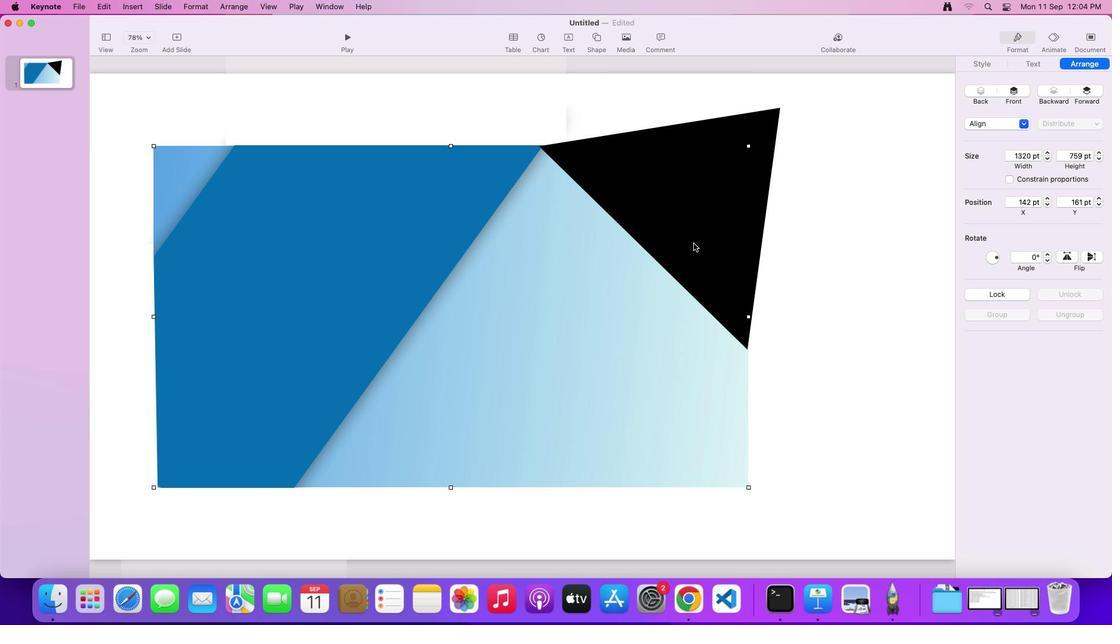 
Action: Mouse pressed left at (693, 243)
Screenshot: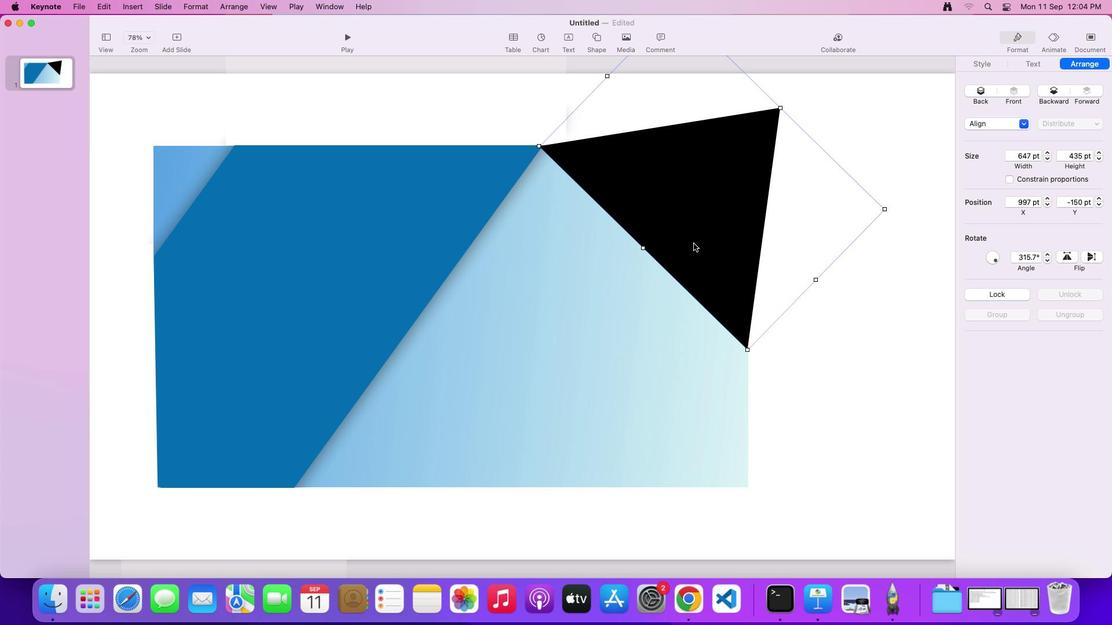 
Action: Mouse moved to (982, 64)
Screenshot: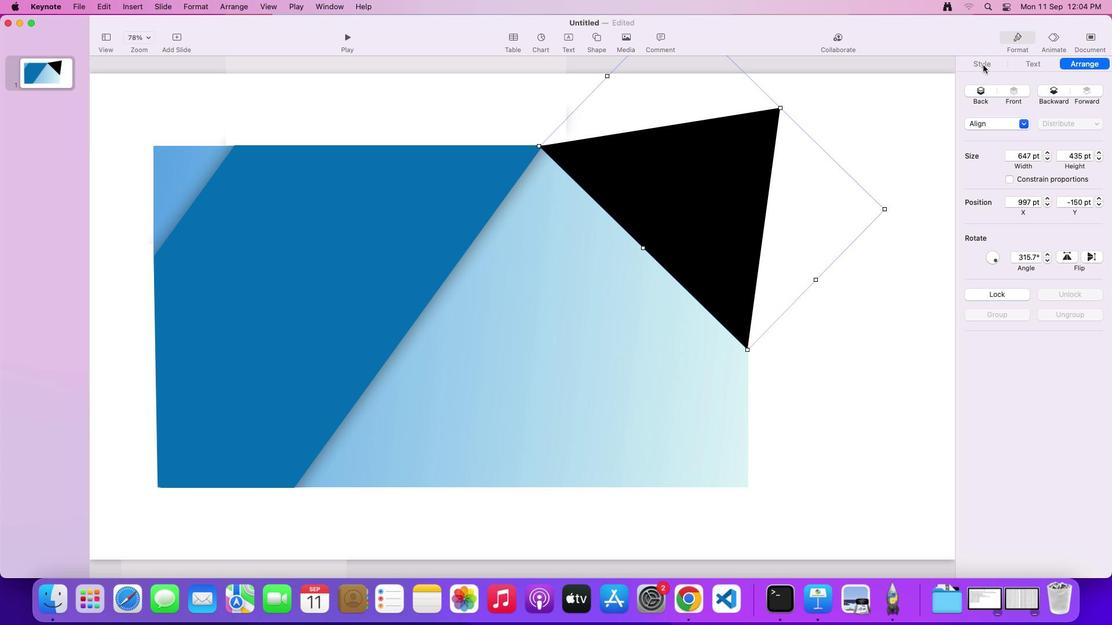 
Action: Mouse pressed left at (982, 64)
Screenshot: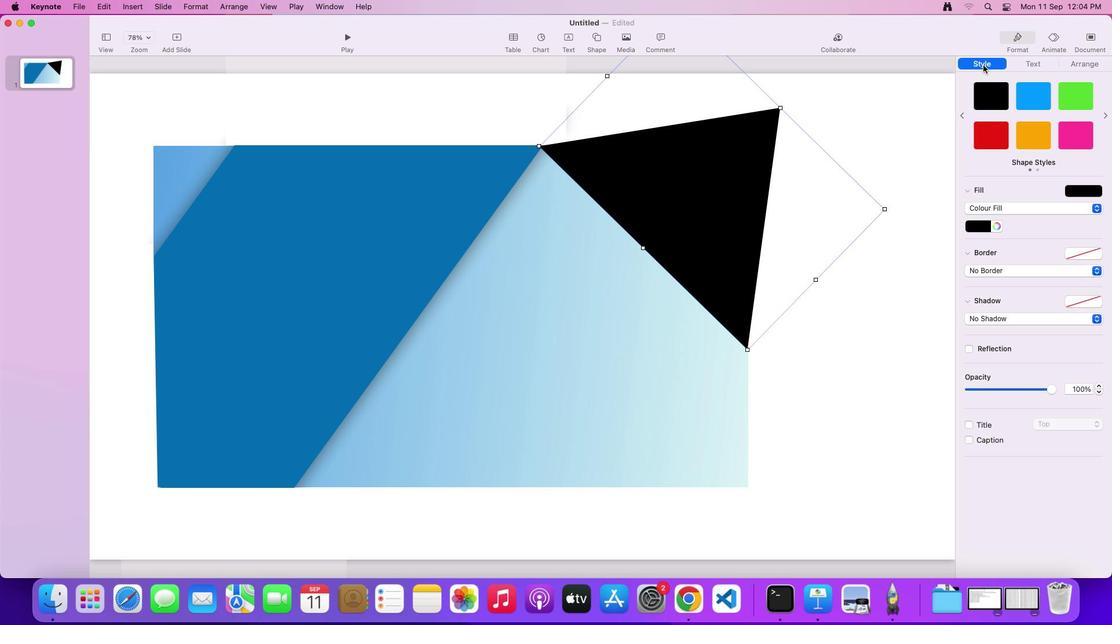 
Action: Mouse moved to (988, 227)
Screenshot: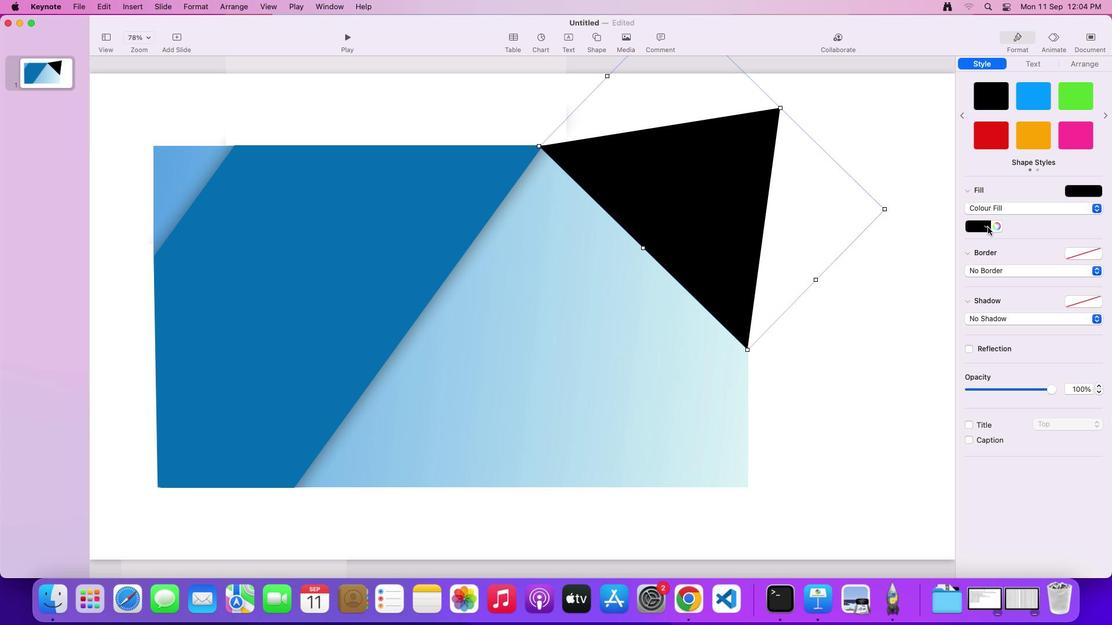 
Action: Mouse pressed left at (988, 227)
Screenshot: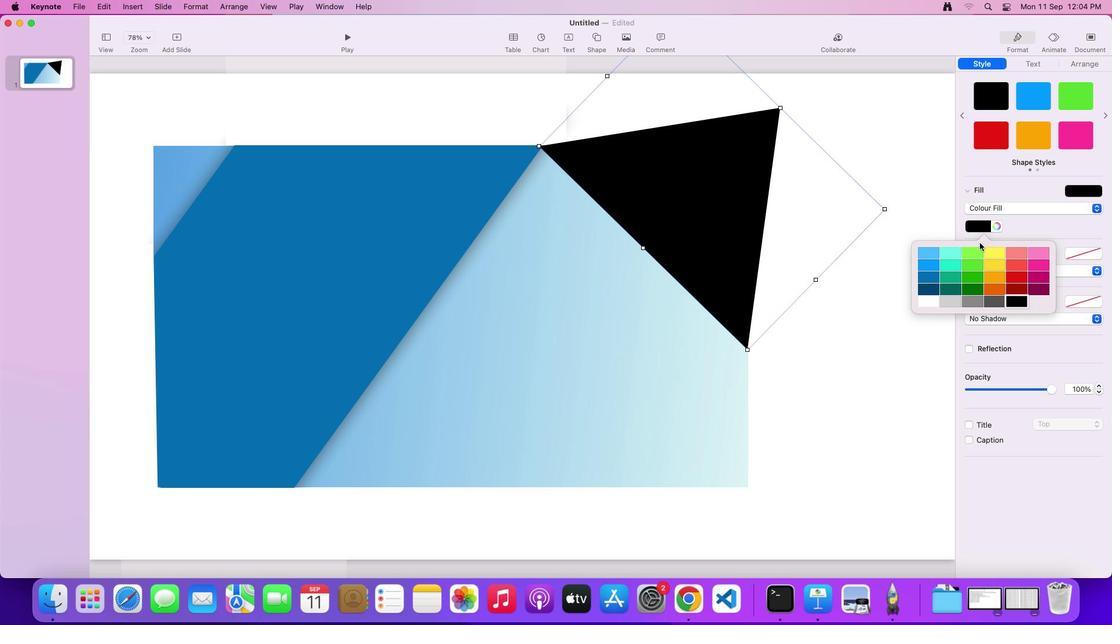 
Action: Mouse moved to (928, 276)
Screenshot: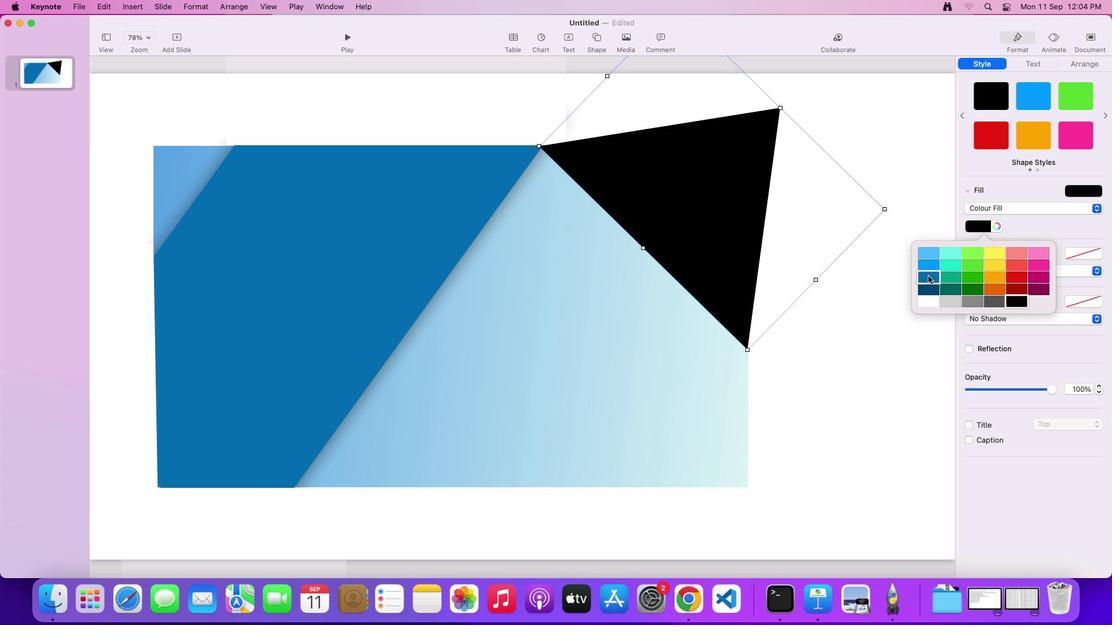 
Action: Mouse pressed left at (928, 276)
Screenshot: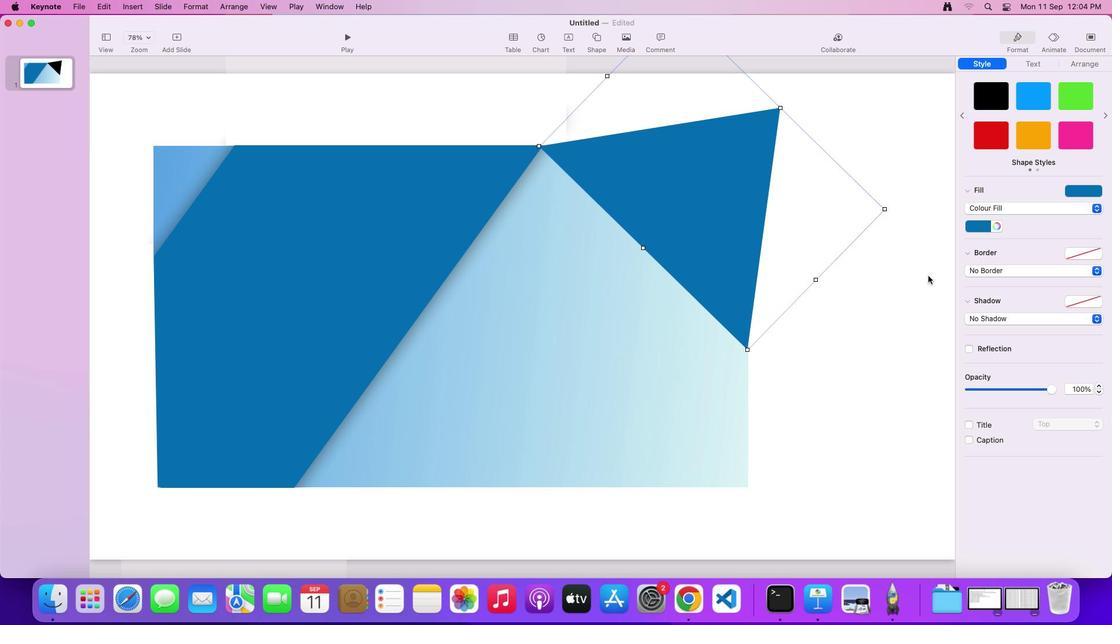 
Action: Mouse moved to (1094, 267)
Screenshot: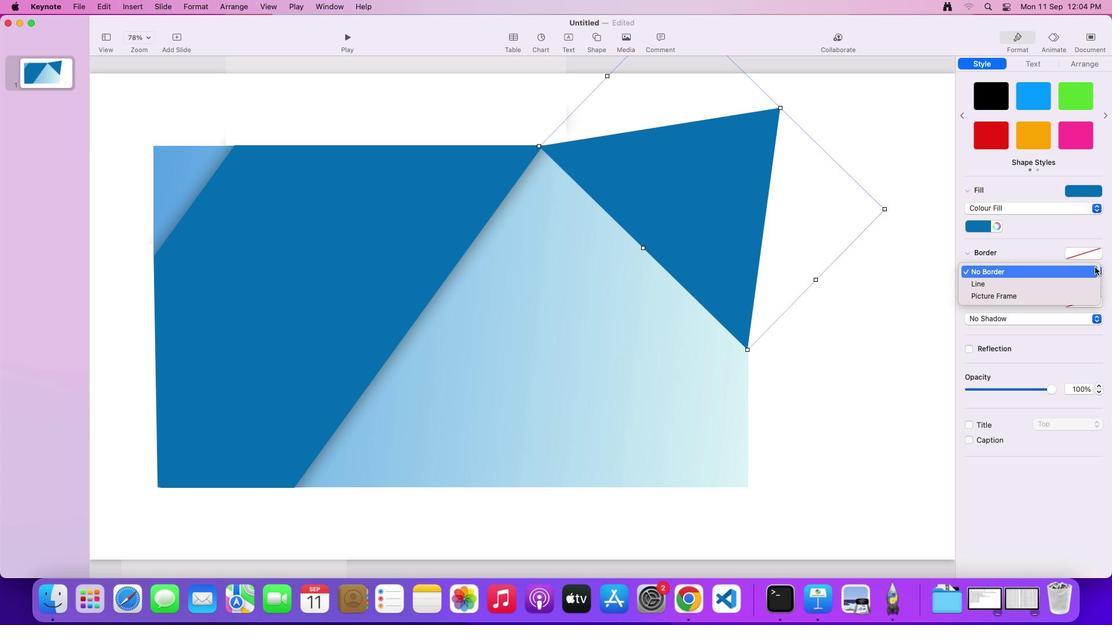 
Action: Mouse pressed left at (1094, 267)
Screenshot: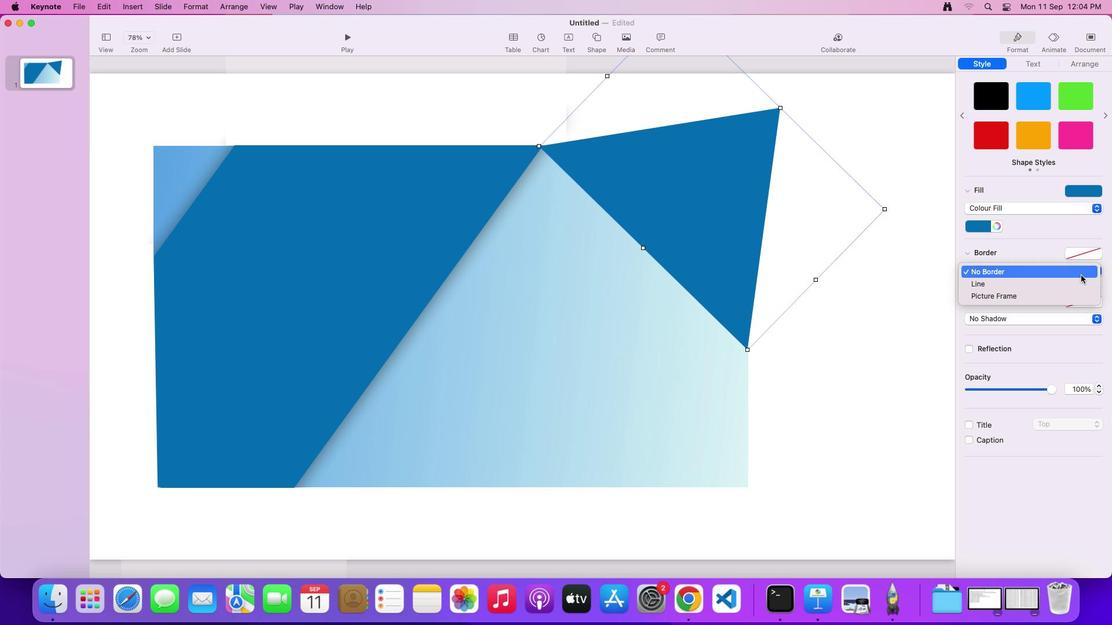
Action: Mouse moved to (1032, 282)
Screenshot: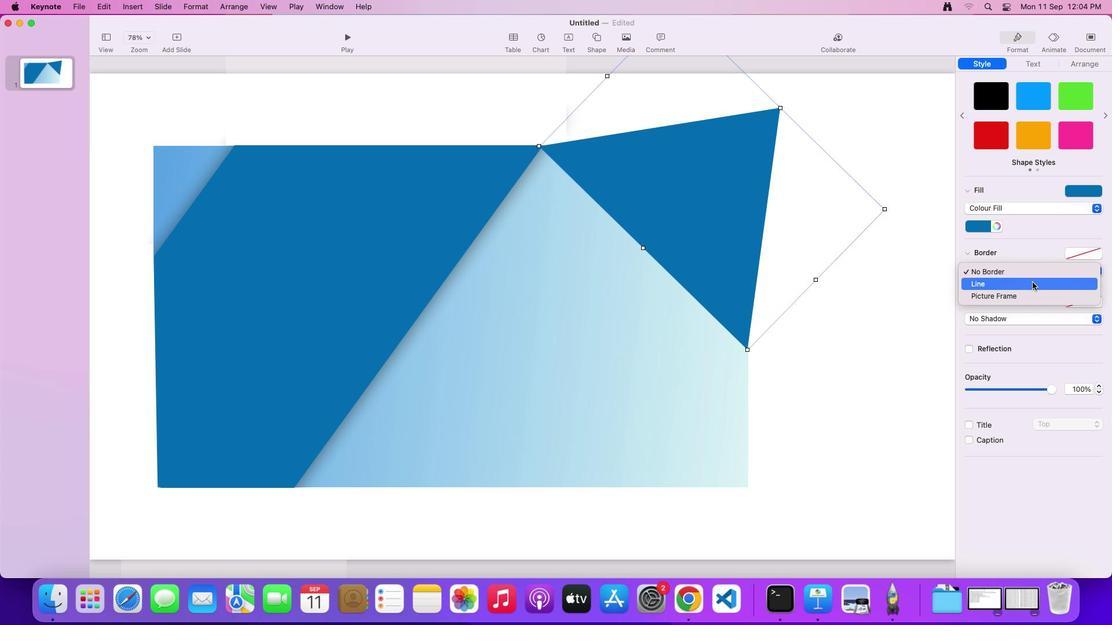 
Action: Mouse pressed left at (1032, 282)
Screenshot: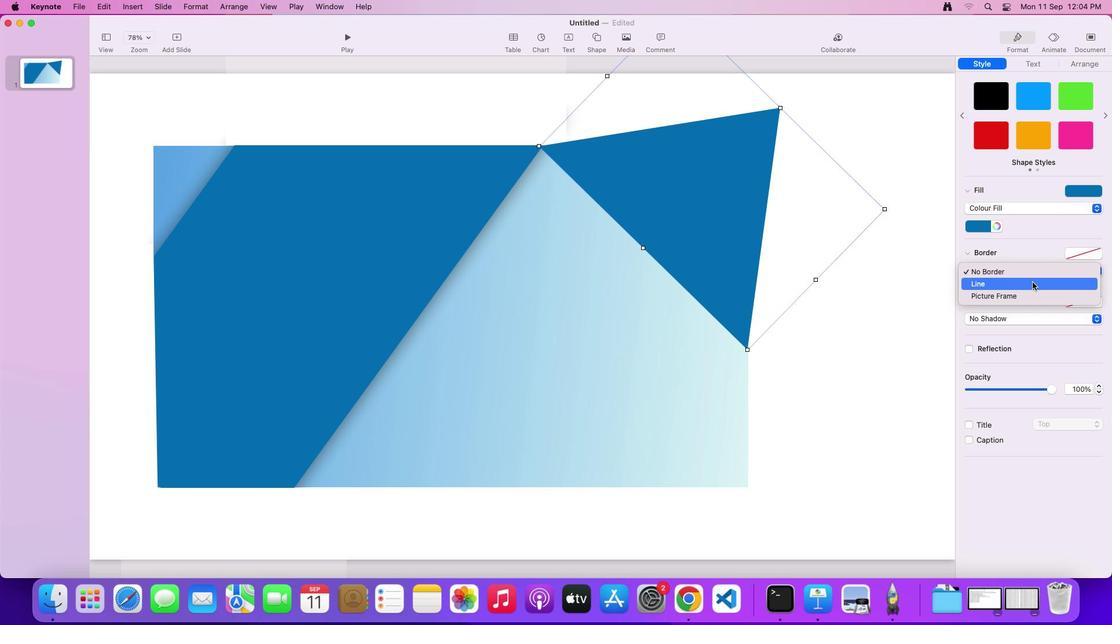 
Action: Mouse moved to (1062, 262)
Screenshot: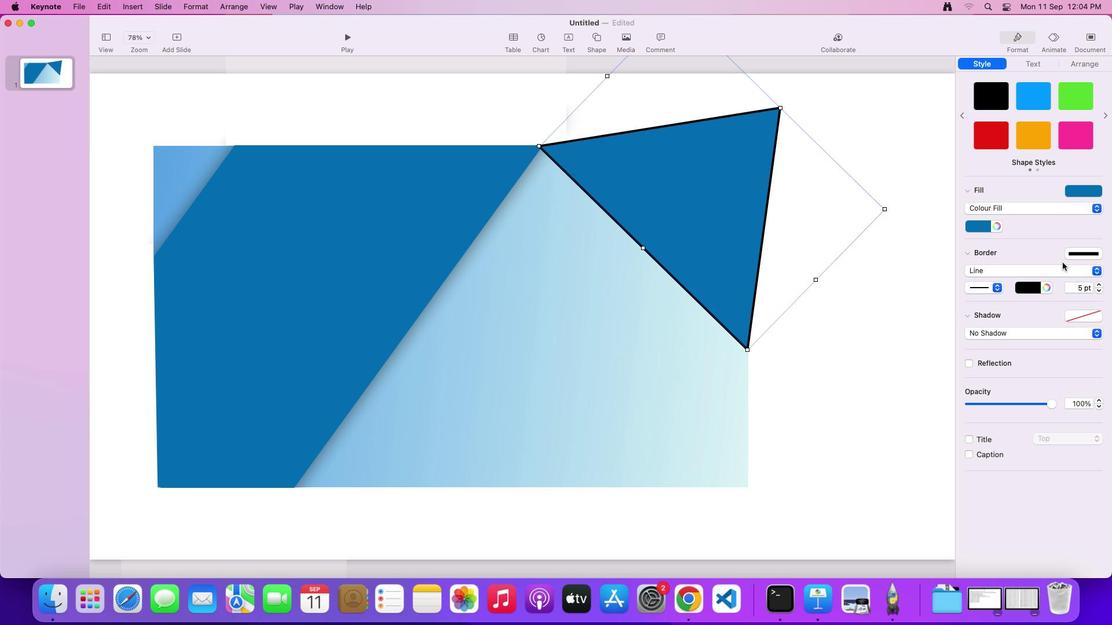 
Action: Key pressed Key.cmd'z'
Screenshot: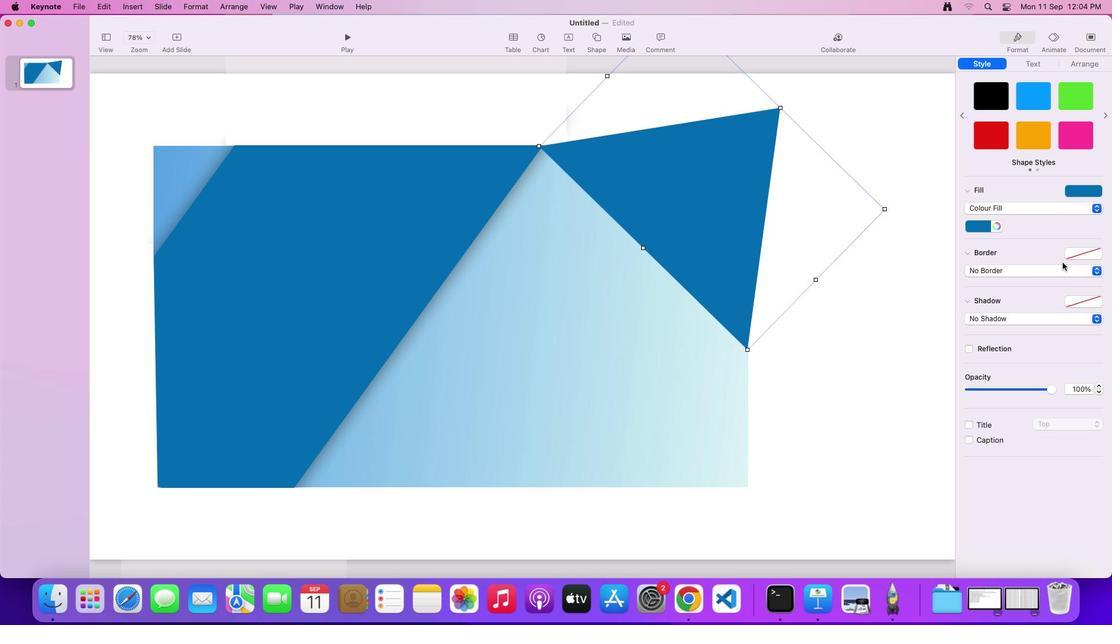 
Action: Mouse moved to (1096, 319)
Screenshot: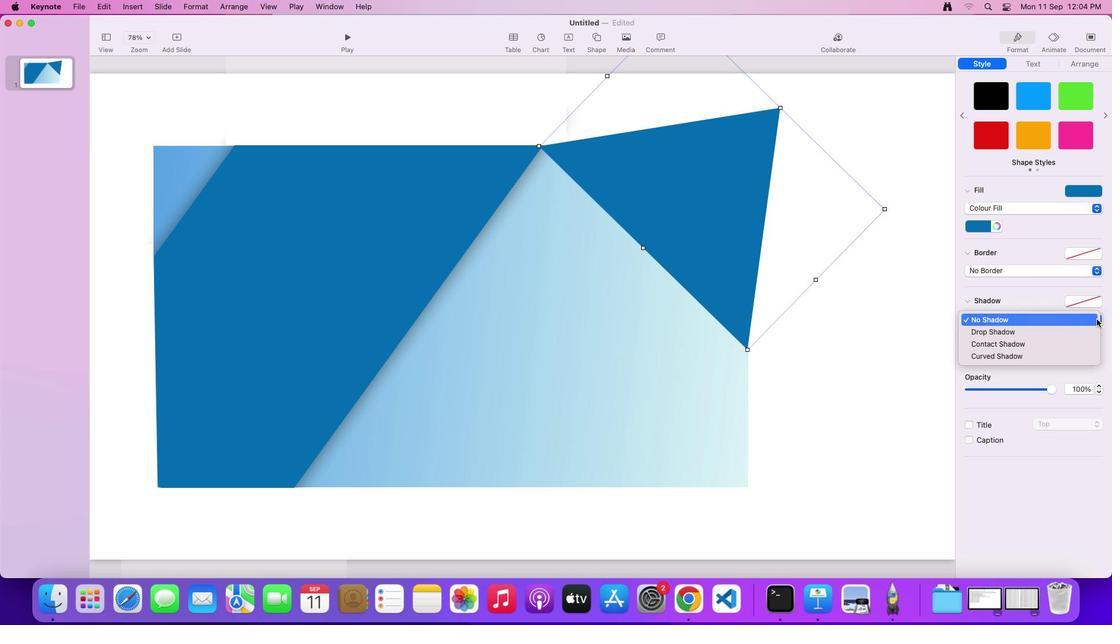 
Action: Mouse pressed left at (1096, 319)
Screenshot: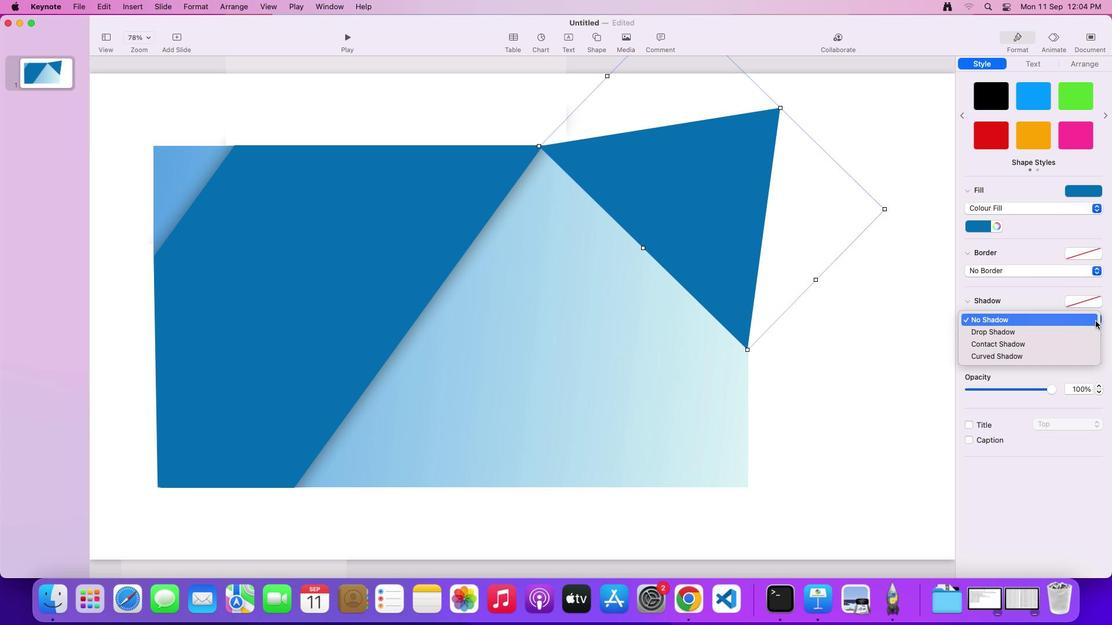 
Action: Mouse moved to (1046, 333)
Screenshot: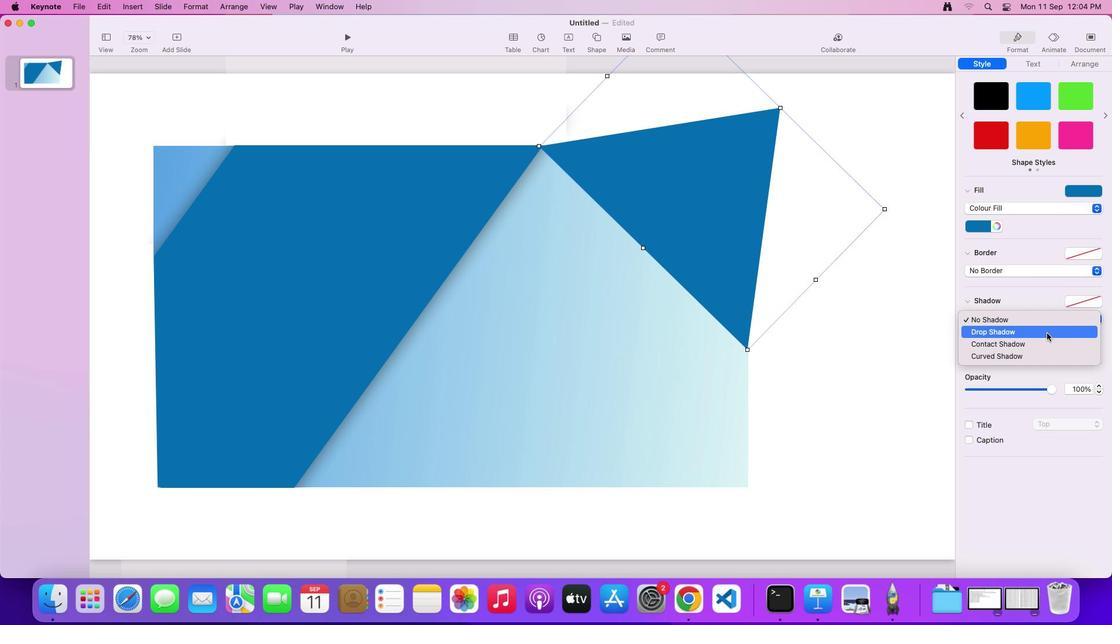 
Action: Mouse pressed left at (1046, 333)
Screenshot: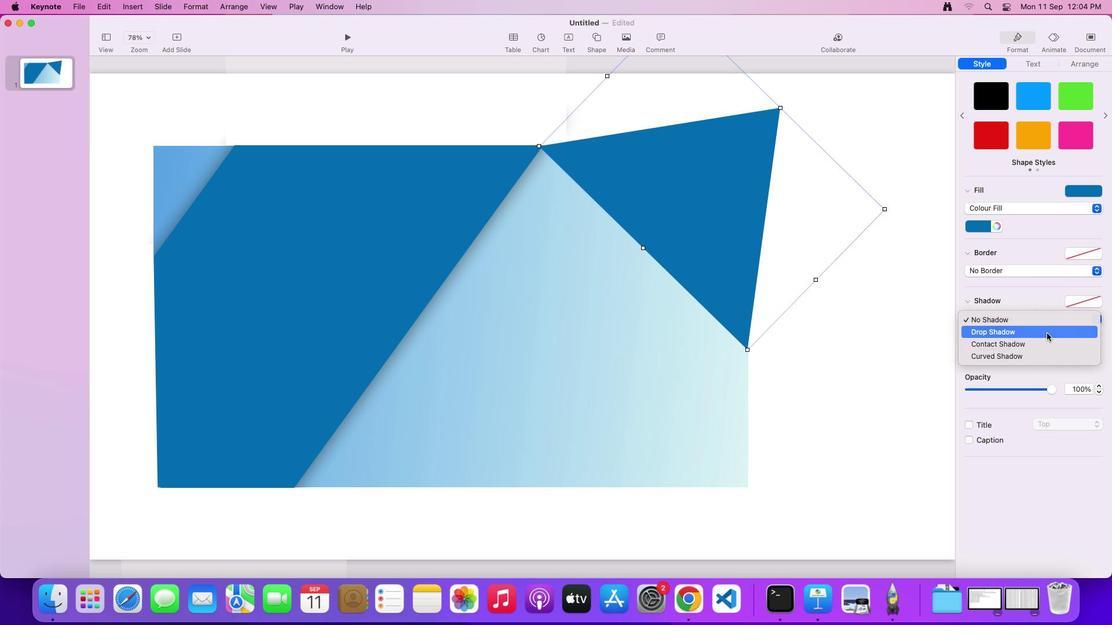 
Action: Mouse moved to (999, 346)
Screenshot: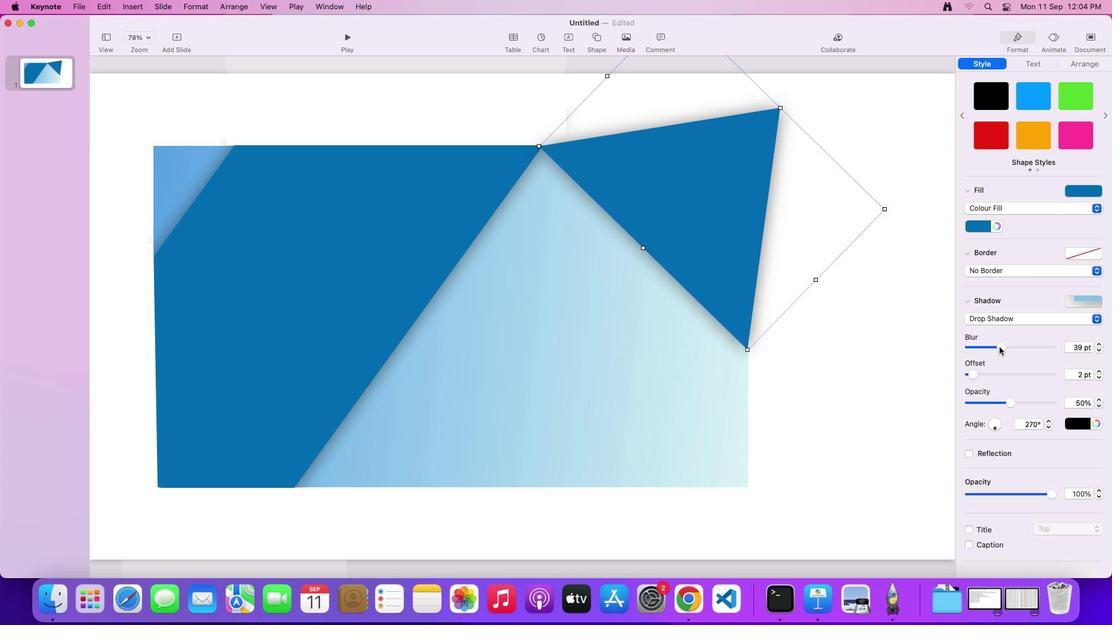 
Action: Mouse pressed left at (999, 346)
Screenshot: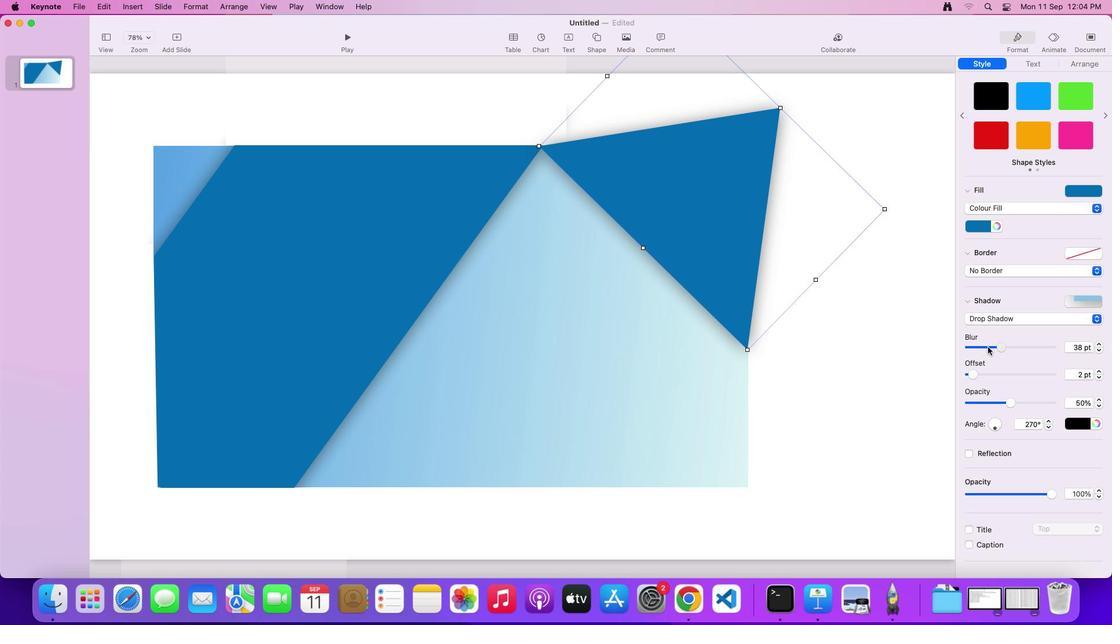 
Action: Mouse moved to (1098, 350)
Screenshot: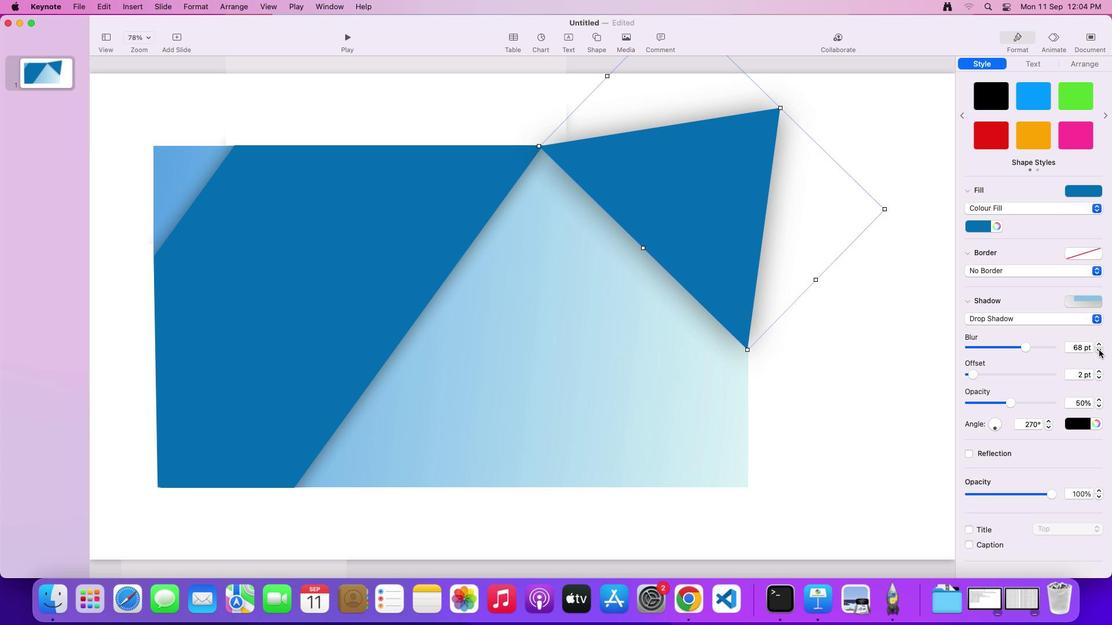 
Action: Mouse pressed left at (1098, 350)
Screenshot: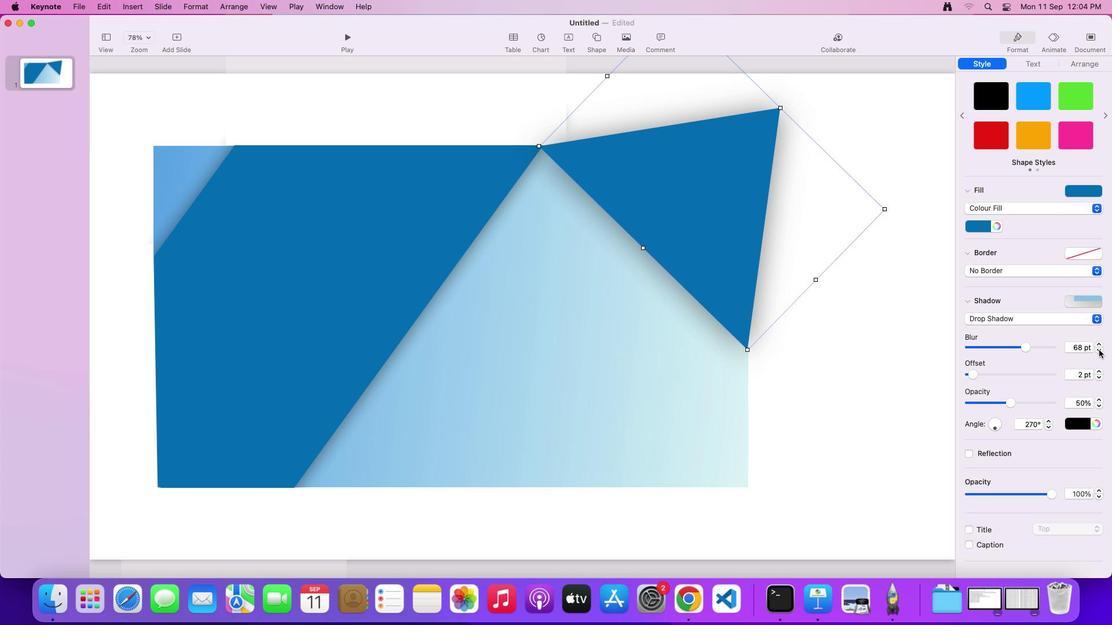 
Action: Mouse pressed left at (1098, 350)
Screenshot: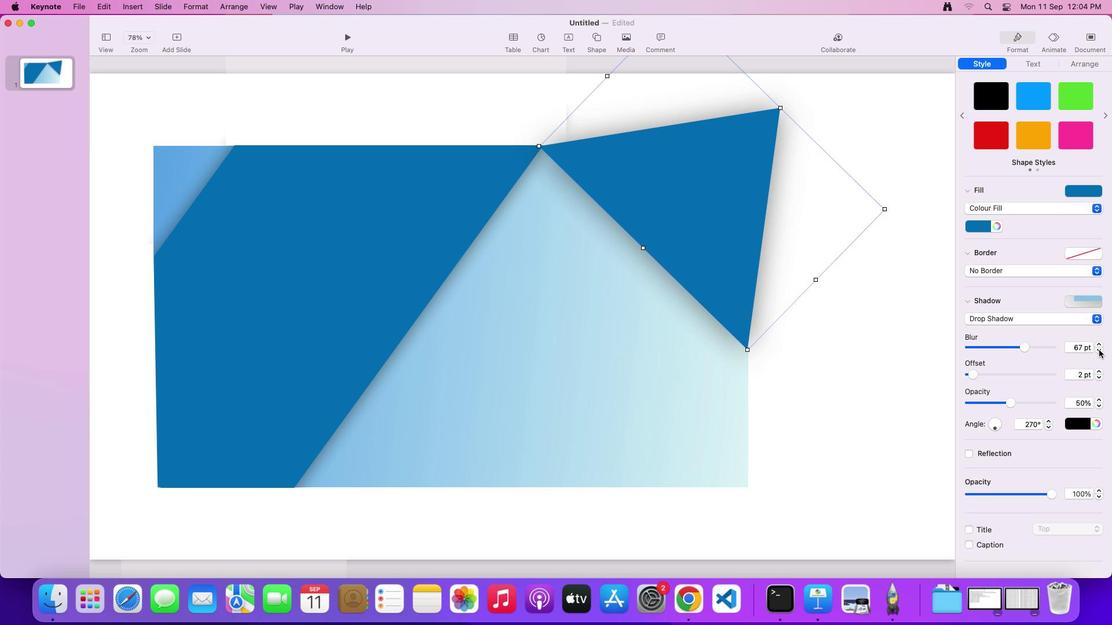 
Action: Mouse pressed left at (1098, 350)
Screenshot: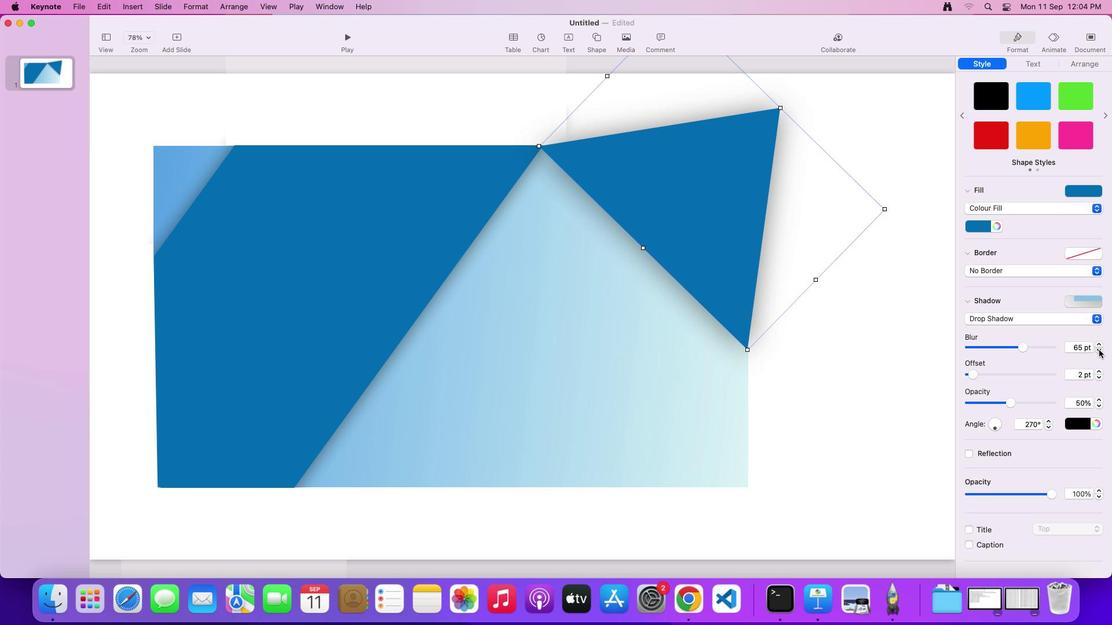
Action: Mouse pressed left at (1098, 350)
Screenshot: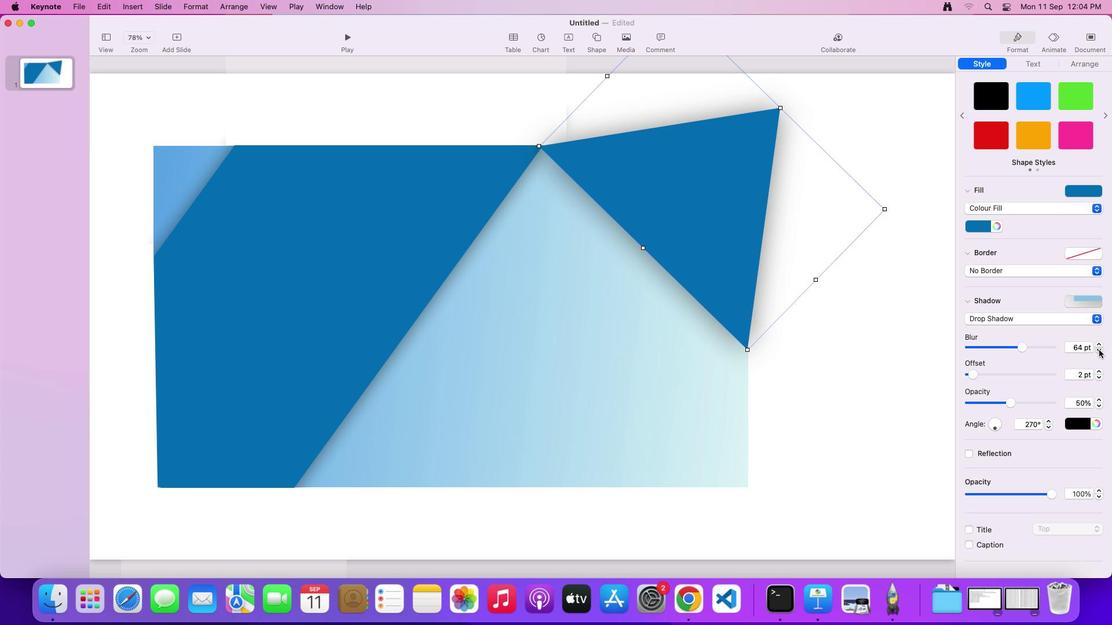 
Action: Mouse pressed left at (1098, 350)
Screenshot: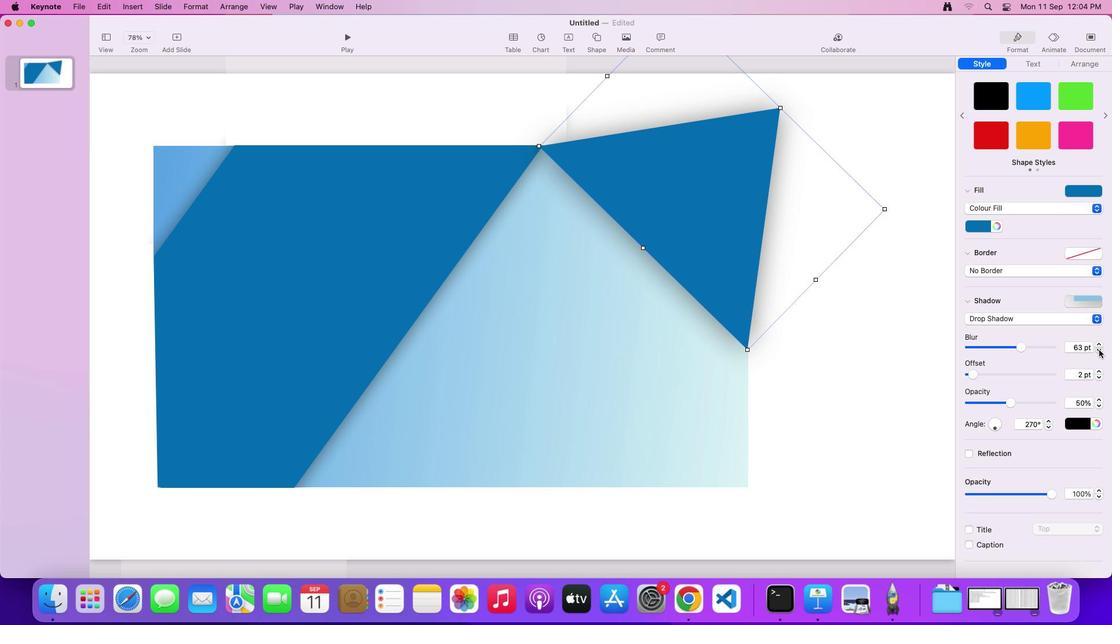 
Action: Mouse pressed left at (1098, 350)
Screenshot: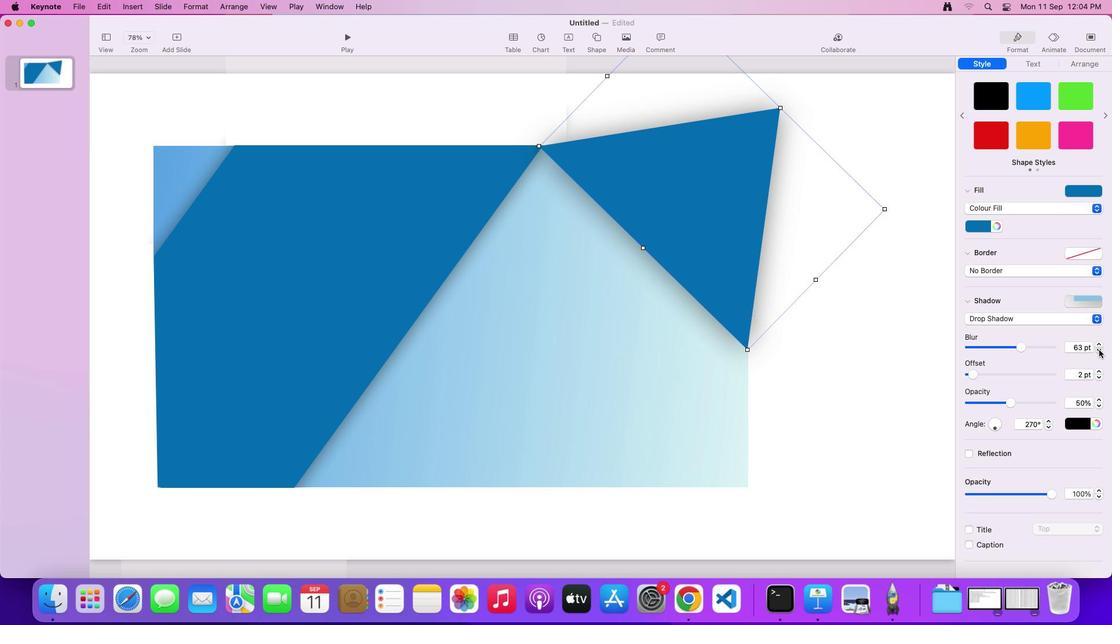 
Action: Mouse moved to (1007, 347)
Screenshot: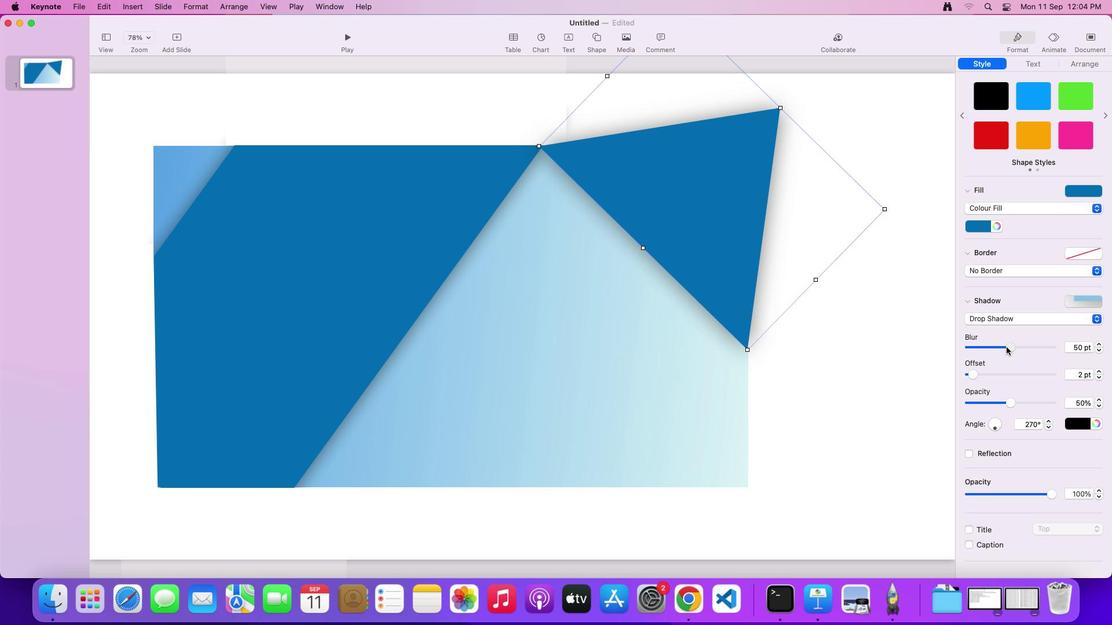 
Action: Mouse pressed left at (1007, 347)
Screenshot: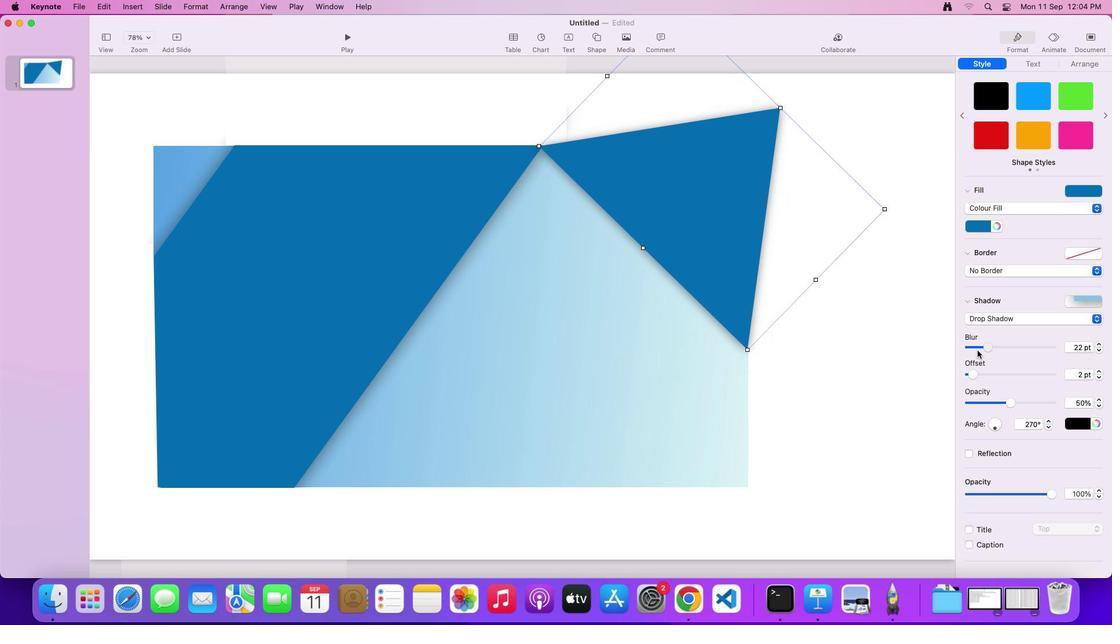 
Action: Mouse moved to (868, 314)
Screenshot: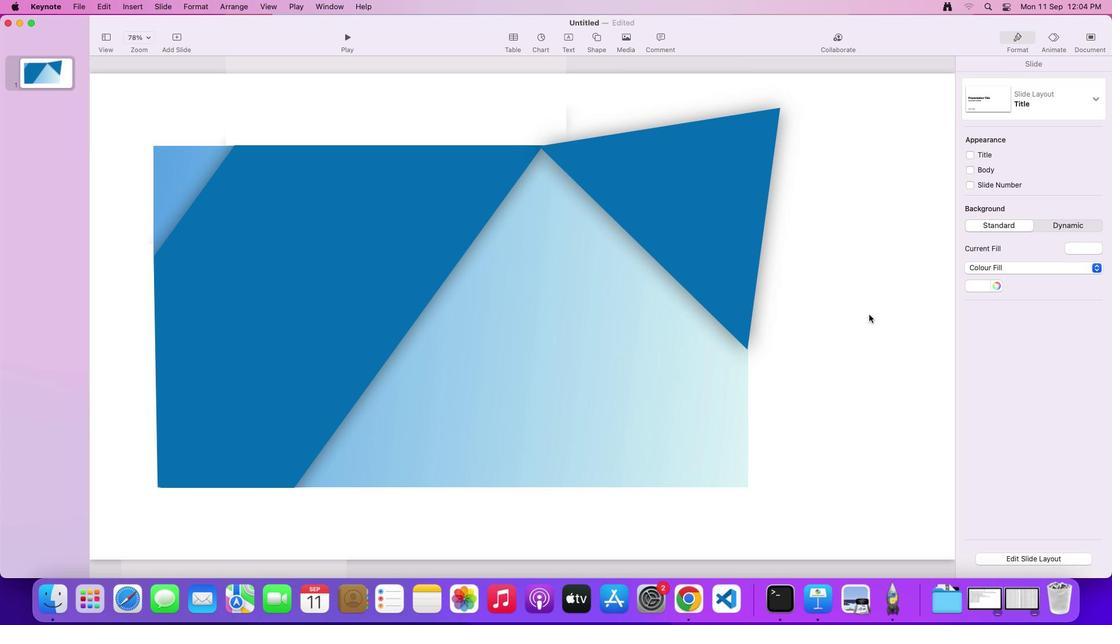 
Action: Mouse pressed left at (868, 314)
Screenshot: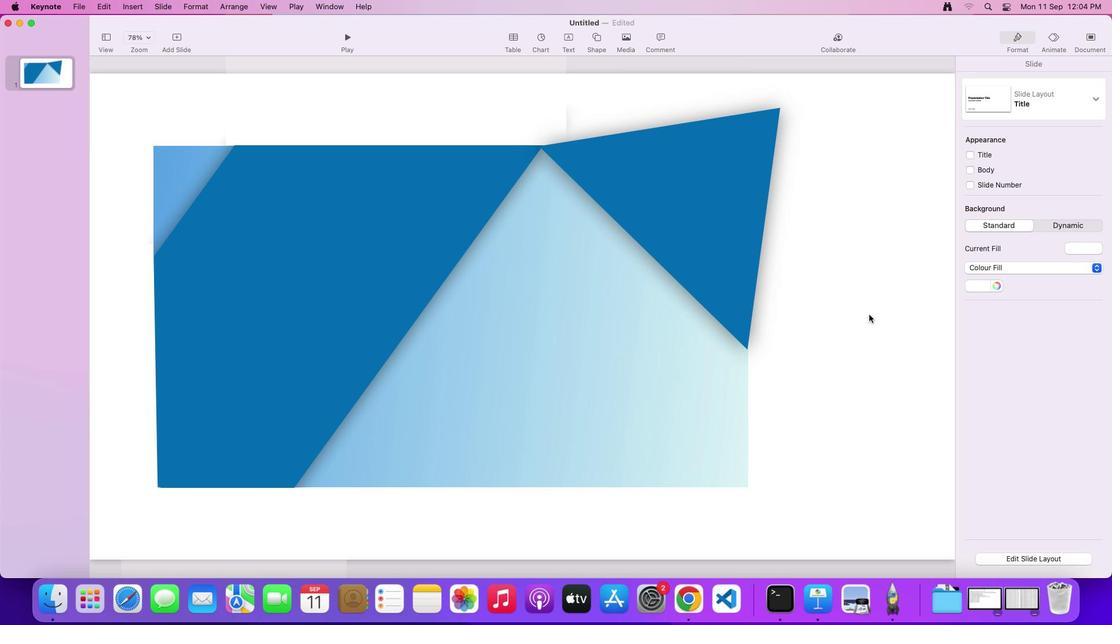 
Action: Mouse moved to (529, 121)
Screenshot: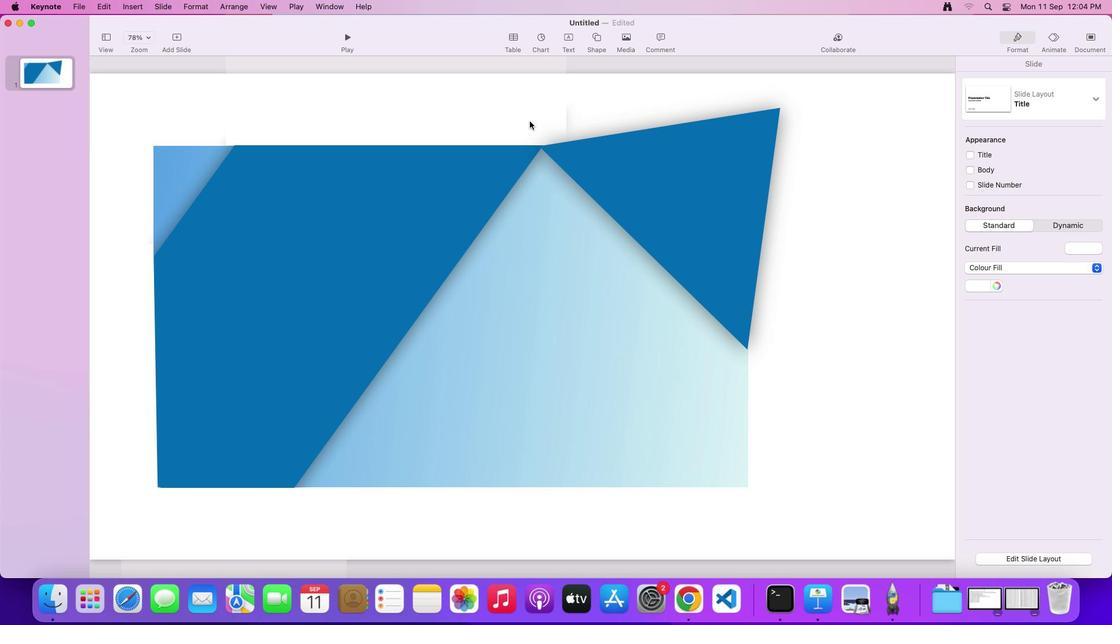 
Action: Mouse pressed left at (529, 121)
Screenshot: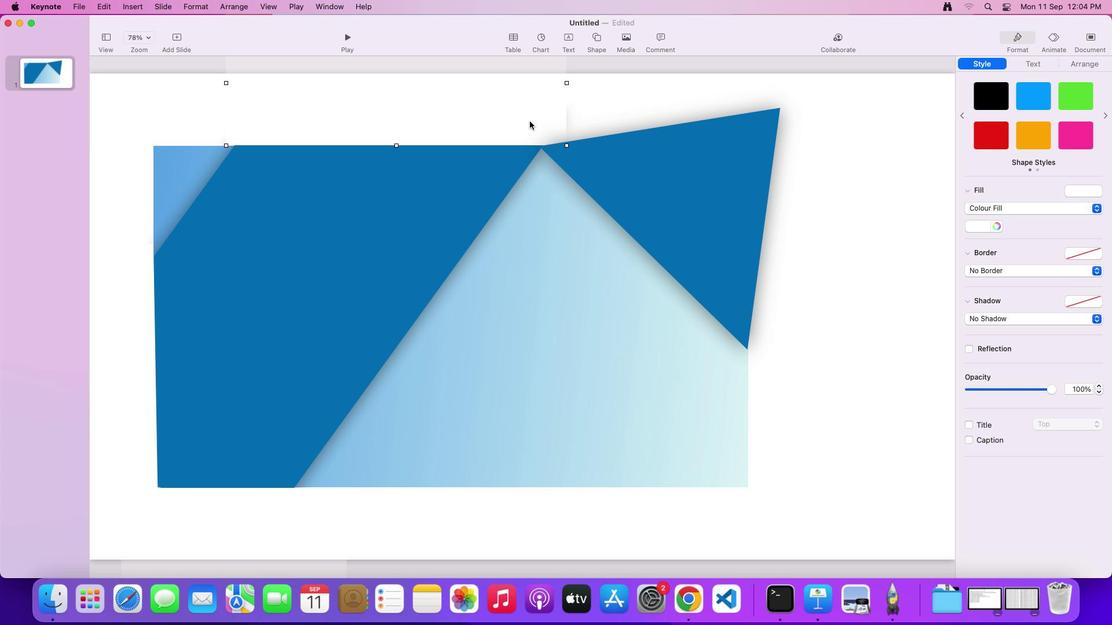 
Action: Mouse moved to (522, 114)
Screenshot: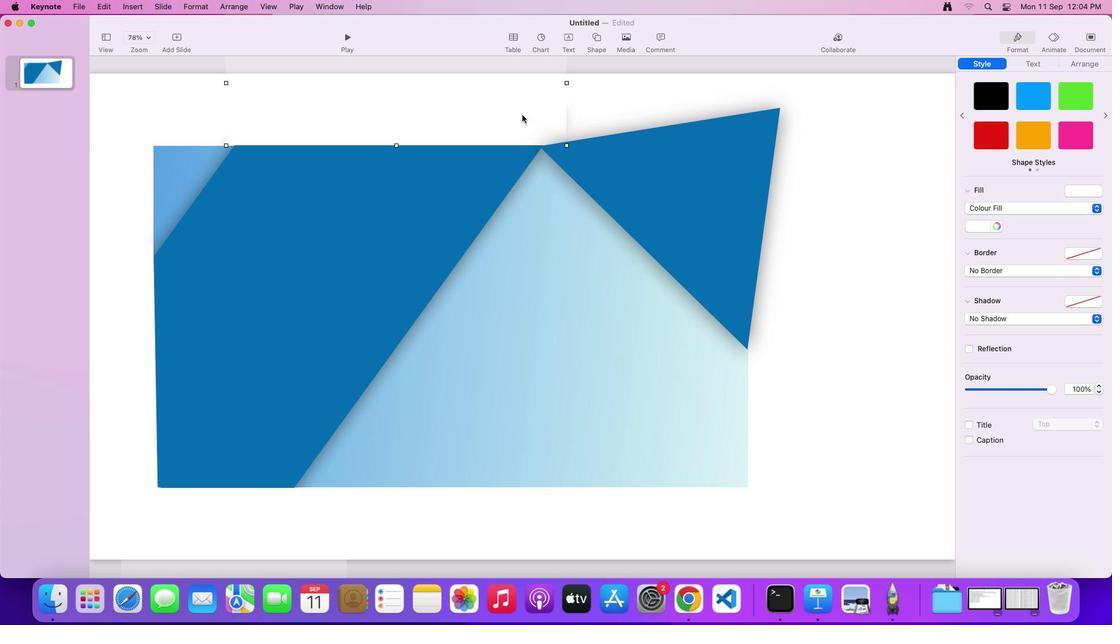 
Action: Key pressed Key.alt
Screenshot: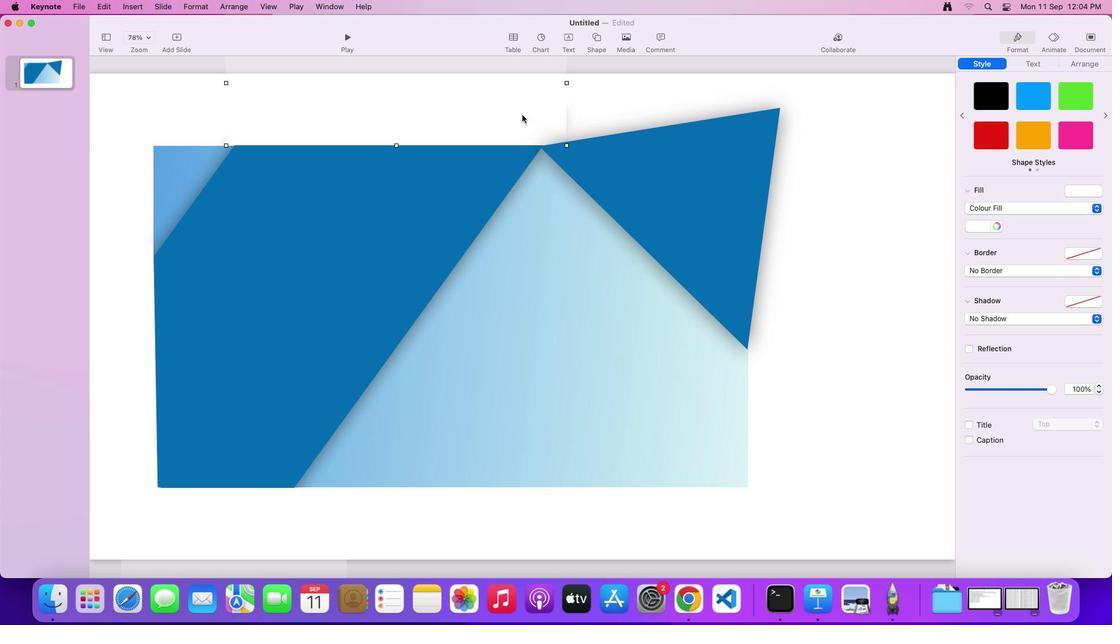 
Action: Mouse moved to (522, 114)
Screenshot: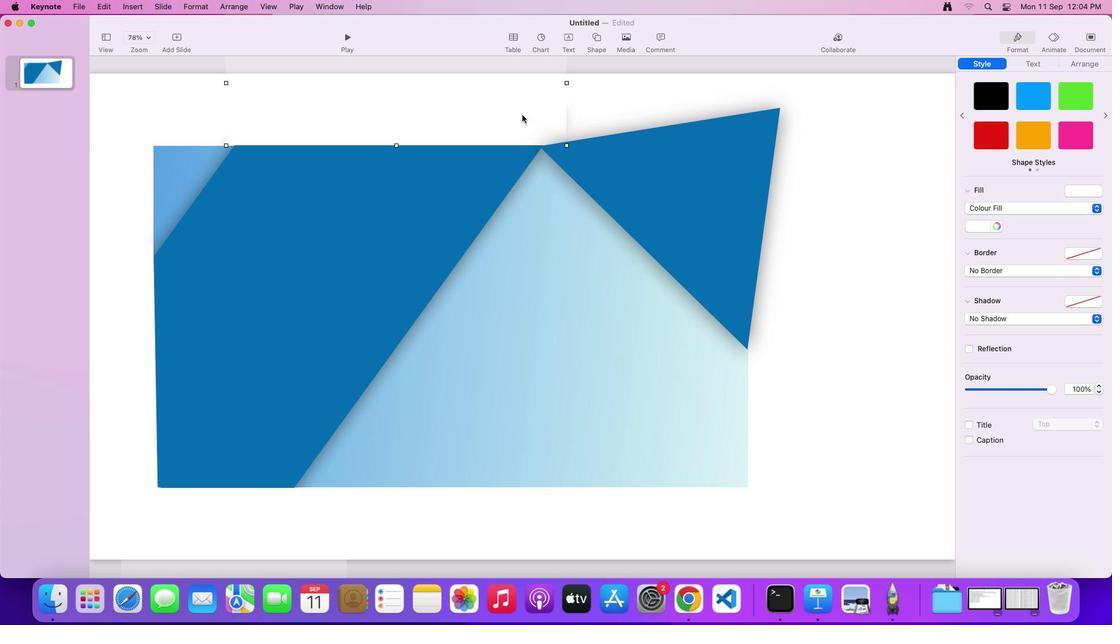 
Action: Mouse pressed left at (522, 114)
Screenshot: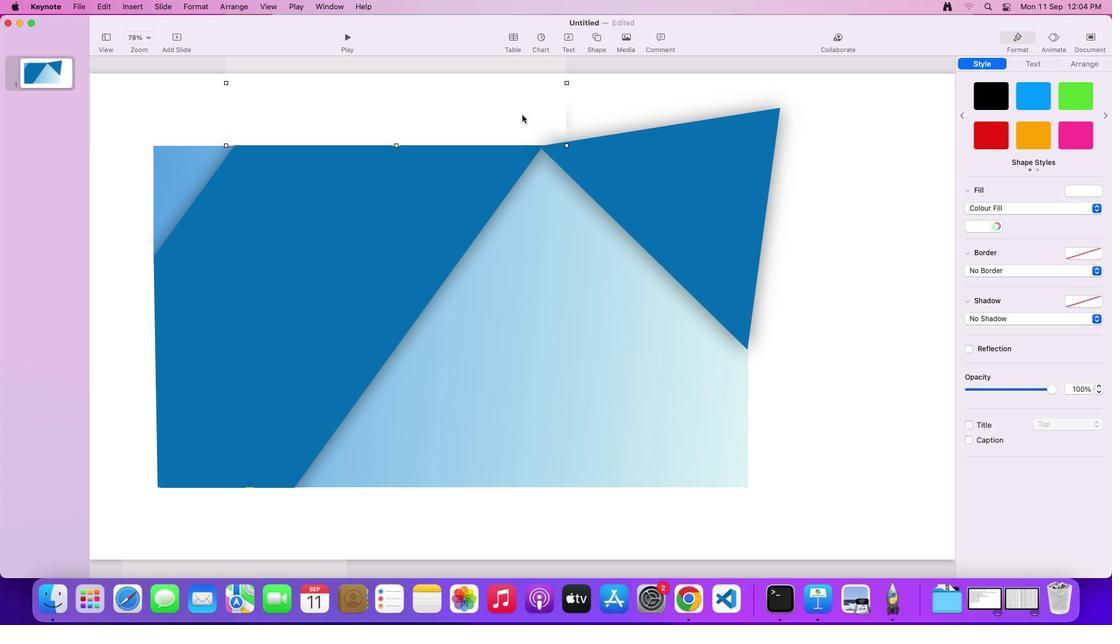
Action: Mouse moved to (792, 129)
Screenshot: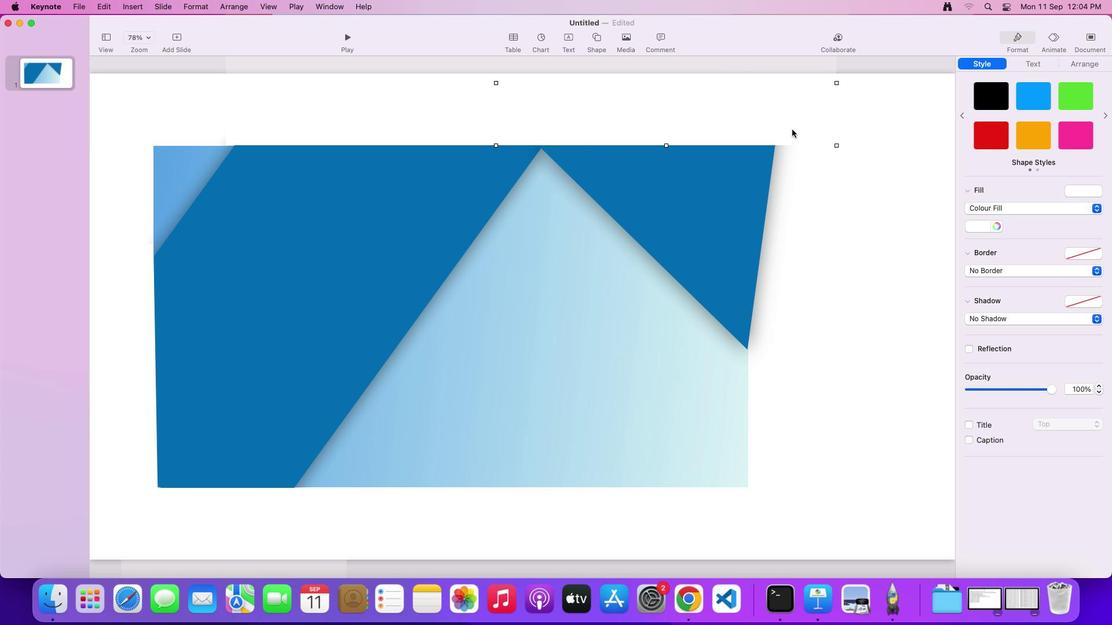
Action: Mouse pressed left at (792, 129)
Screenshot: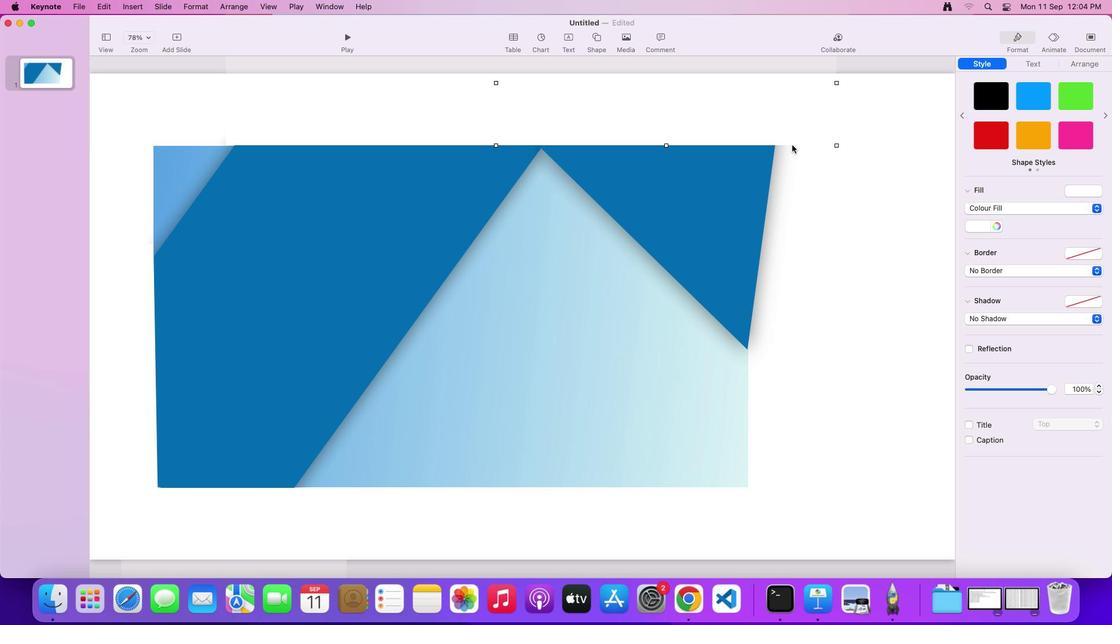 
Action: Mouse moved to (820, 220)
Screenshot: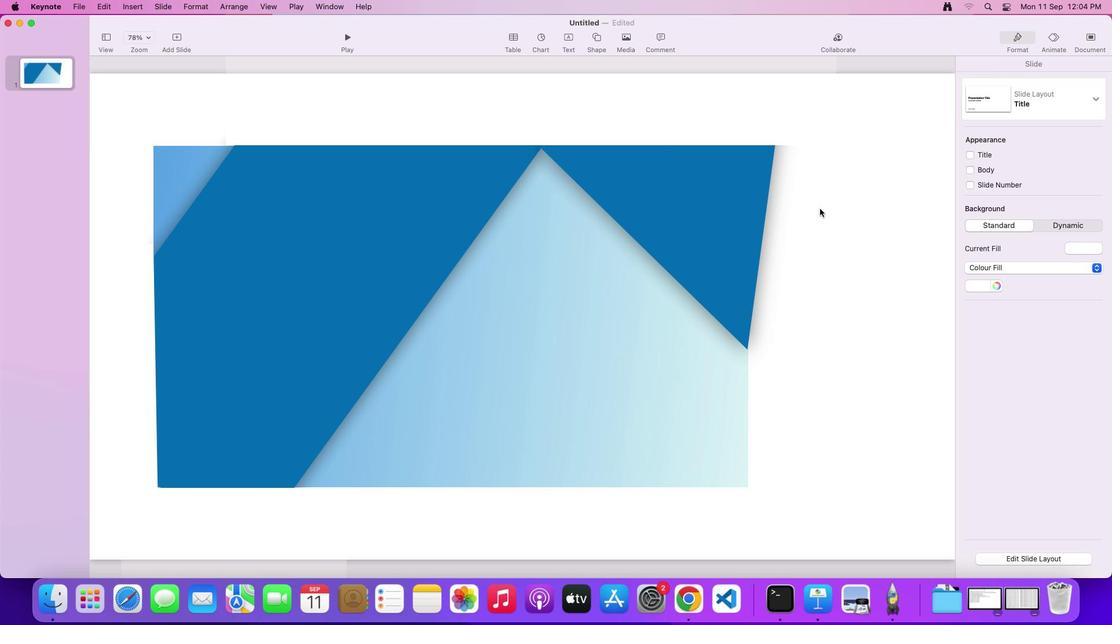 
Action: Mouse pressed left at (820, 220)
Screenshot: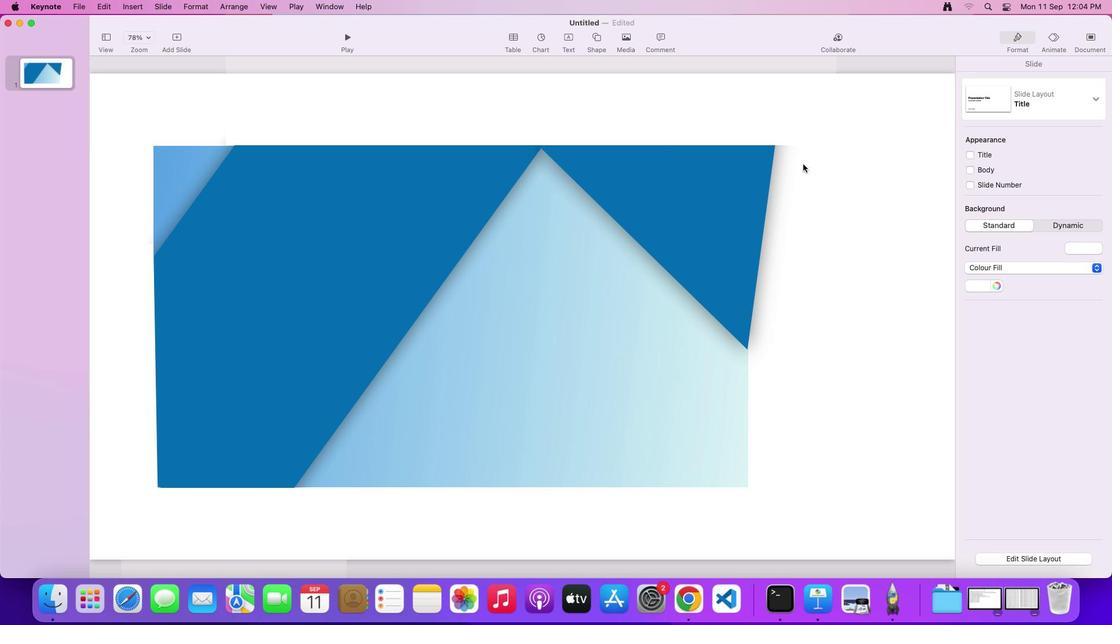 
Action: Mouse moved to (777, 127)
Screenshot: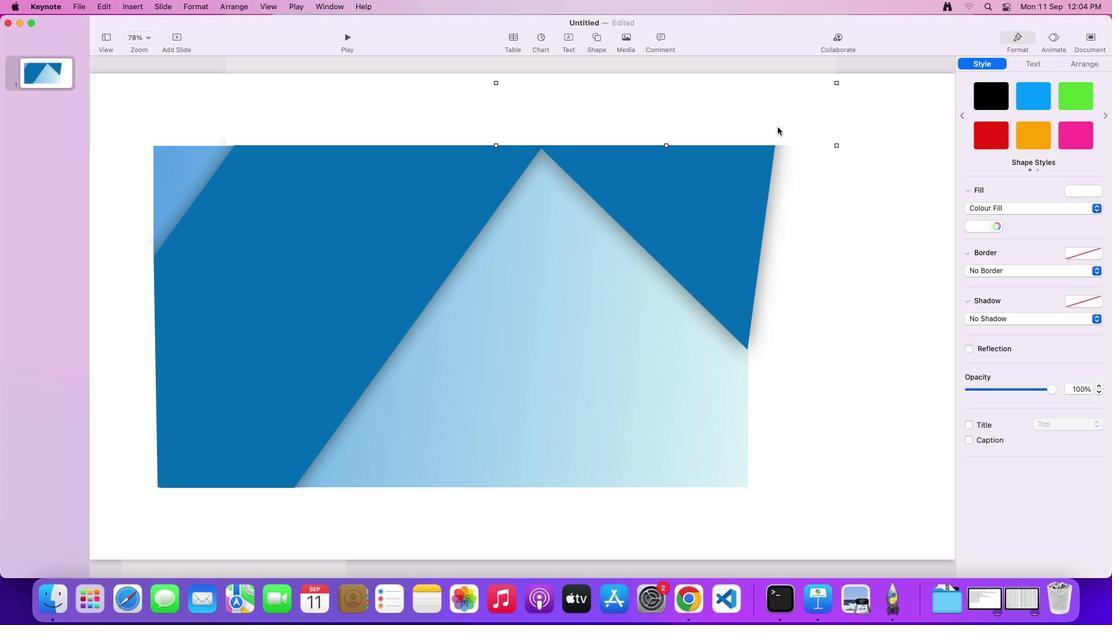 
Action: Key pressed Key.alt
Screenshot: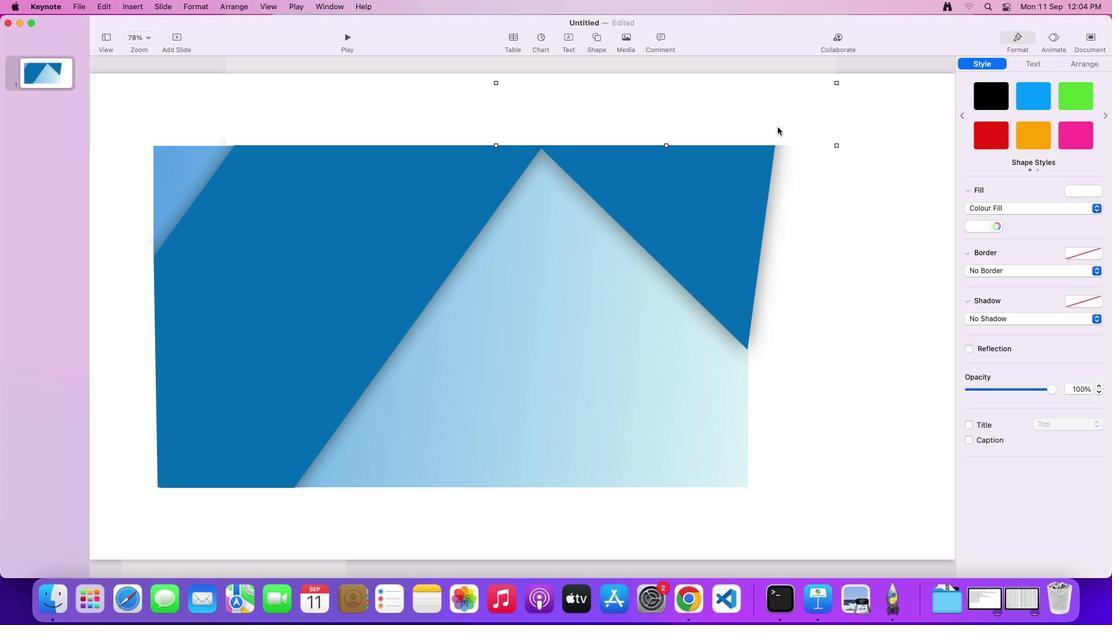 
Action: Mouse moved to (777, 126)
Screenshot: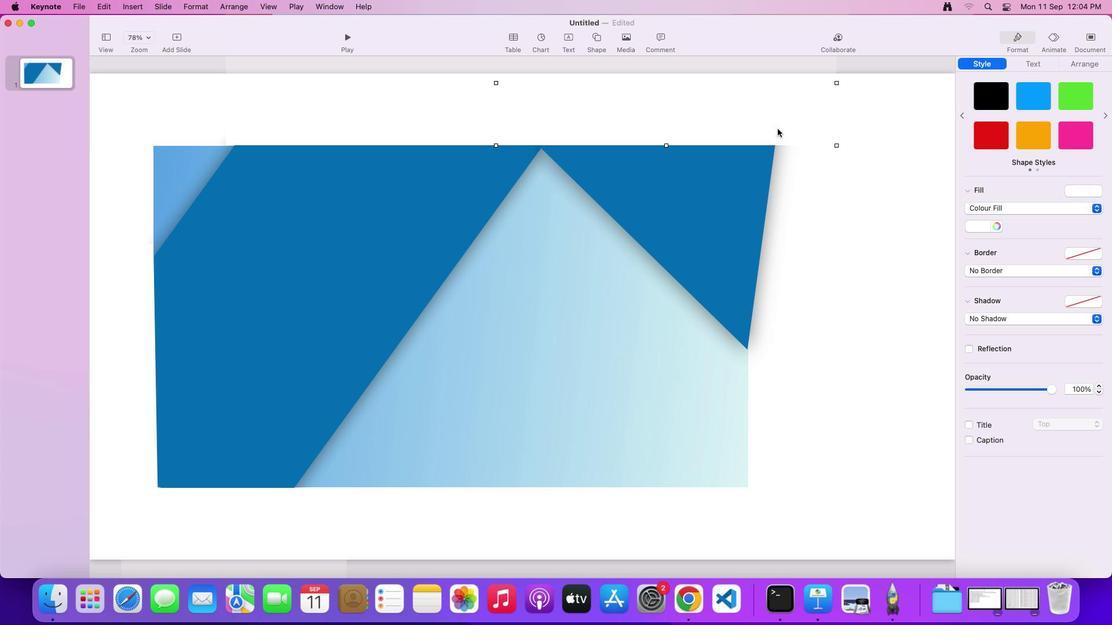 
Action: Mouse pressed left at (777, 126)
Screenshot: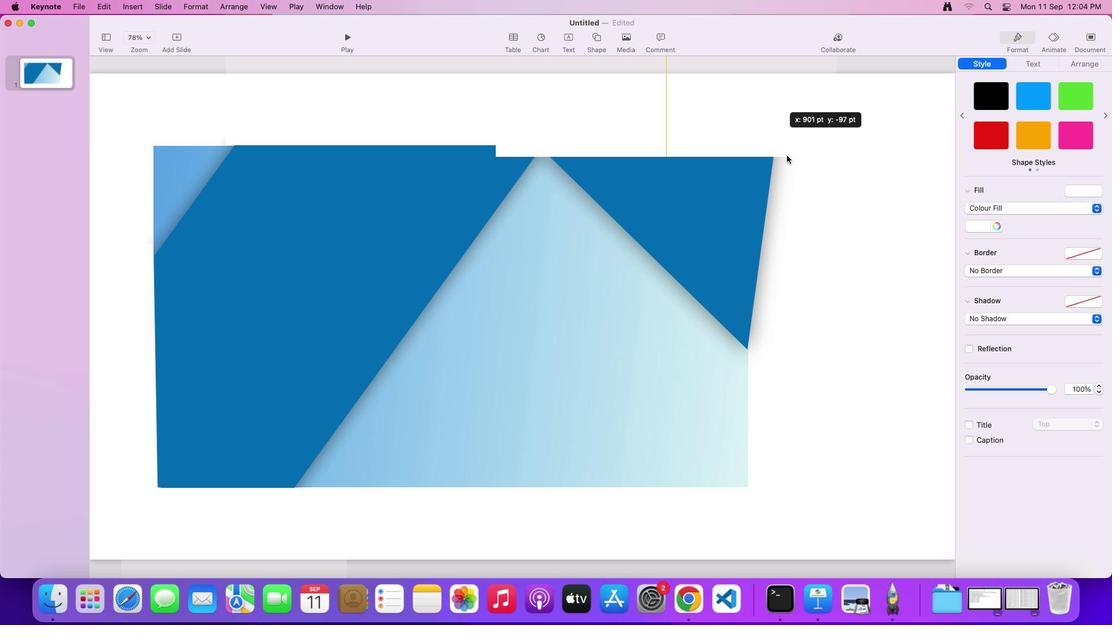 
Action: Mouse moved to (678, 349)
Screenshot: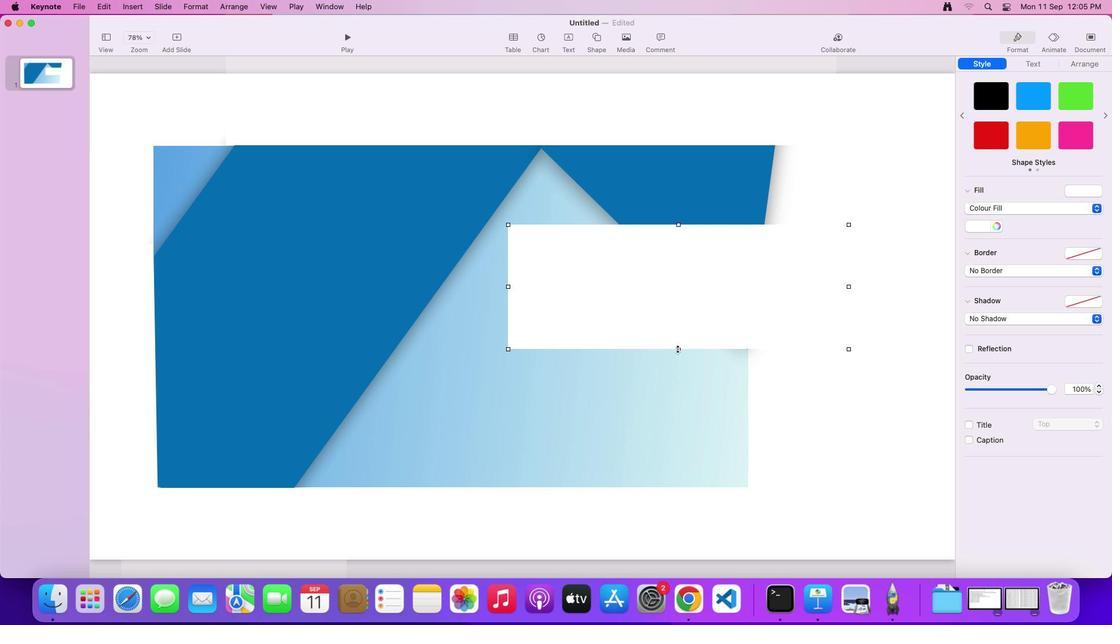 
Action: Mouse pressed left at (678, 349)
Screenshot: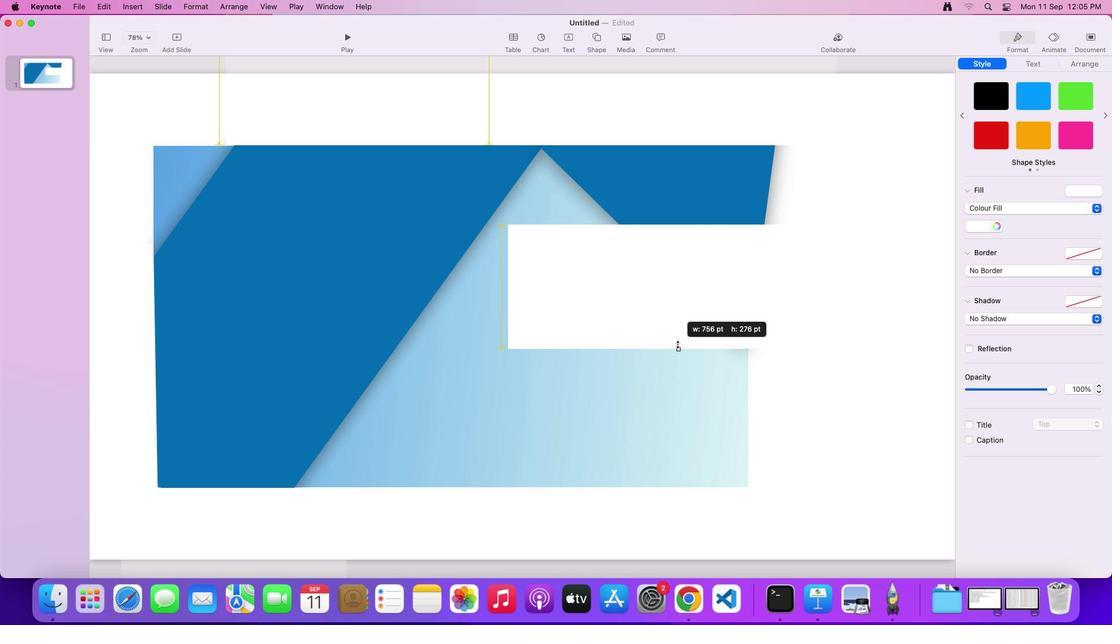 
Action: Mouse moved to (1077, 60)
Screenshot: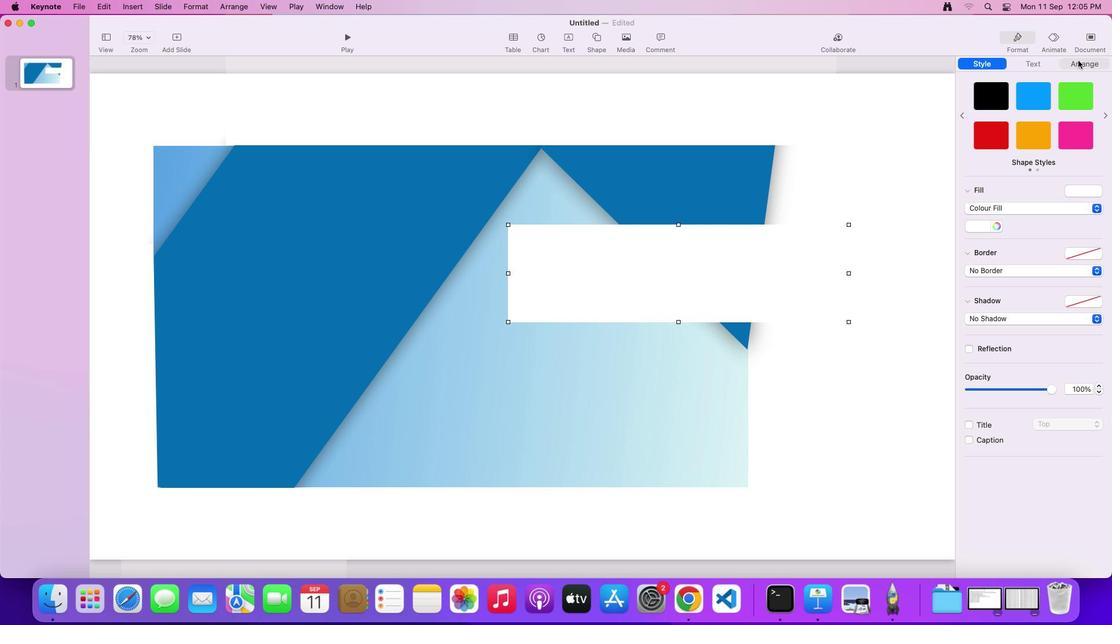 
Action: Mouse pressed left at (1077, 60)
Screenshot: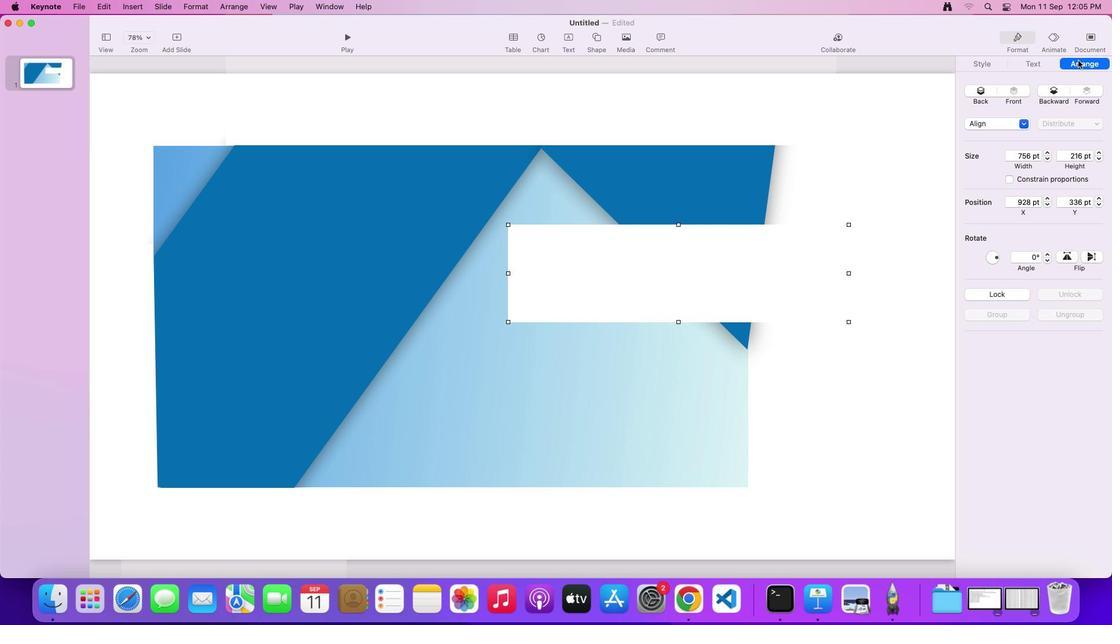 
Action: Mouse moved to (990, 261)
Screenshot: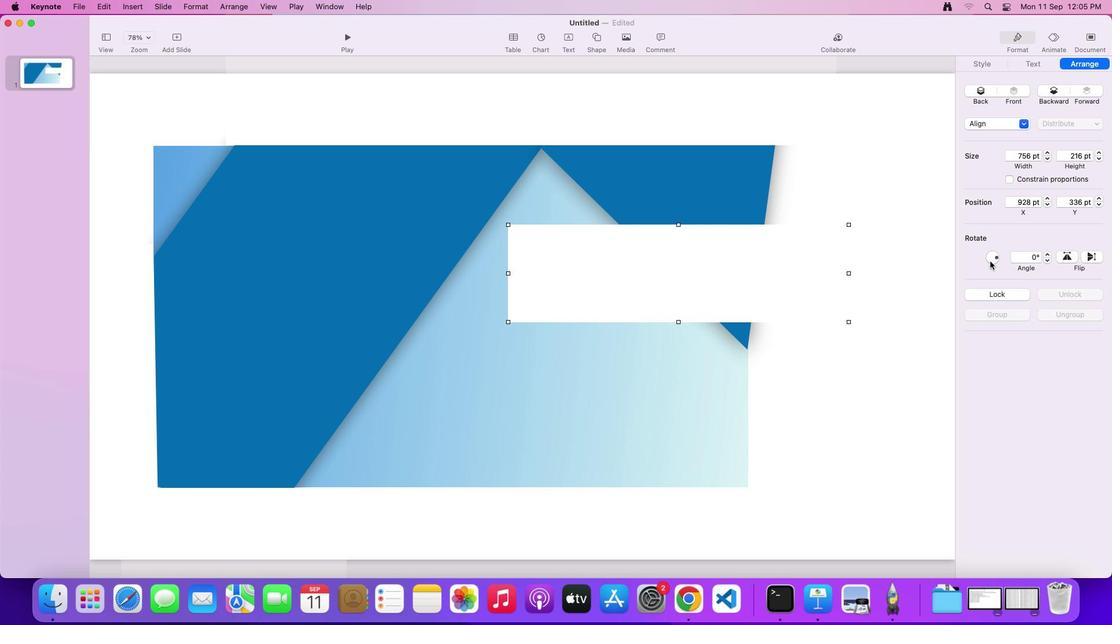 
Action: Mouse pressed left at (990, 261)
